 Task: Format the document by changing font colors, inserting headers and footers, and applying a color theme.
Action: Mouse moved to (757, 359)
Screenshot: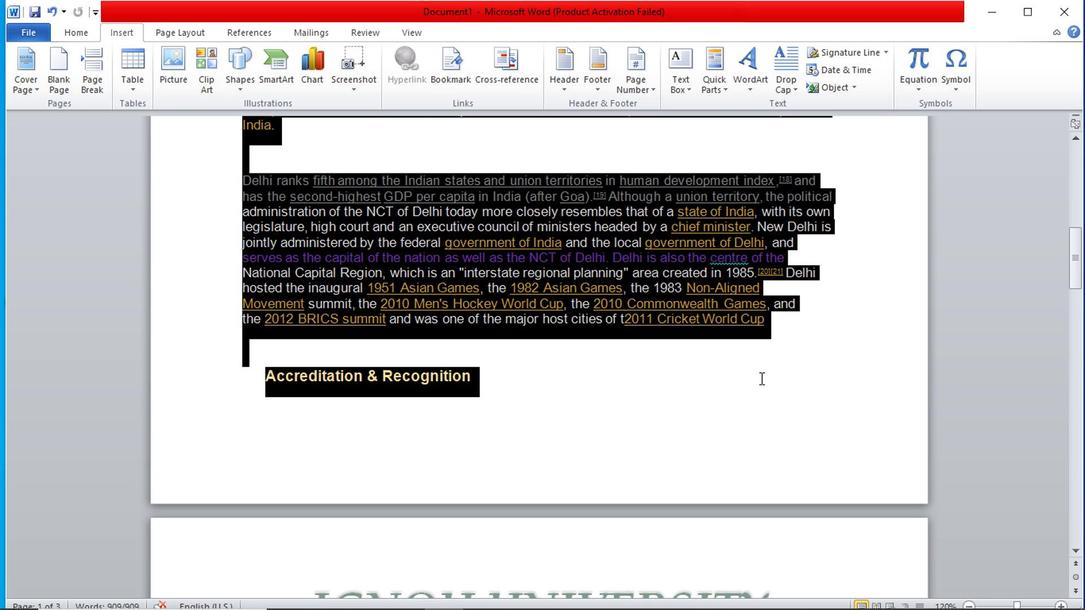 
Action: Mouse scrolled (757, 360) with delta (0, 0)
Screenshot: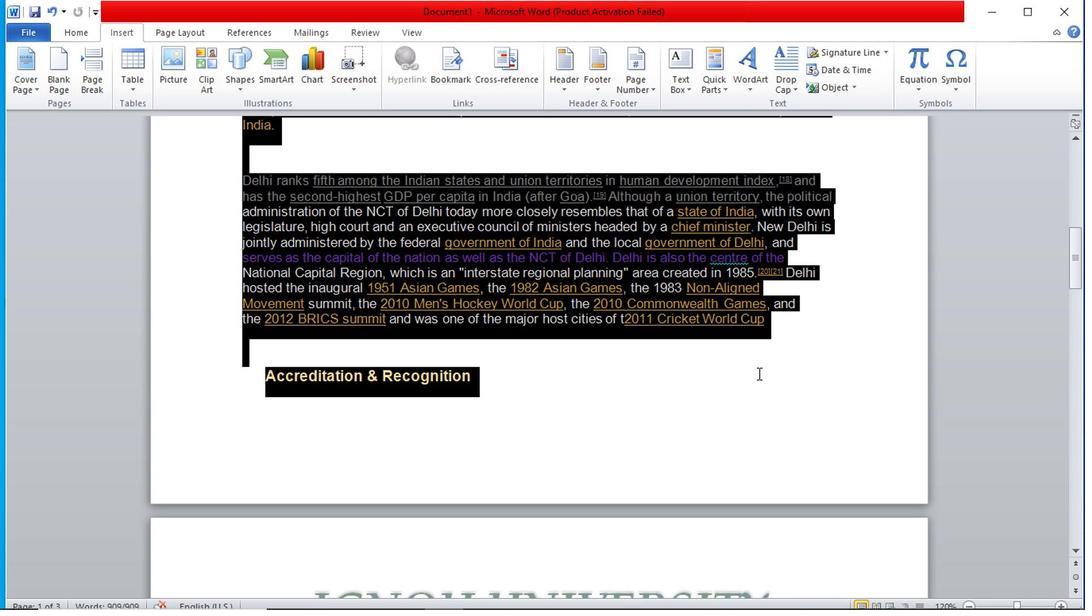 
Action: Mouse moved to (777, 358)
Screenshot: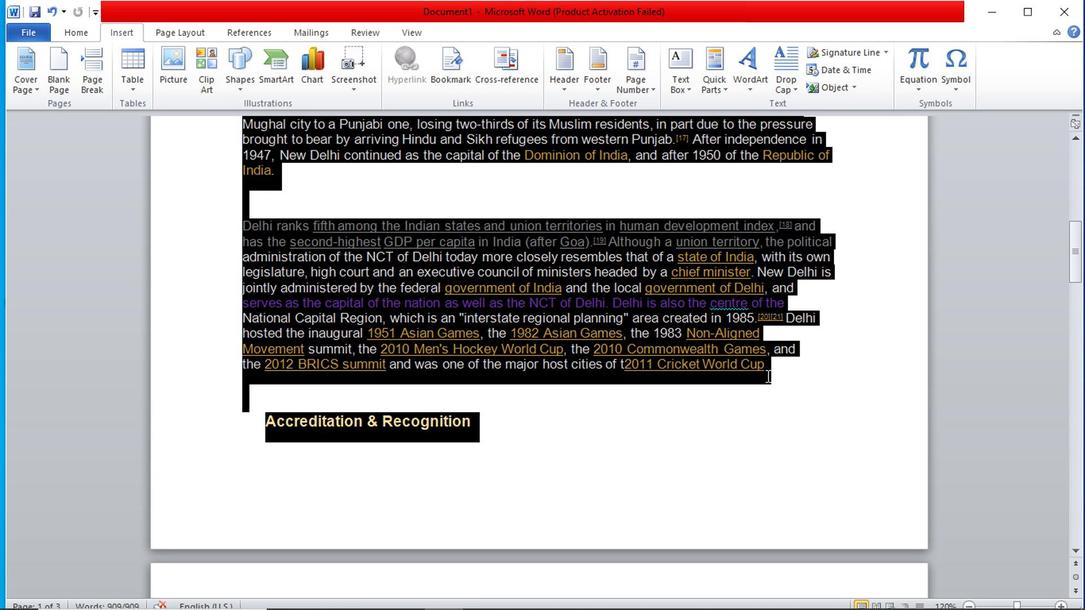 
Action: Mouse scrolled (777, 359) with delta (0, 1)
Screenshot: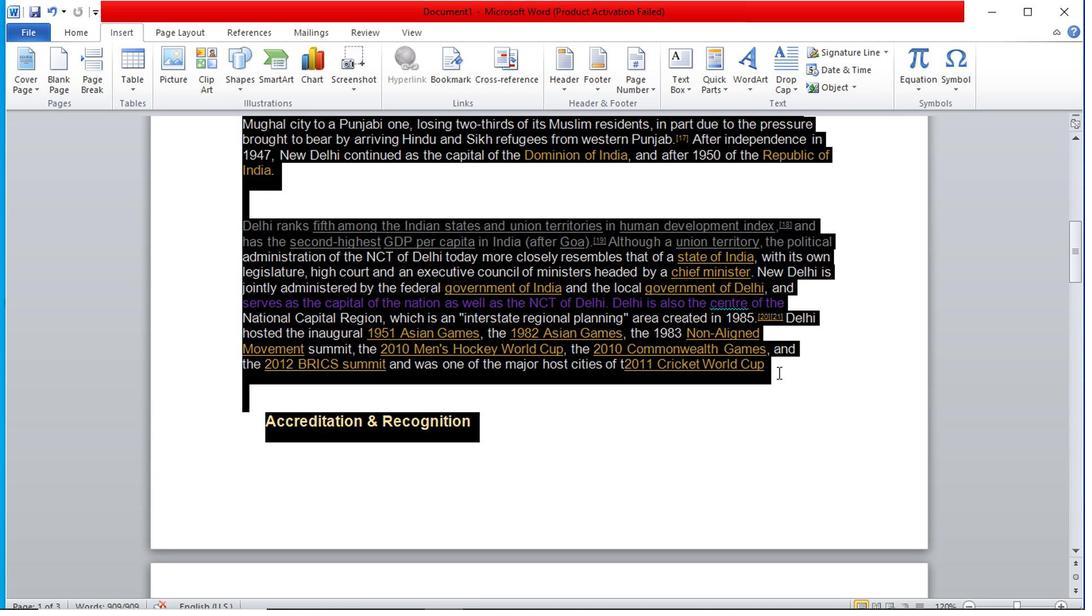 
Action: Mouse scrolled (777, 359) with delta (0, 1)
Screenshot: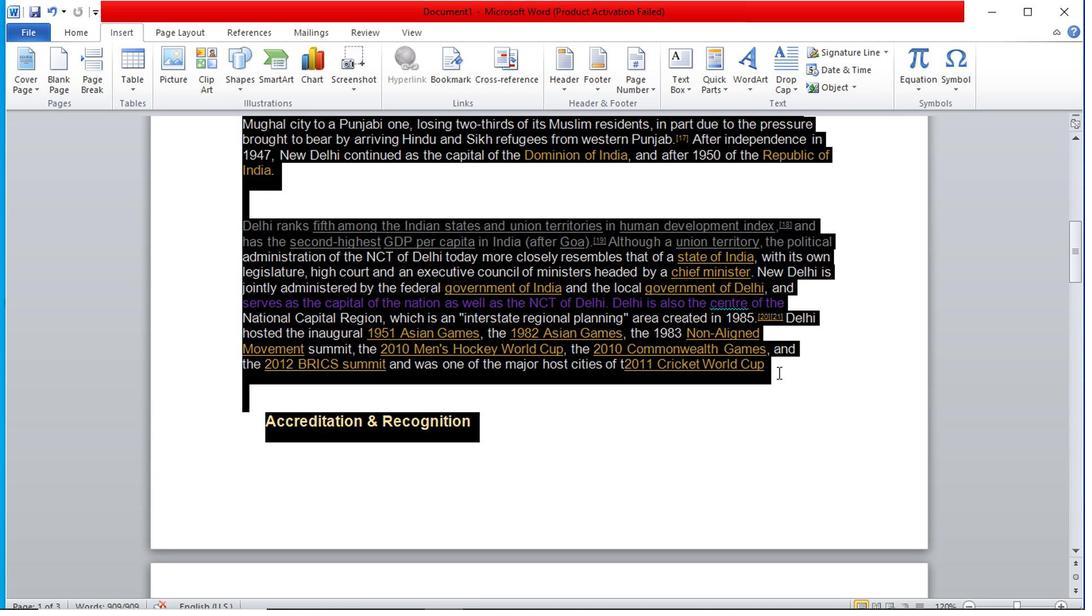 
Action: Mouse scrolled (777, 359) with delta (0, 1)
Screenshot: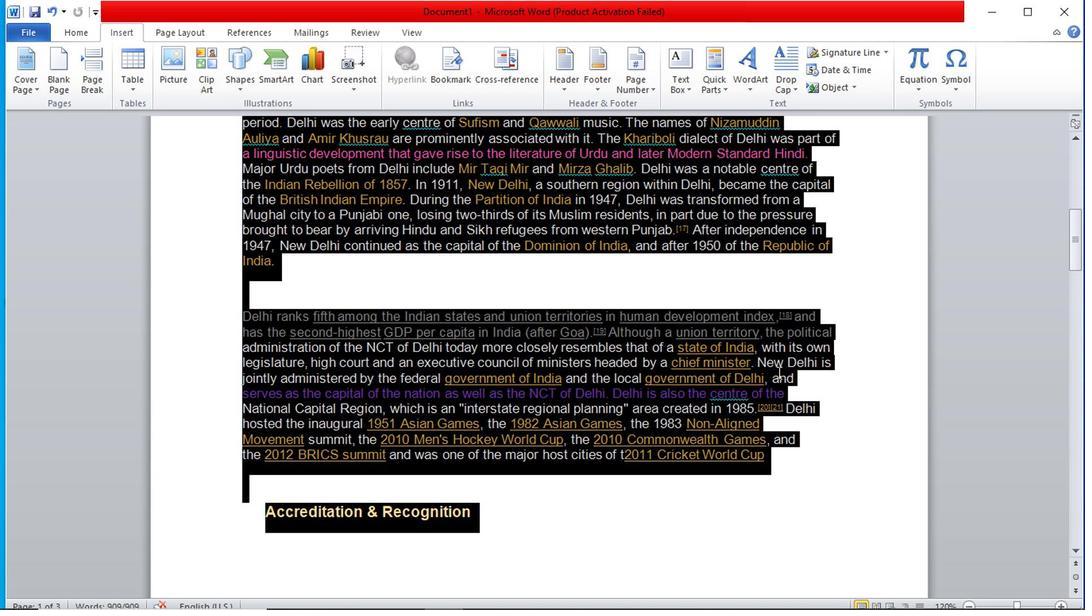 
Action: Mouse scrolled (777, 359) with delta (0, 1)
Screenshot: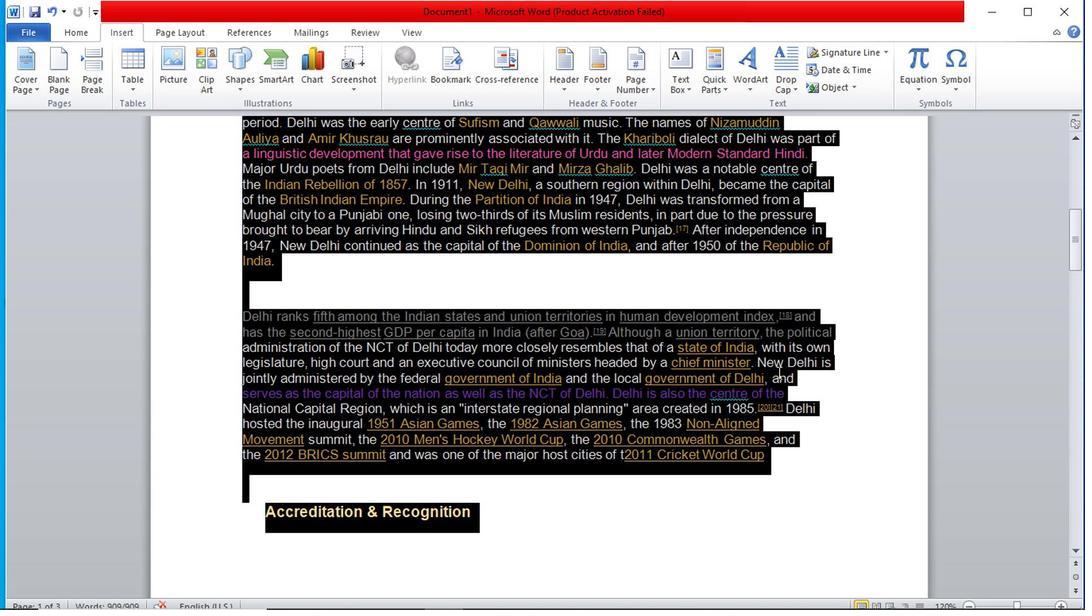 
Action: Mouse scrolled (777, 359) with delta (0, 1)
Screenshot: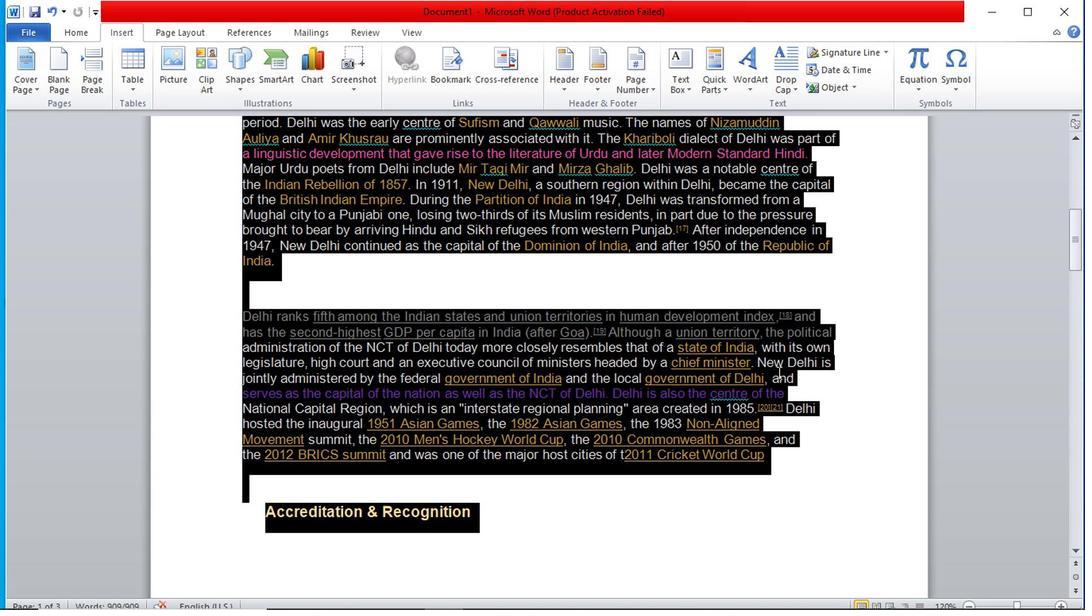 
Action: Mouse moved to (778, 357)
Screenshot: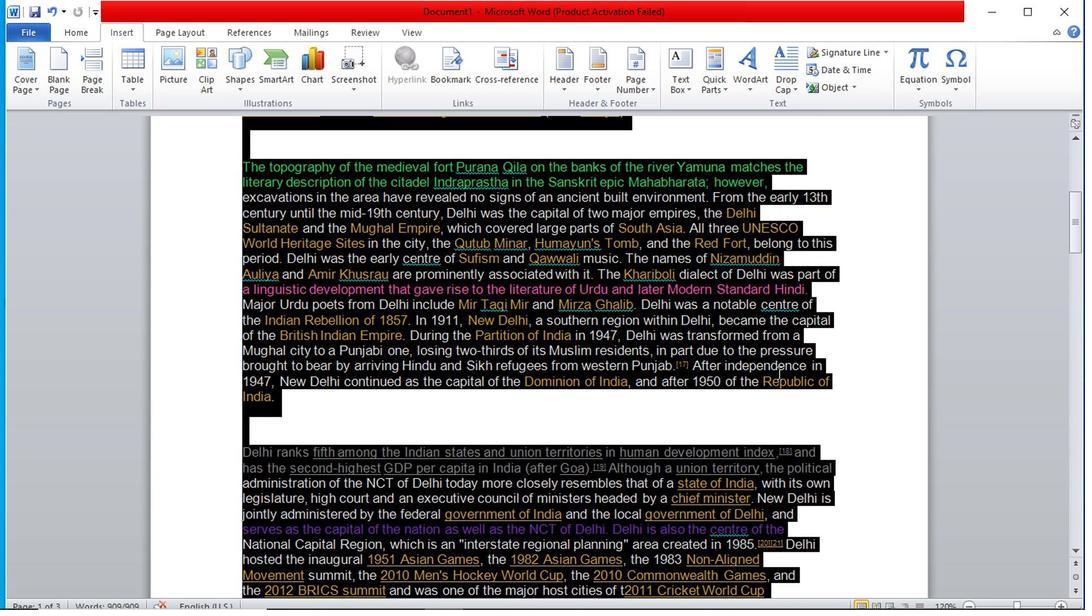 
Action: Mouse scrolled (778, 357) with delta (0, 0)
Screenshot: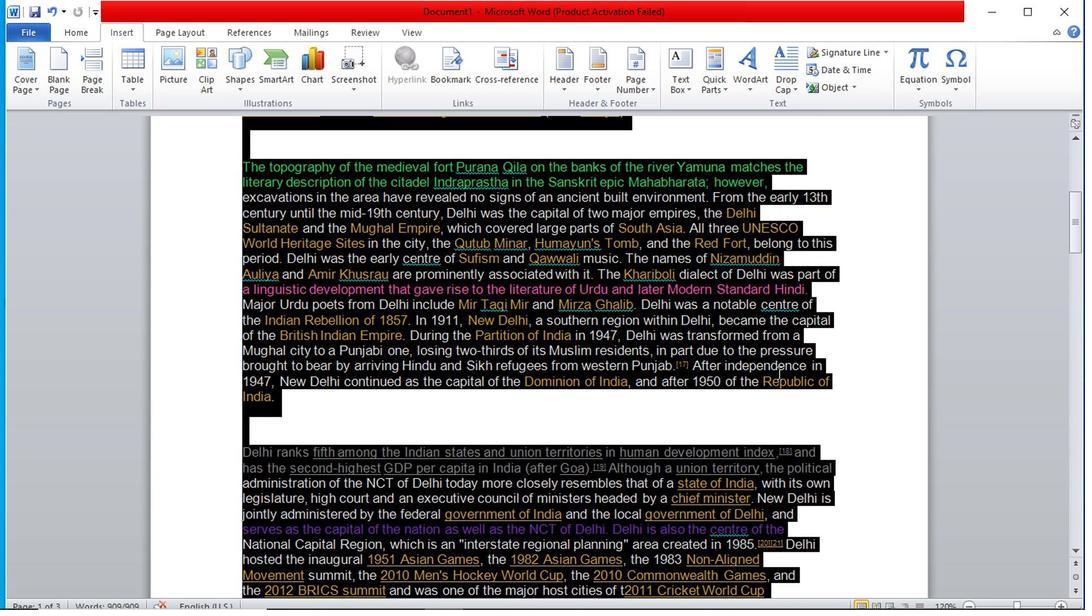 
Action: Mouse scrolled (778, 357) with delta (0, 0)
Screenshot: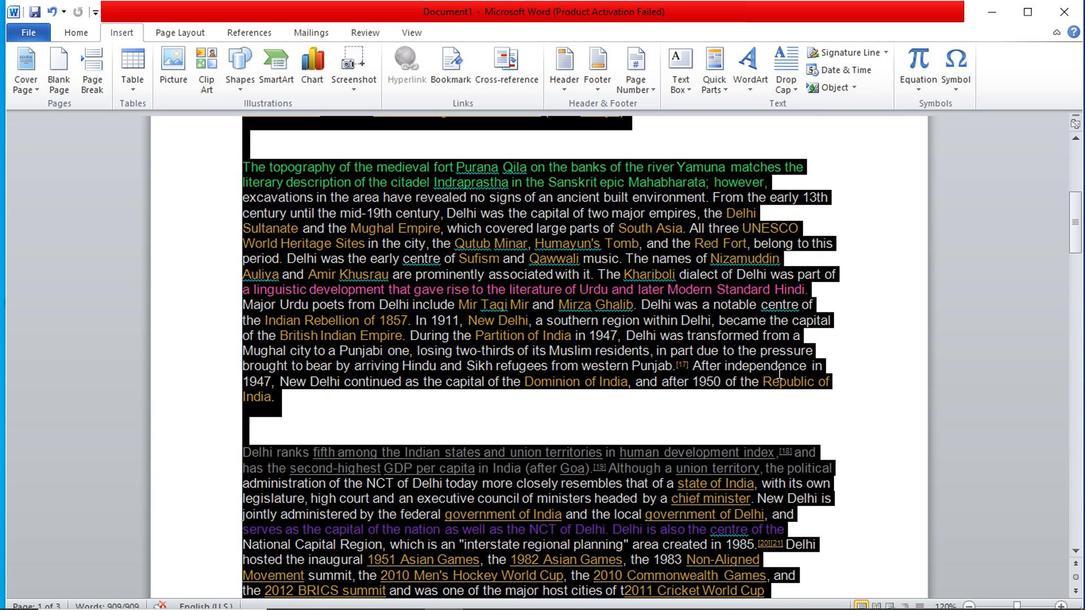 
Action: Mouse moved to (606, 298)
Screenshot: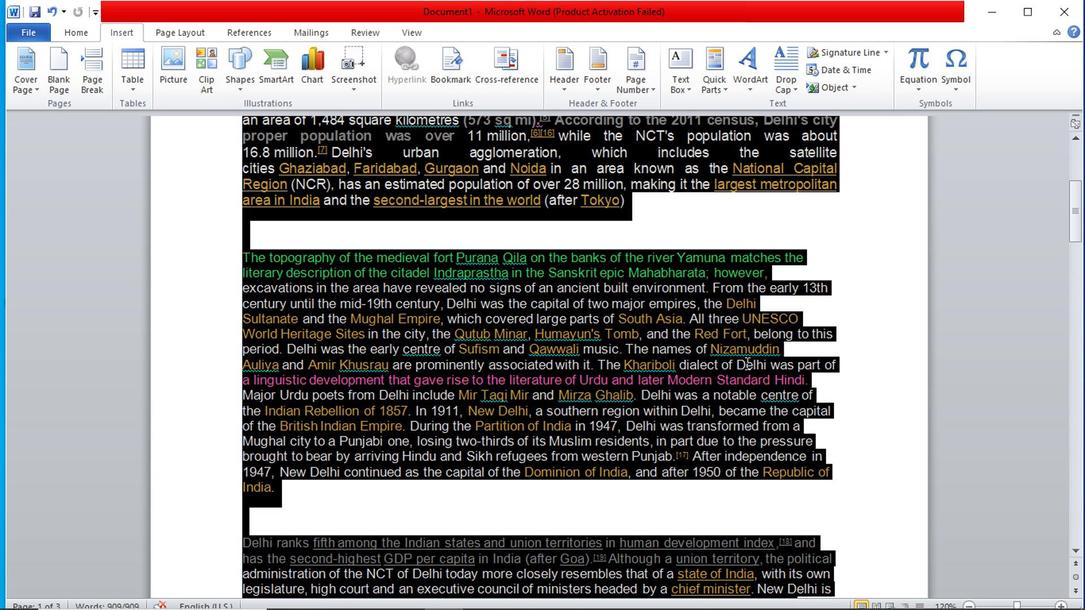 
Action: Mouse scrolled (606, 299) with delta (0, 0)
Screenshot: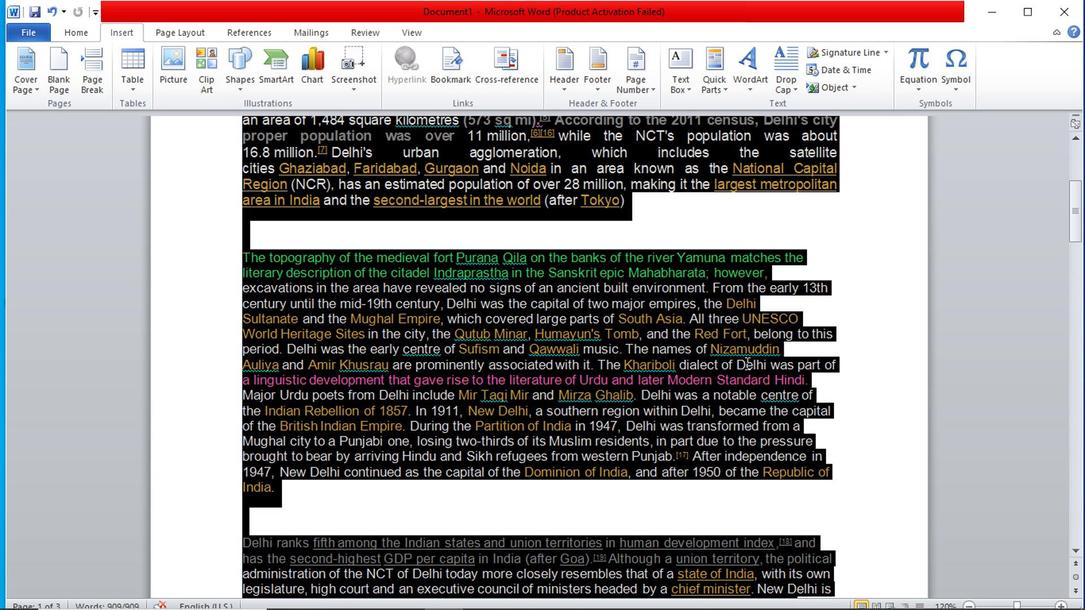 
Action: Mouse moved to (605, 298)
Screenshot: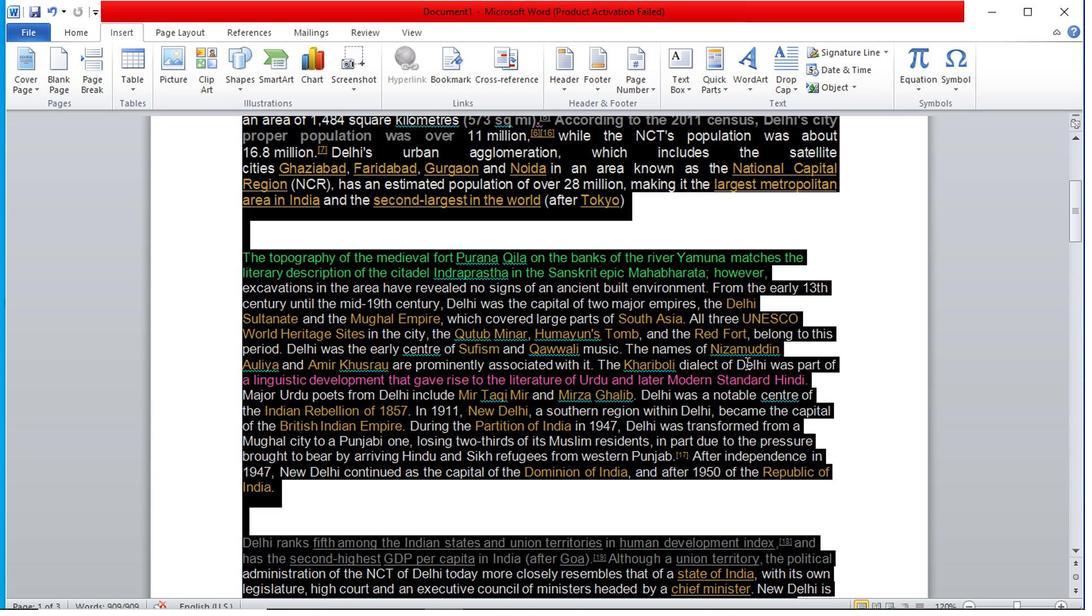
Action: Mouse scrolled (605, 299) with delta (0, 0)
Screenshot: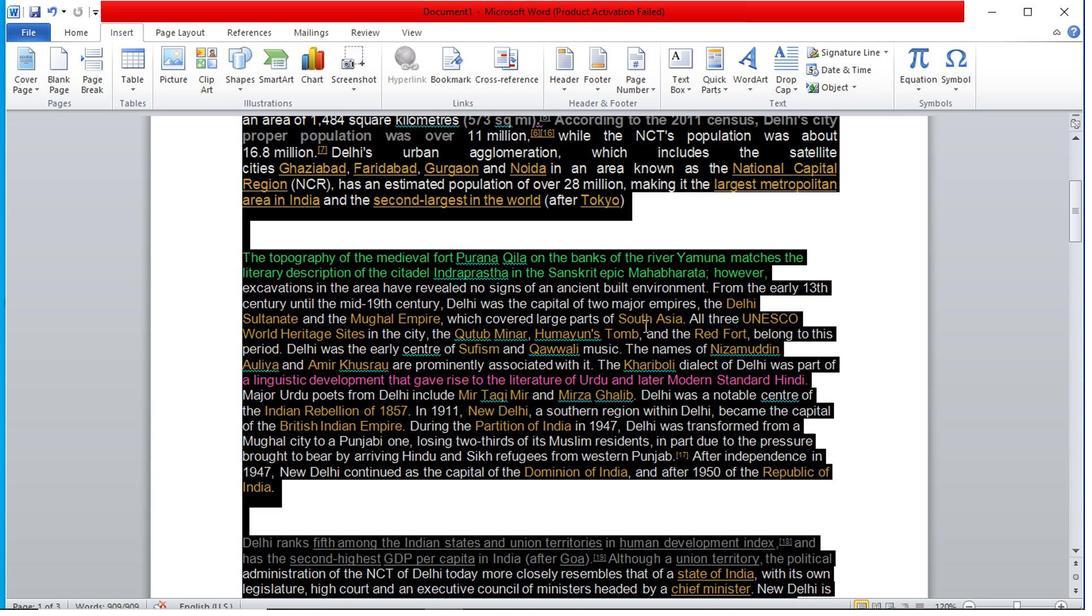 
Action: Mouse scrolled (605, 299) with delta (0, 0)
Screenshot: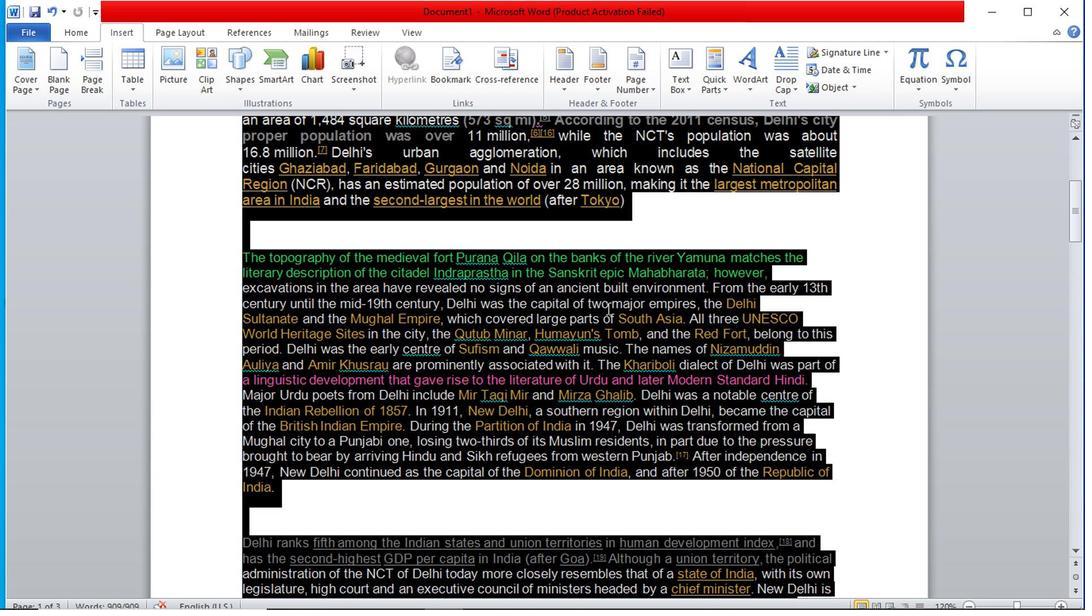 
Action: Mouse scrolled (605, 299) with delta (0, 0)
Screenshot: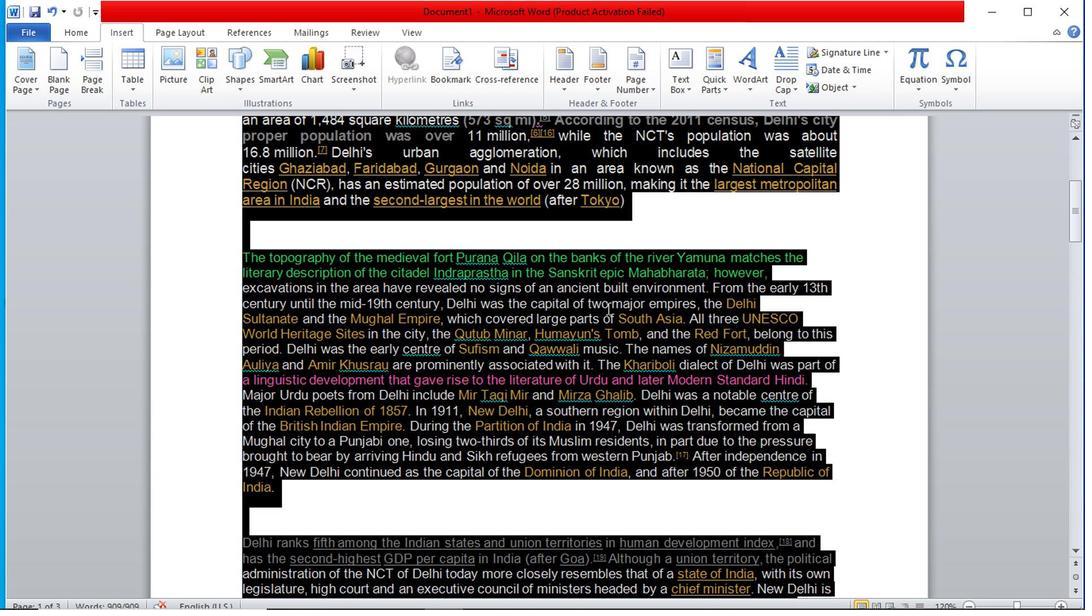 
Action: Mouse moved to (582, 287)
Screenshot: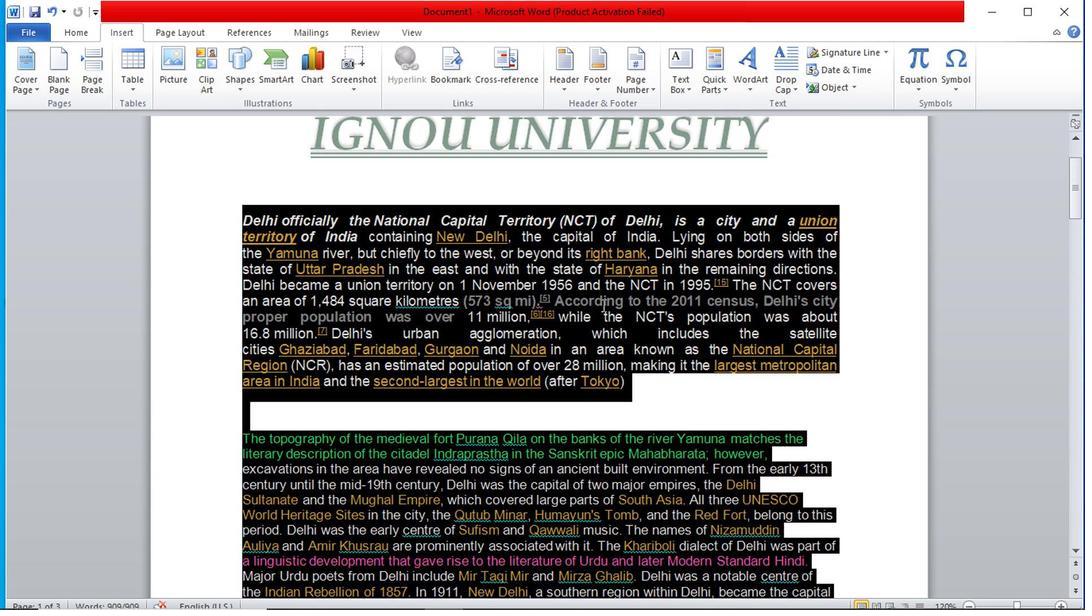 
Action: Mouse scrolled (582, 288) with delta (0, 1)
Screenshot: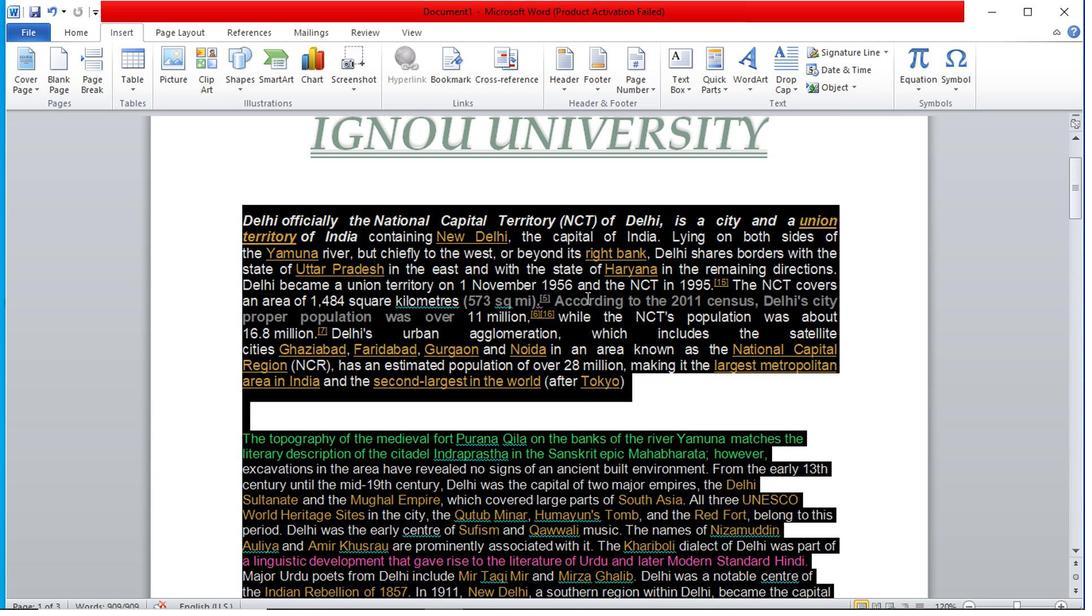 
Action: Mouse scrolled (582, 288) with delta (0, 1)
Screenshot: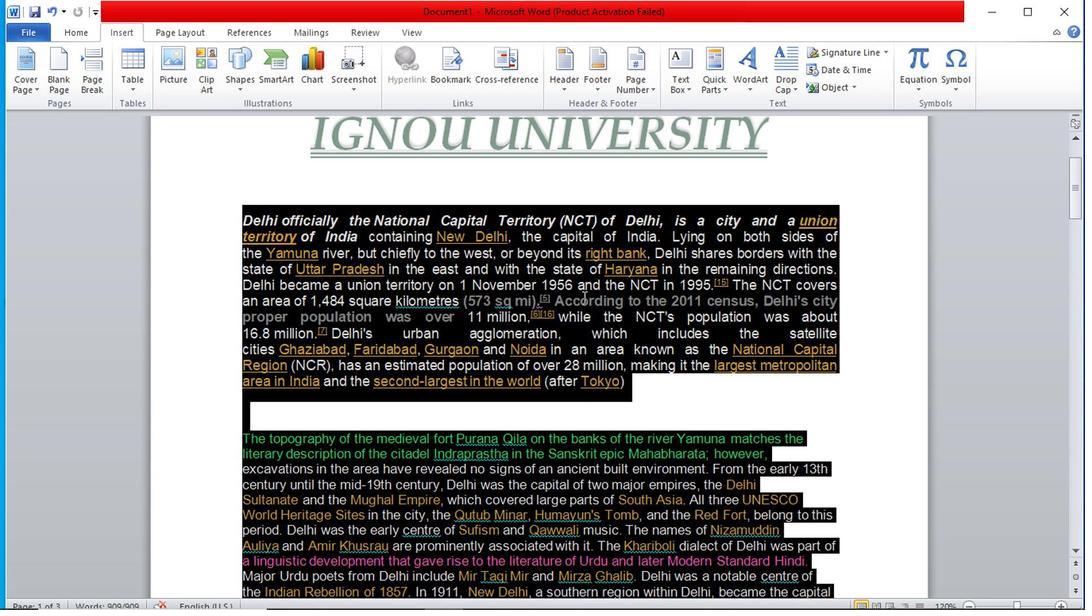 
Action: Mouse moved to (337, 211)
Screenshot: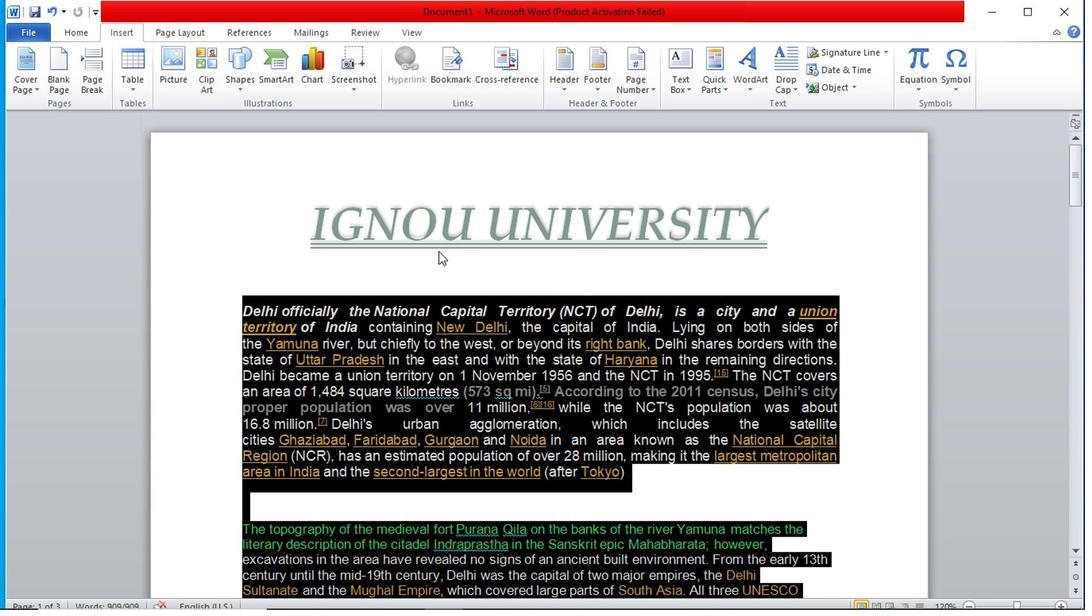 
Action: Mouse scrolled (337, 210) with delta (0, 0)
Screenshot: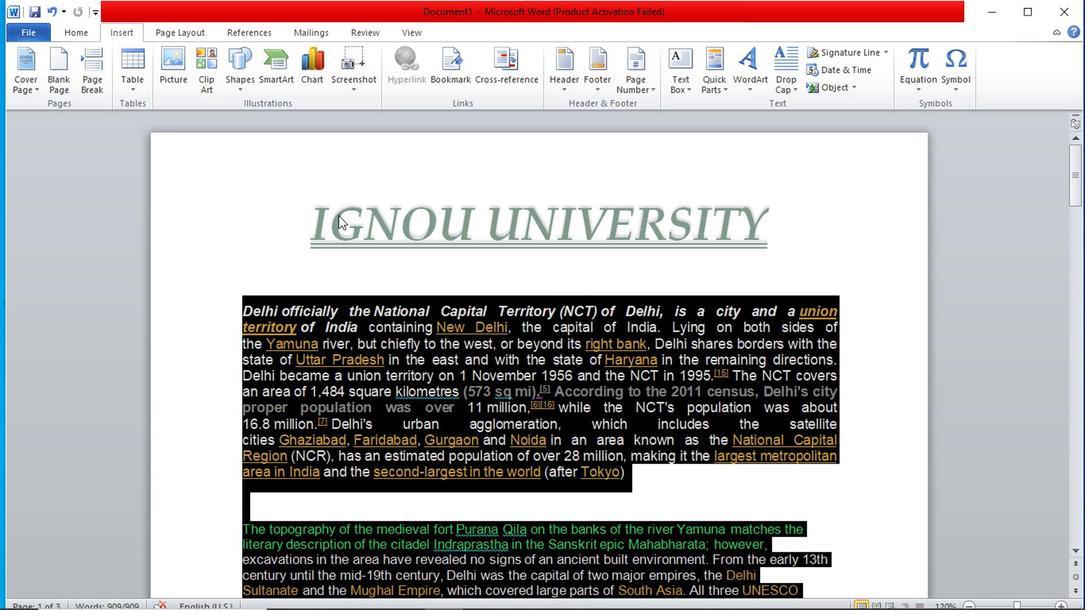
Action: Mouse moved to (352, 217)
Screenshot: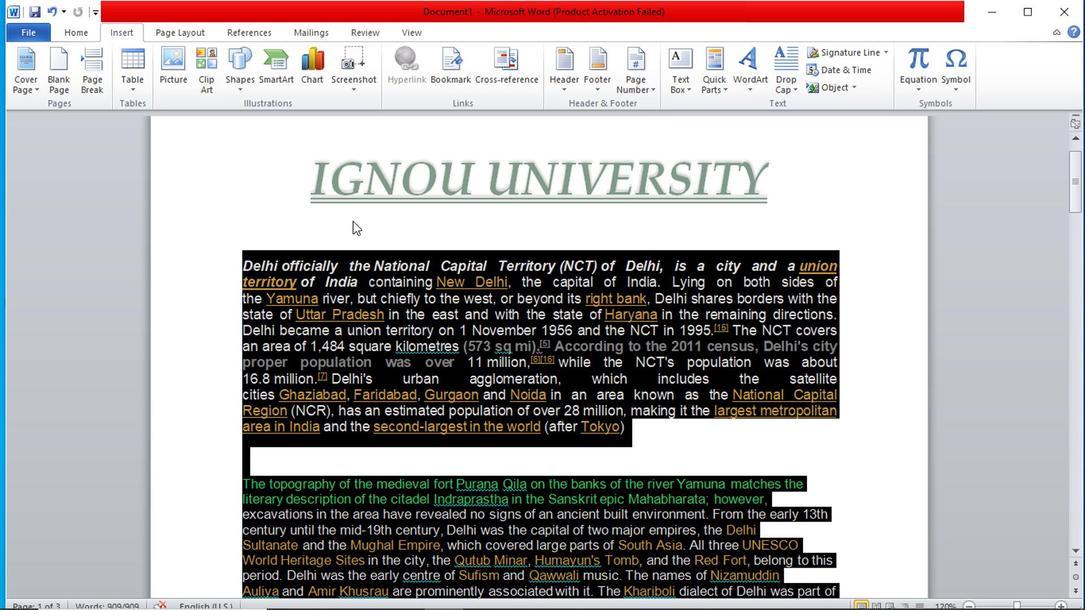 
Action: Mouse scrolled (352, 216) with delta (0, 0)
Screenshot: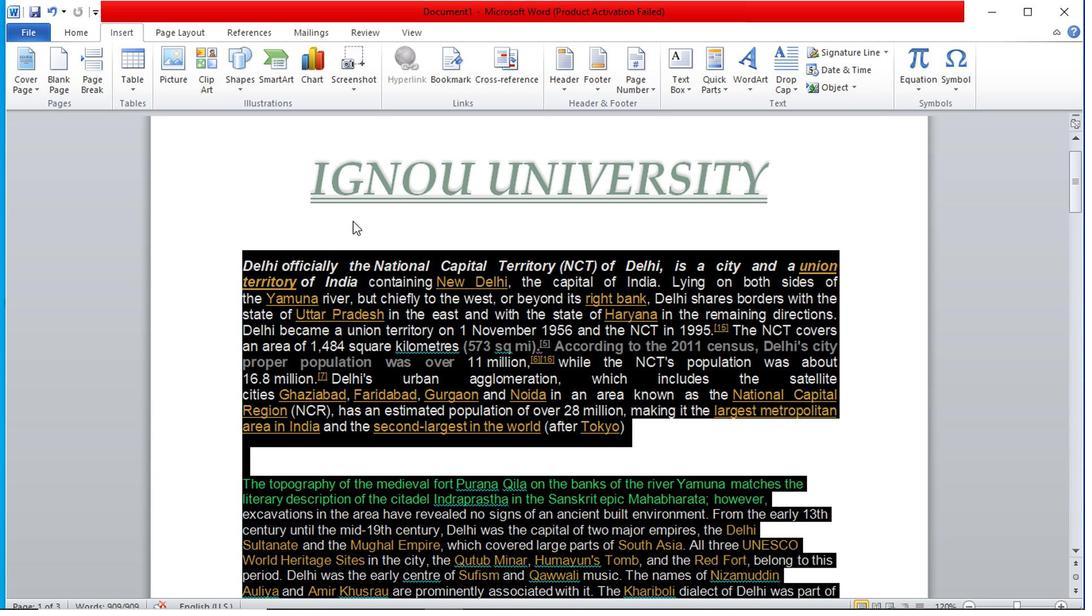 
Action: Mouse moved to (205, 242)
Screenshot: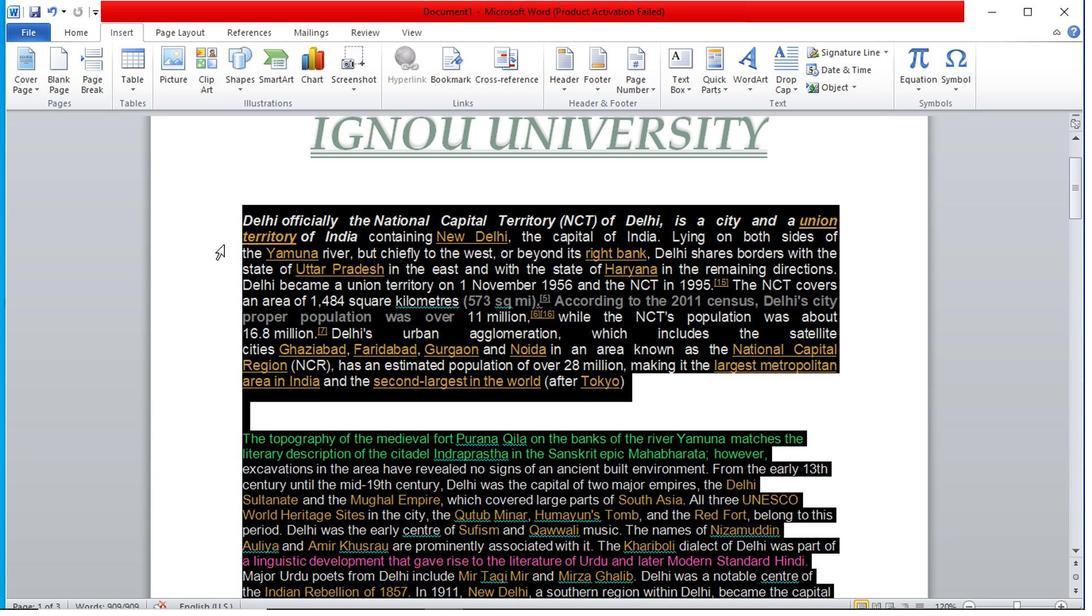 
Action: Mouse pressed left at (205, 242)
Screenshot: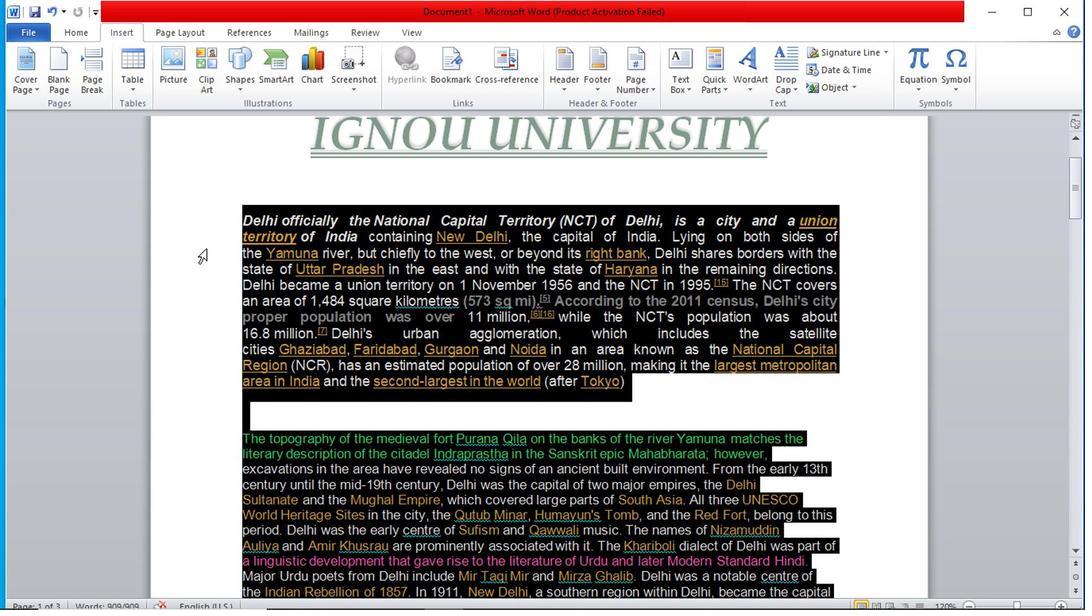 
Action: Mouse moved to (76, 33)
Screenshot: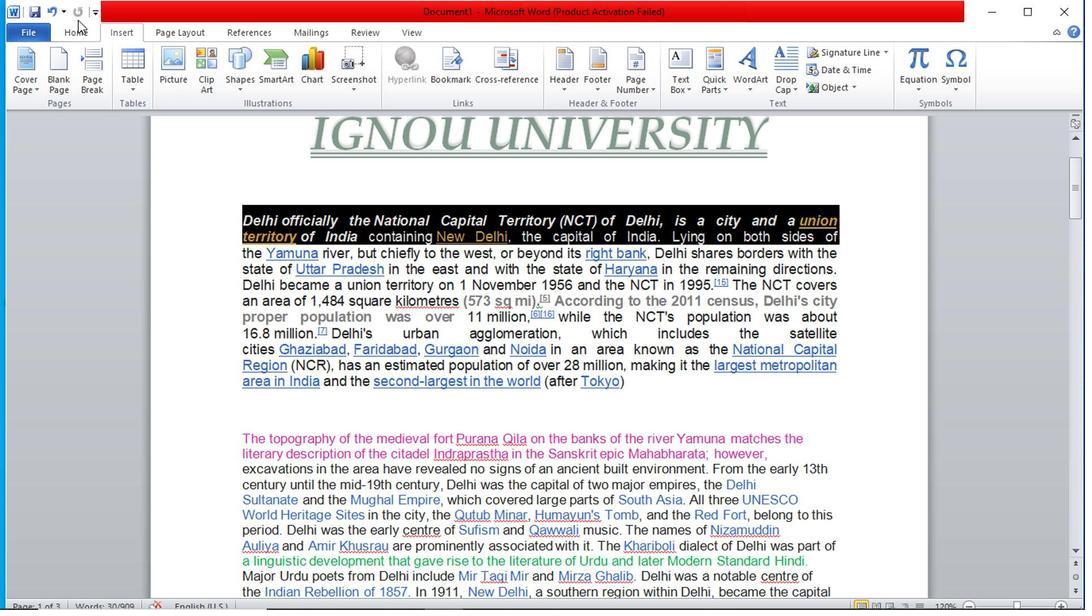 
Action: Mouse pressed left at (76, 33)
Screenshot: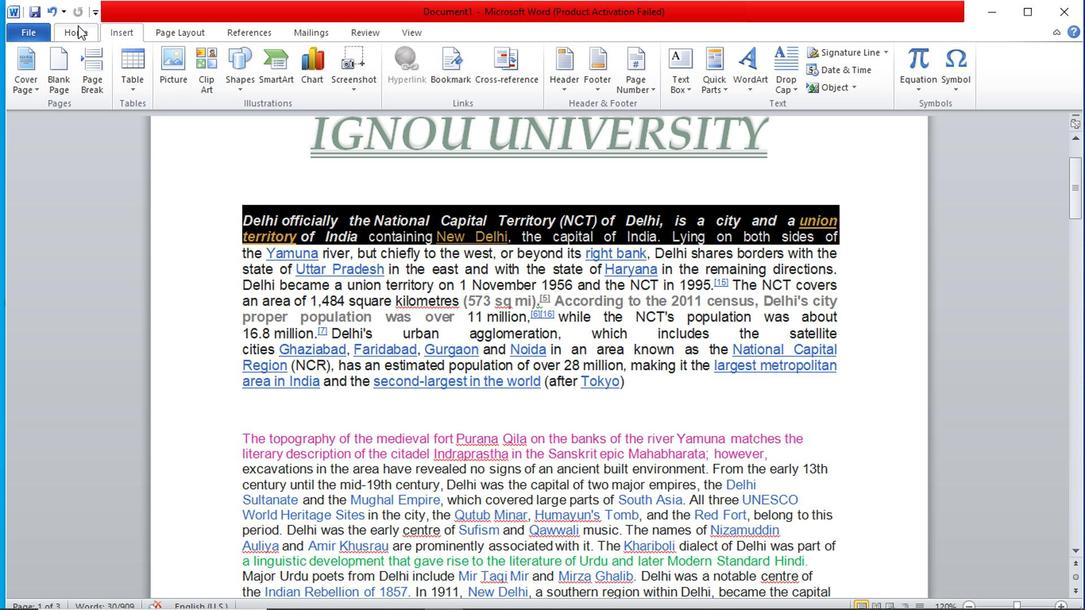 
Action: Mouse moved to (126, 44)
Screenshot: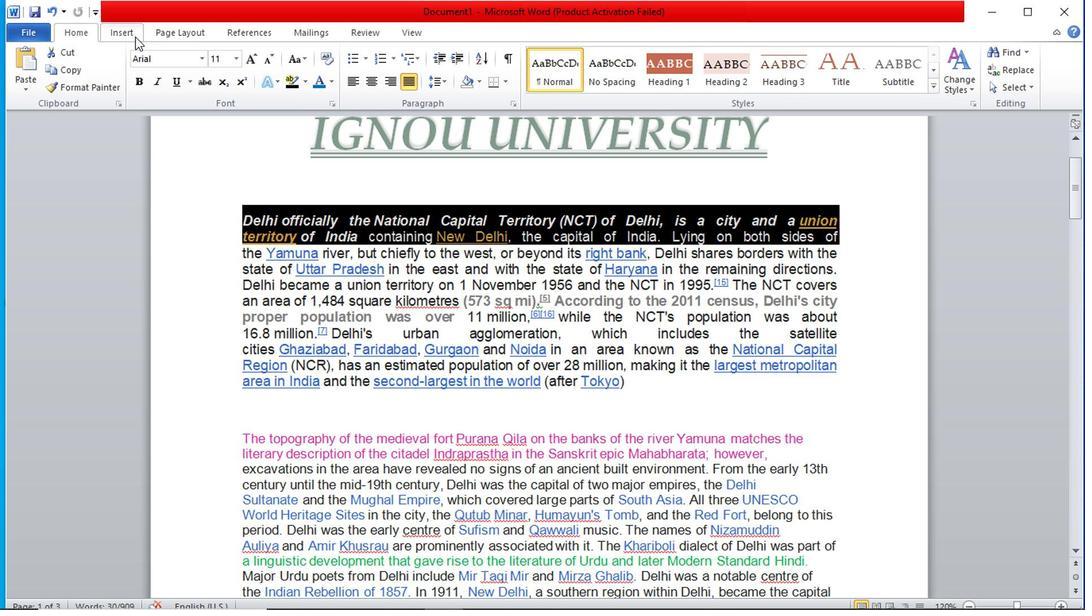
Action: Mouse pressed left at (126, 44)
Screenshot: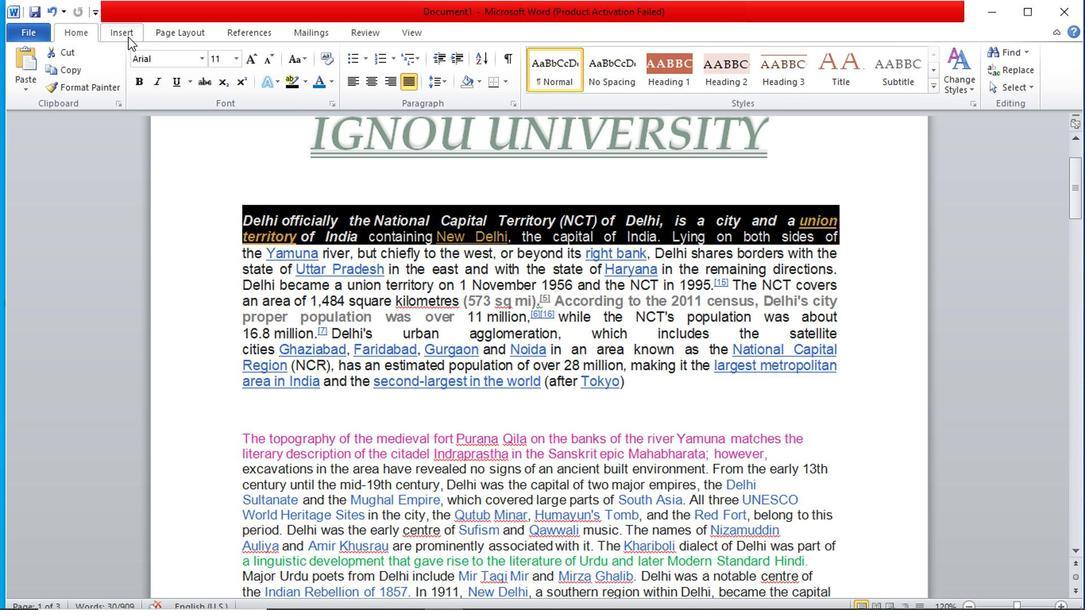 
Action: Mouse moved to (175, 41)
Screenshot: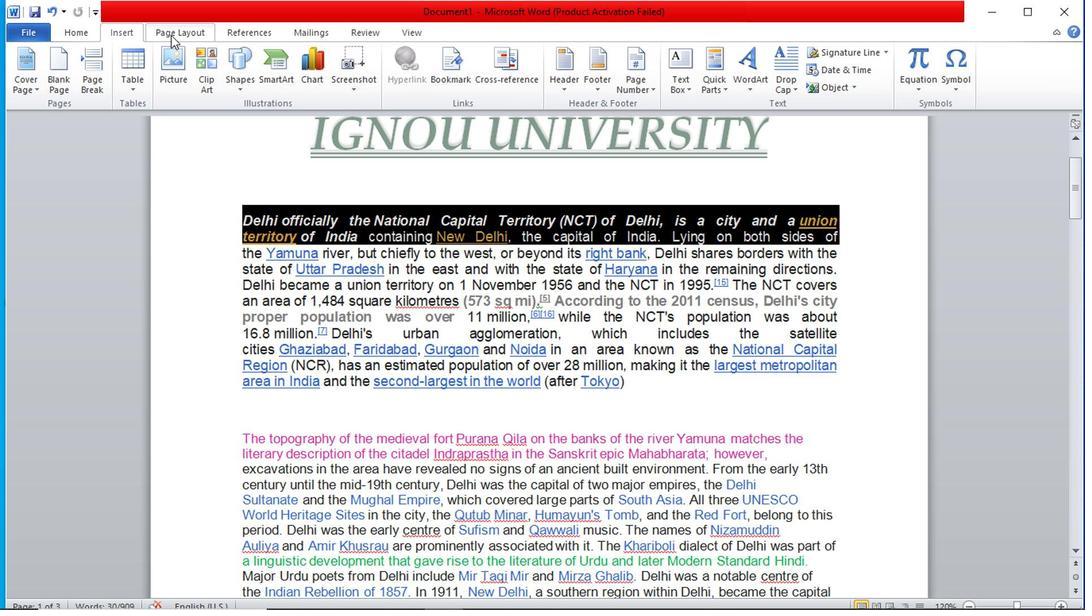 
Action: Mouse pressed left at (175, 41)
Screenshot: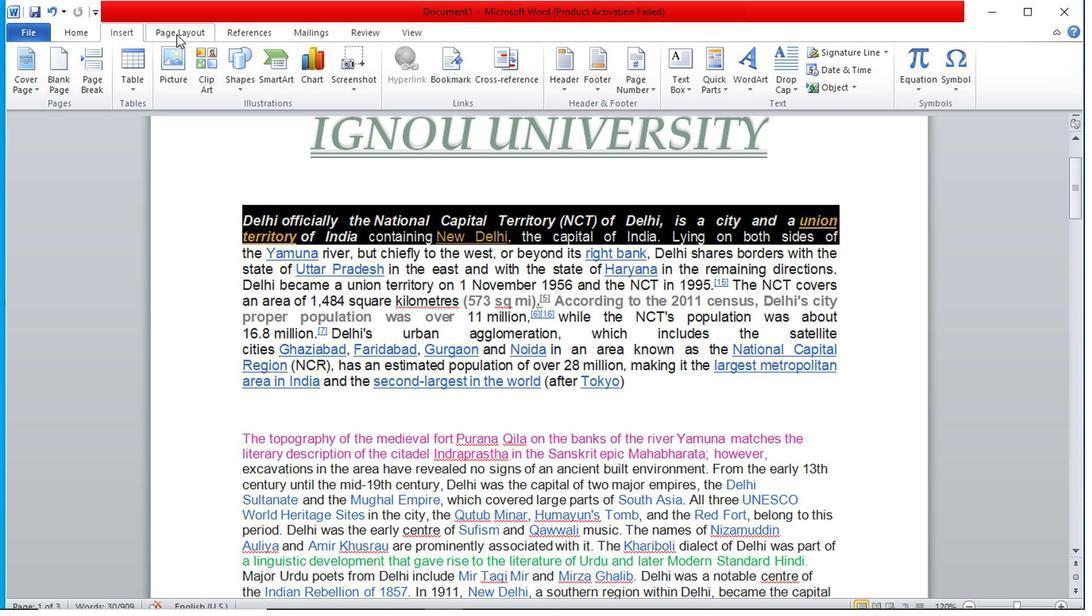 
Action: Mouse moved to (78, 45)
Screenshot: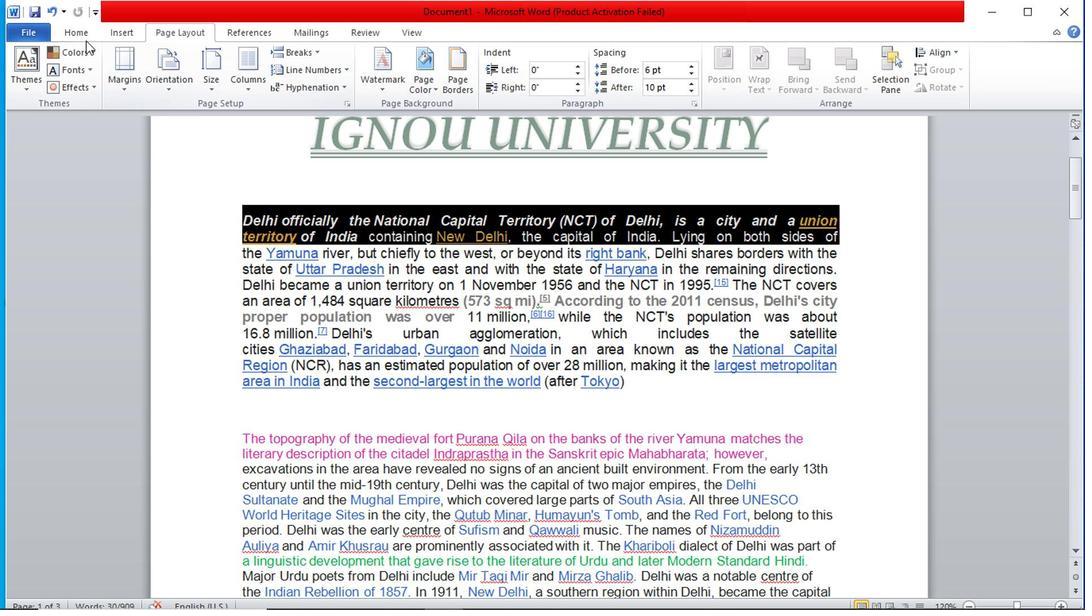 
Action: Mouse pressed left at (78, 45)
Screenshot: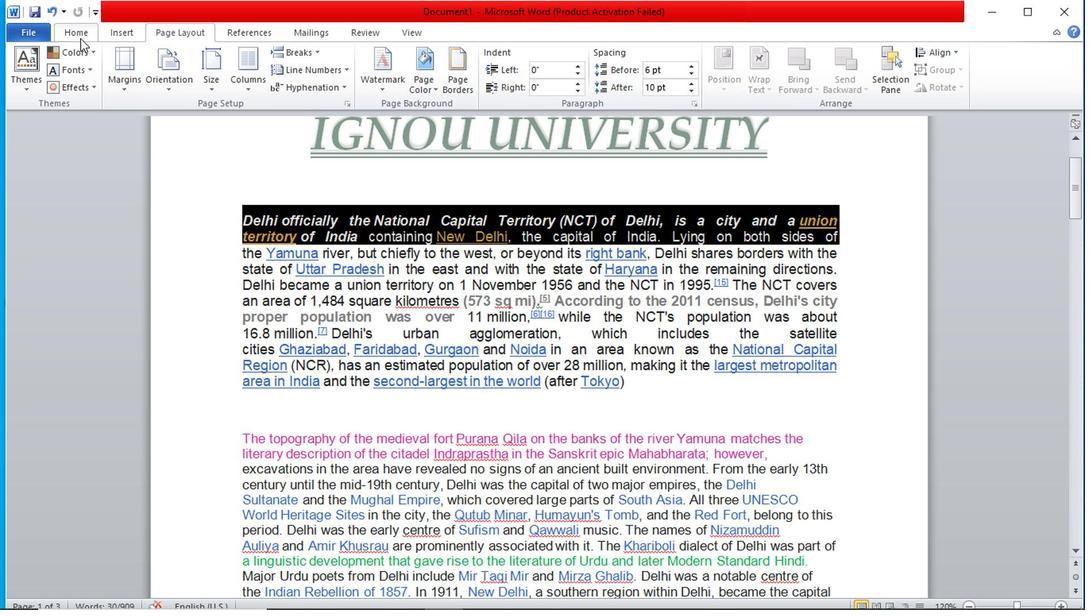 
Action: Mouse moved to (334, 87)
Screenshot: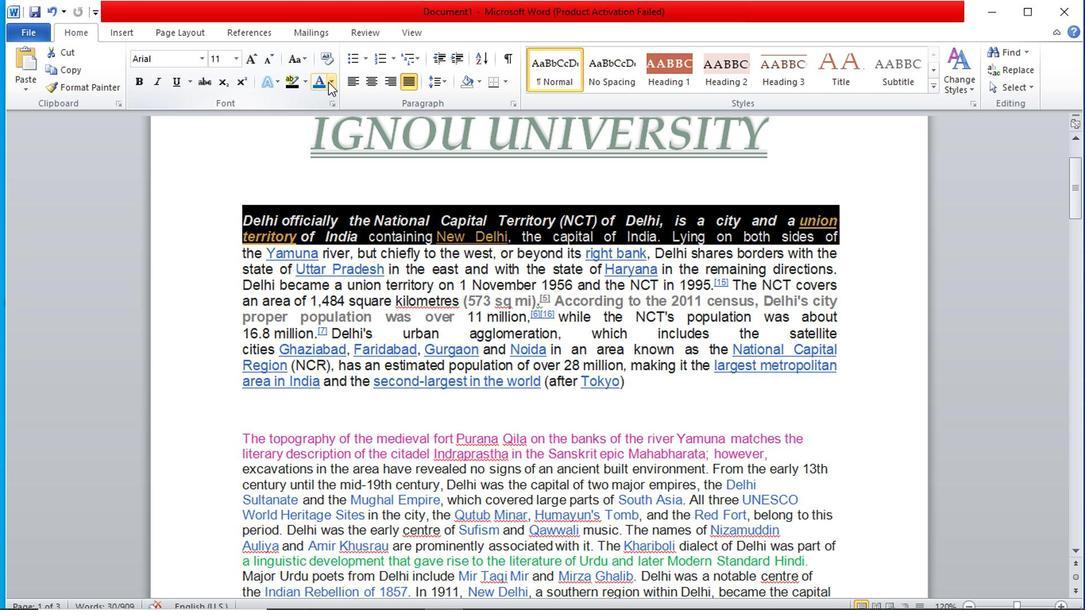 
Action: Mouse pressed left at (334, 87)
Screenshot: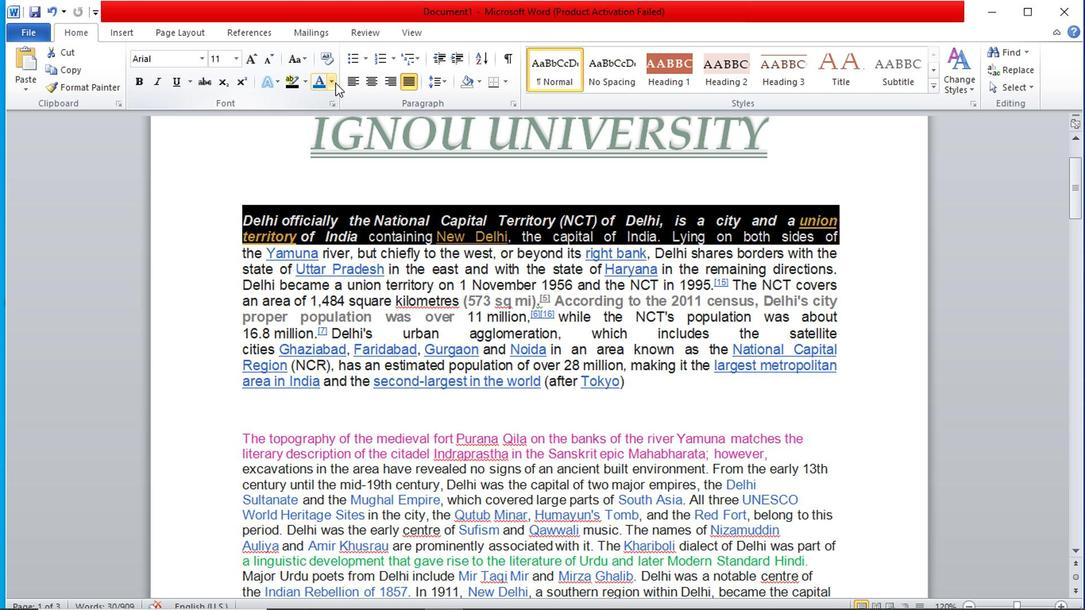 
Action: Mouse moved to (317, 239)
Screenshot: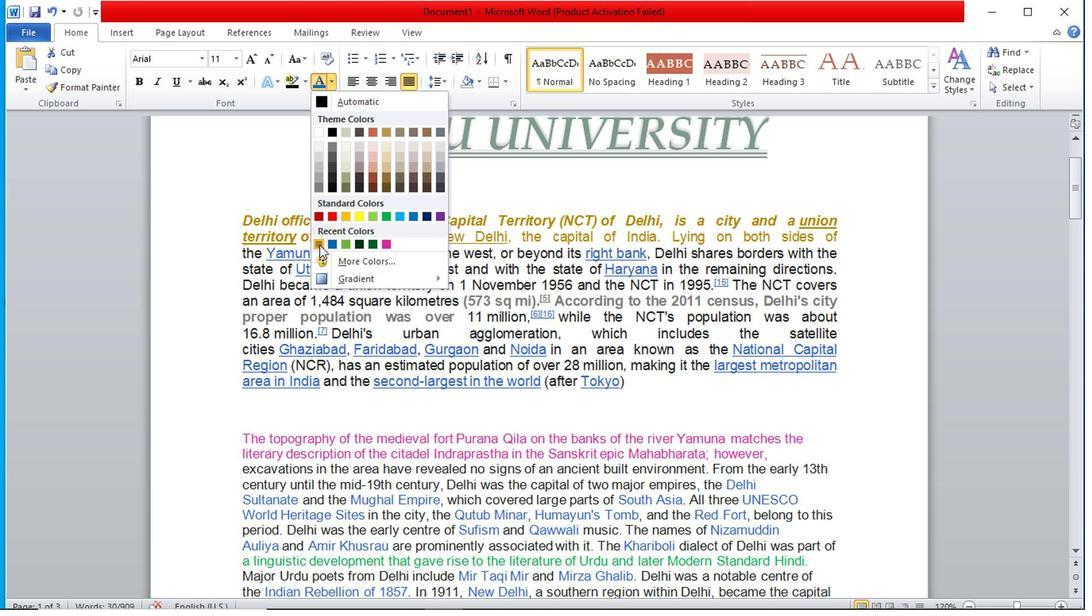 
Action: Mouse pressed left at (317, 239)
Screenshot: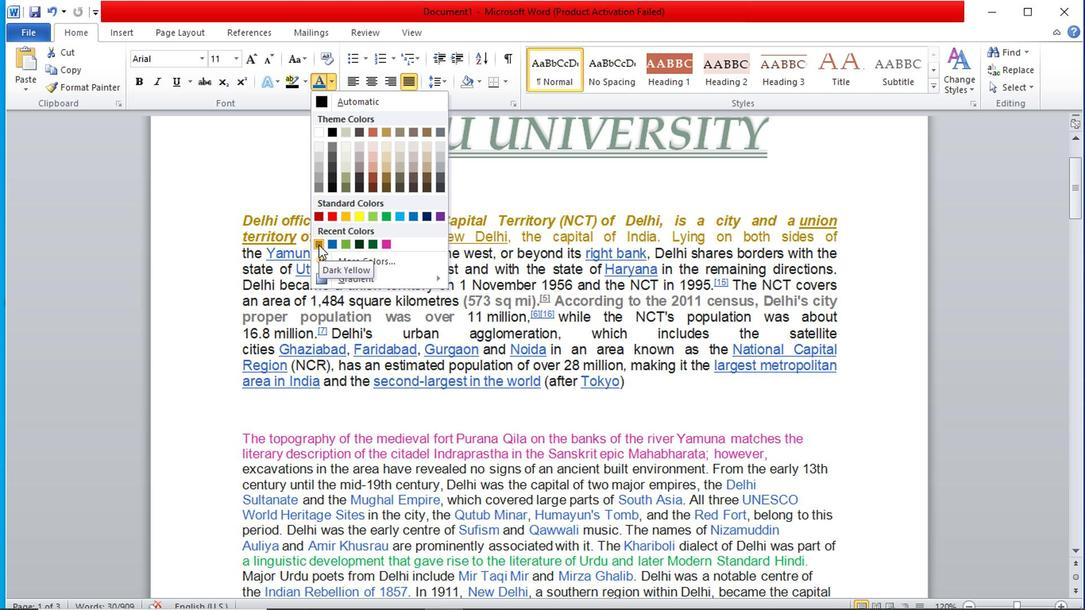 
Action: Mouse moved to (227, 266)
Screenshot: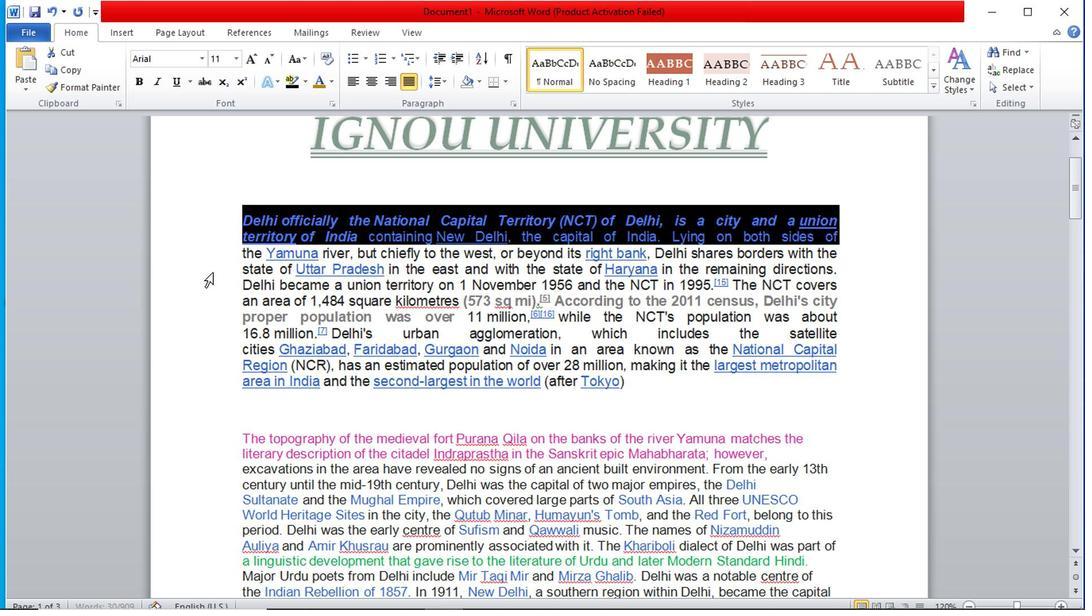
Action: Mouse pressed left at (227, 266)
Screenshot: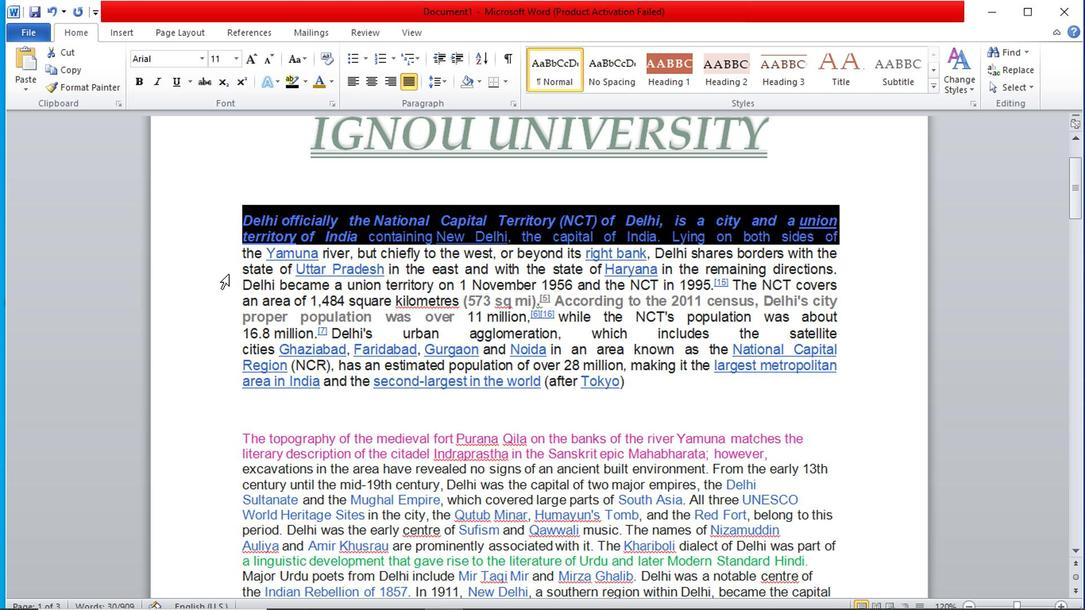 
Action: Mouse moved to (402, 294)
Screenshot: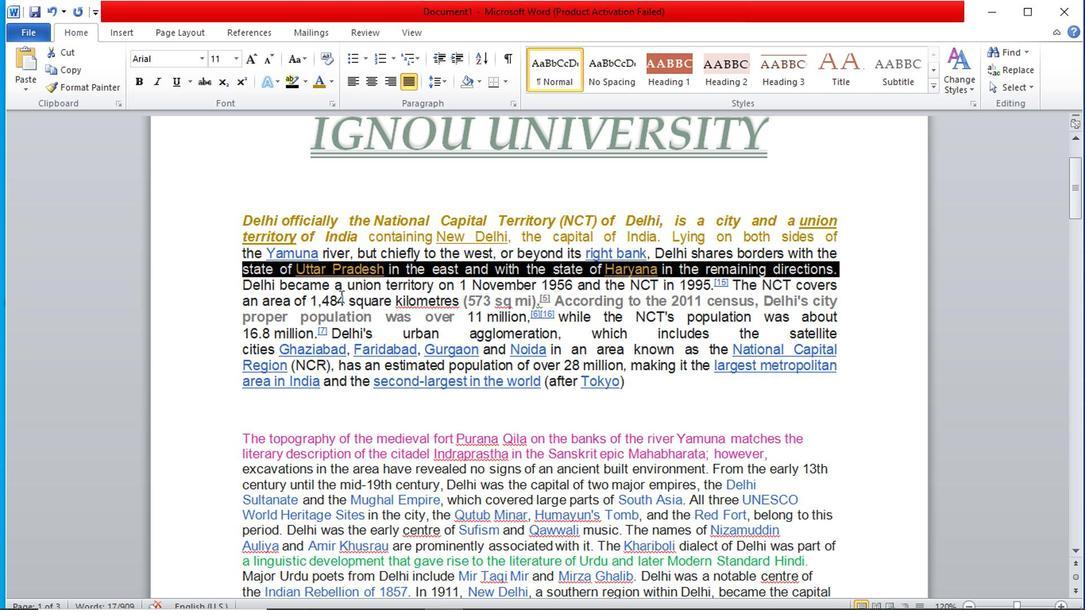 
Action: Mouse scrolled (402, 293) with delta (0, 0)
Screenshot: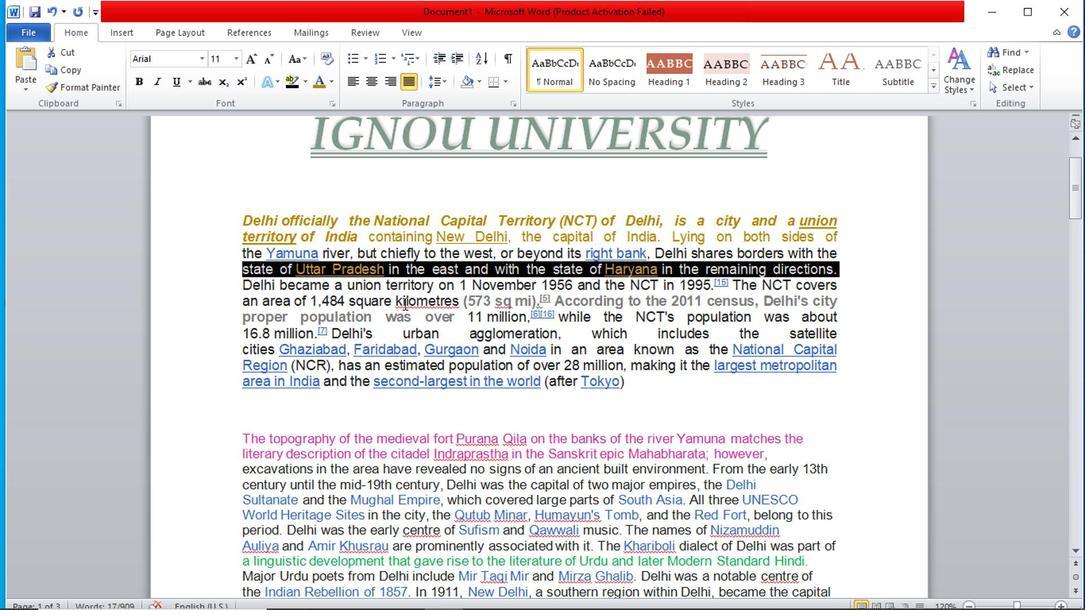 
Action: Mouse scrolled (402, 293) with delta (0, 0)
Screenshot: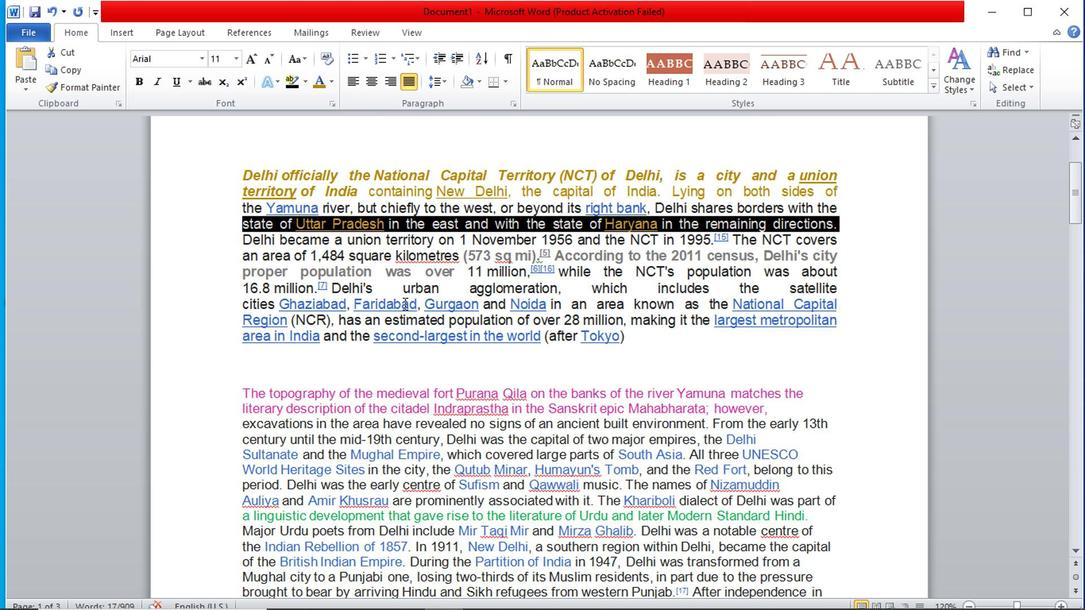 
Action: Mouse moved to (441, 188)
Screenshot: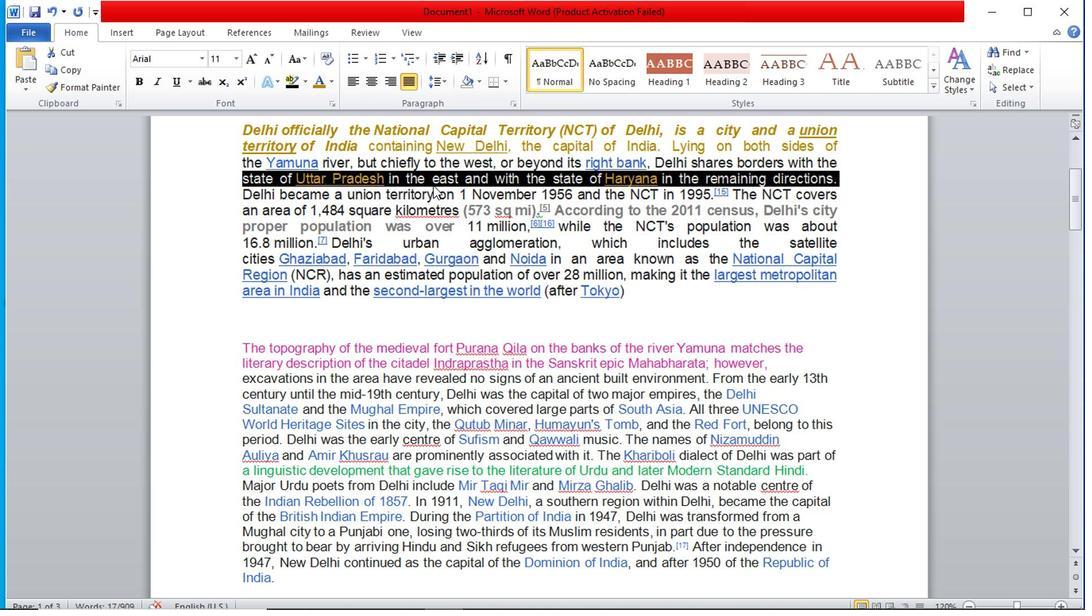 
Action: Mouse scrolled (441, 187) with delta (0, 0)
Screenshot: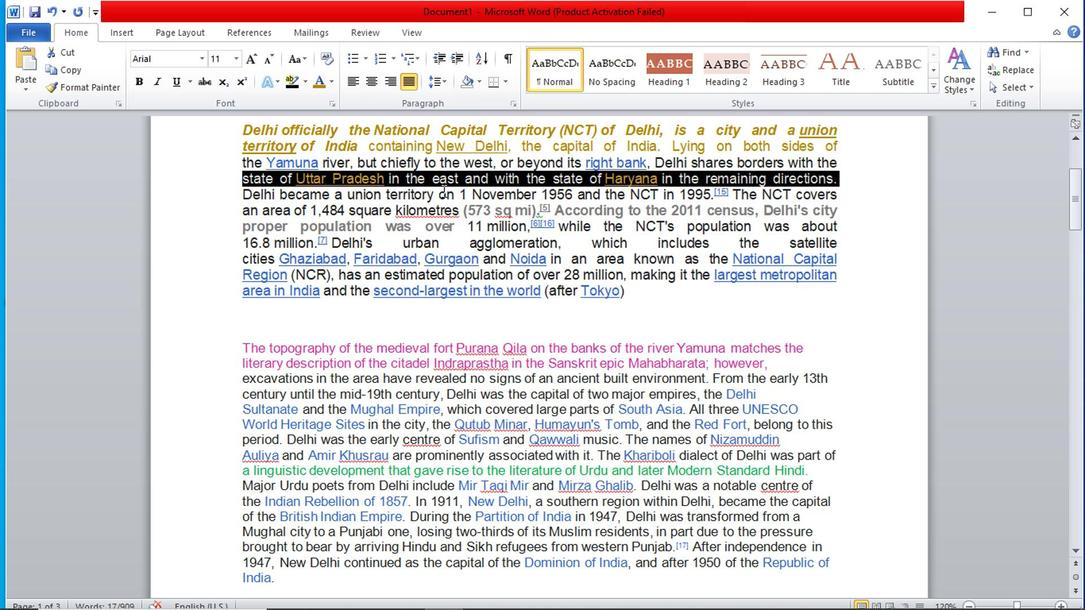 
Action: Mouse scrolled (441, 187) with delta (0, 0)
Screenshot: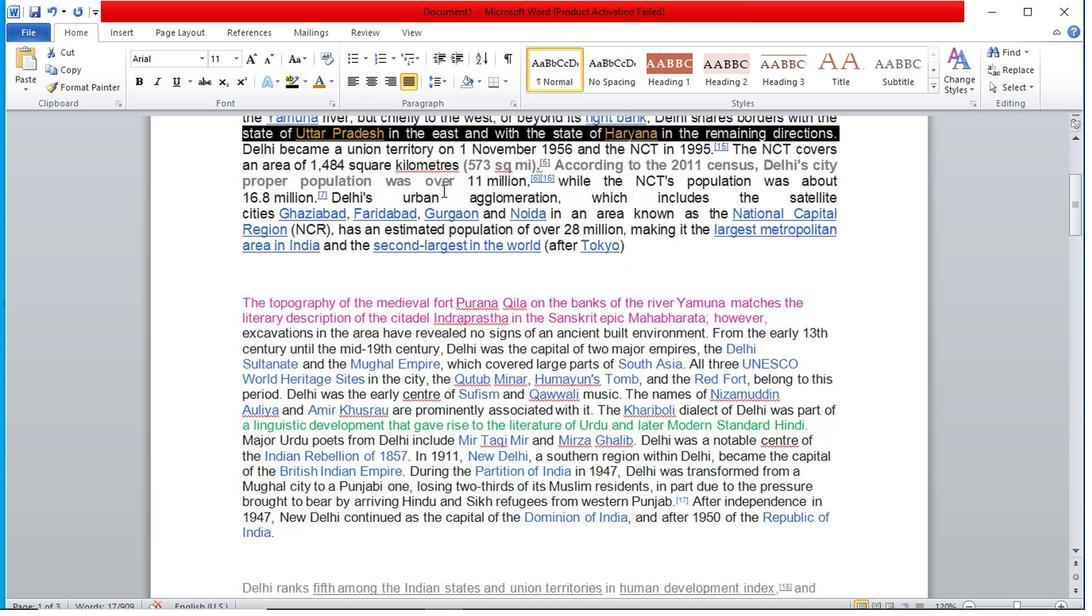 
Action: Mouse scrolled (441, 187) with delta (0, 0)
Screenshot: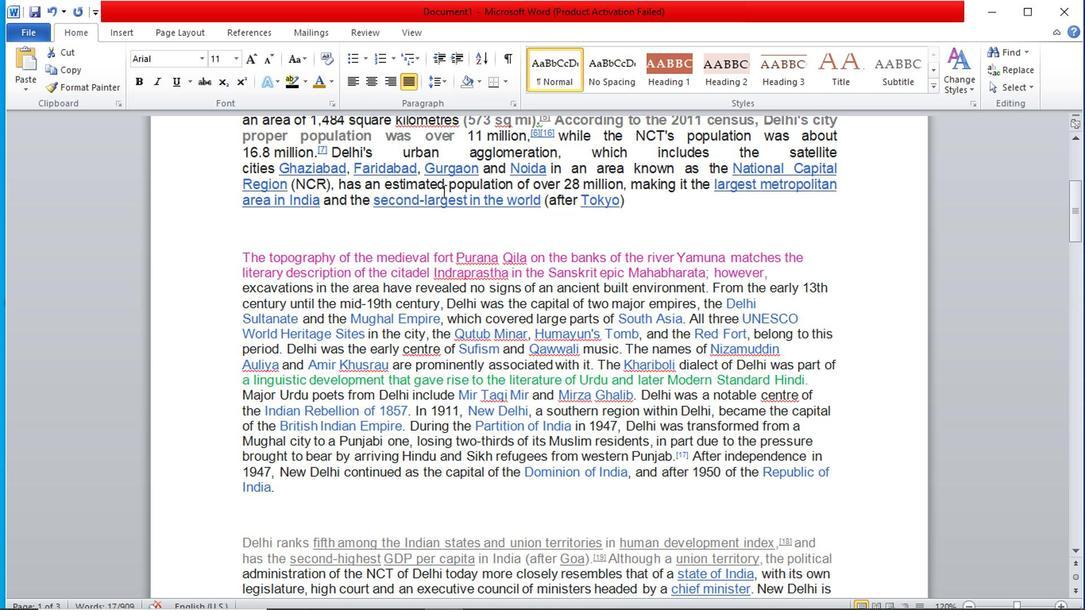 
Action: Mouse scrolled (441, 187) with delta (0, 0)
Screenshot: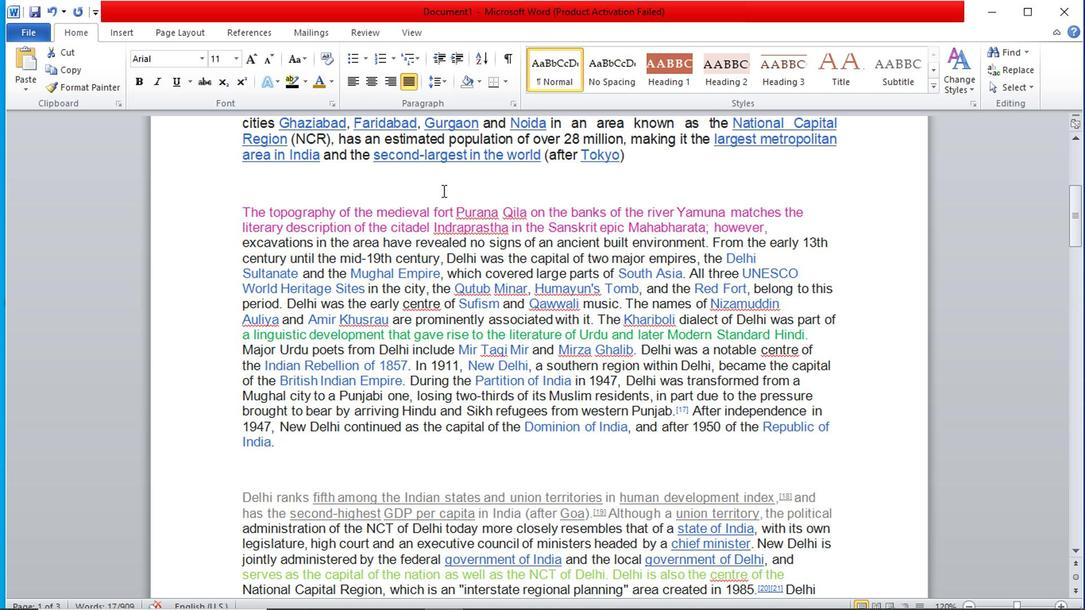 
Action: Mouse moved to (439, 186)
Screenshot: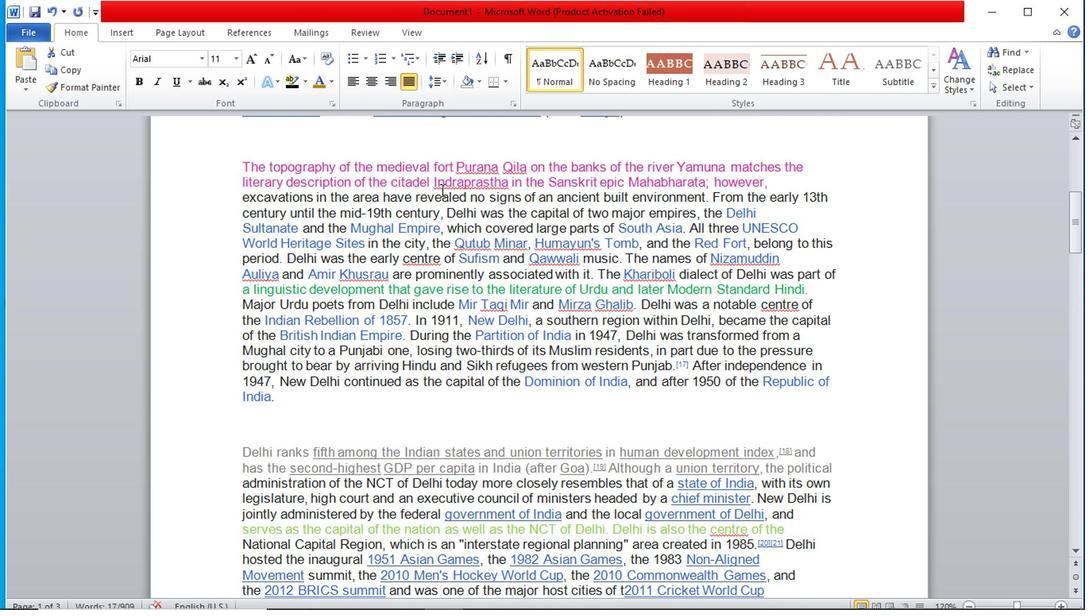 
Action: Mouse scrolled (439, 186) with delta (0, 0)
Screenshot: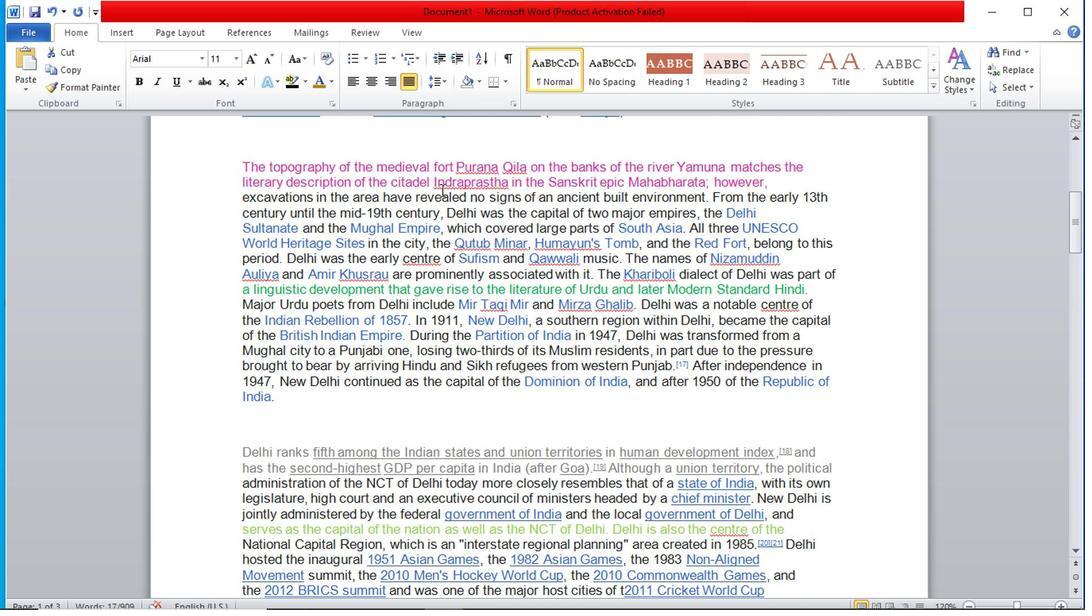 
Action: Mouse scrolled (439, 186) with delta (0, 0)
Screenshot: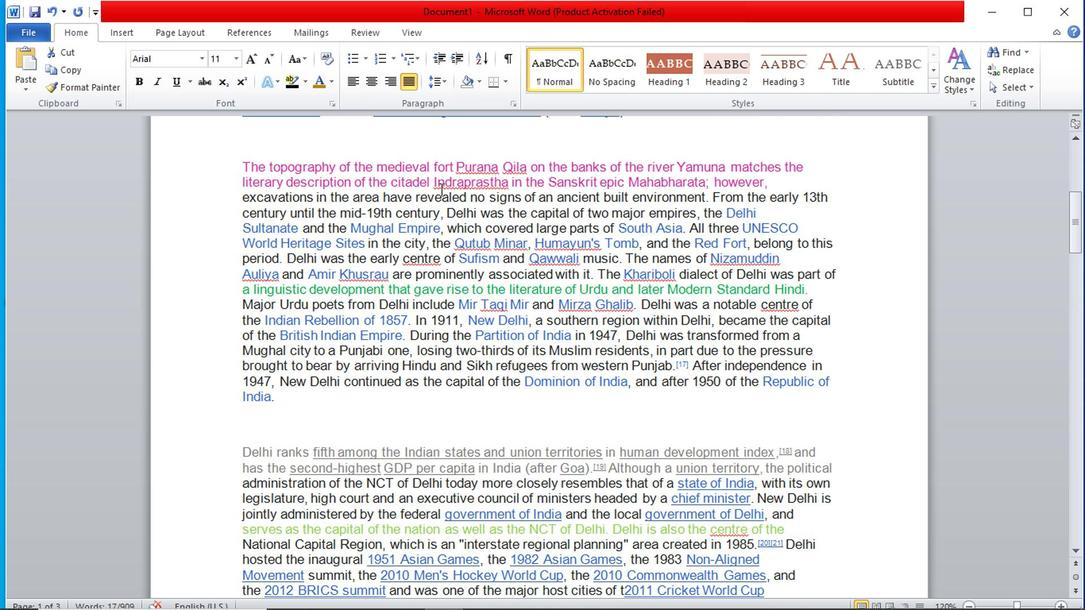 
Action: Mouse scrolled (439, 186) with delta (0, 0)
Screenshot: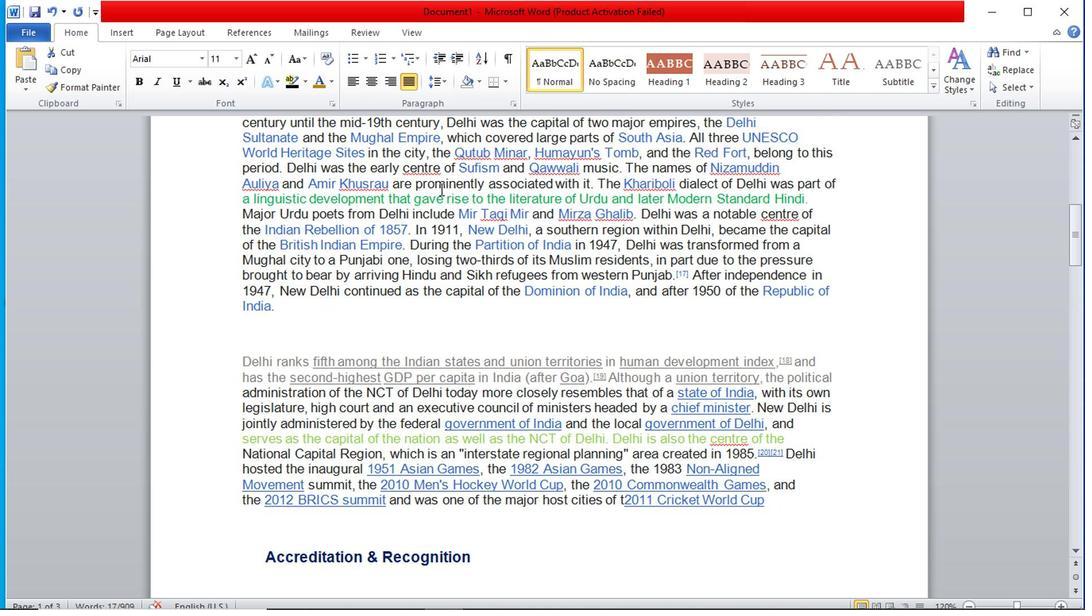 
Action: Mouse scrolled (439, 186) with delta (0, 0)
Screenshot: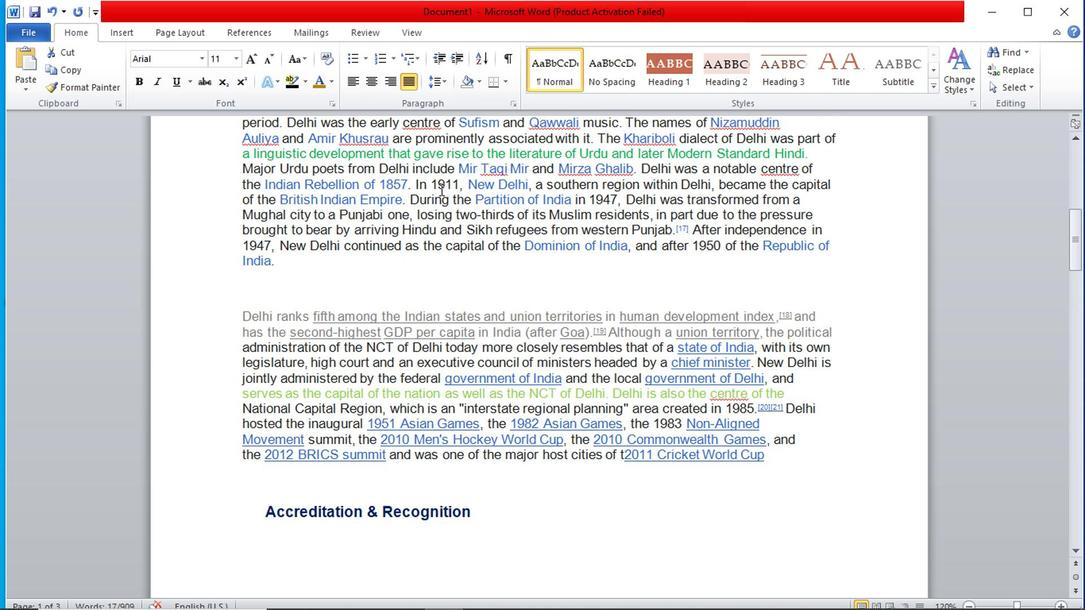 
Action: Mouse moved to (433, 184)
Screenshot: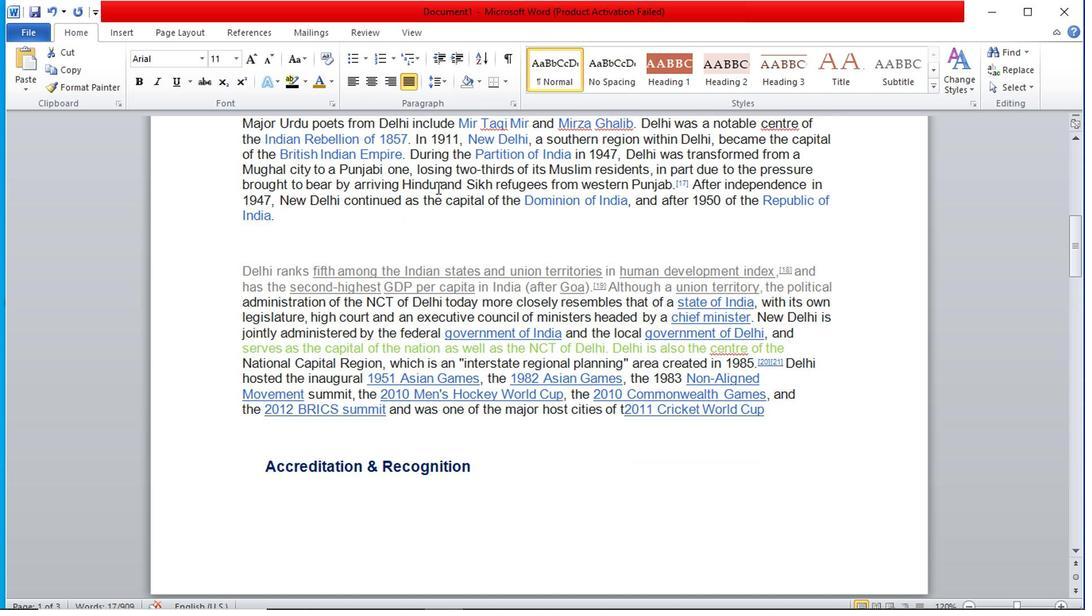 
Action: Mouse scrolled (433, 183) with delta (0, 0)
Screenshot: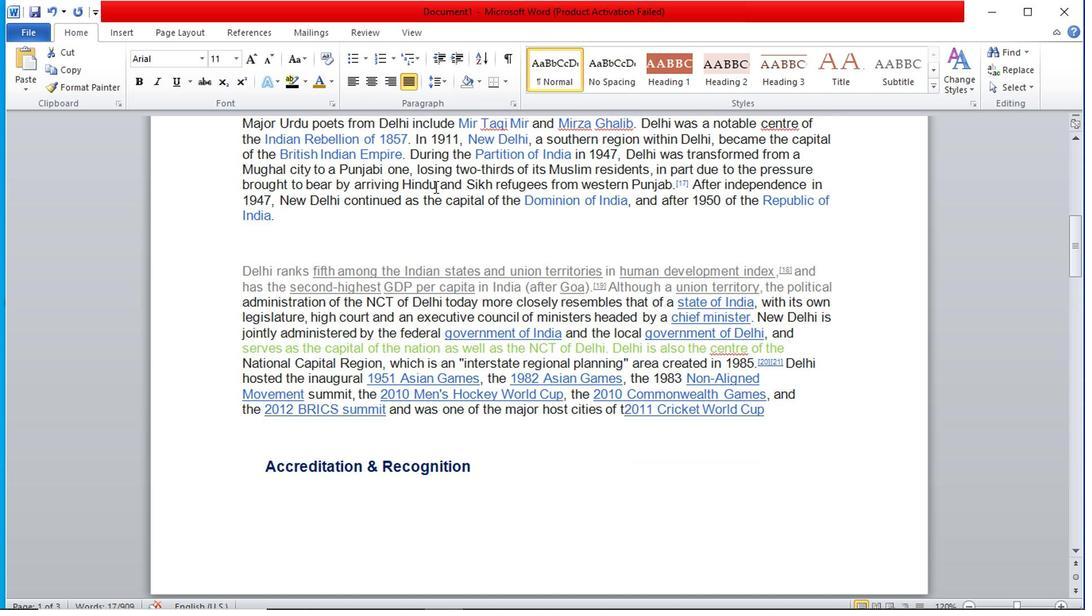
Action: Mouse scrolled (433, 183) with delta (0, 0)
Screenshot: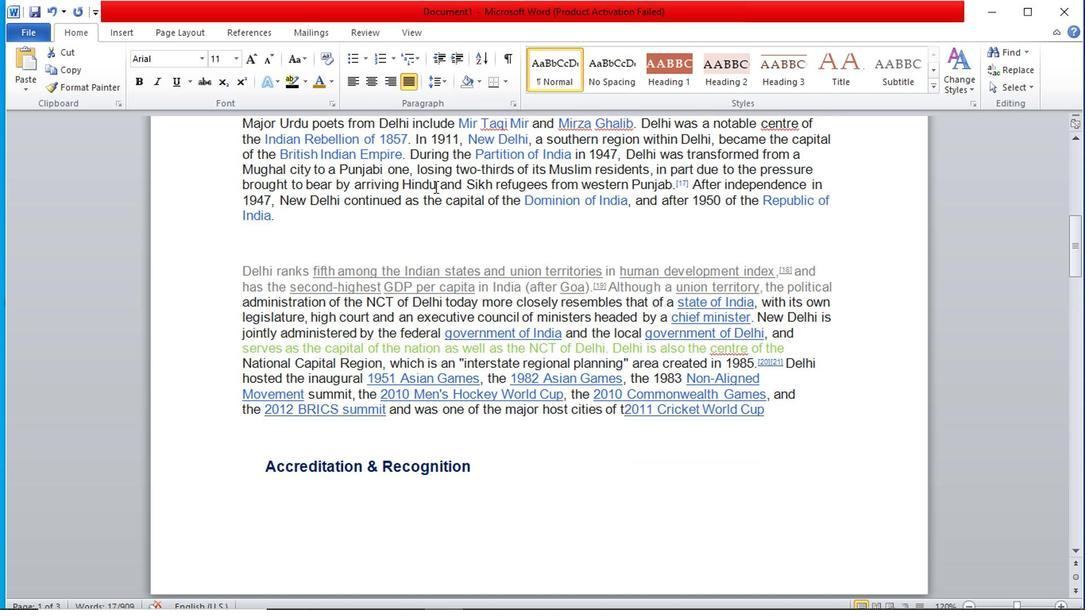 
Action: Mouse scrolled (433, 183) with delta (0, 0)
Screenshot: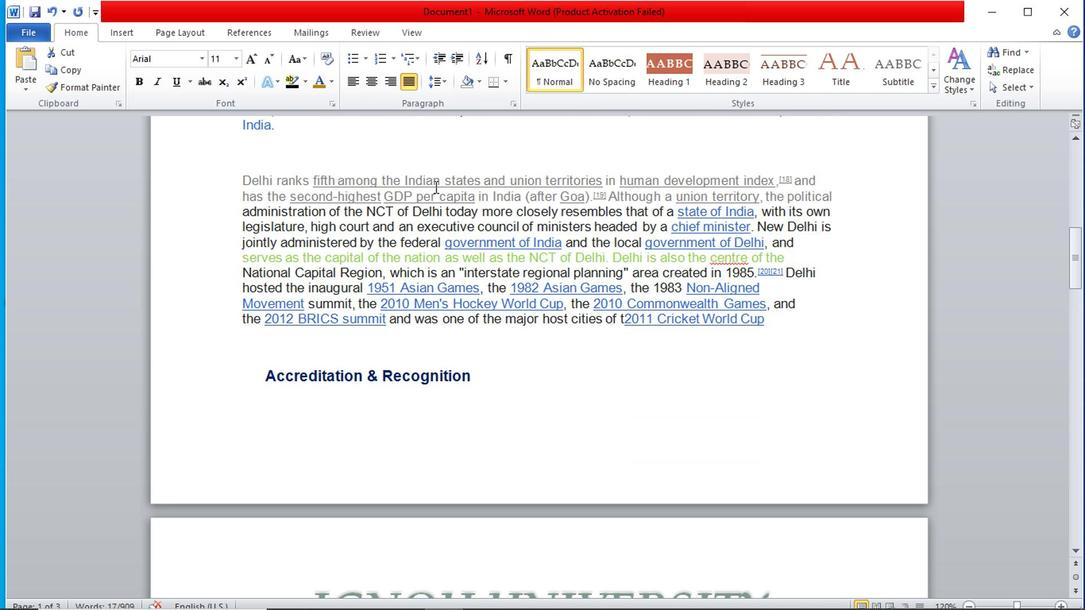 
Action: Mouse scrolled (433, 183) with delta (0, 0)
Screenshot: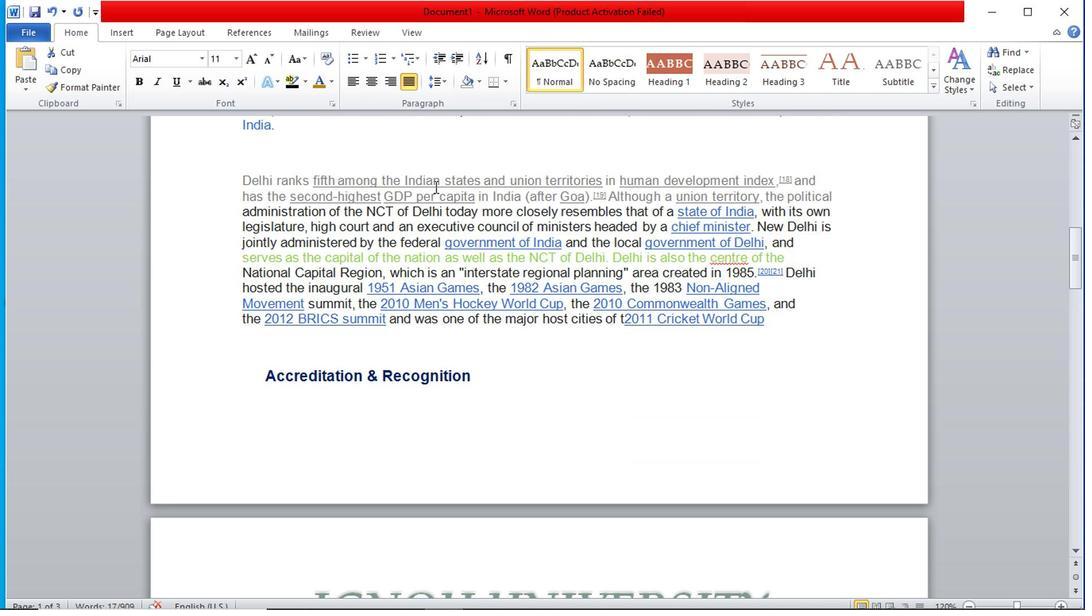 
Action: Mouse scrolled (433, 185) with delta (0, 1)
Screenshot: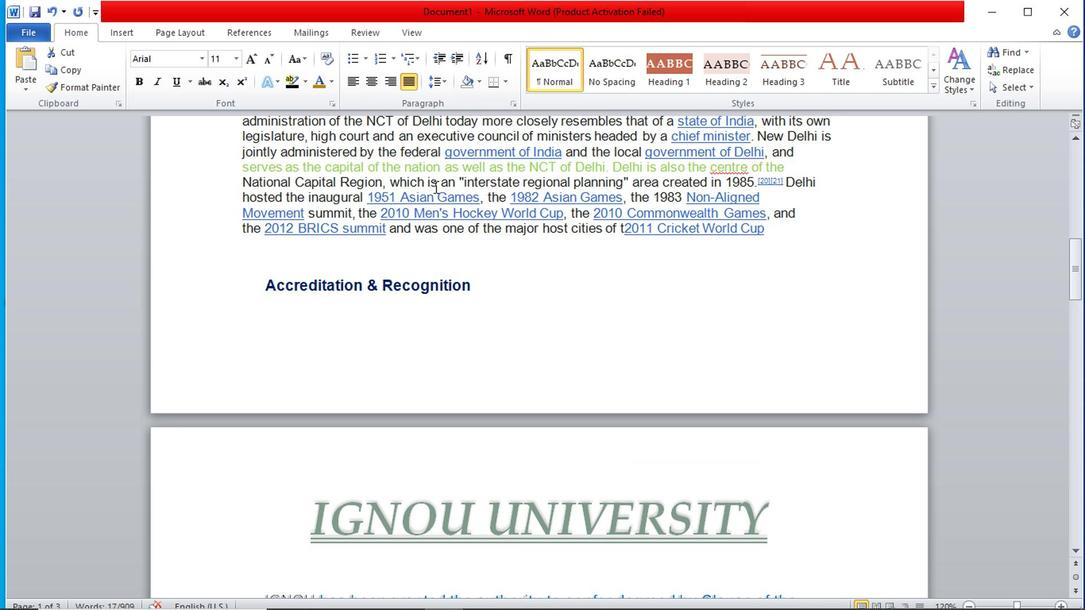 
Action: Mouse scrolled (433, 185) with delta (0, 1)
Screenshot: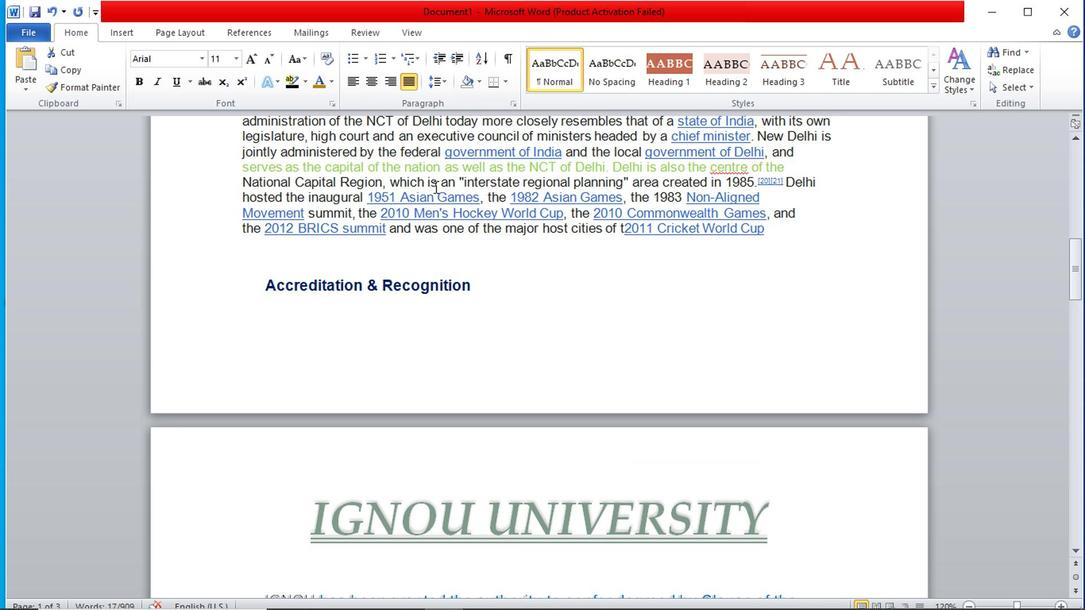 
Action: Mouse scrolled (433, 185) with delta (0, 1)
Screenshot: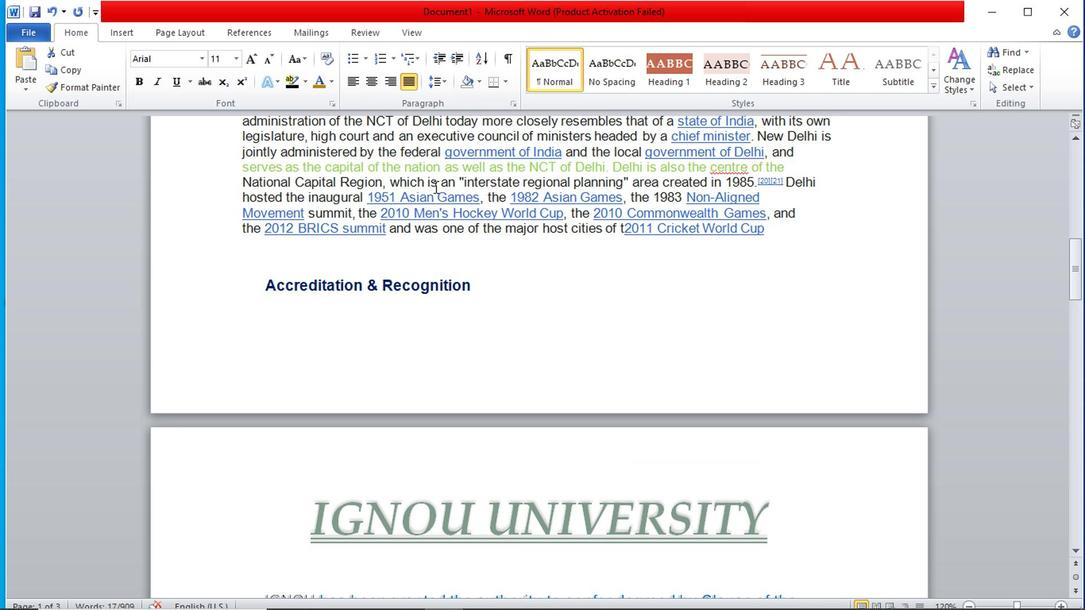 
Action: Mouse moved to (426, 181)
Screenshot: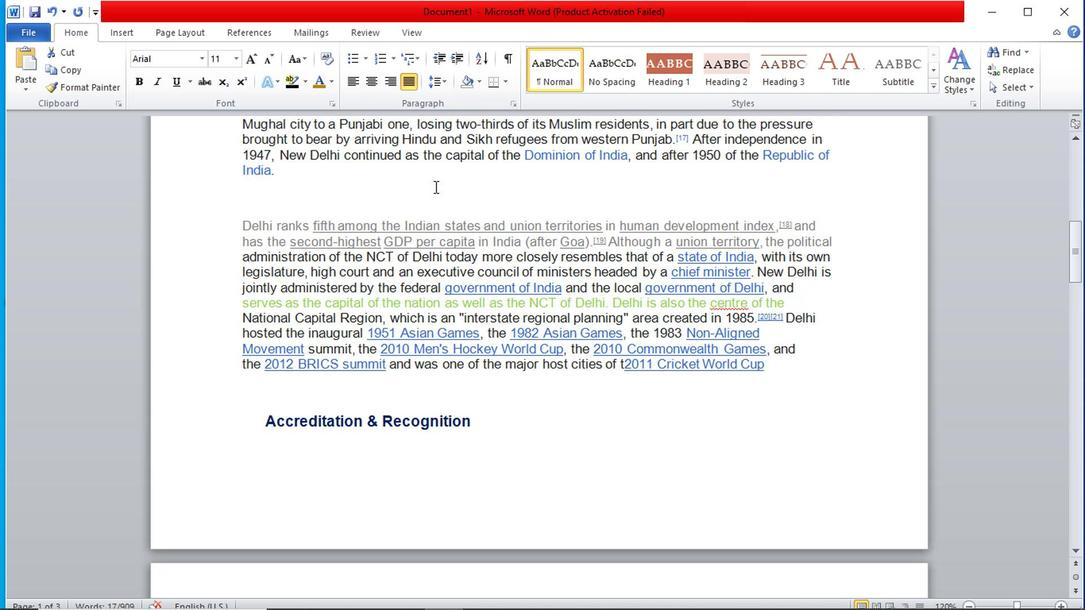 
Action: Mouse scrolled (426, 182) with delta (0, 1)
Screenshot: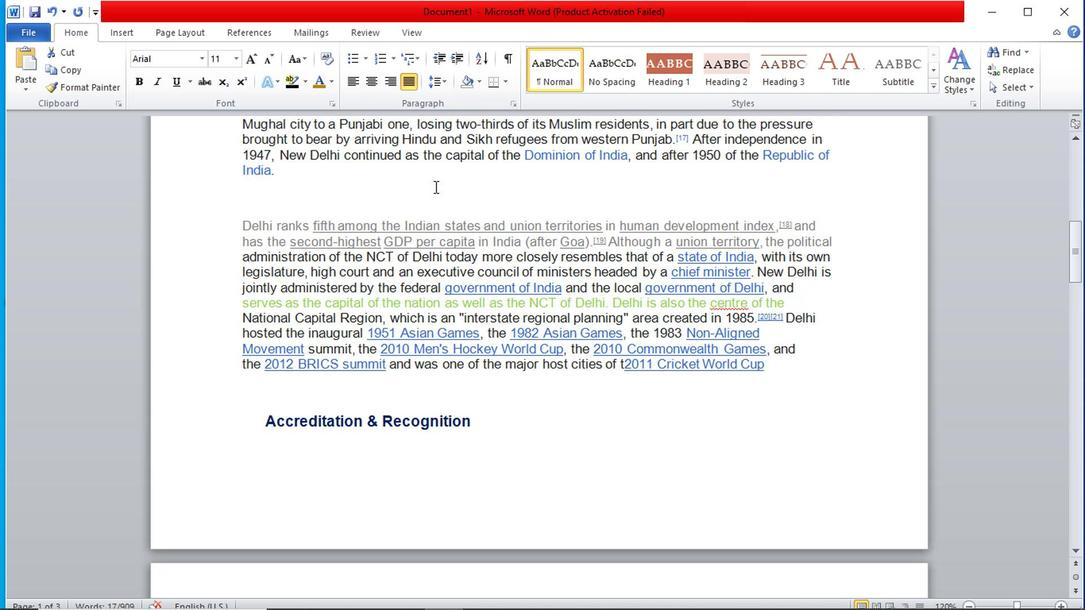 
Action: Mouse scrolled (426, 182) with delta (0, 1)
Screenshot: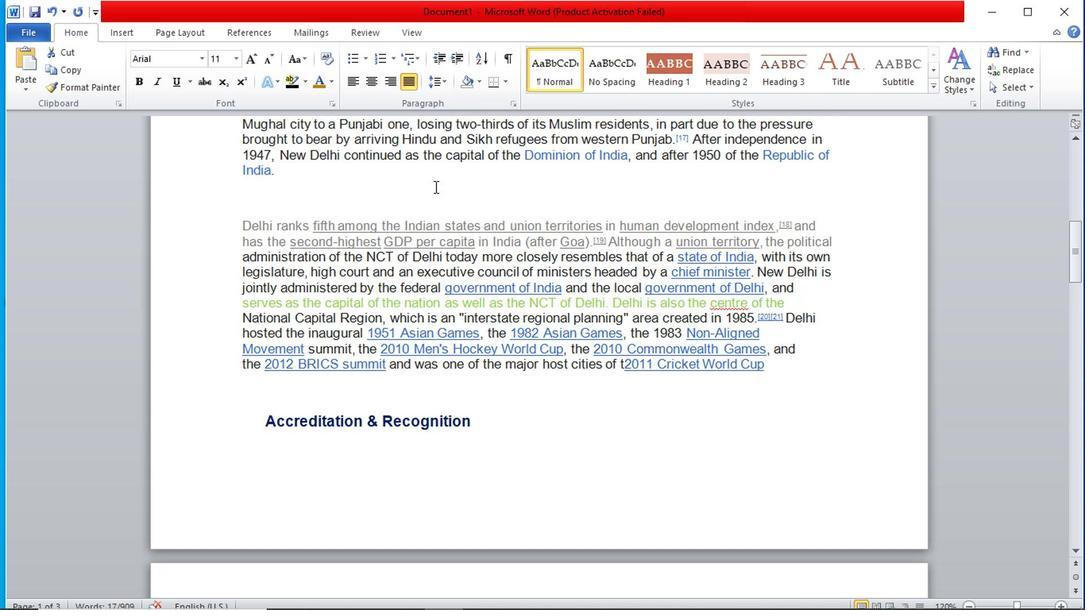 
Action: Mouse scrolled (426, 182) with delta (0, 1)
Screenshot: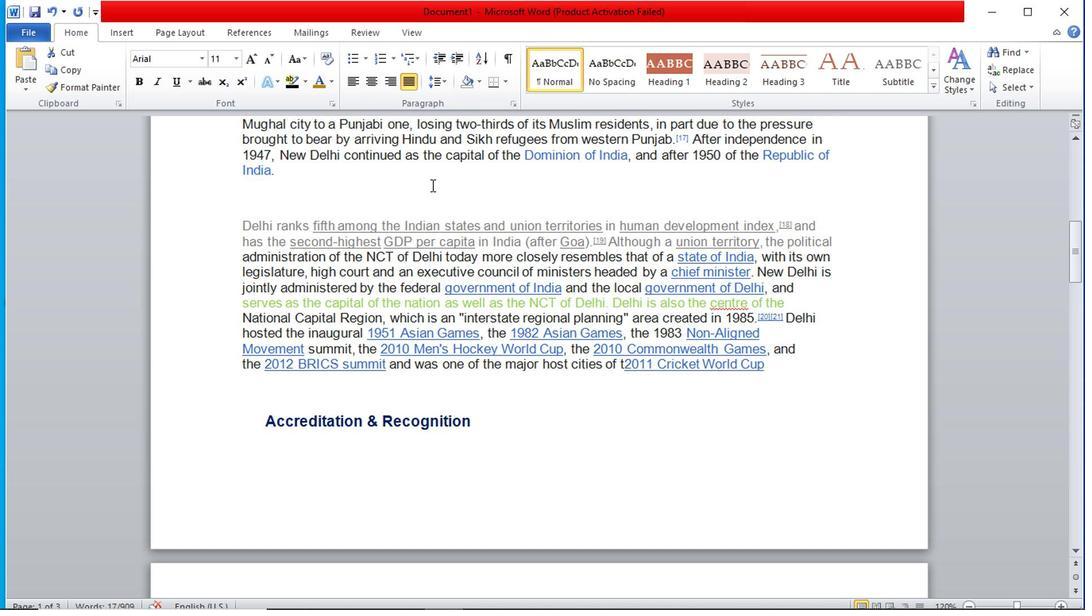 
Action: Mouse moved to (420, 178)
Screenshot: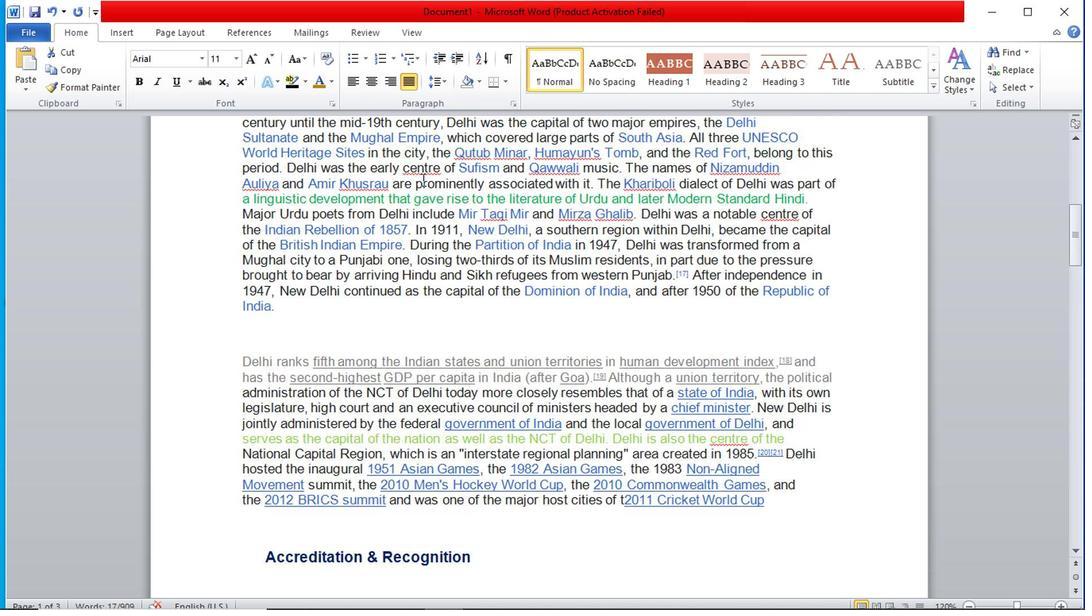 
Action: Mouse scrolled (420, 178) with delta (0, 0)
Screenshot: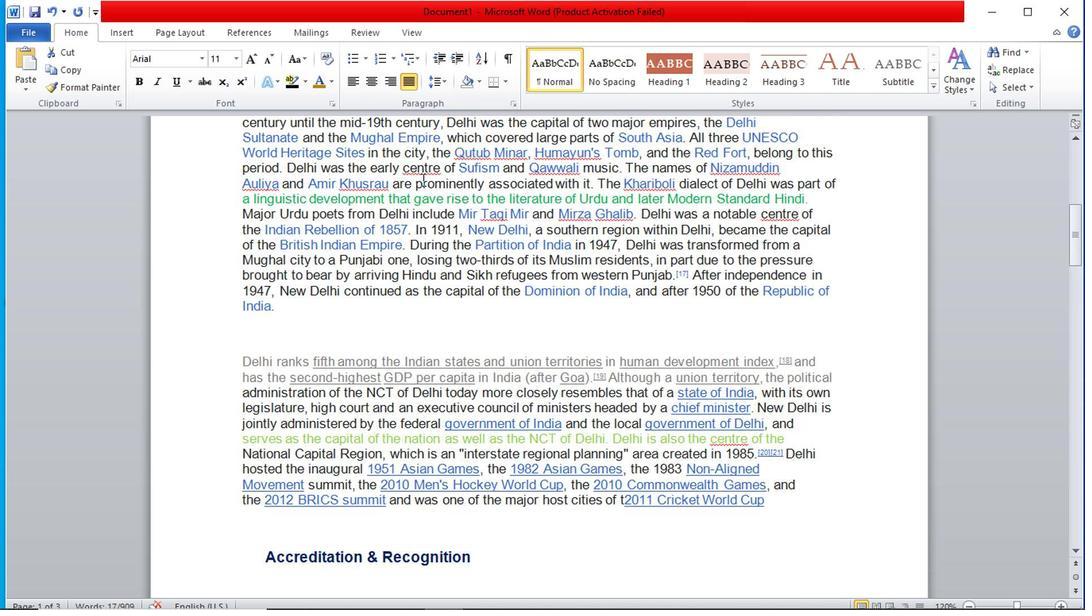 
Action: Mouse scrolled (420, 178) with delta (0, 0)
Screenshot: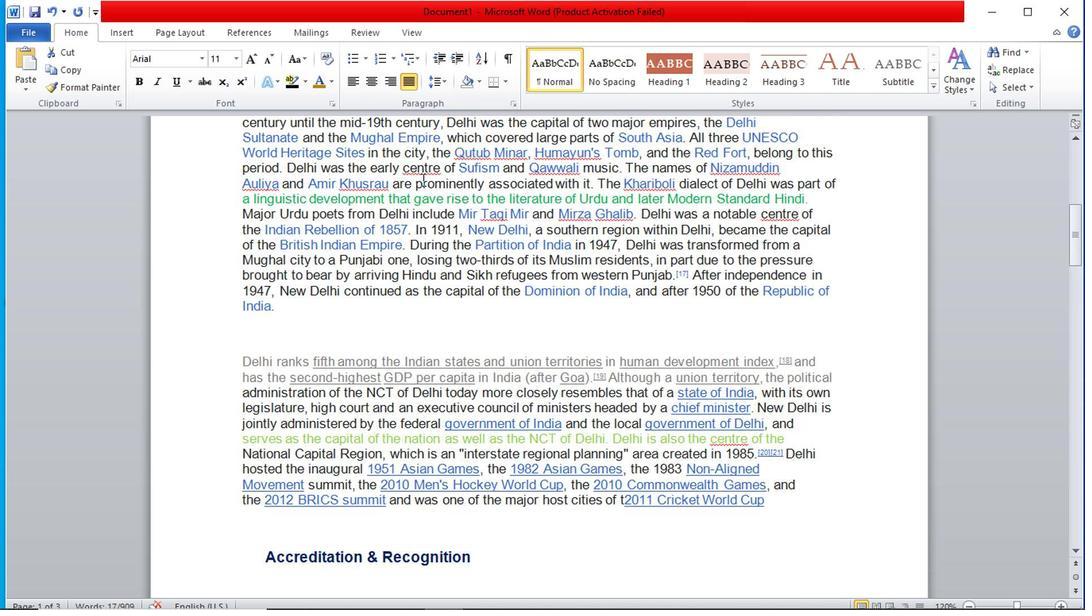 
Action: Mouse scrolled (420, 178) with delta (0, 0)
Screenshot: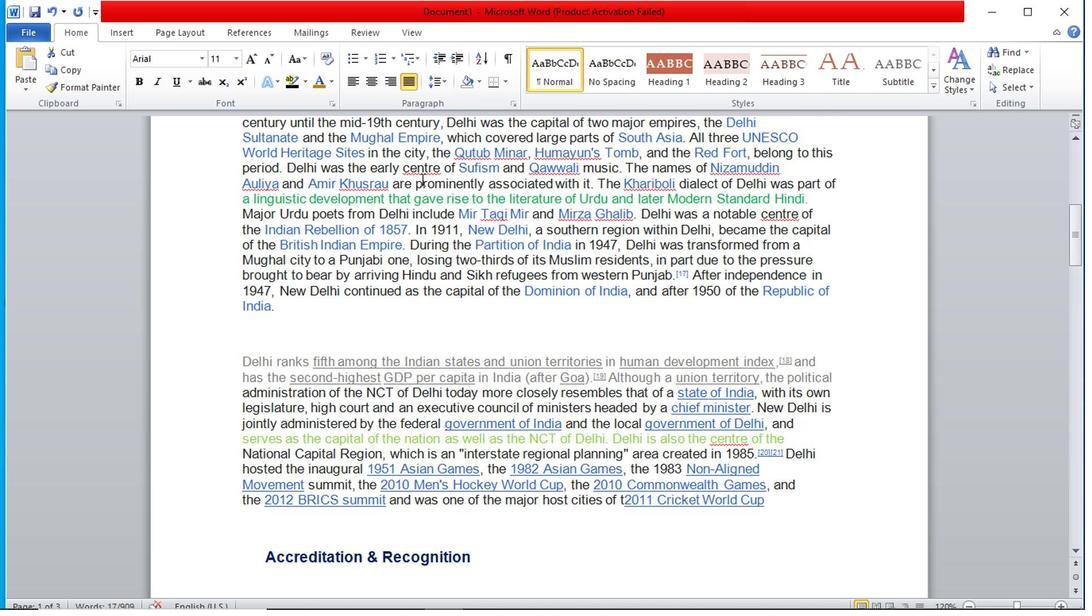 
Action: Mouse scrolled (420, 178) with delta (0, 0)
Screenshot: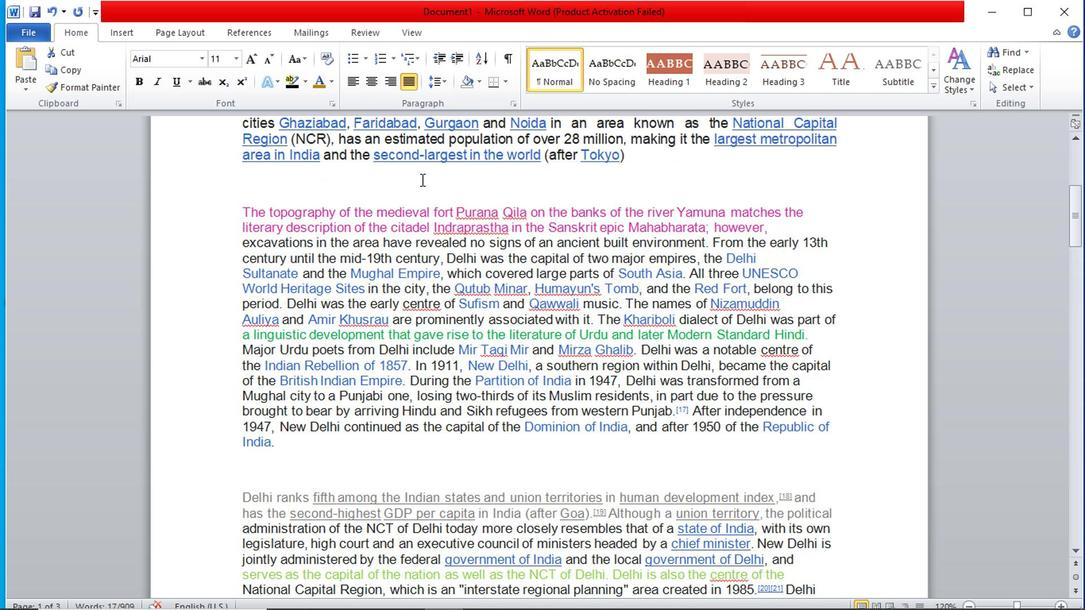 
Action: Mouse scrolled (420, 178) with delta (0, 0)
Screenshot: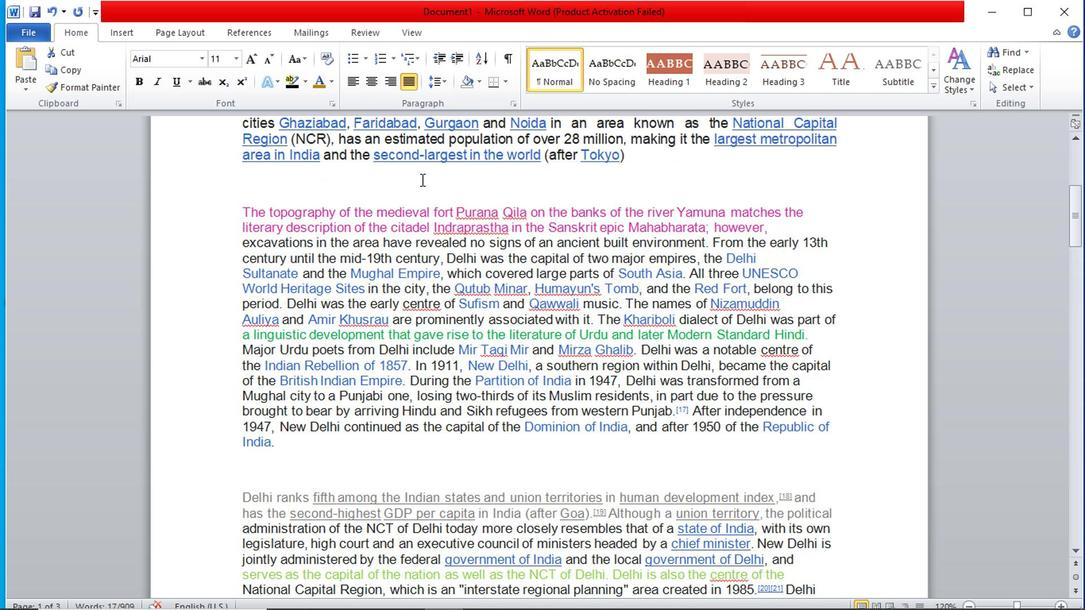 
Action: Mouse scrolled (420, 178) with delta (0, 0)
Screenshot: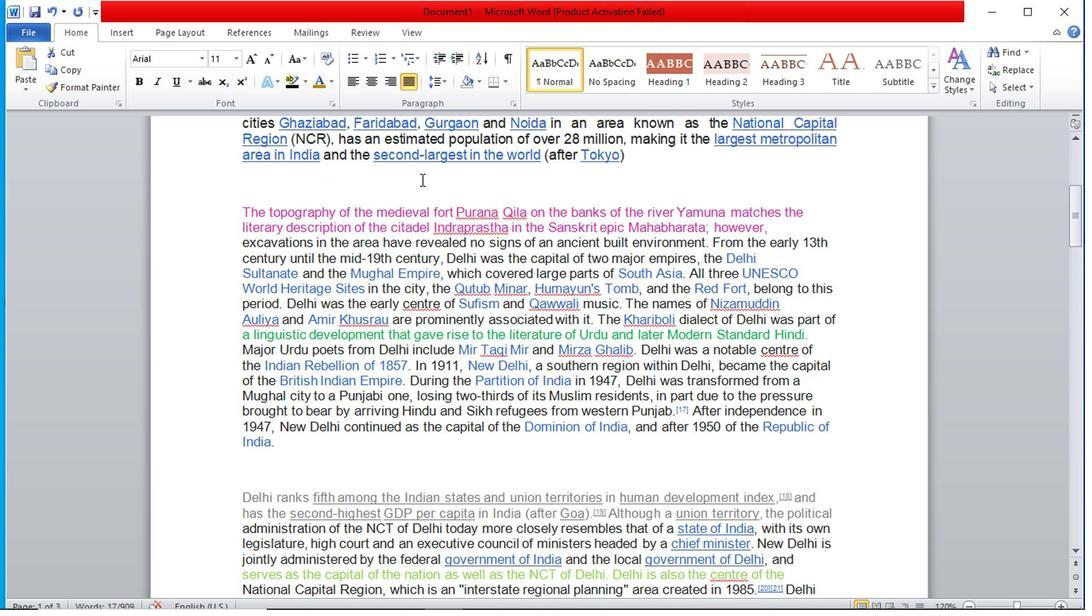 
Action: Mouse scrolled (420, 178) with delta (0, 0)
Screenshot: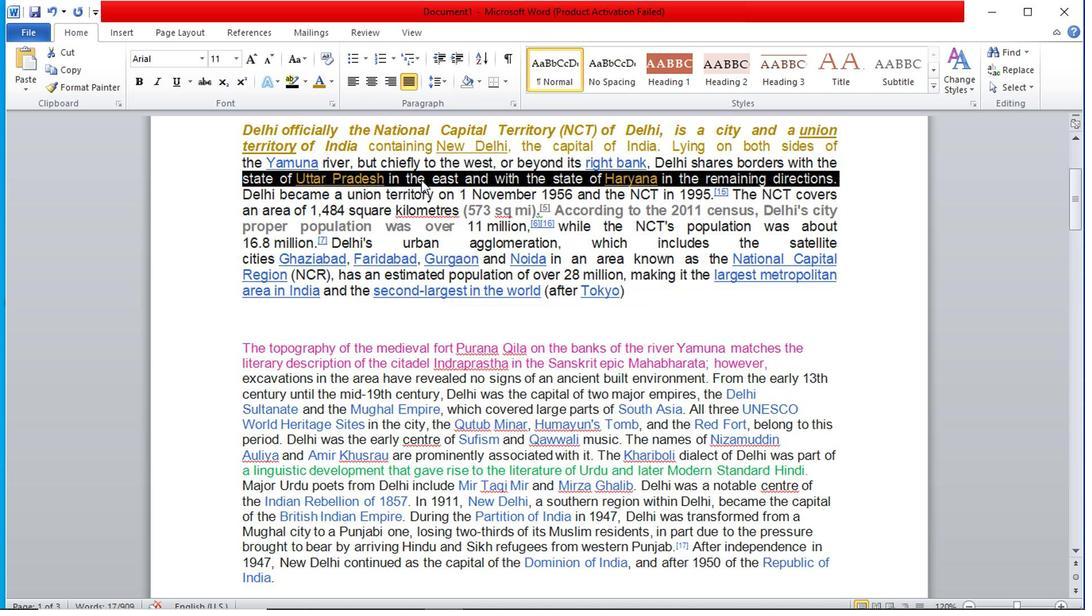 
Action: Mouse scrolled (420, 178) with delta (0, 0)
Screenshot: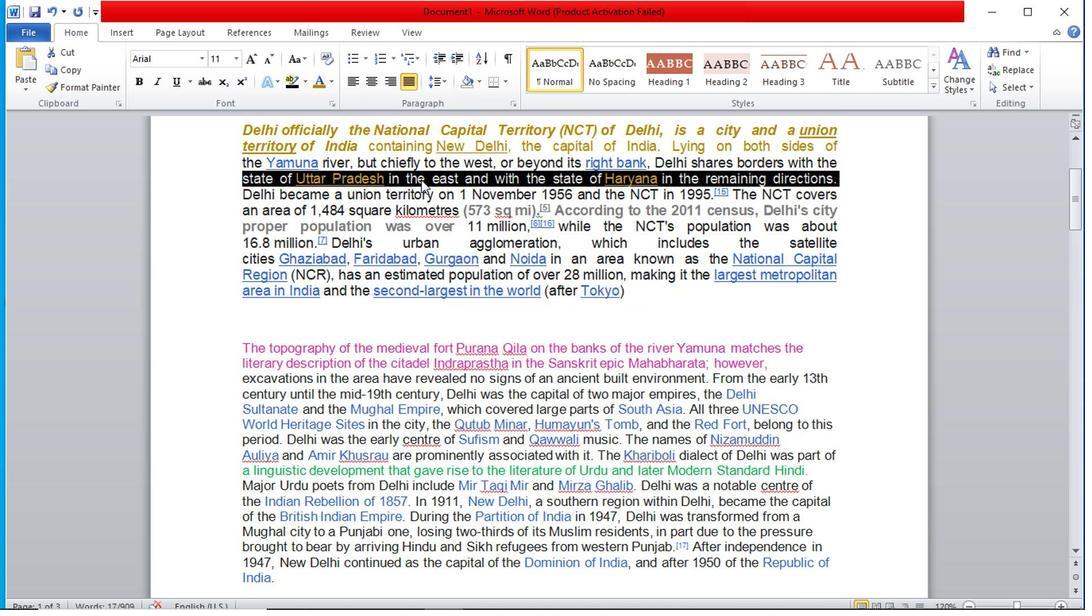 
Action: Mouse scrolled (420, 178) with delta (0, 0)
Screenshot: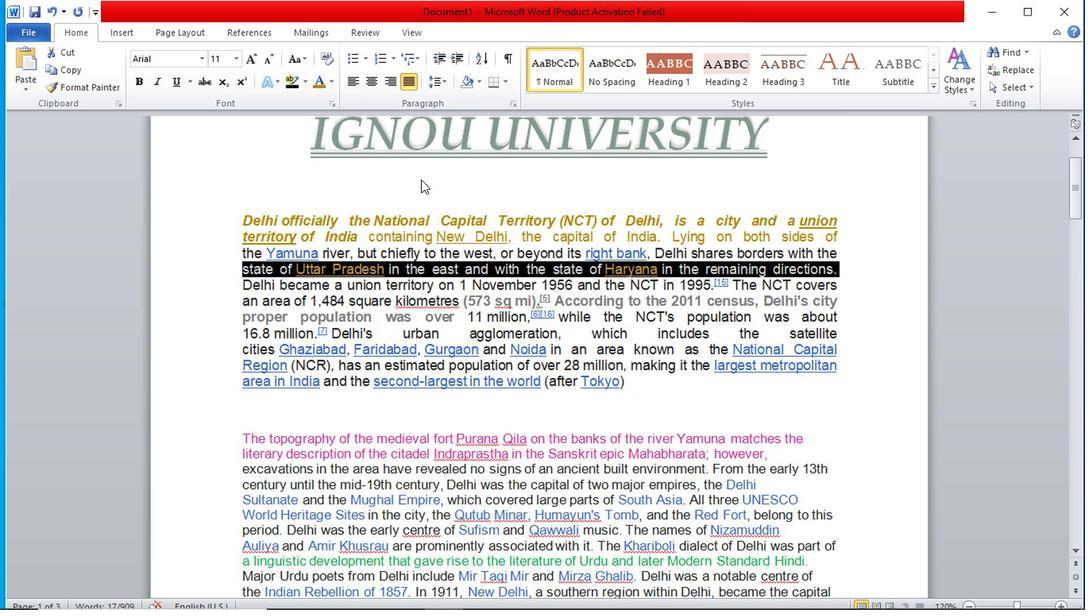 
Action: Mouse scrolled (420, 178) with delta (0, 0)
Screenshot: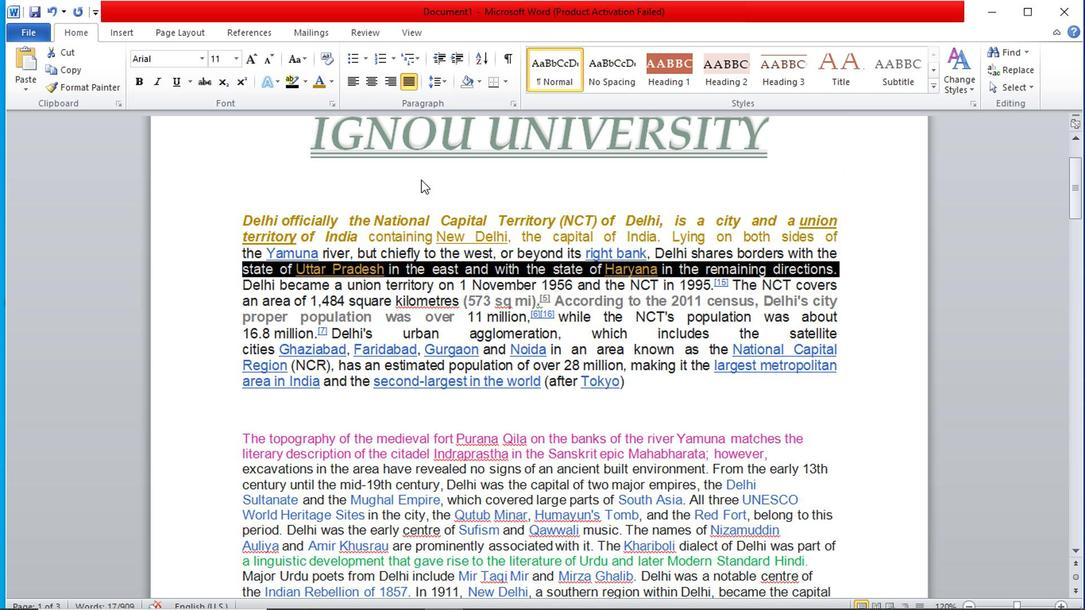 
Action: Mouse scrolled (420, 178) with delta (0, 0)
Screenshot: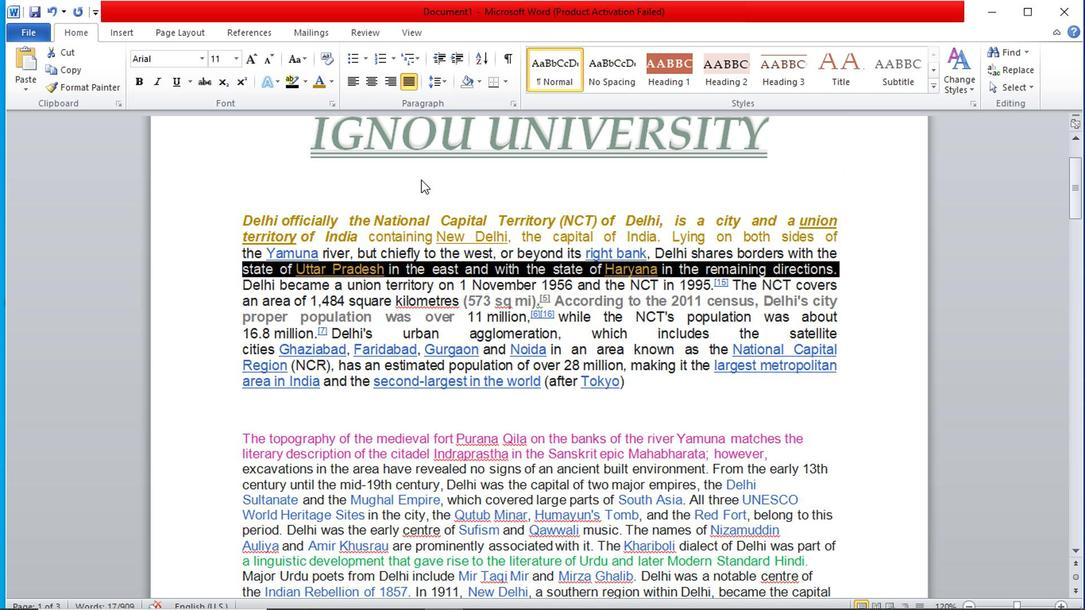 
Action: Mouse scrolled (420, 178) with delta (0, 0)
Screenshot: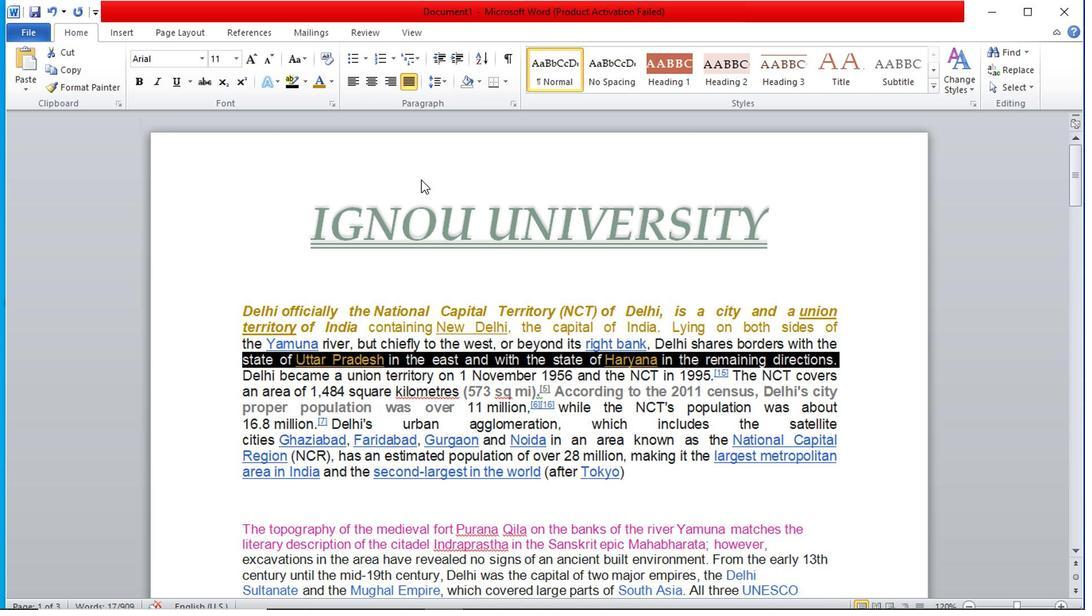 
Action: Mouse scrolled (420, 178) with delta (0, 0)
Screenshot: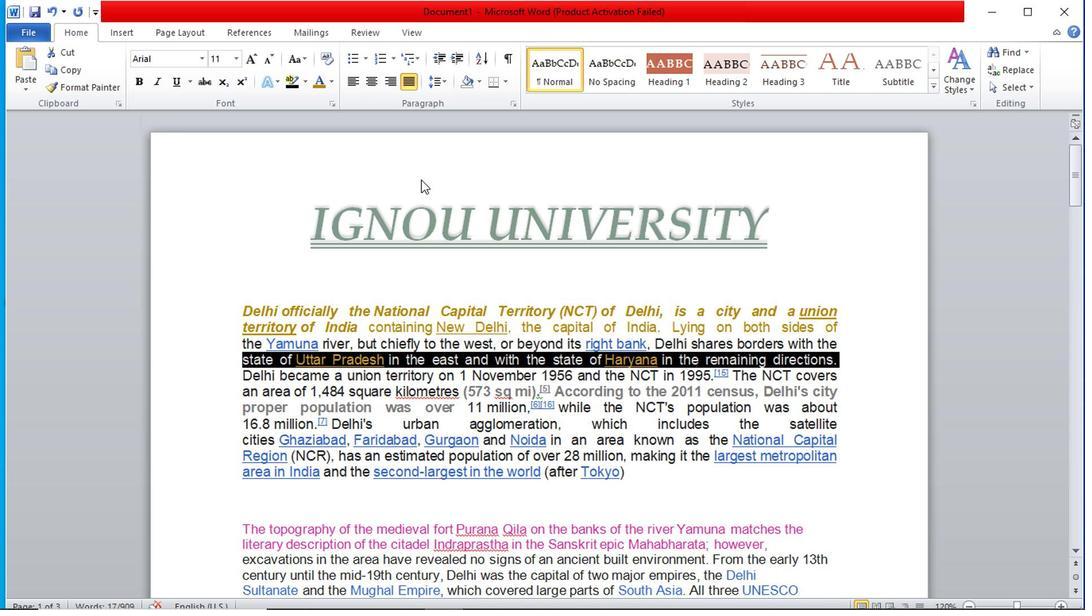 
Action: Mouse scrolled (420, 178) with delta (0, 0)
Screenshot: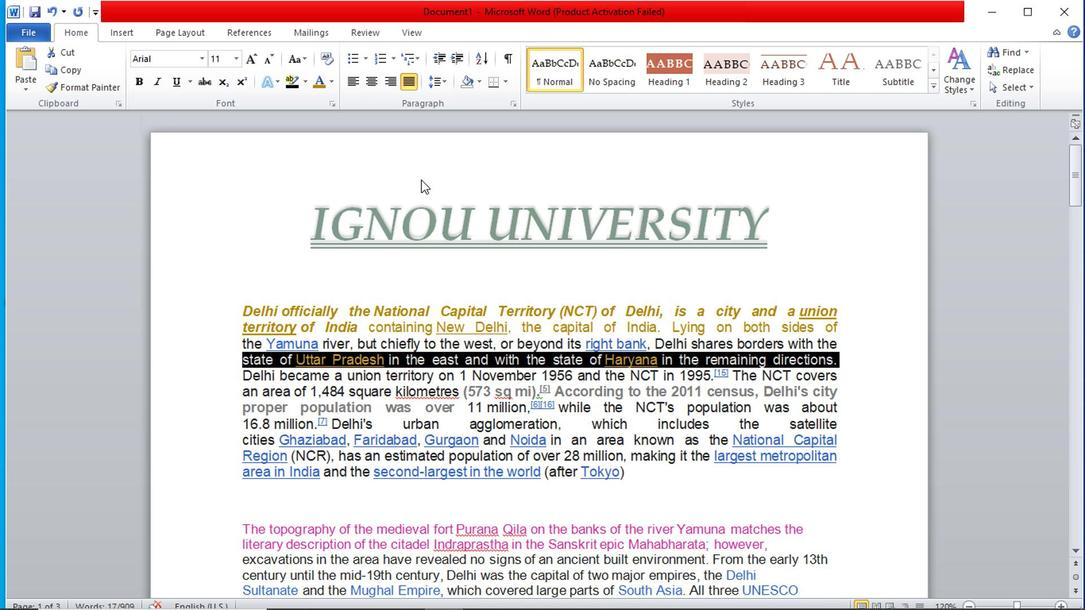 
Action: Mouse scrolled (420, 176) with delta (0, -1)
Screenshot: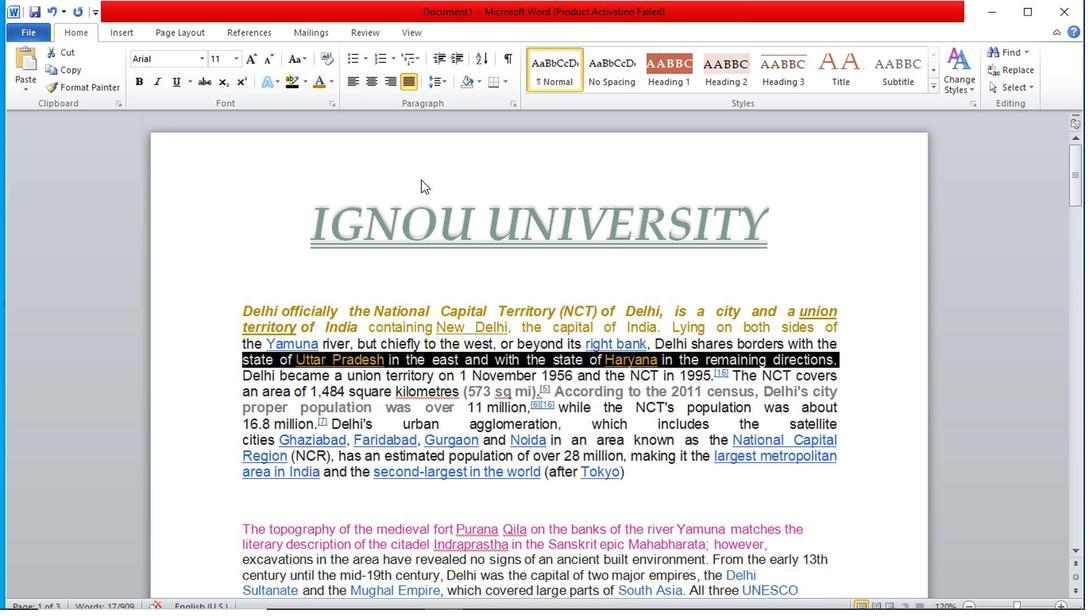 
Action: Mouse scrolled (420, 176) with delta (0, -1)
Screenshot: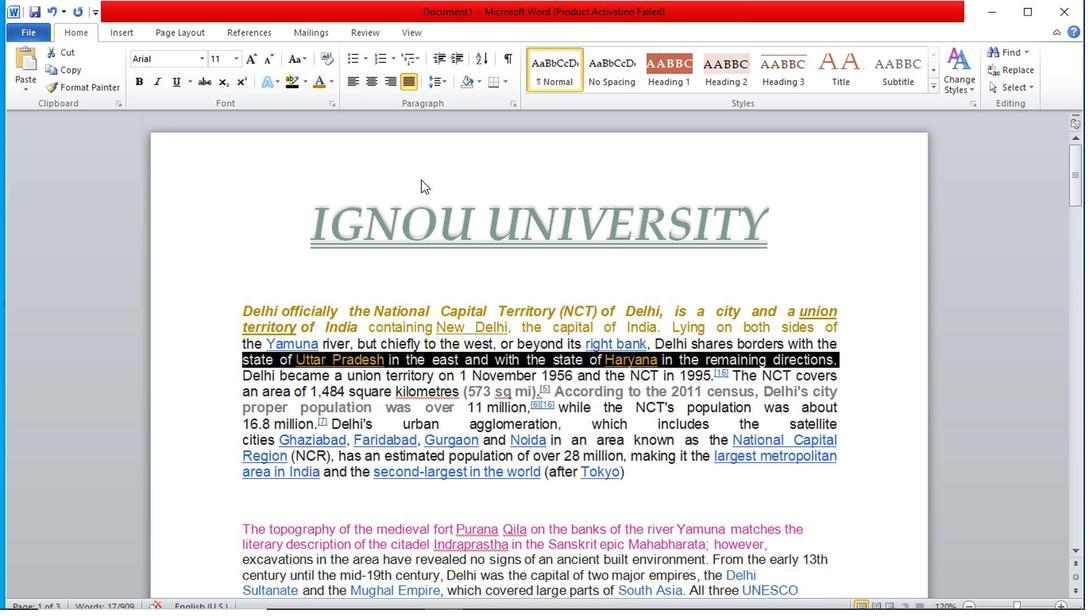 
Action: Mouse scrolled (420, 176) with delta (0, -1)
Screenshot: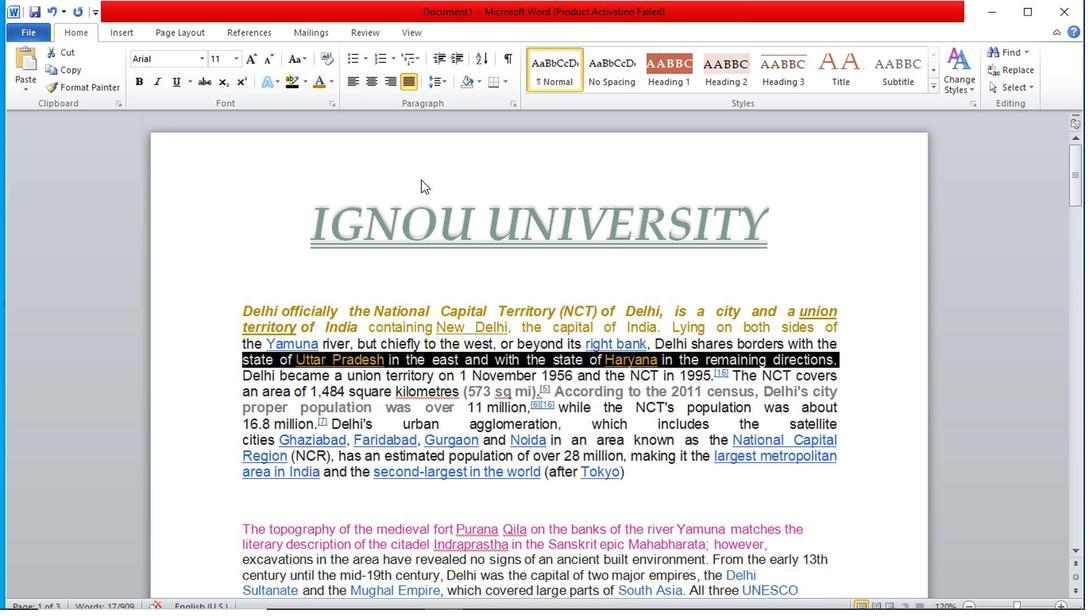 
Action: Mouse scrolled (420, 176) with delta (0, -1)
Screenshot: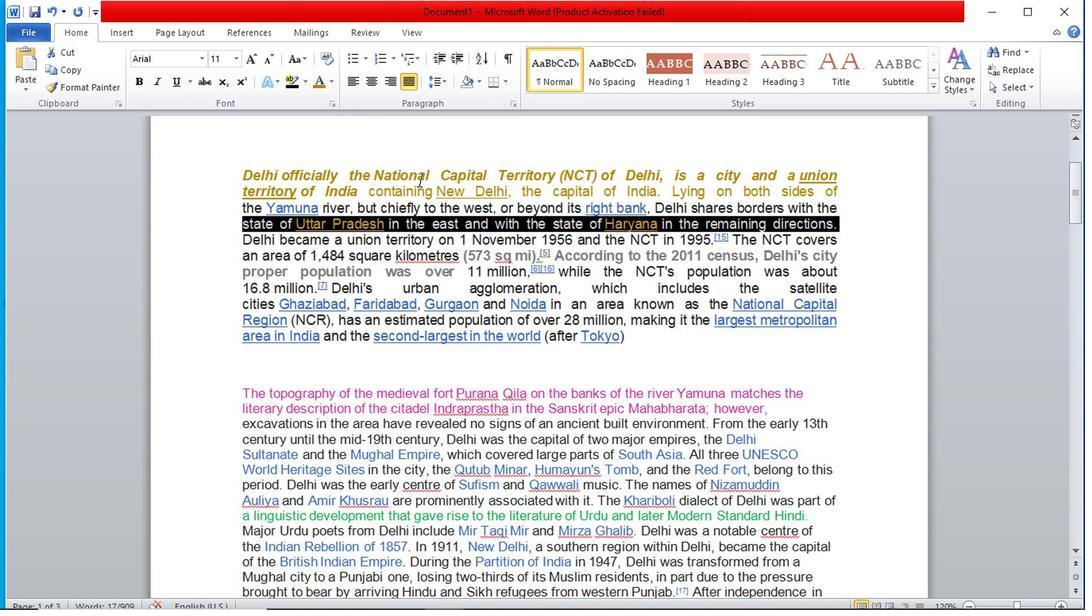 
Action: Mouse moved to (340, 344)
Screenshot: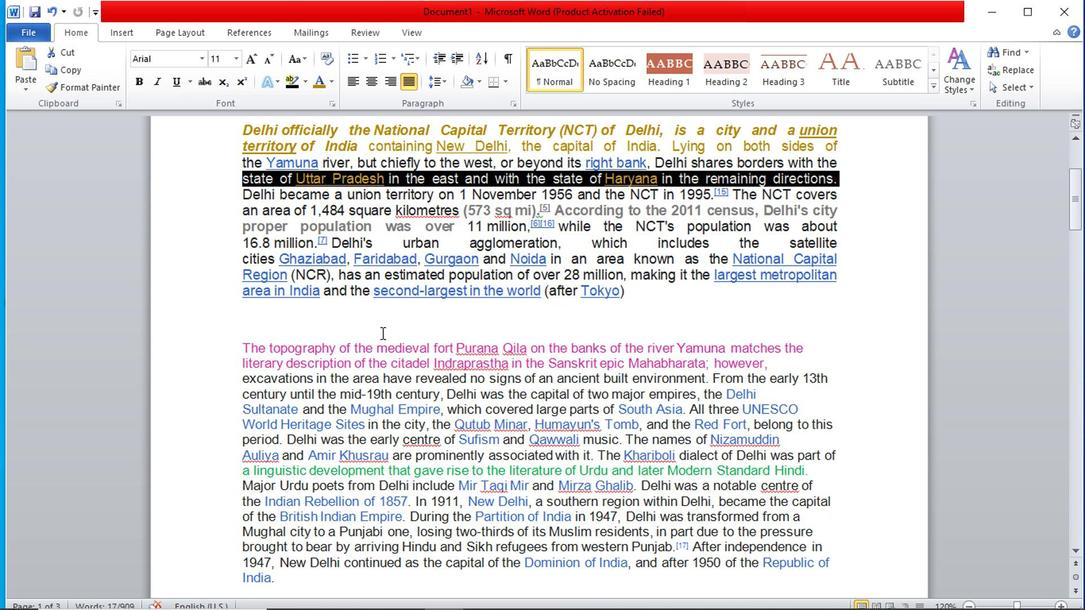 
Action: Mouse pressed left at (340, 344)
Screenshot: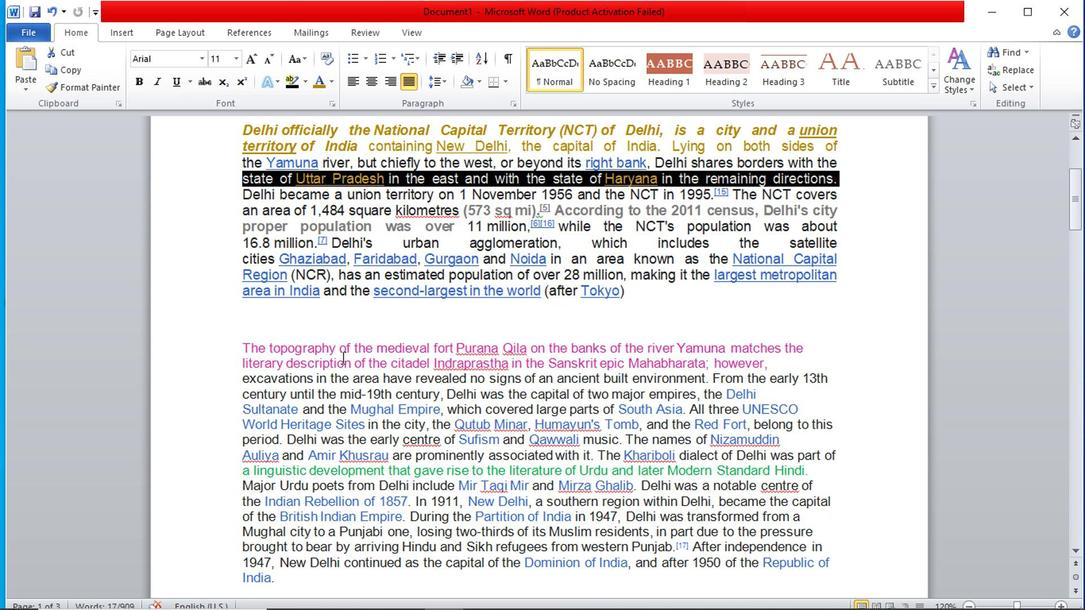 
Action: Mouse moved to (353, 353)
Screenshot: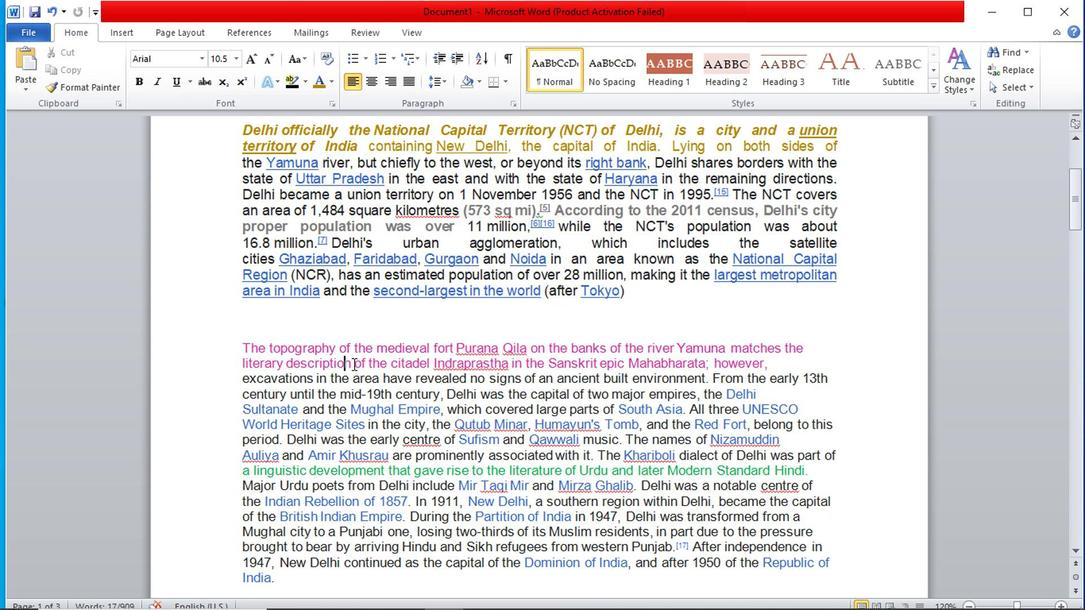 
Action: Mouse scrolled (353, 352) with delta (0, 0)
Screenshot: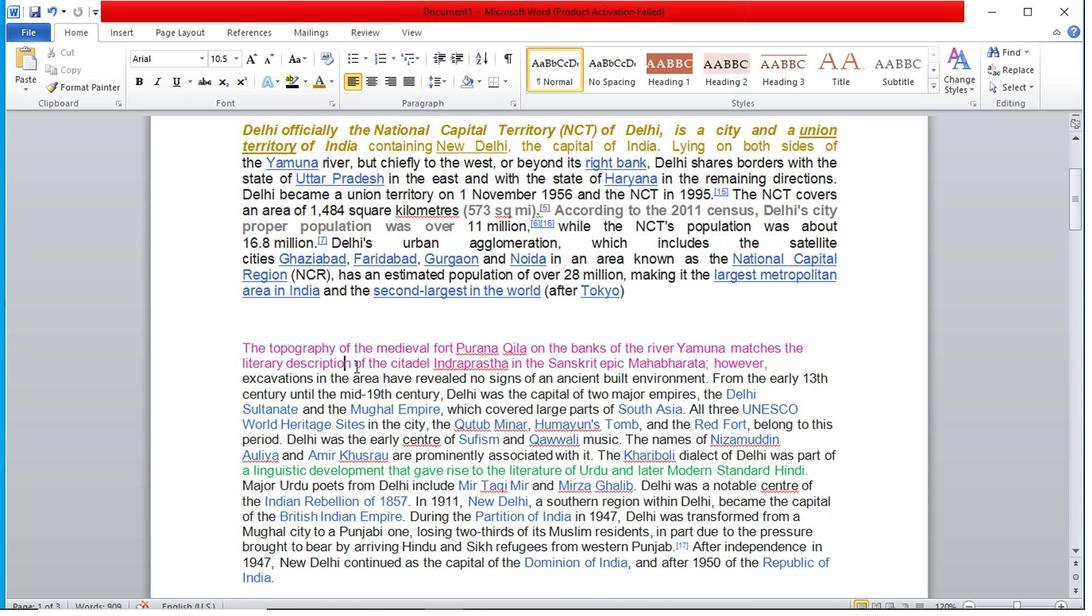 
Action: Mouse moved to (353, 353)
Screenshot: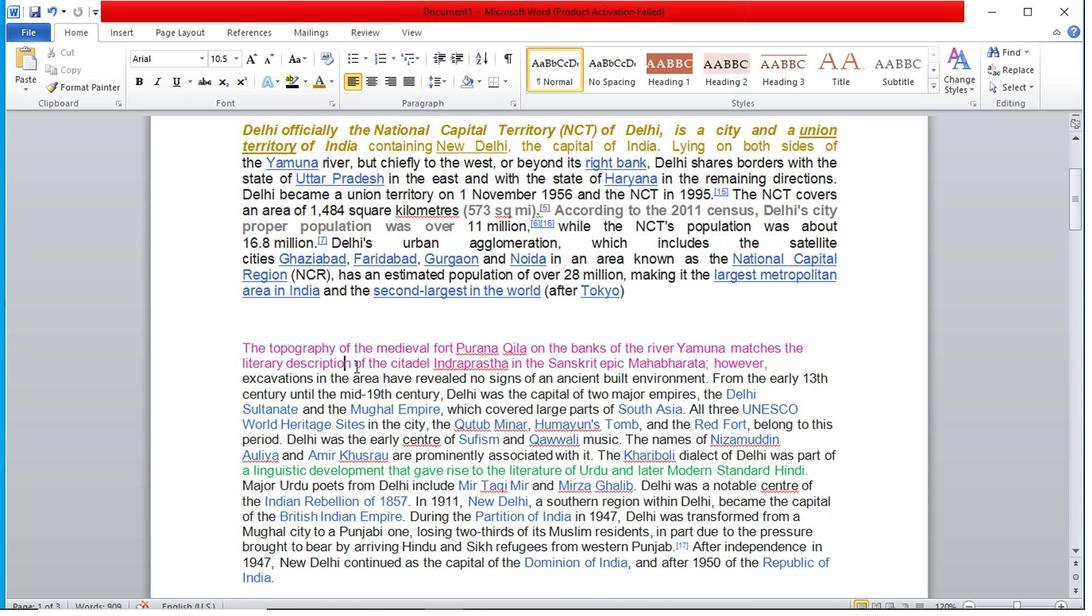
Action: Mouse scrolled (353, 353) with delta (0, 0)
Screenshot: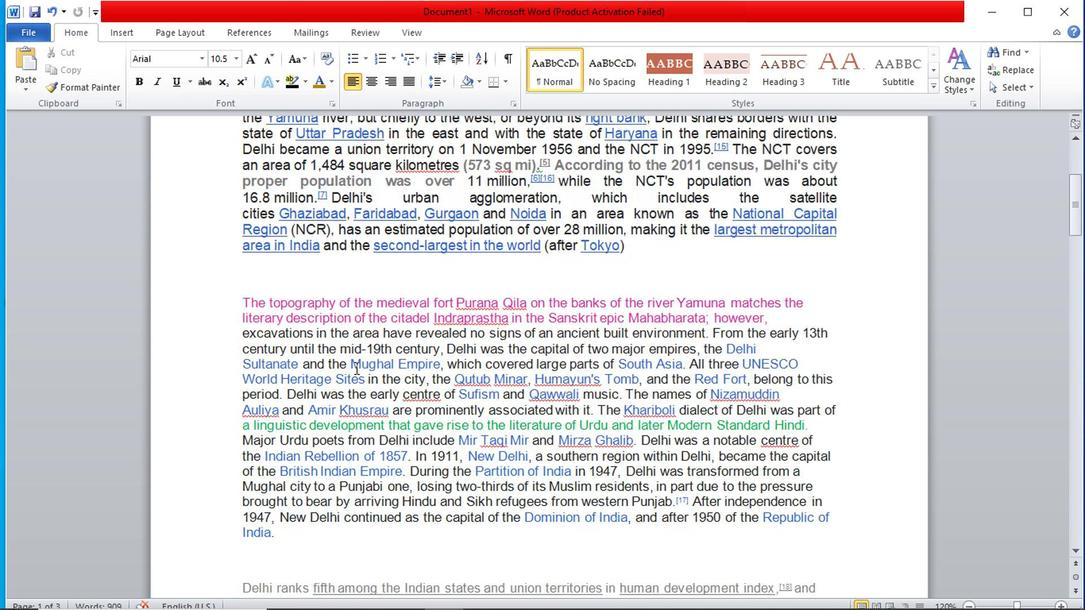 
Action: Mouse moved to (353, 355)
Screenshot: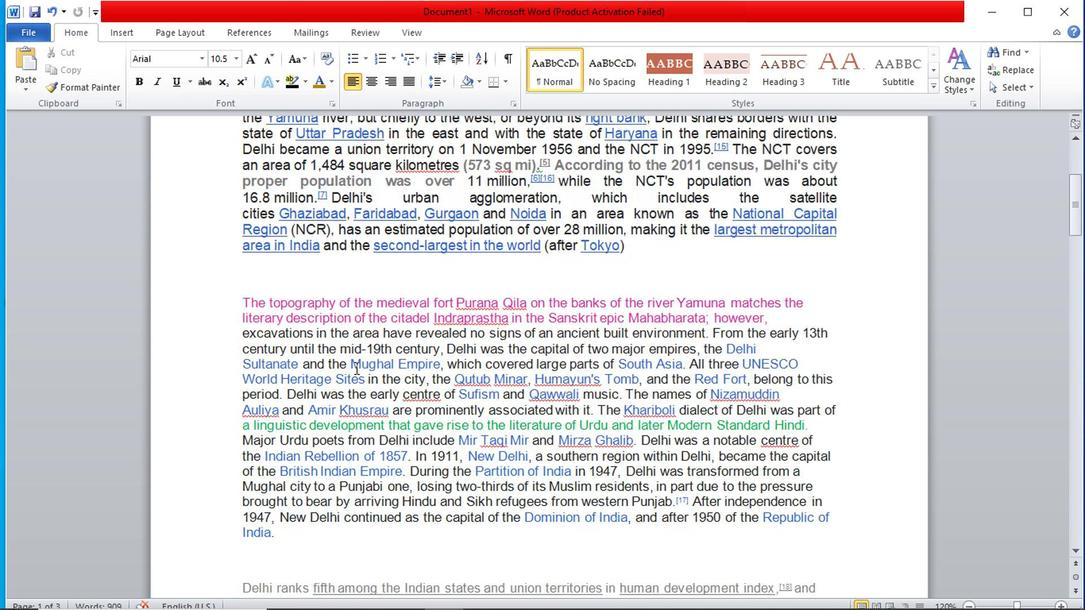 
Action: Mouse scrolled (353, 355) with delta (0, 0)
Screenshot: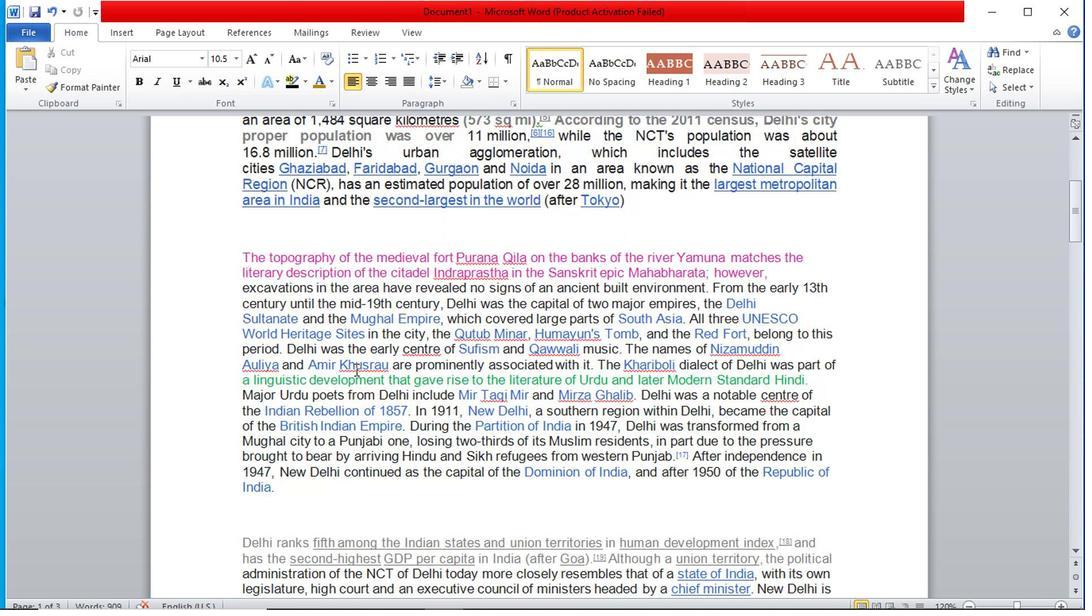 
Action: Mouse moved to (356, 355)
Screenshot: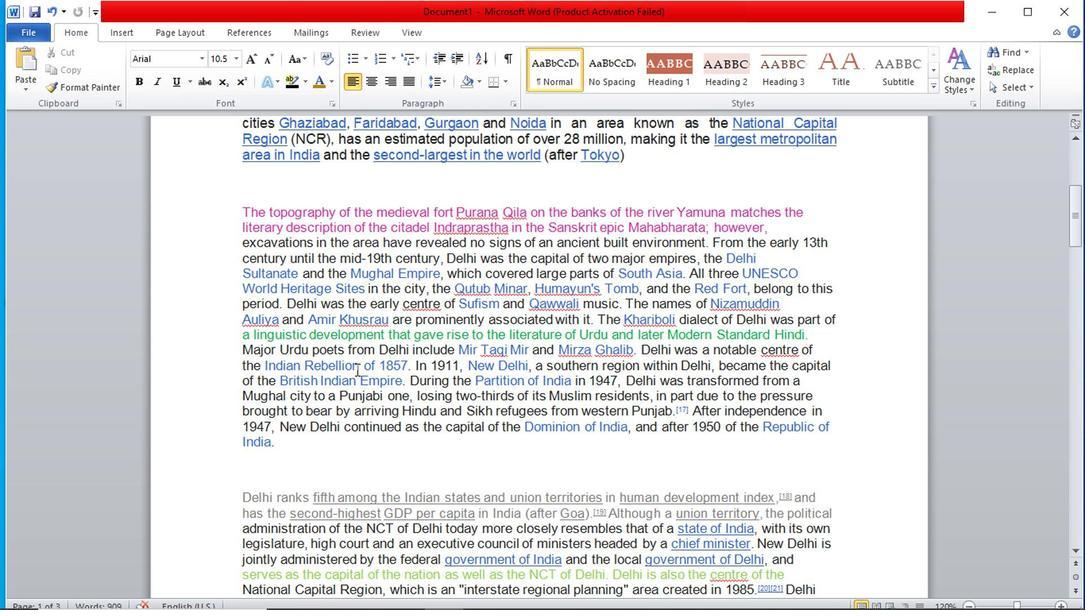 
Action: Mouse scrolled (356, 355) with delta (0, 0)
Screenshot: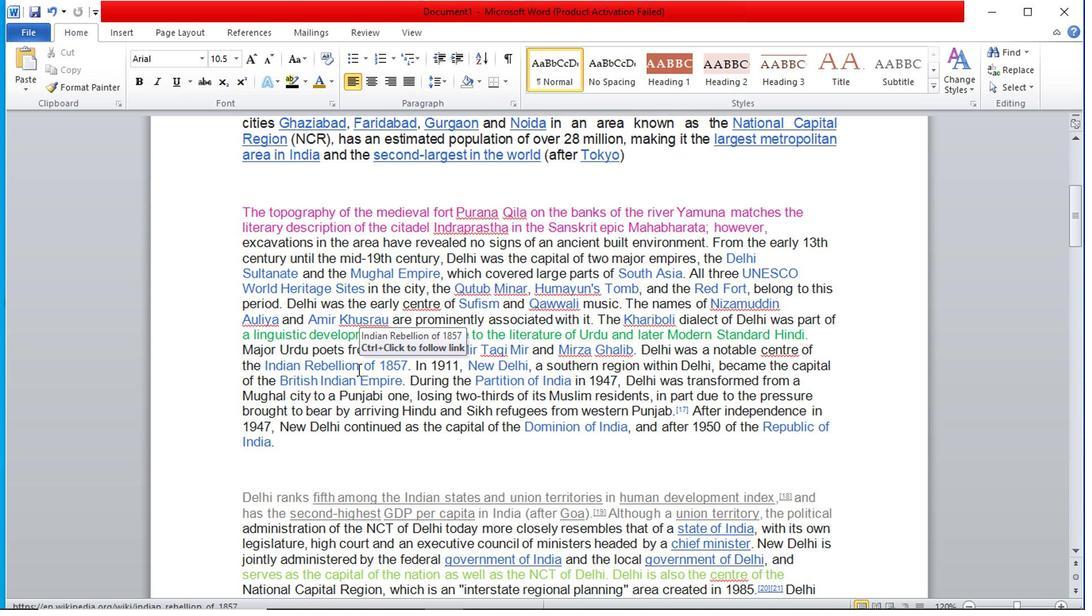 
Action: Mouse scrolled (356, 355) with delta (0, 0)
Screenshot: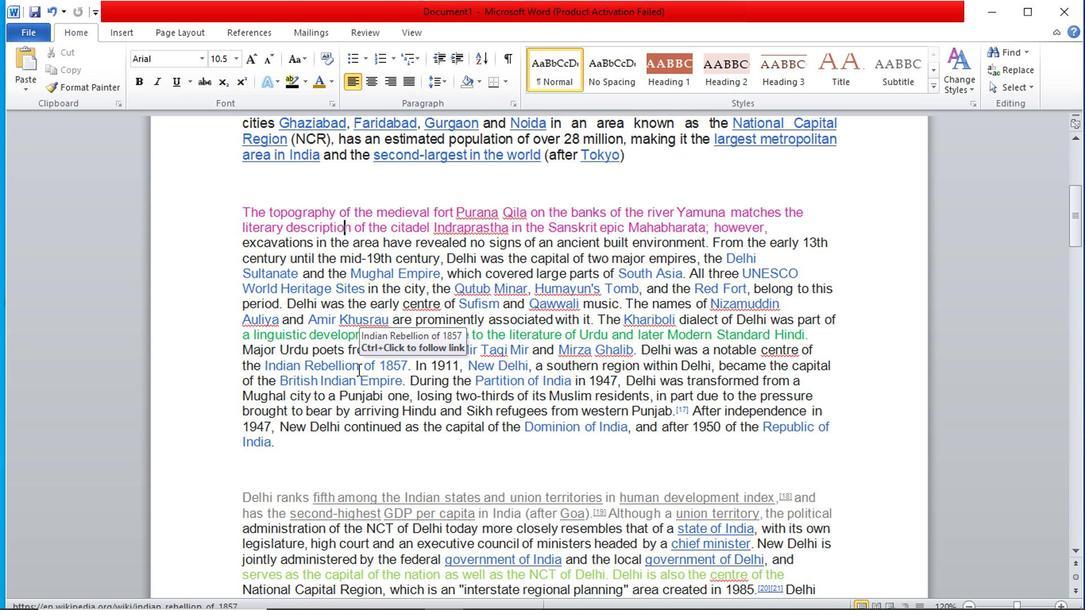 
Action: Mouse scrolled (356, 355) with delta (0, 0)
Screenshot: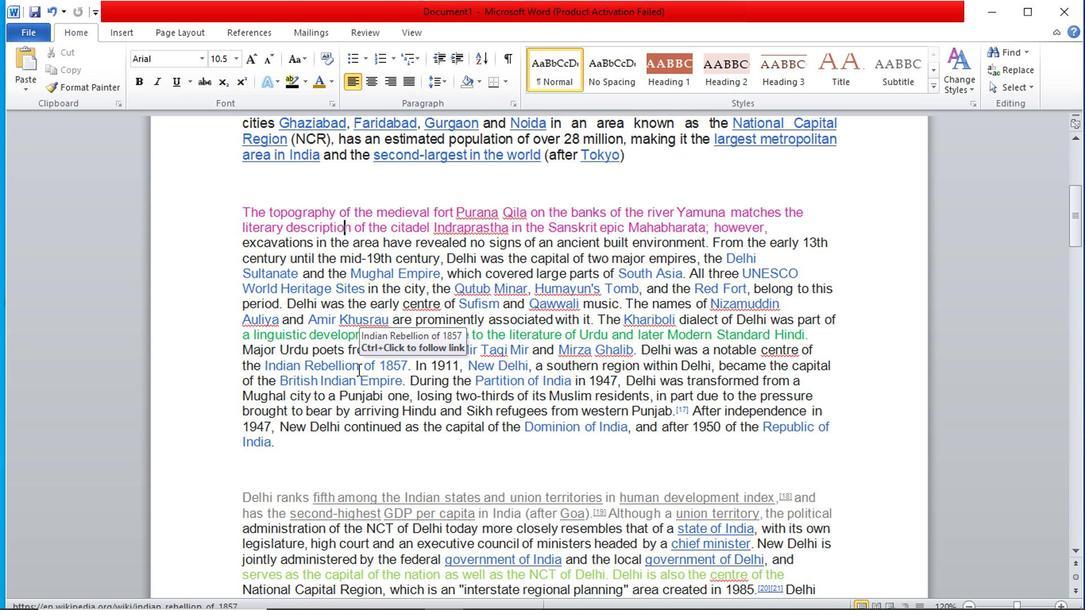 
Action: Mouse scrolled (356, 355) with delta (0, 0)
Screenshot: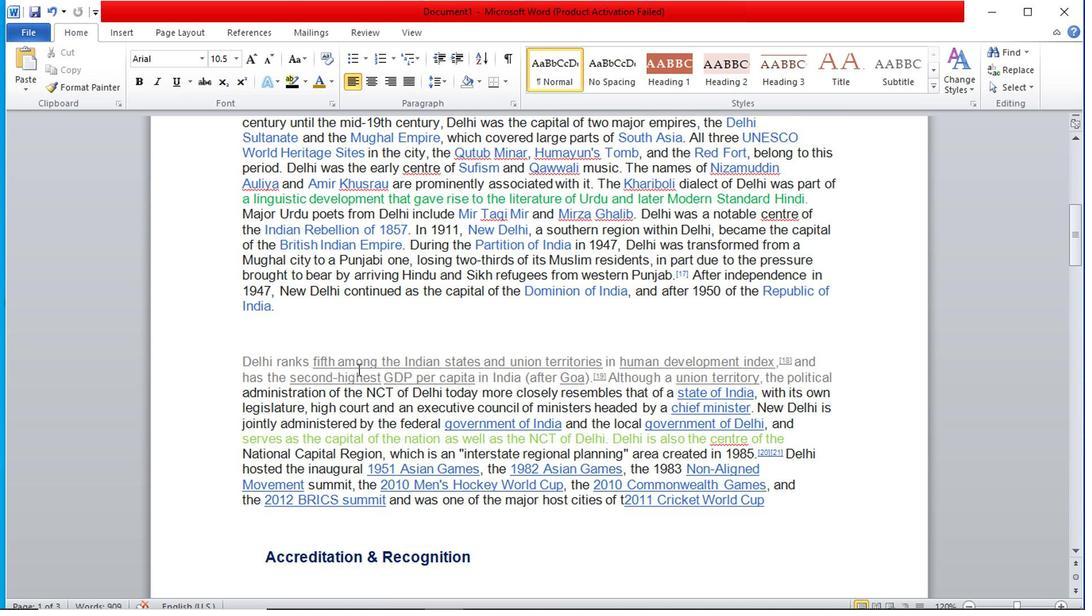 
Action: Mouse scrolled (356, 355) with delta (0, 0)
Screenshot: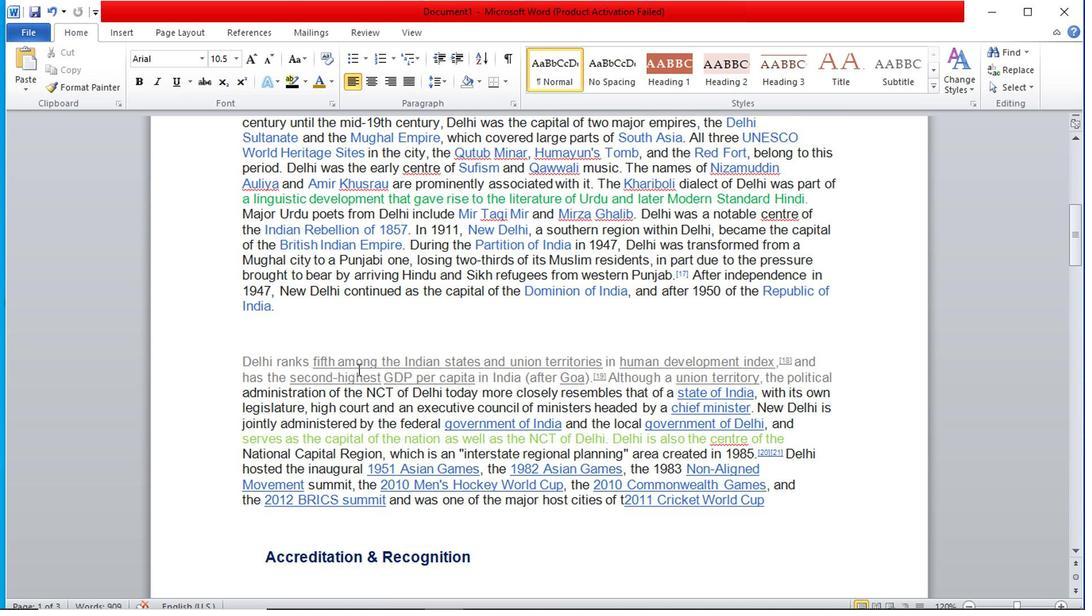 
Action: Mouse scrolled (356, 355) with delta (0, 0)
Screenshot: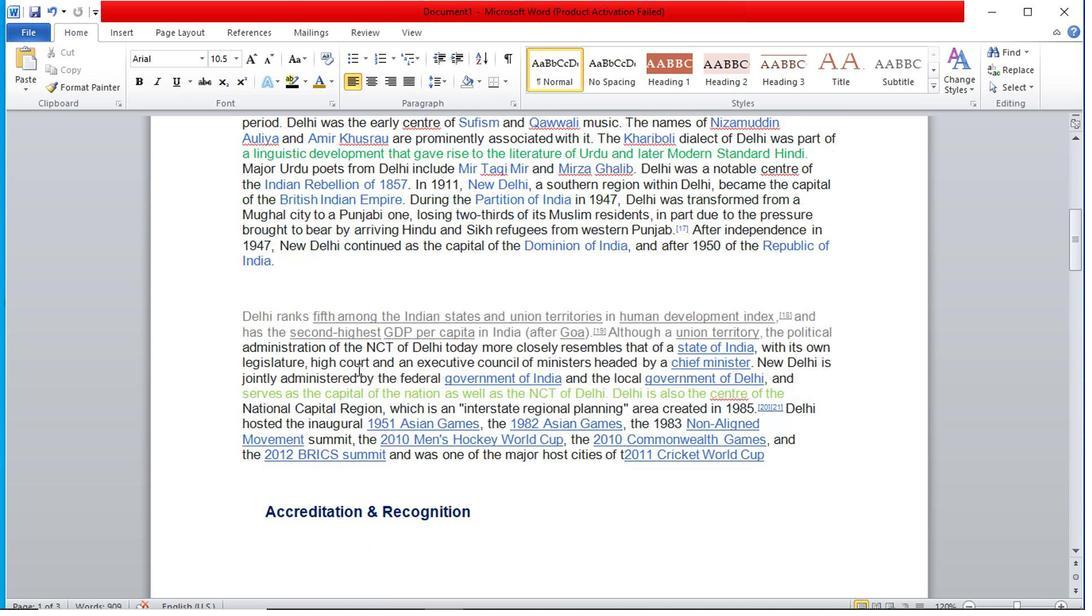 
Action: Mouse moved to (263, 402)
Screenshot: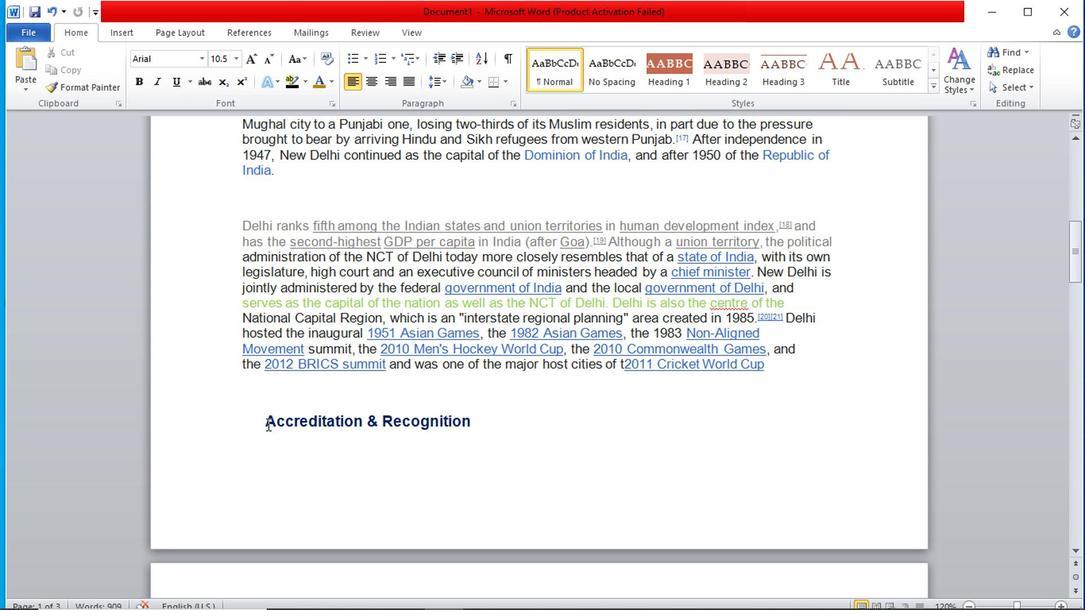 
Action: Mouse pressed left at (263, 402)
Screenshot: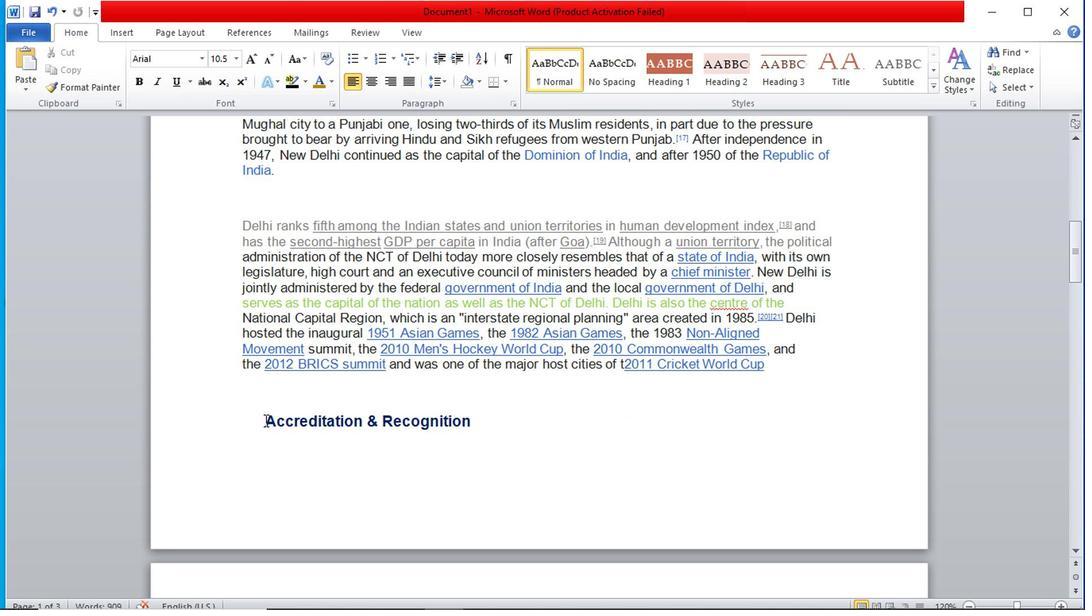 
Action: Mouse moved to (371, 85)
Screenshot: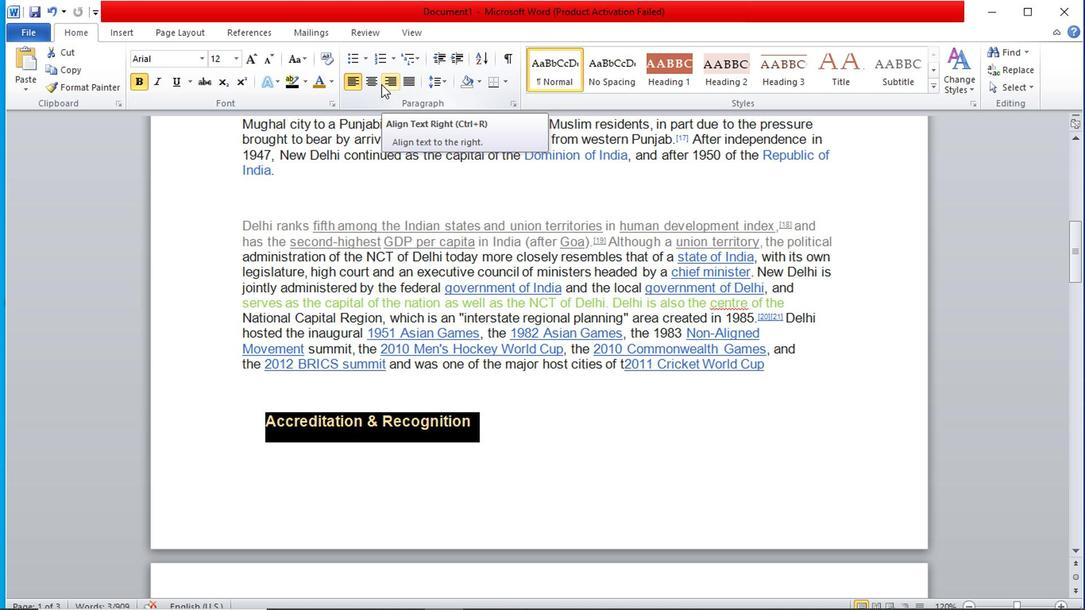 
Action: Mouse pressed left at (371, 85)
Screenshot: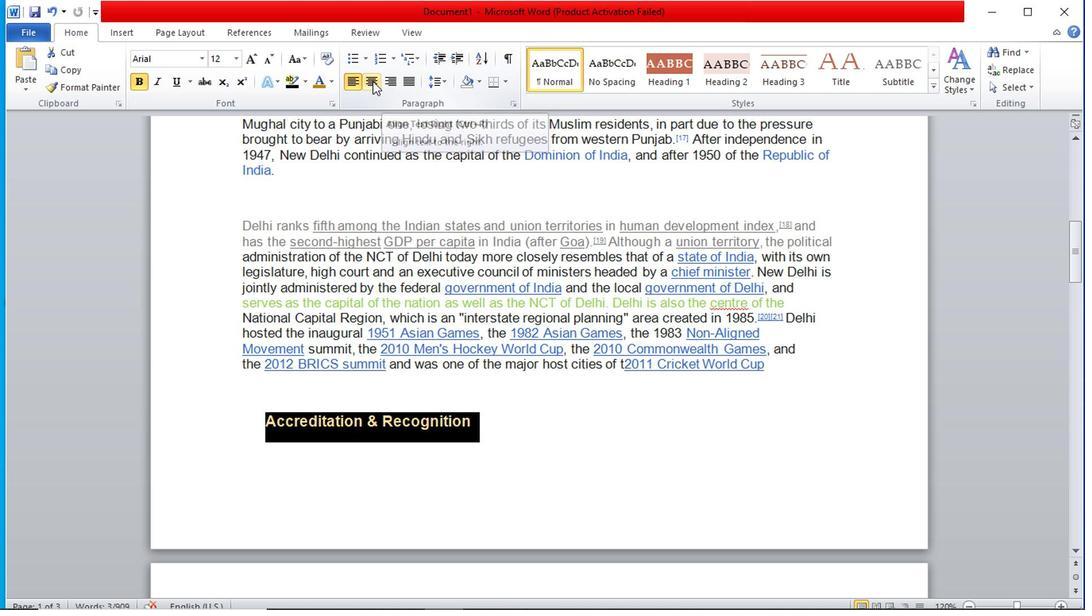
Action: Mouse moved to (445, 353)
Screenshot: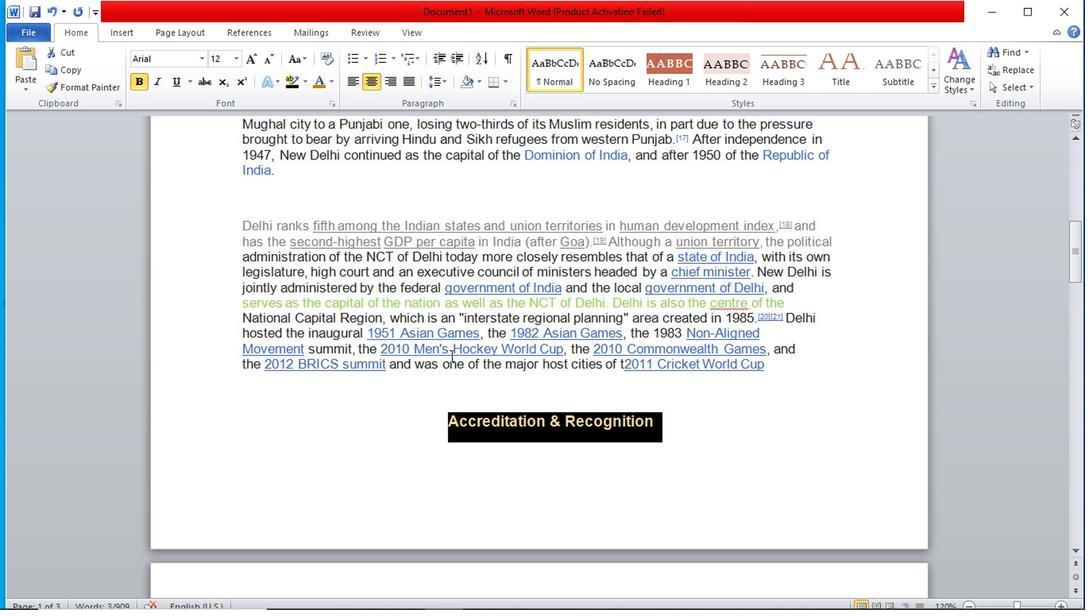 
Action: Mouse pressed left at (445, 353)
Screenshot: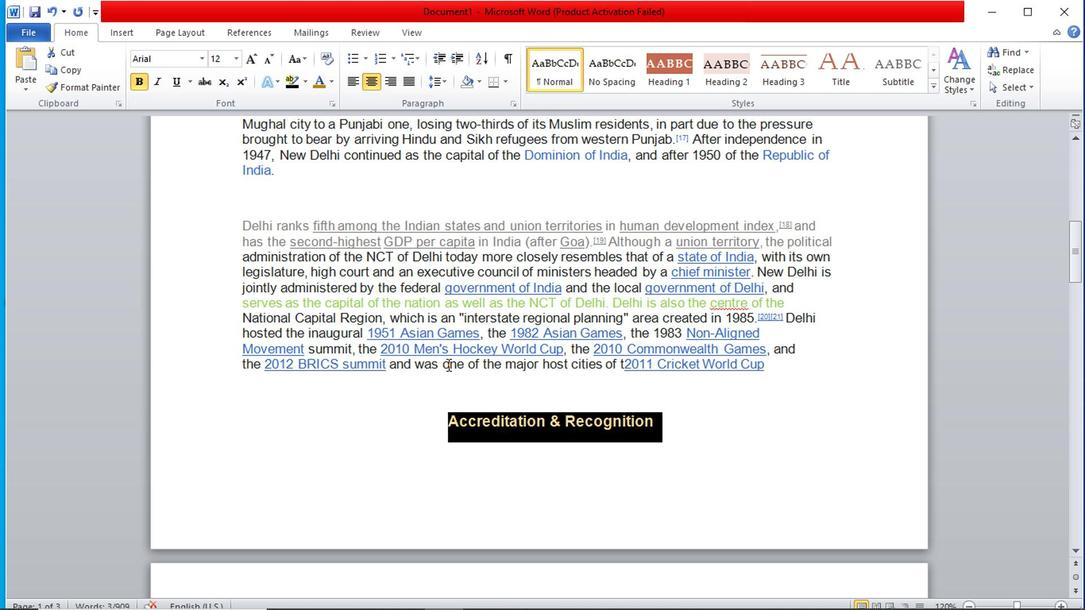 
Action: Mouse moved to (665, 404)
Screenshot: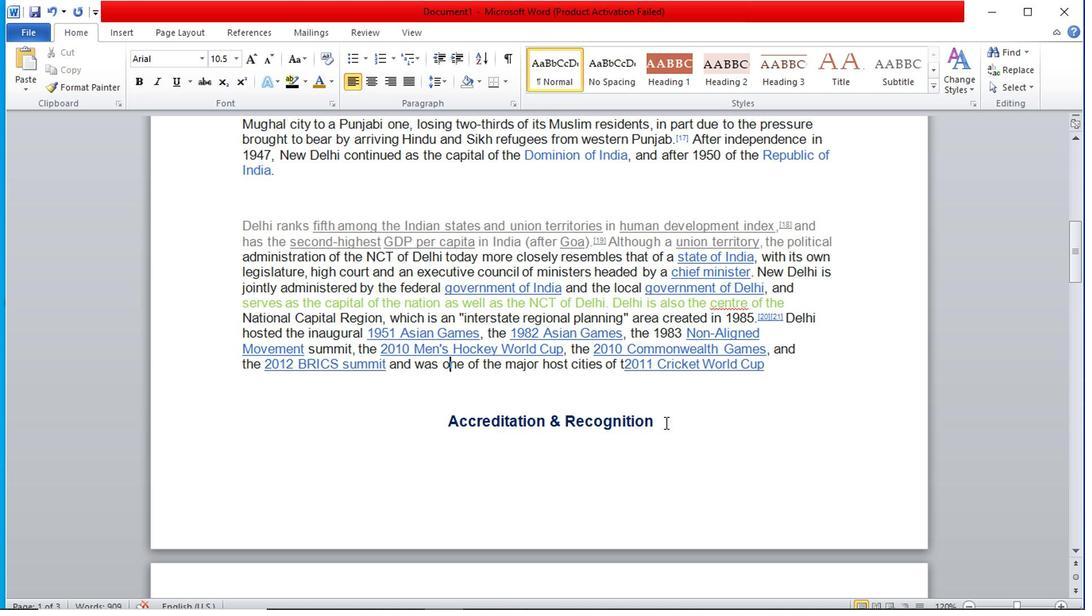 
Action: Mouse pressed left at (665, 404)
Screenshot: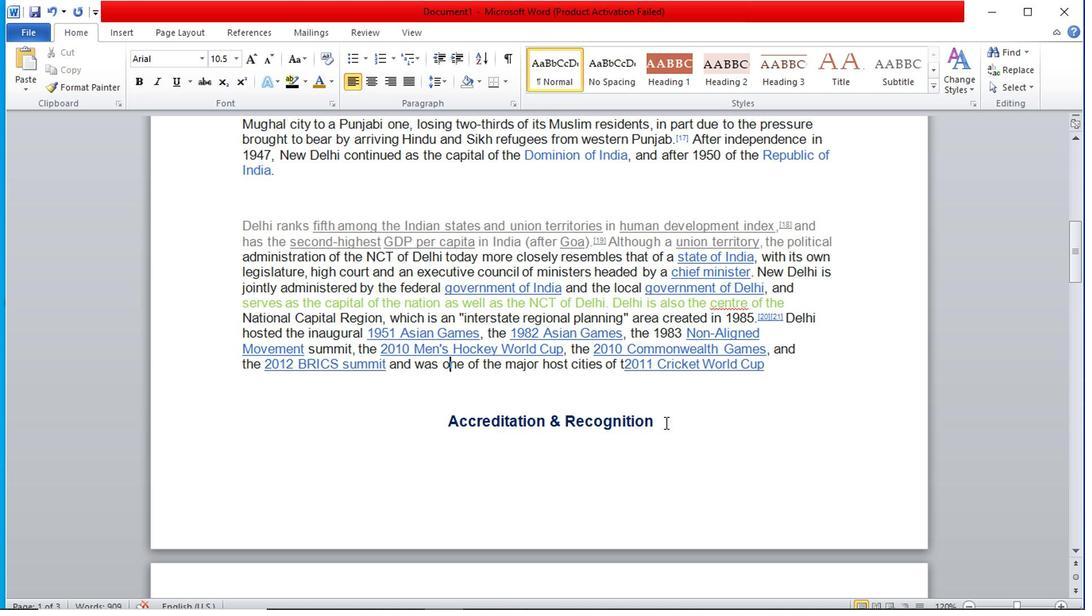 
Action: Mouse moved to (238, 66)
Screenshot: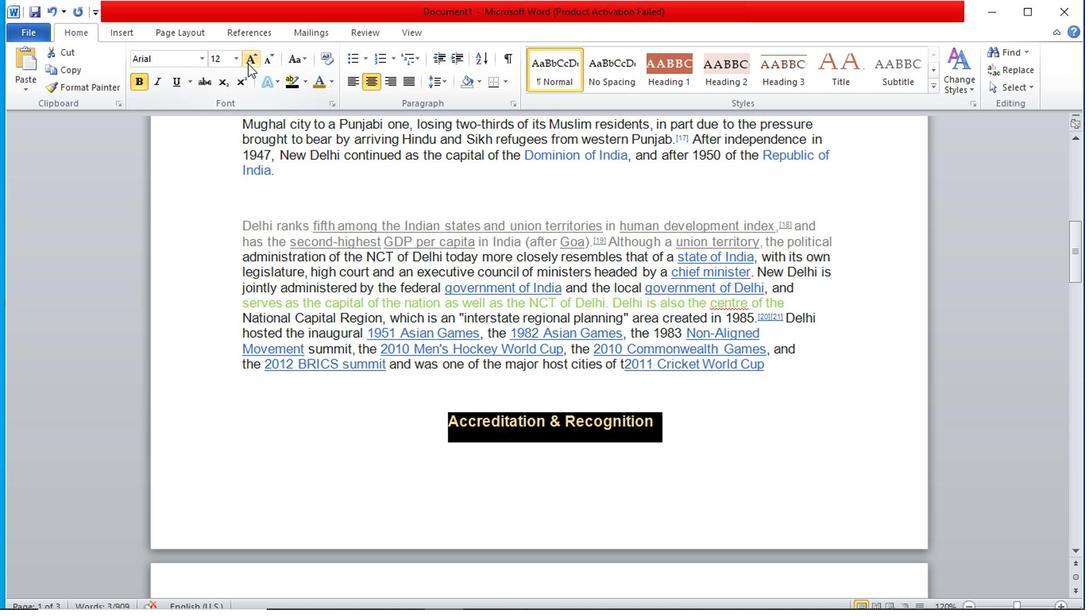 
Action: Mouse pressed left at (238, 66)
Screenshot: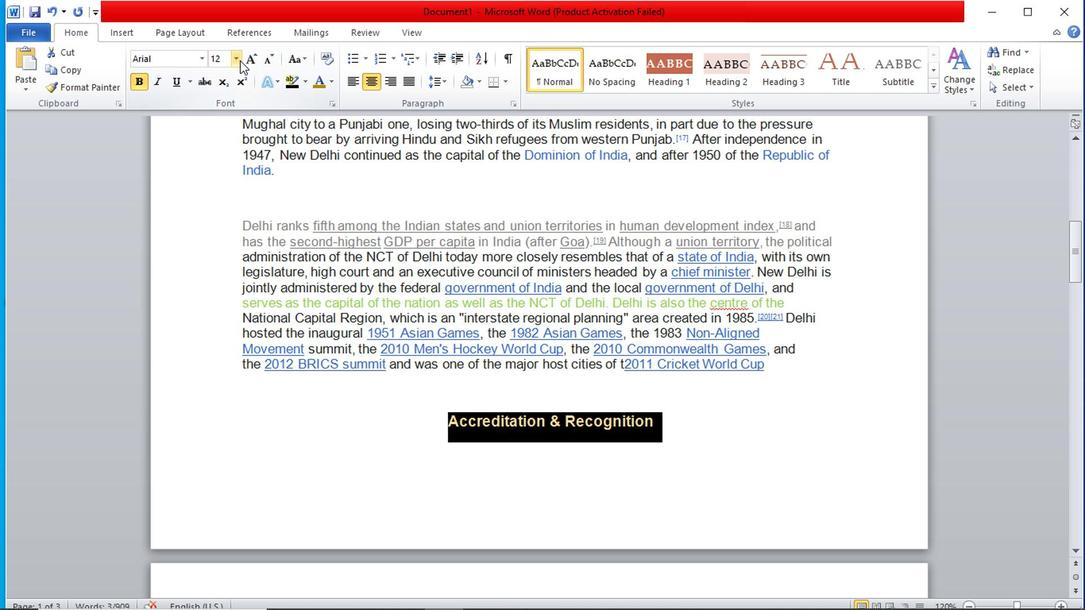 
Action: Mouse pressed left at (238, 66)
Screenshot: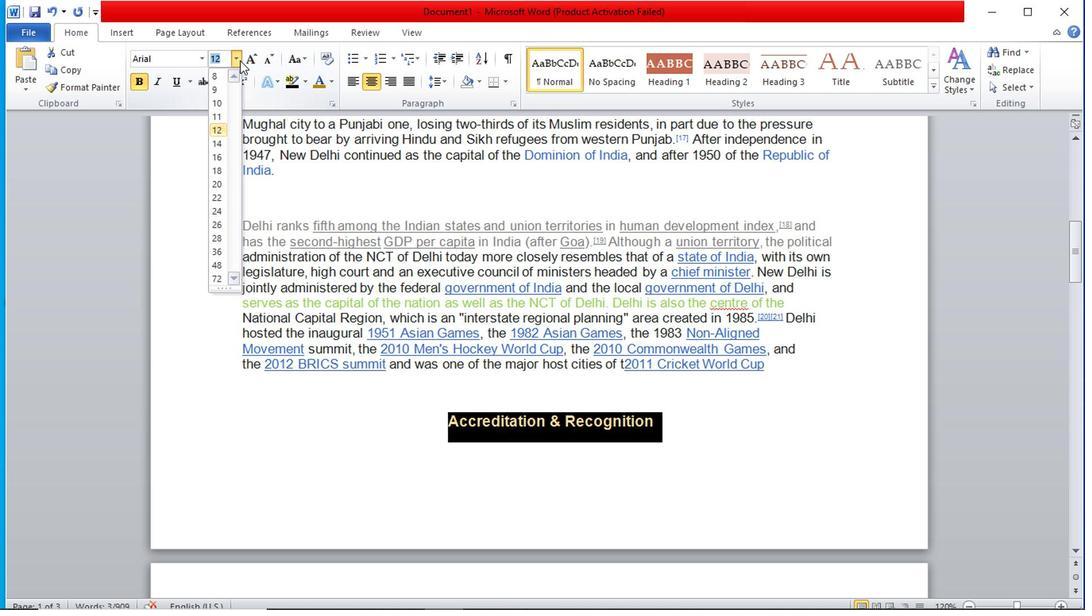 
Action: Mouse moved to (229, 68)
Screenshot: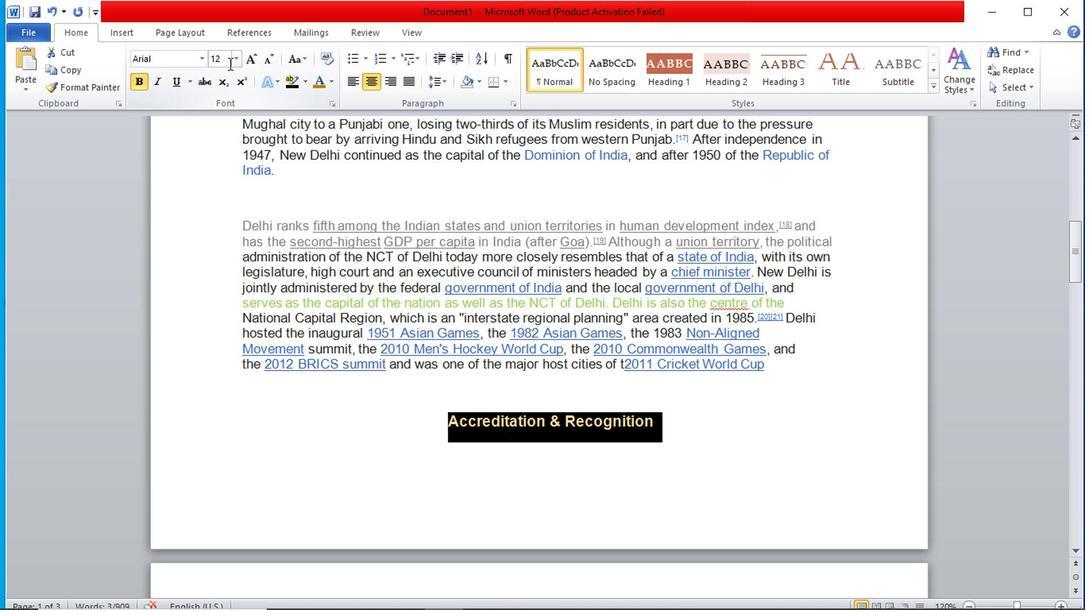 
Action: Mouse pressed left at (229, 68)
Screenshot: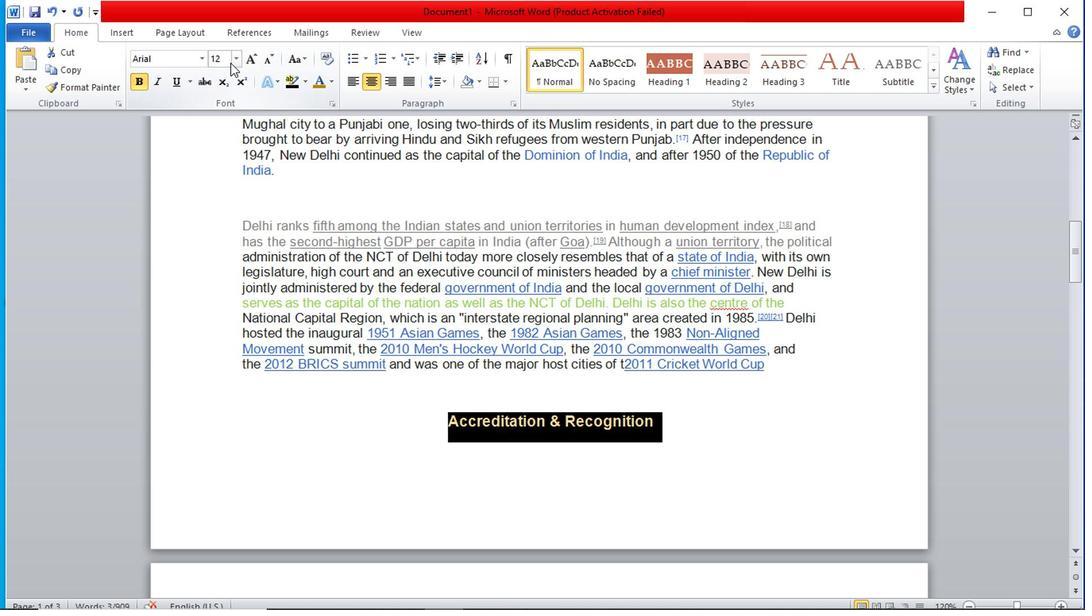 
Action: Mouse pressed left at (229, 68)
Screenshot: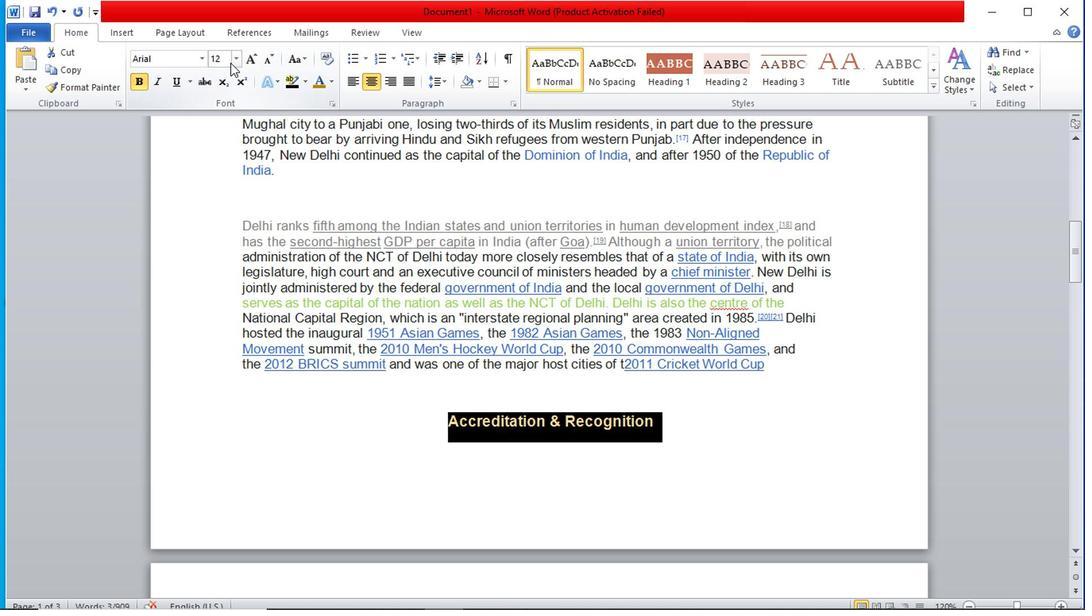 
Action: Mouse moved to (231, 60)
Screenshot: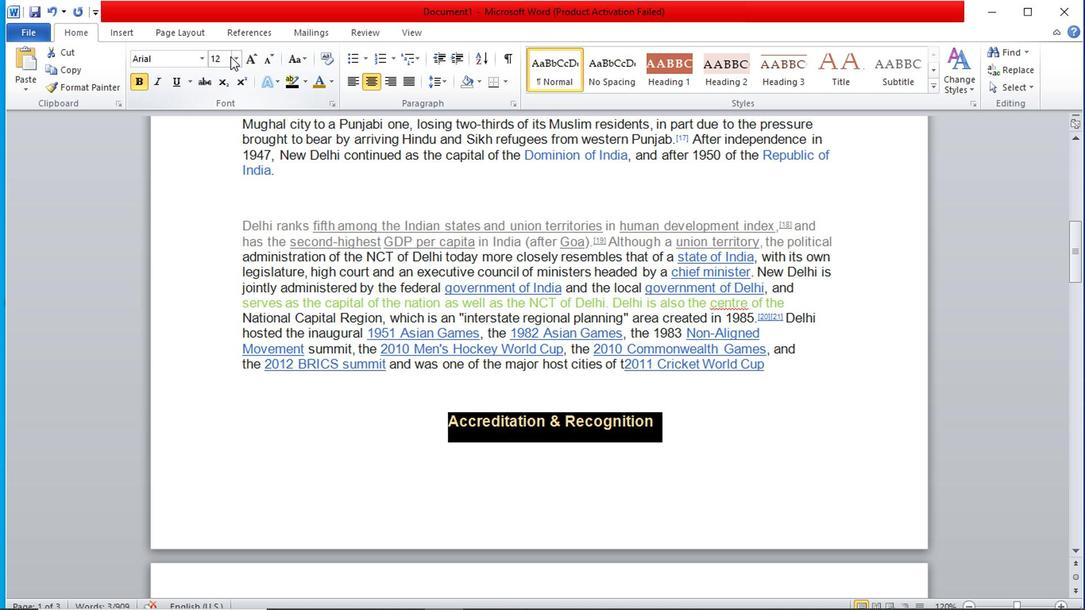 
Action: Mouse pressed left at (231, 60)
Screenshot: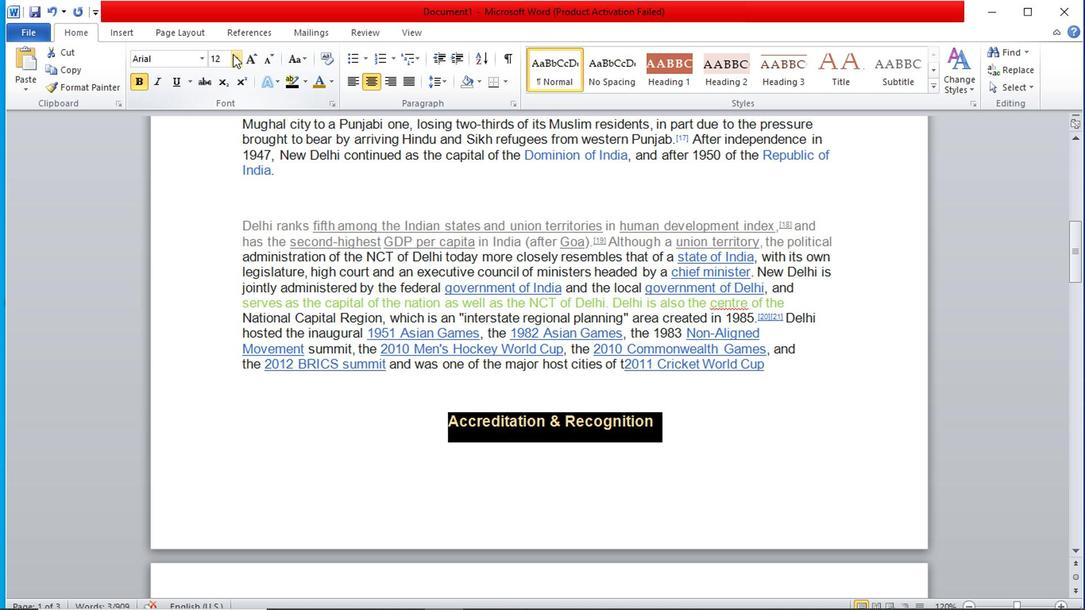 
Action: Mouse pressed left at (231, 60)
Screenshot: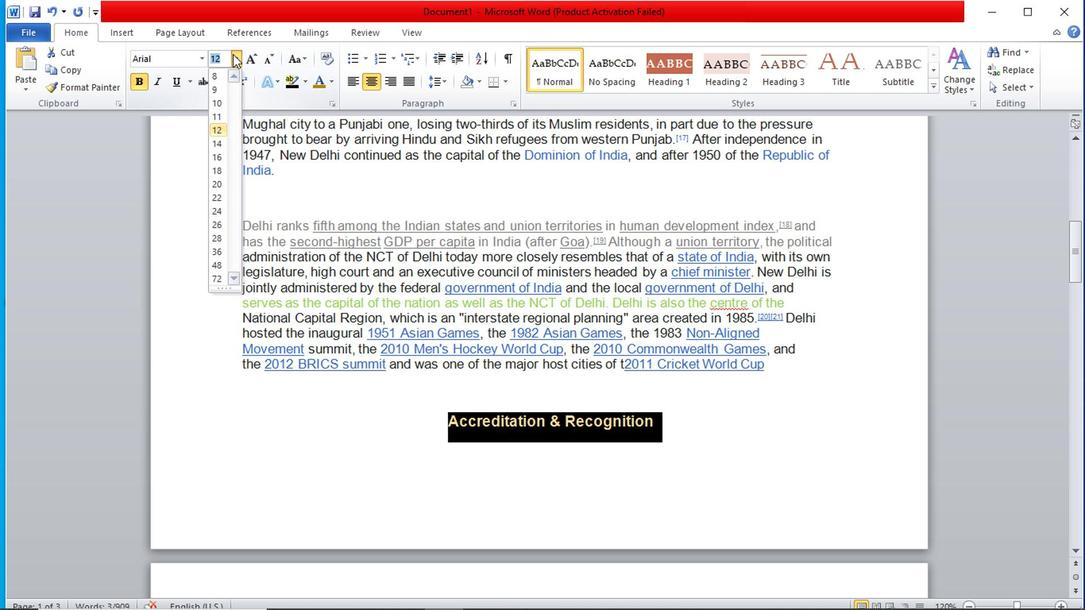 
Action: Mouse moved to (234, 66)
Screenshot: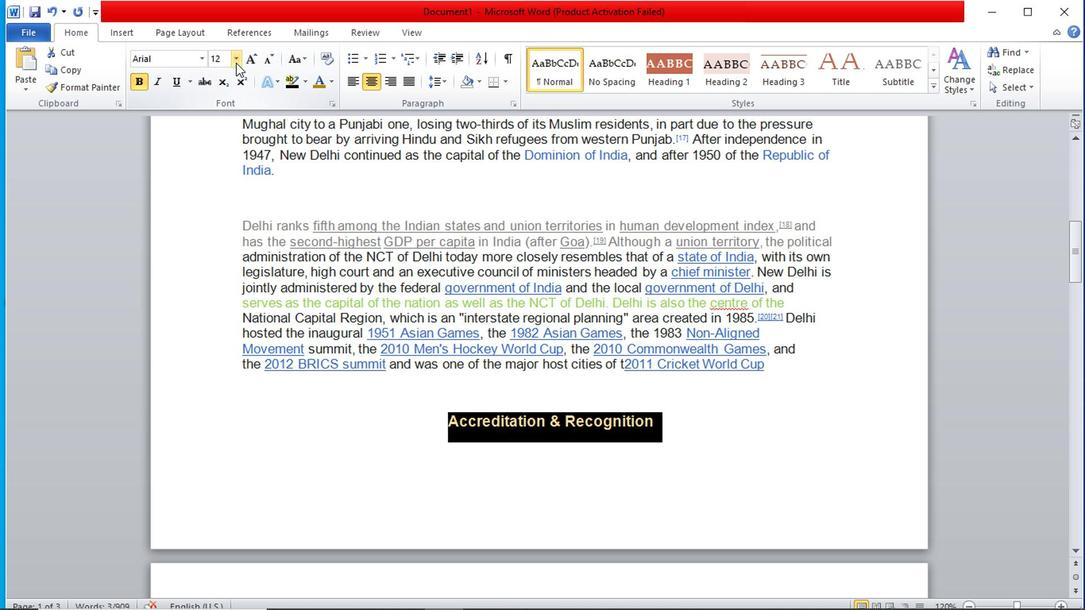 
Action: Mouse pressed left at (234, 66)
Screenshot: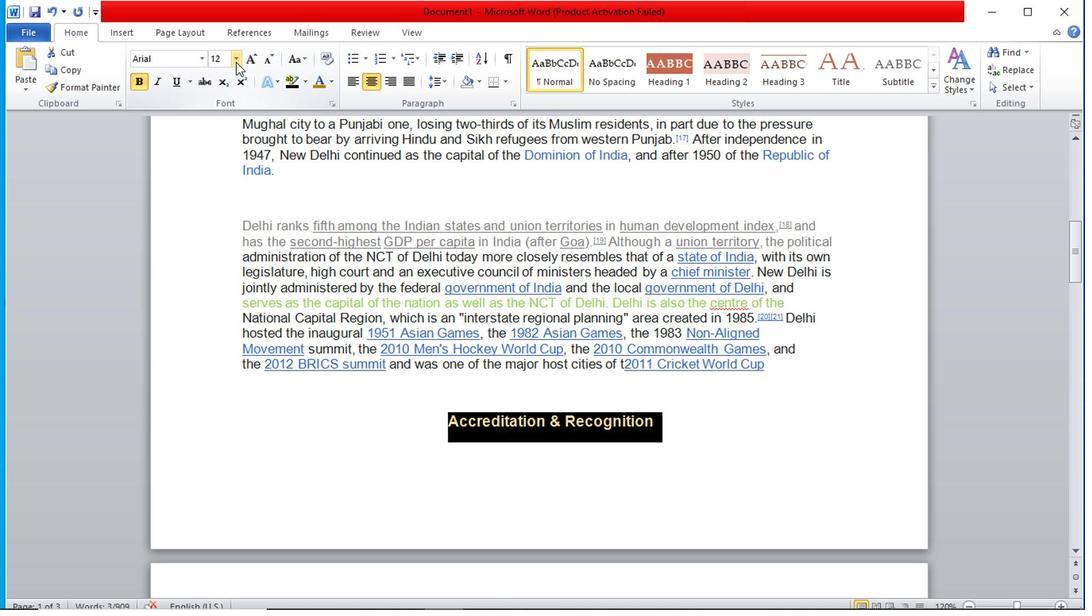 
Action: Mouse moved to (210, 232)
Screenshot: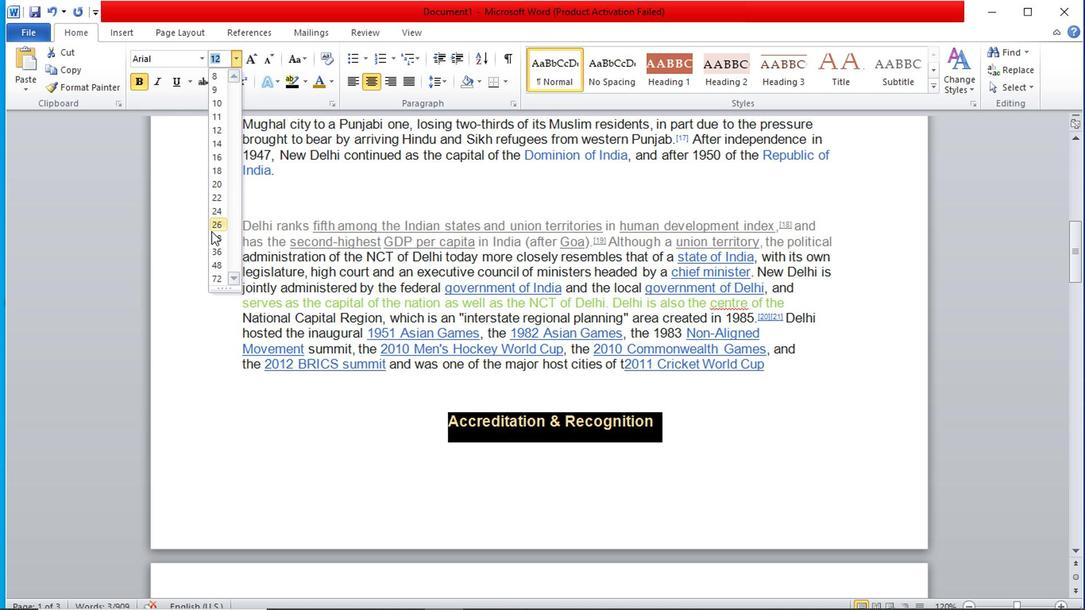 
Action: Mouse pressed left at (210, 232)
Screenshot: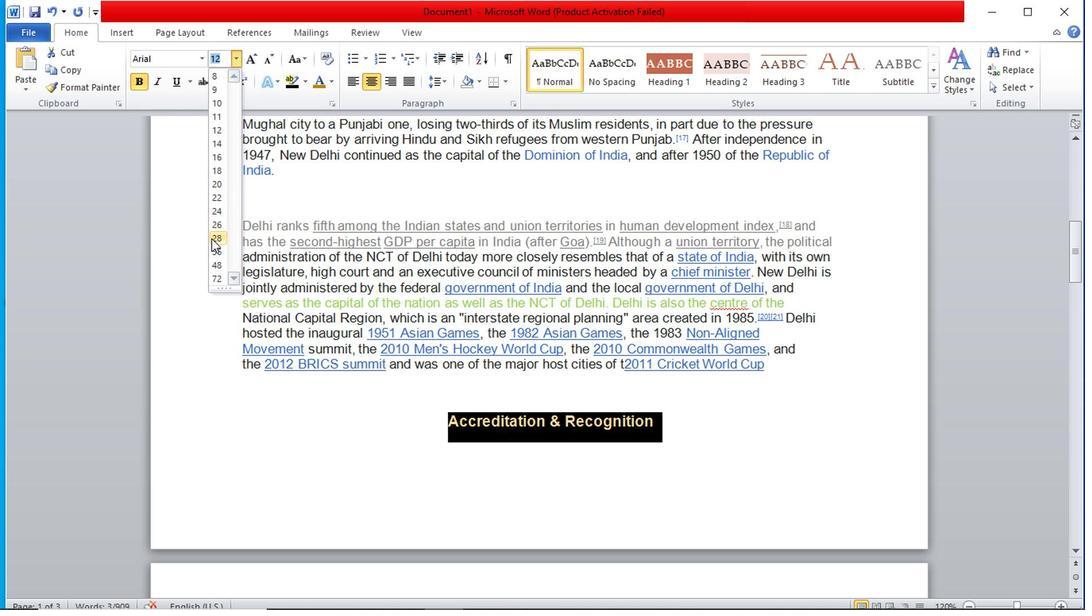 
Action: Mouse moved to (293, 390)
Screenshot: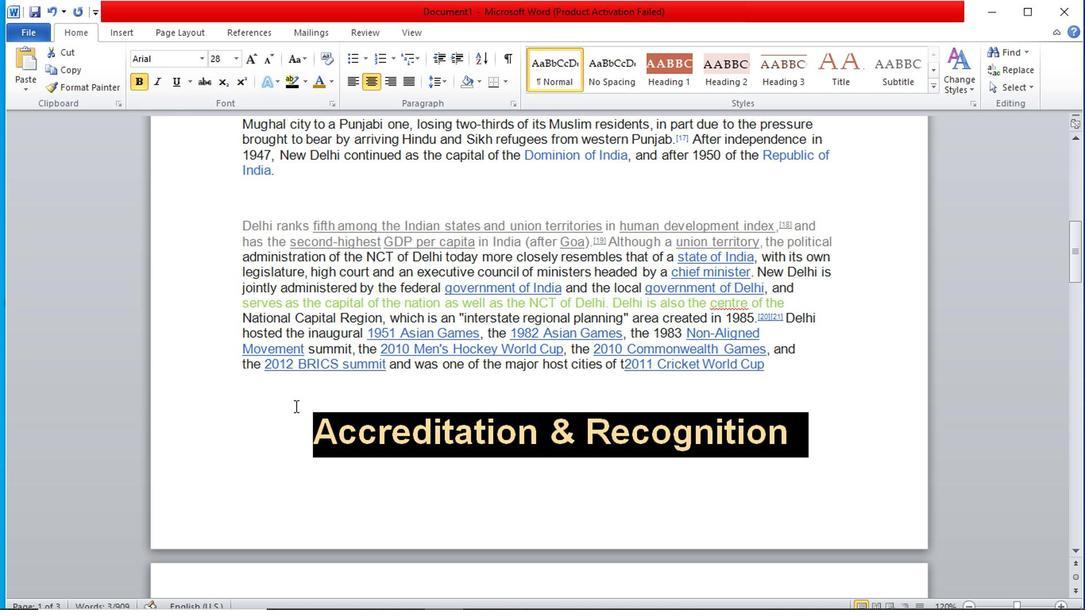 
Action: Mouse pressed left at (293, 390)
Screenshot: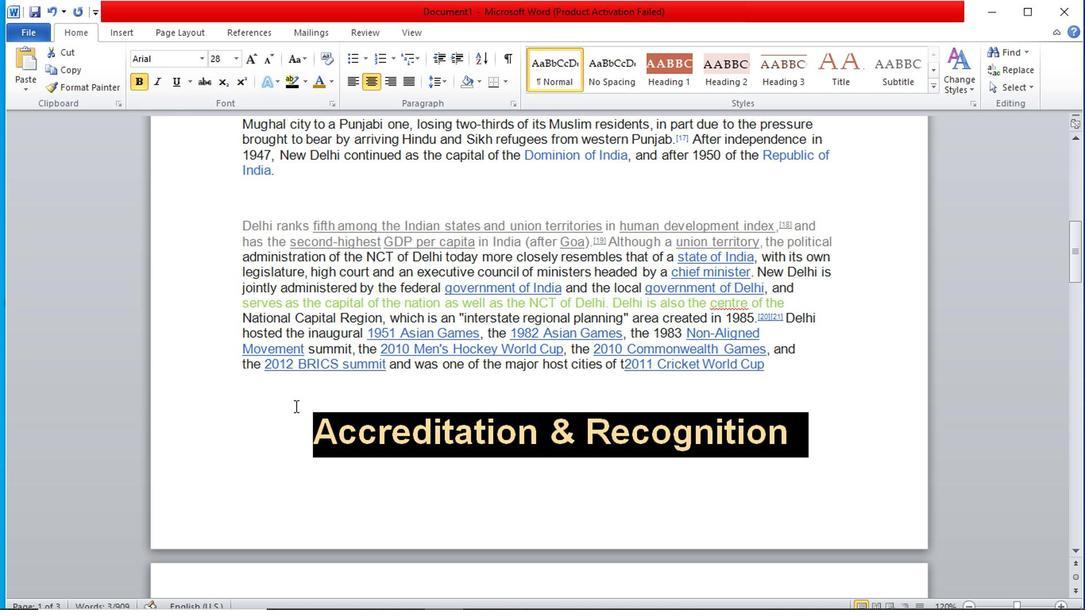 
Action: Mouse moved to (300, 395)
Screenshot: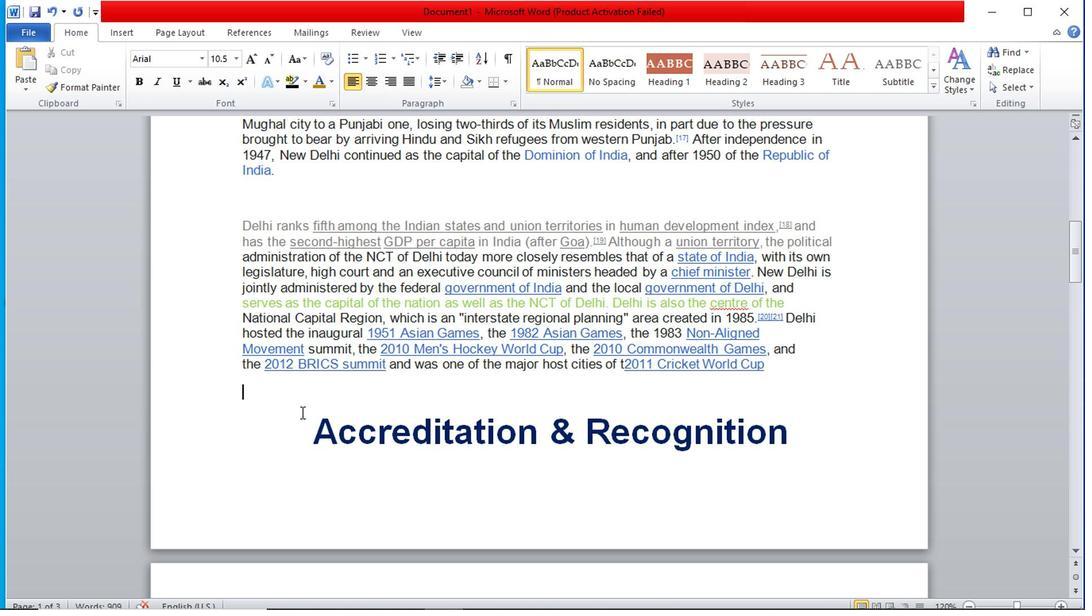 
Action: Mouse scrolled (300, 395) with delta (0, 0)
Screenshot: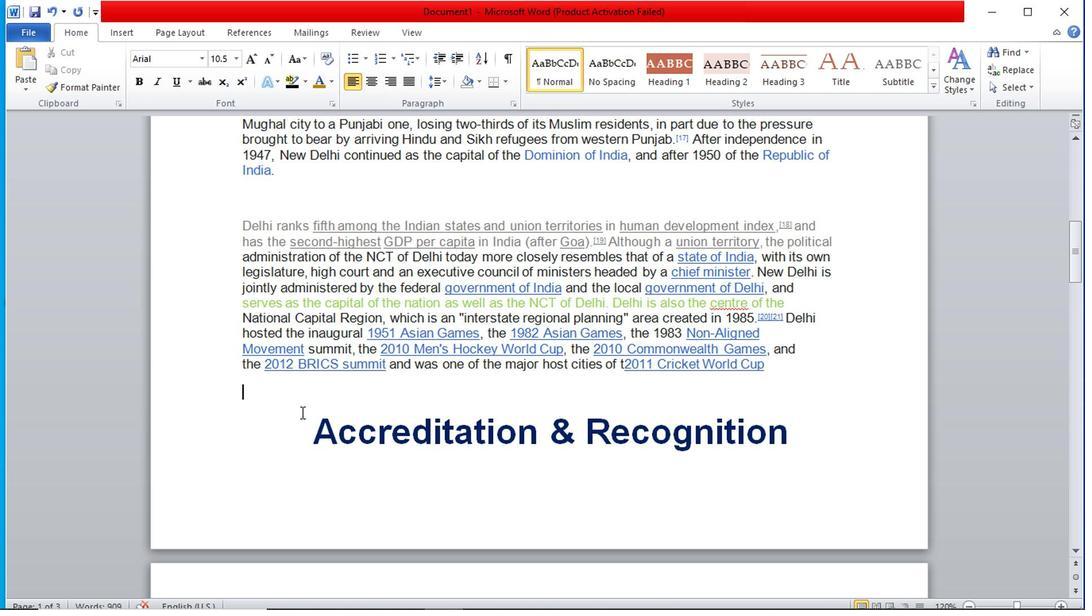 
Action: Mouse moved to (300, 397)
Screenshot: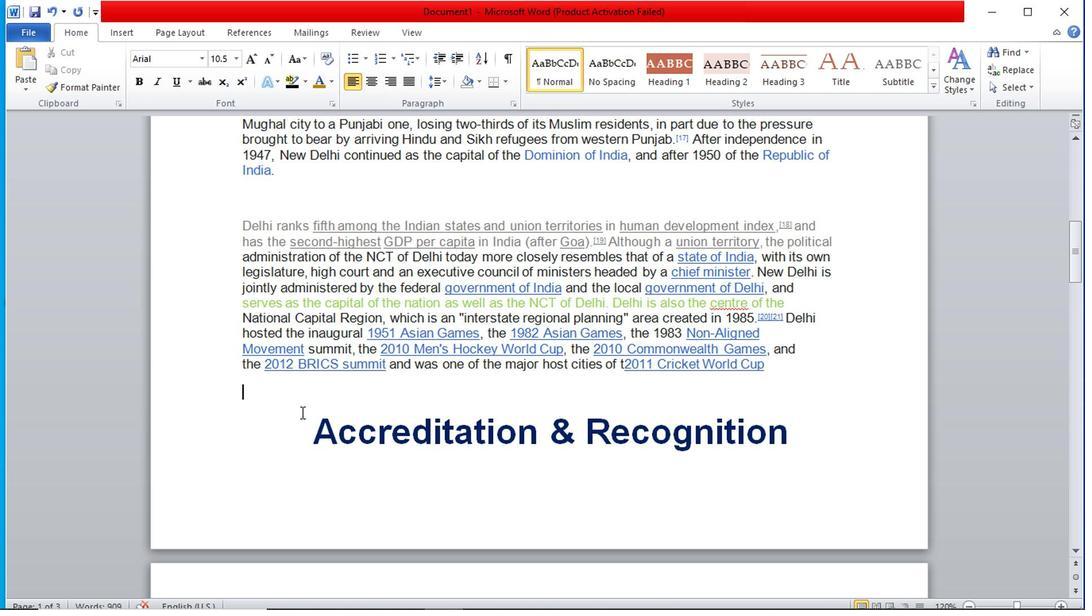 
Action: Mouse scrolled (300, 396) with delta (0, -1)
Screenshot: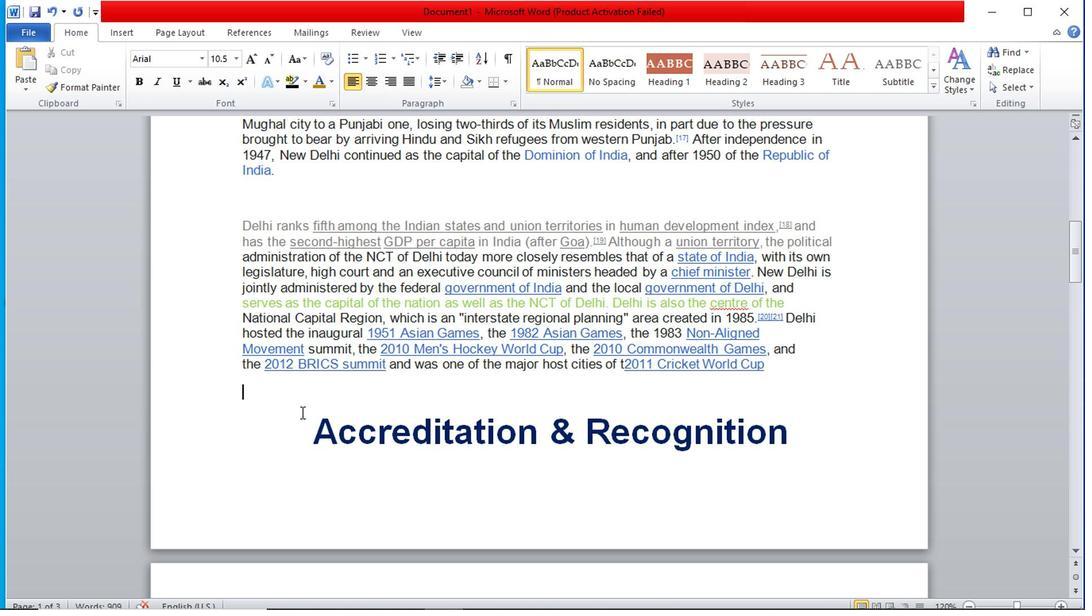 
Action: Mouse moved to (797, 330)
Screenshot: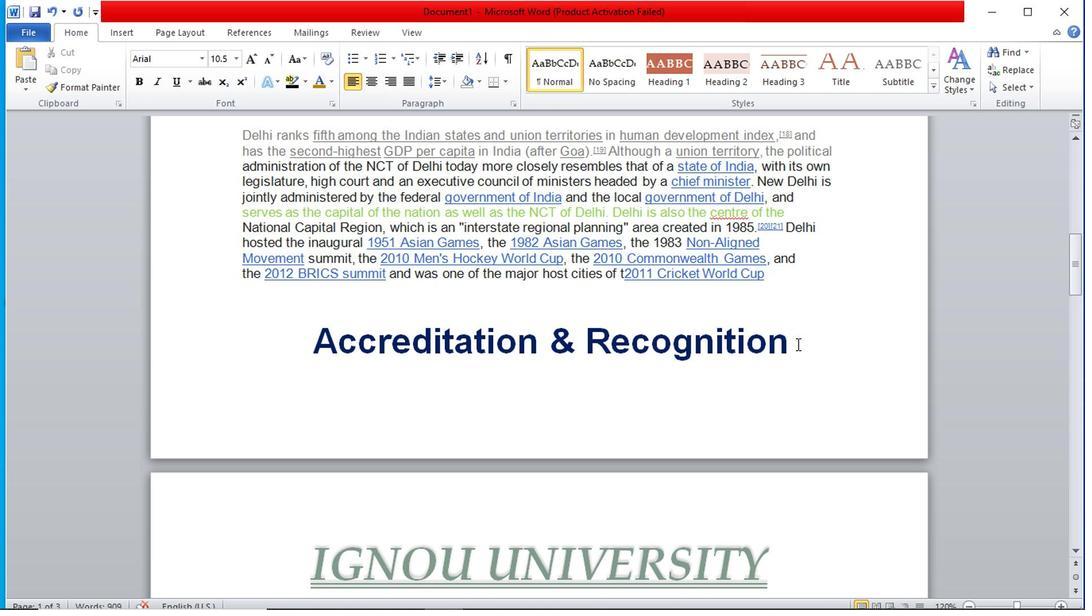 
Action: Mouse pressed left at (797, 330)
Screenshot: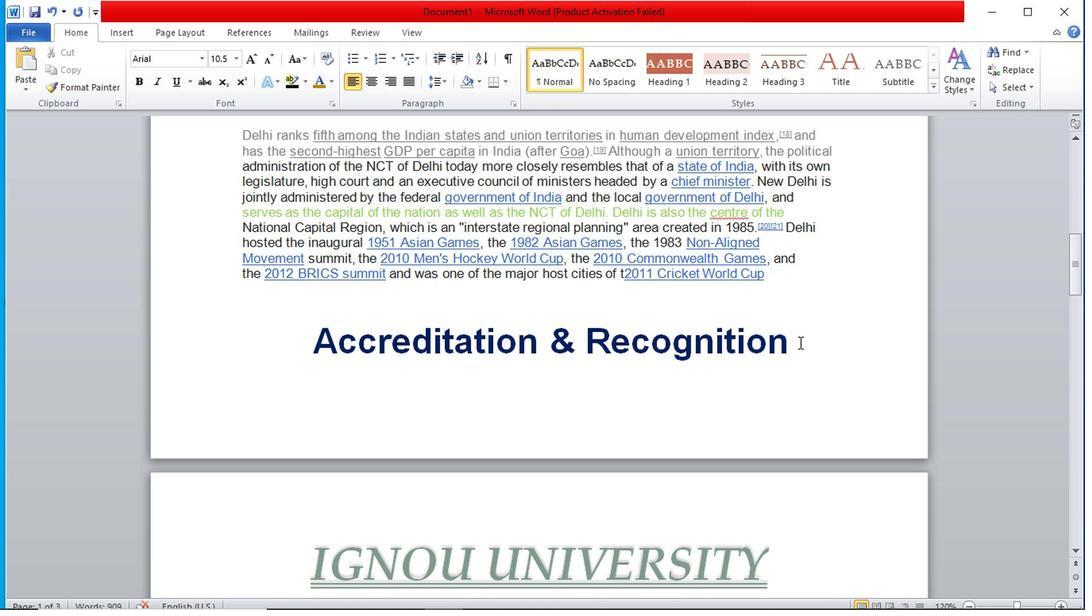 
Action: Mouse moved to (171, 89)
Screenshot: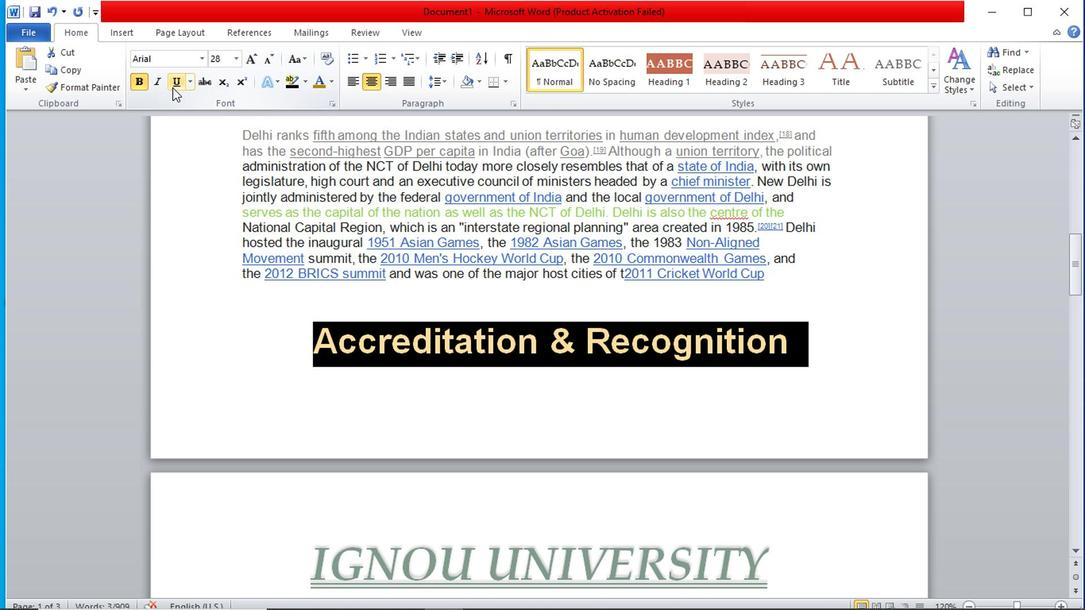 
Action: Mouse pressed left at (171, 89)
Screenshot: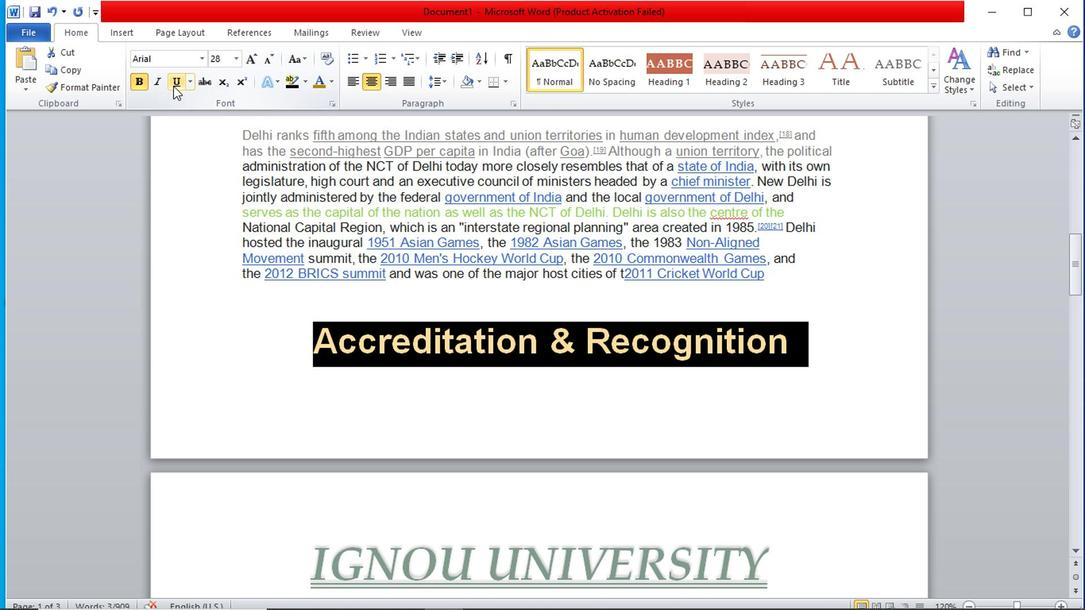 
Action: Mouse moved to (248, 317)
Screenshot: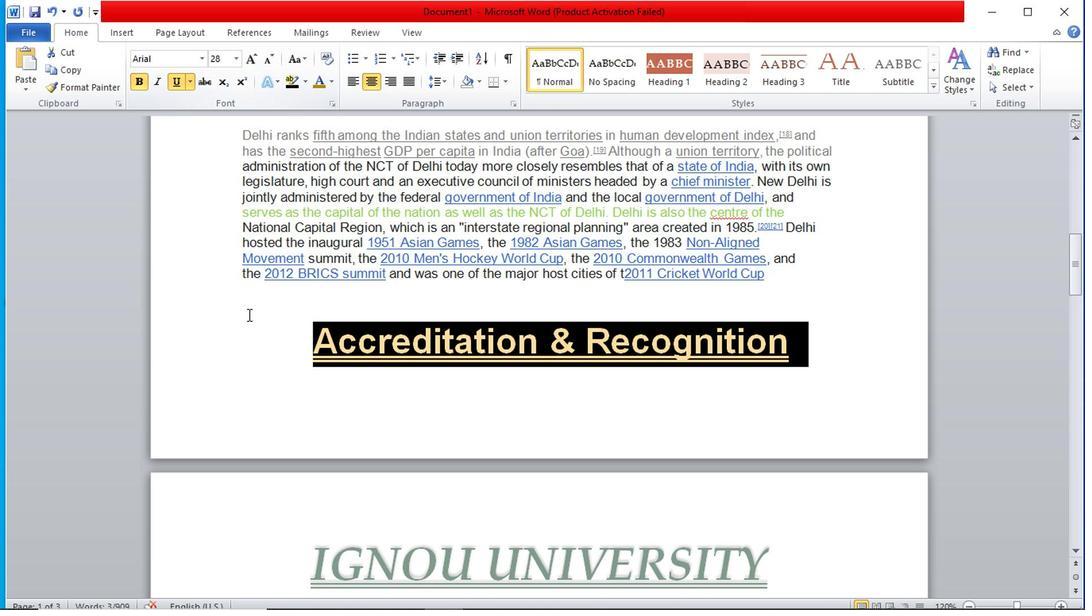 
Action: Mouse pressed left at (248, 317)
Screenshot: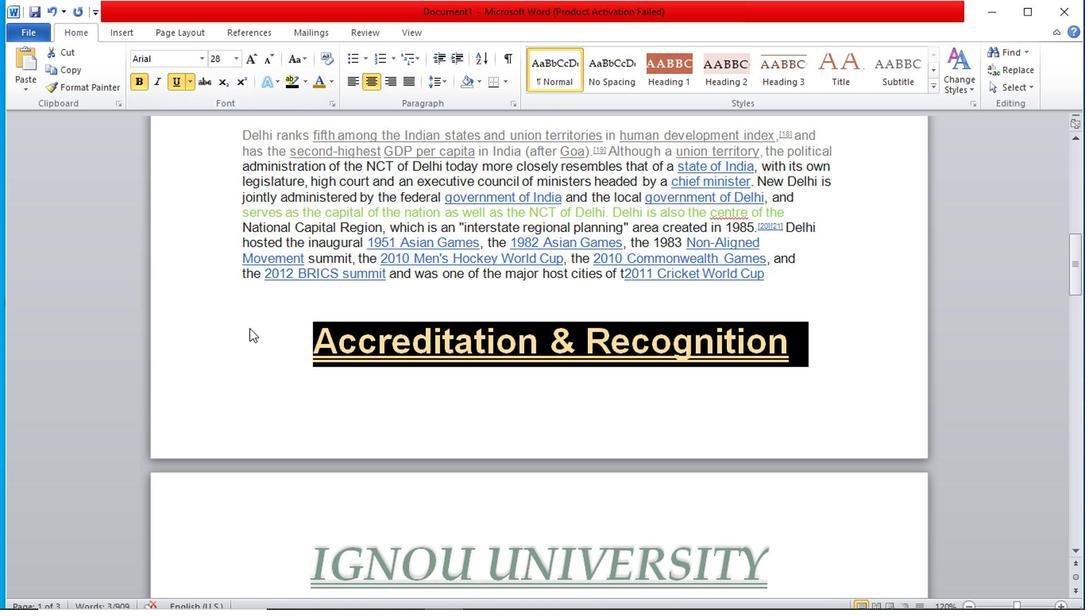 
Action: Mouse moved to (808, 332)
Screenshot: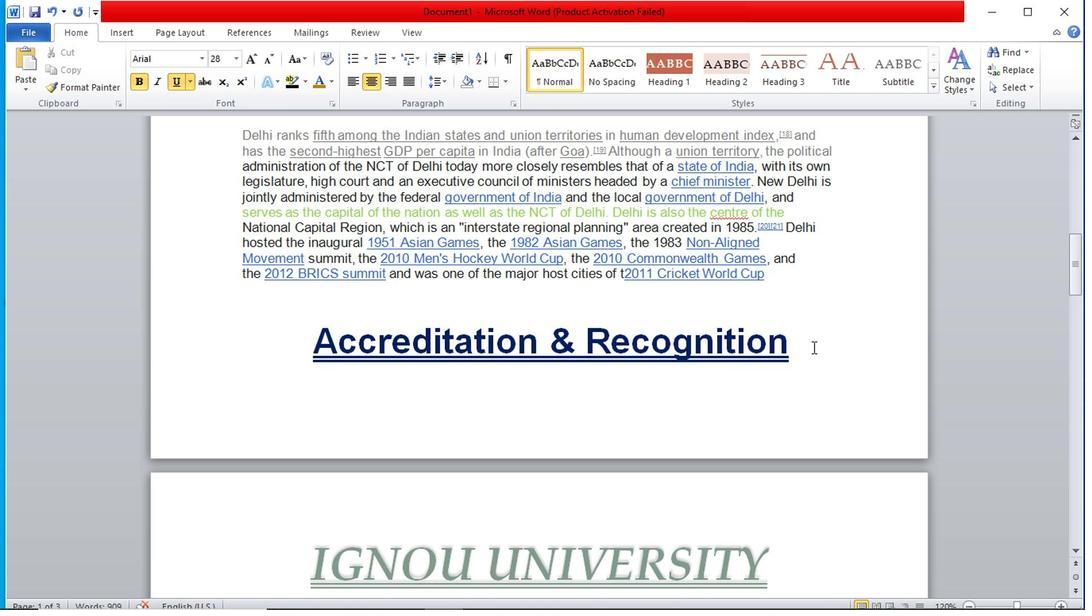 
Action: Mouse pressed left at (808, 332)
Screenshot: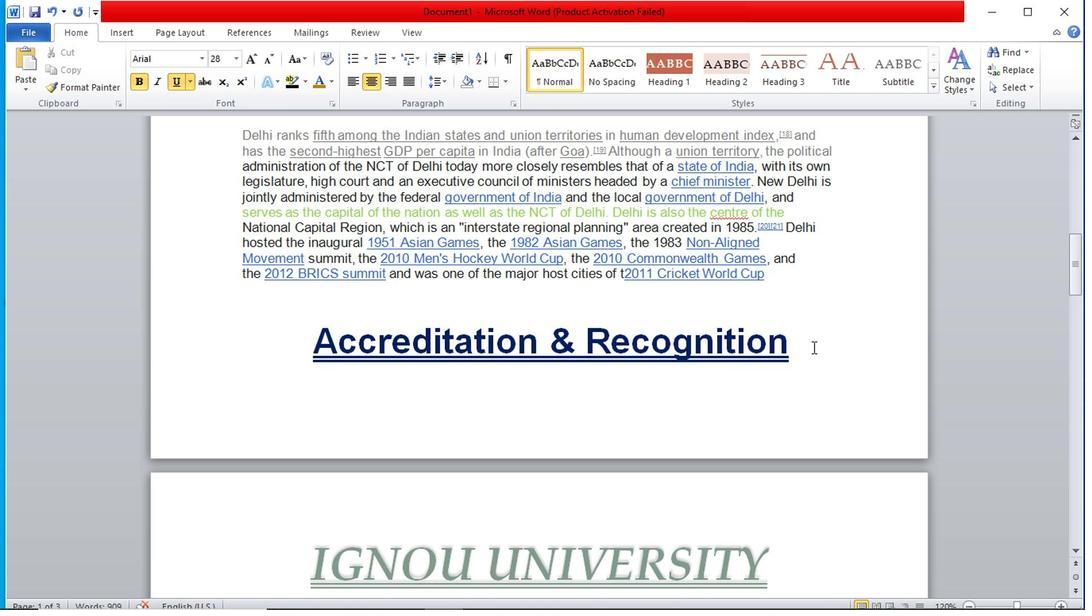 
Action: Mouse moved to (297, 319)
Screenshot: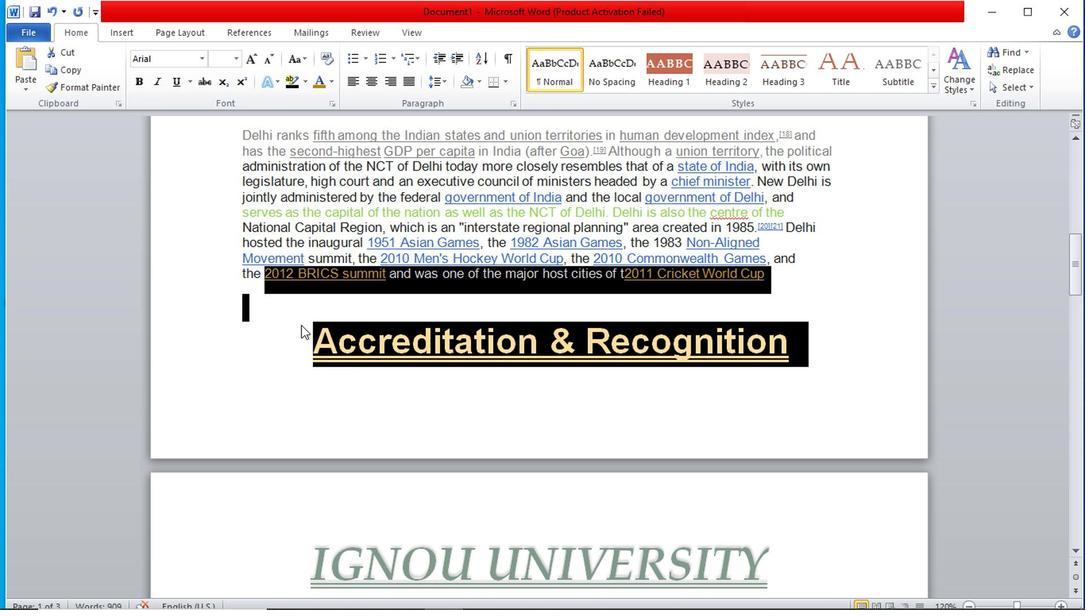 
Action: Mouse pressed left at (297, 319)
Screenshot: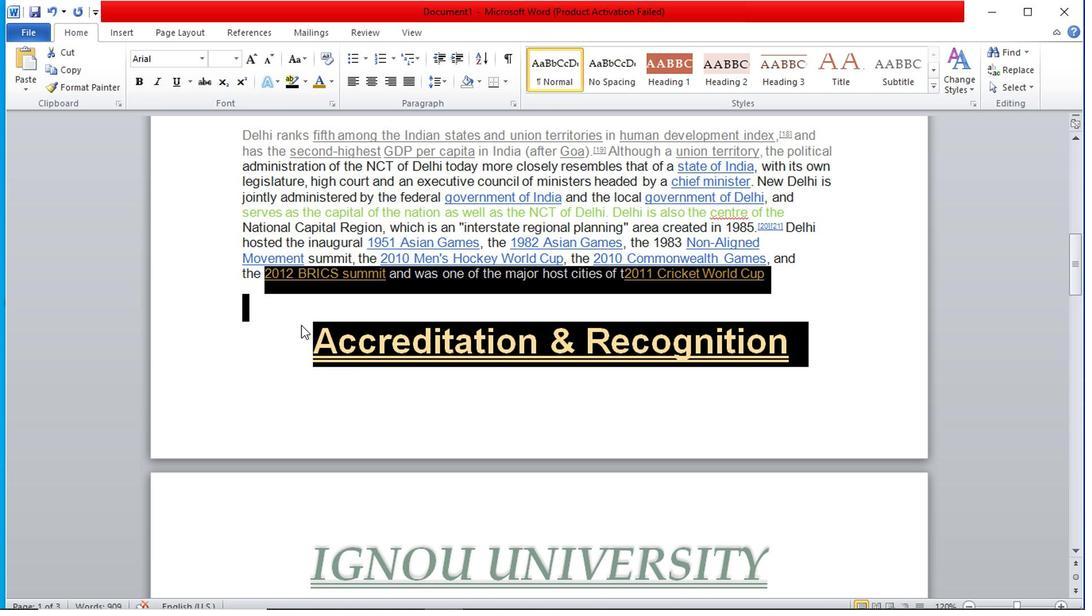
Action: Mouse moved to (797, 342)
Screenshot: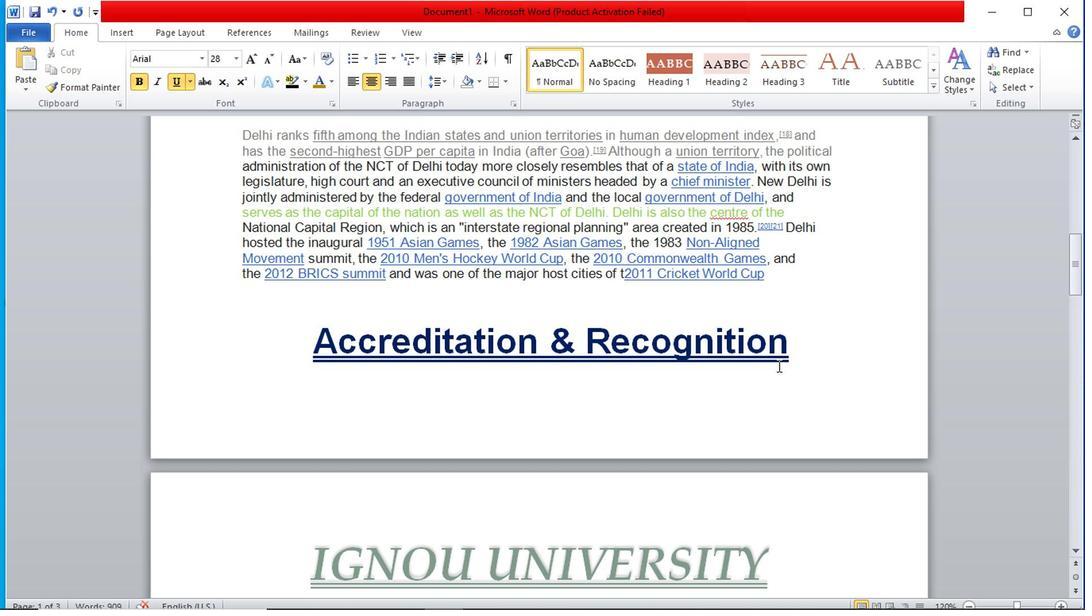 
Action: Mouse pressed left at (797, 342)
Screenshot: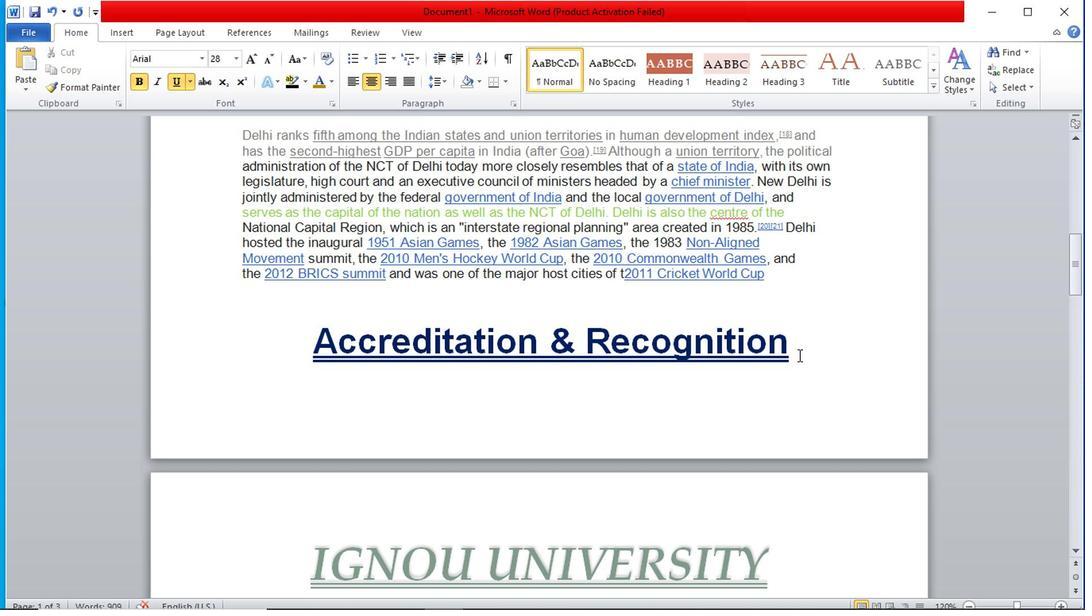 
Action: Mouse moved to (156, 86)
Screenshot: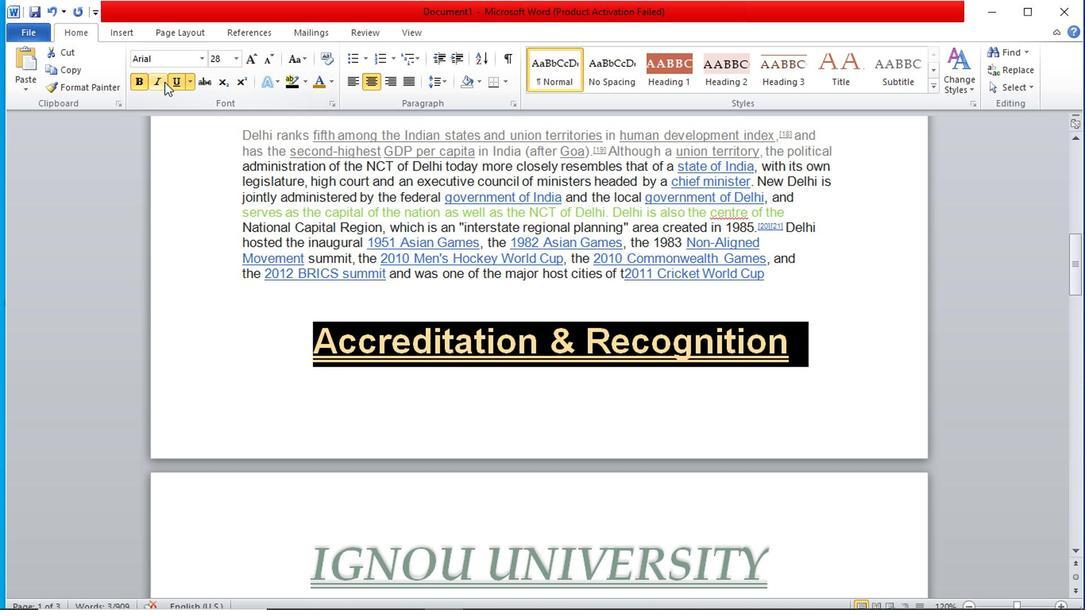 
Action: Mouse pressed left at (156, 86)
Screenshot: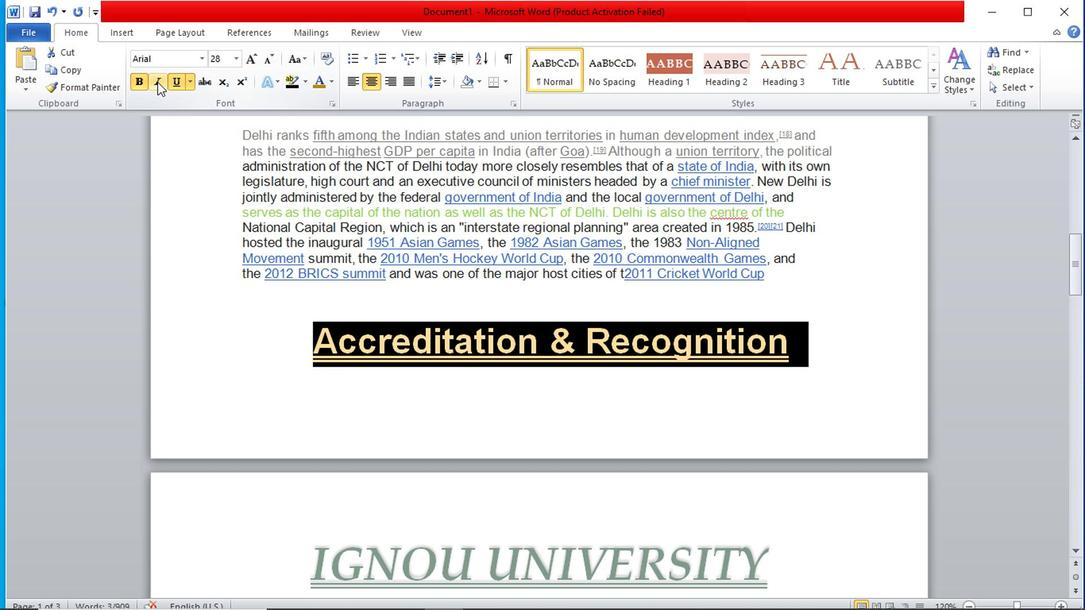 
Action: Mouse moved to (269, 291)
Screenshot: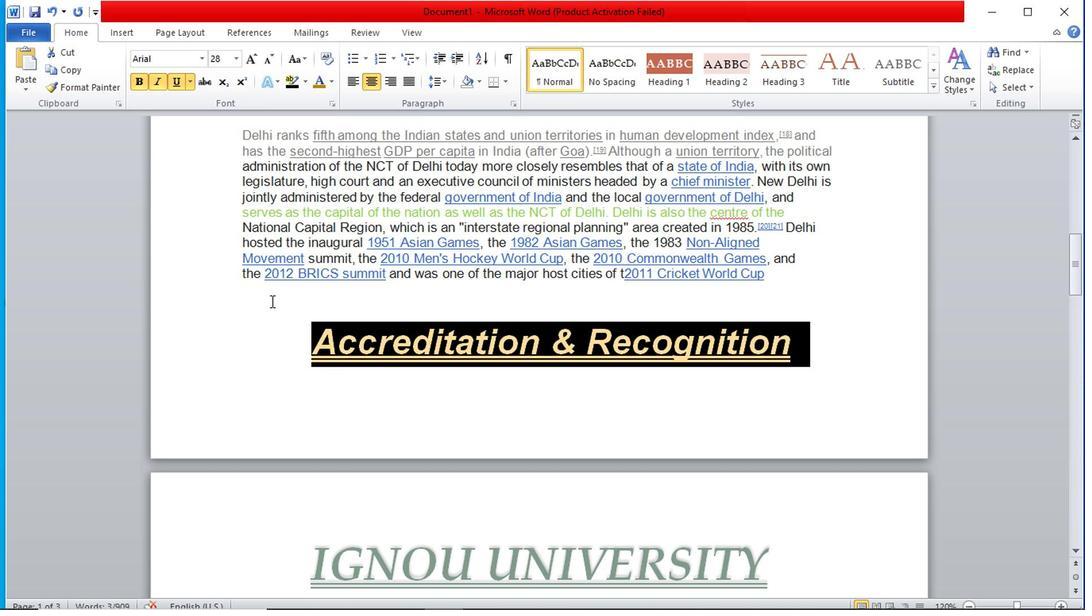 
Action: Mouse pressed left at (269, 291)
Screenshot: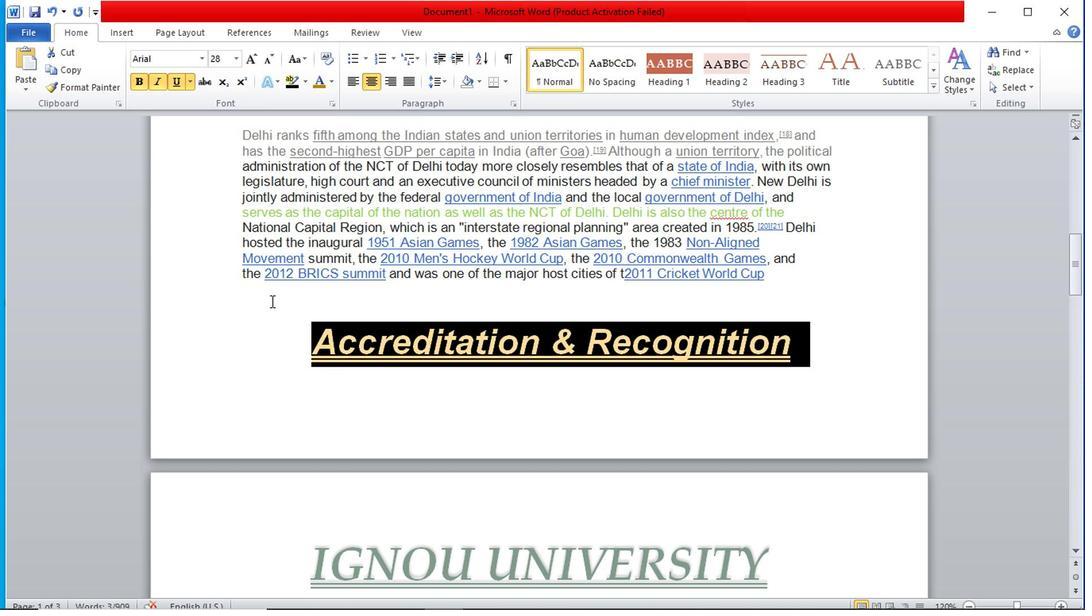 
Action: Mouse moved to (805, 333)
Screenshot: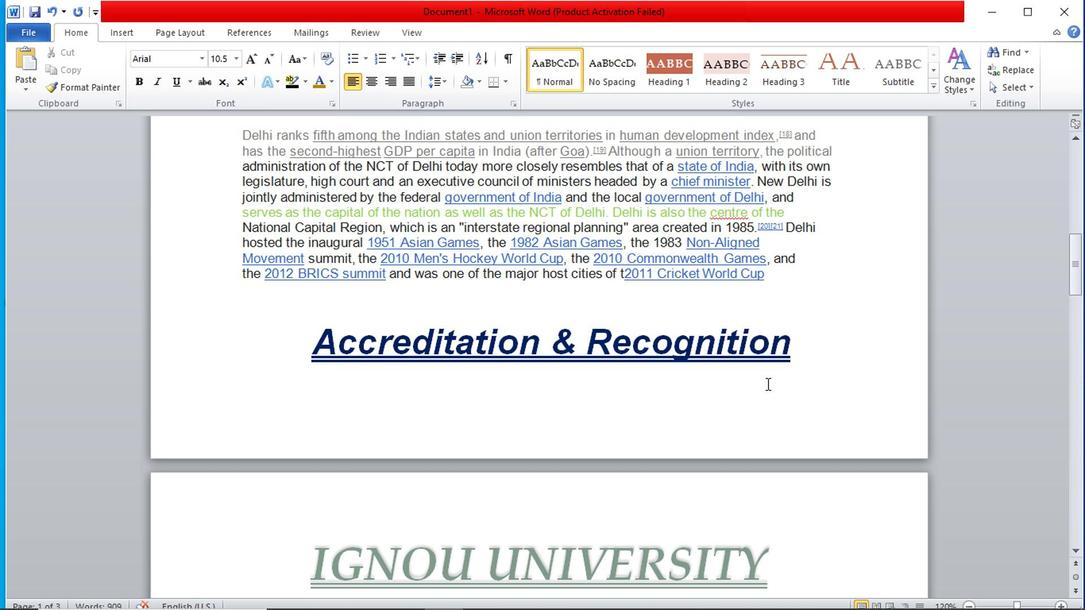 
Action: Mouse pressed left at (805, 333)
Screenshot: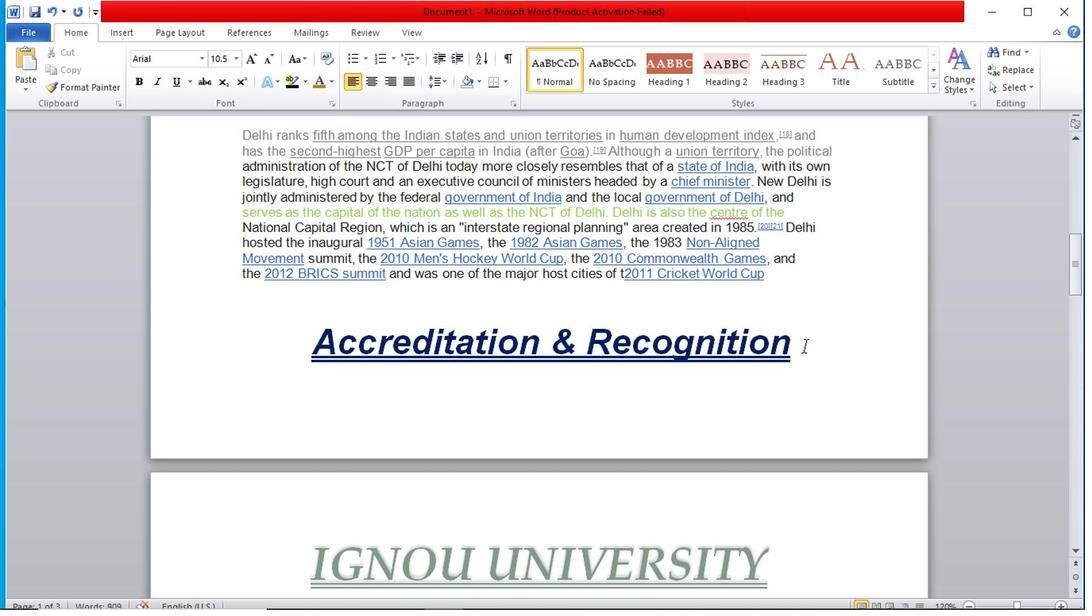
Action: Mouse moved to (263, 87)
Screenshot: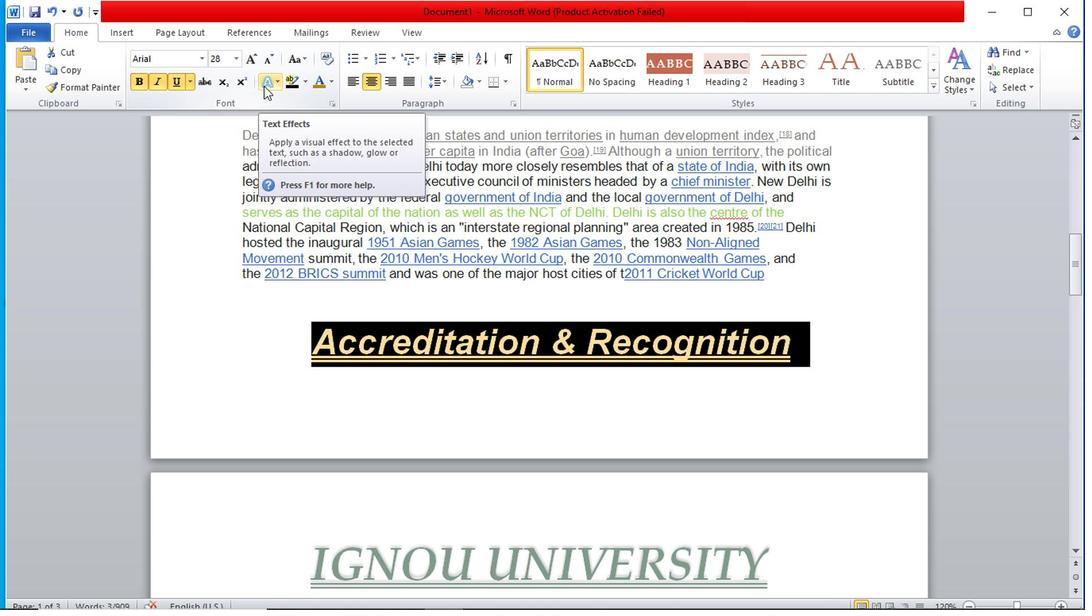 
Action: Mouse pressed left at (263, 87)
Screenshot: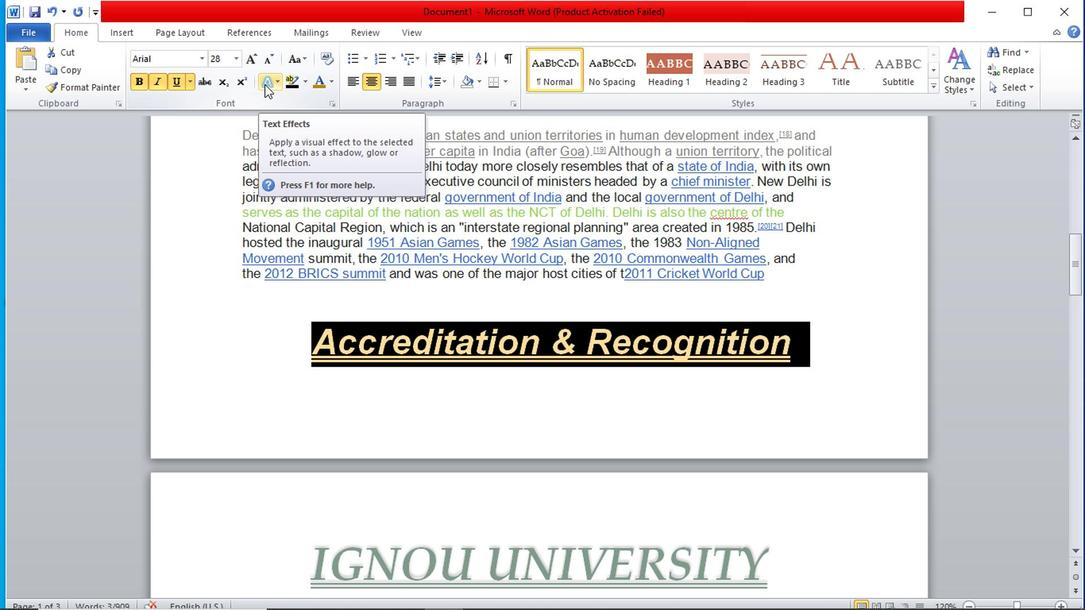 
Action: Mouse moved to (289, 117)
Screenshot: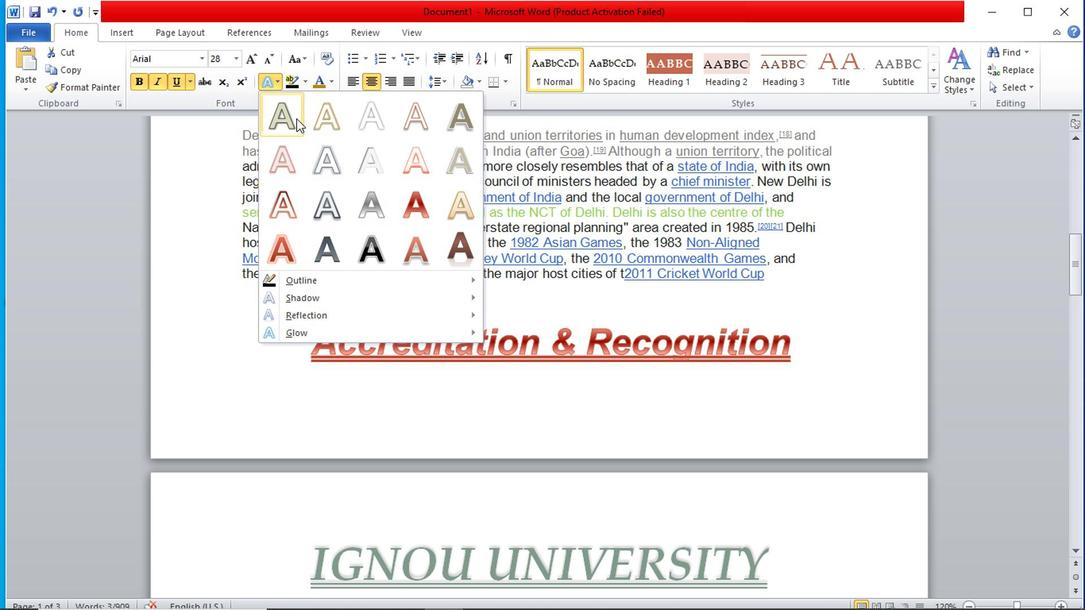 
Action: Mouse pressed left at (289, 117)
Screenshot: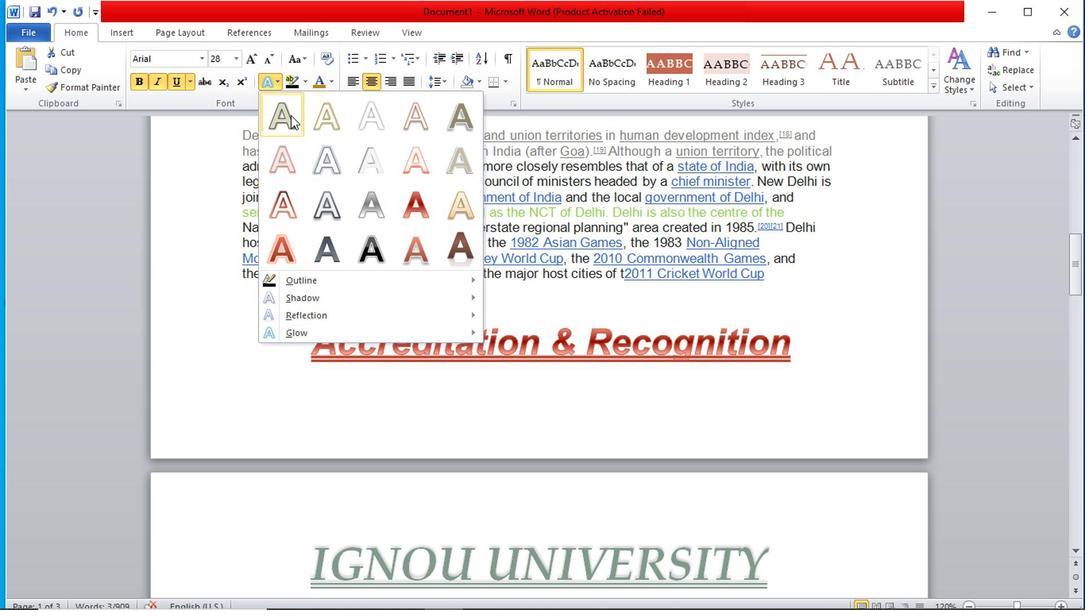 
Action: Mouse moved to (275, 87)
Screenshot: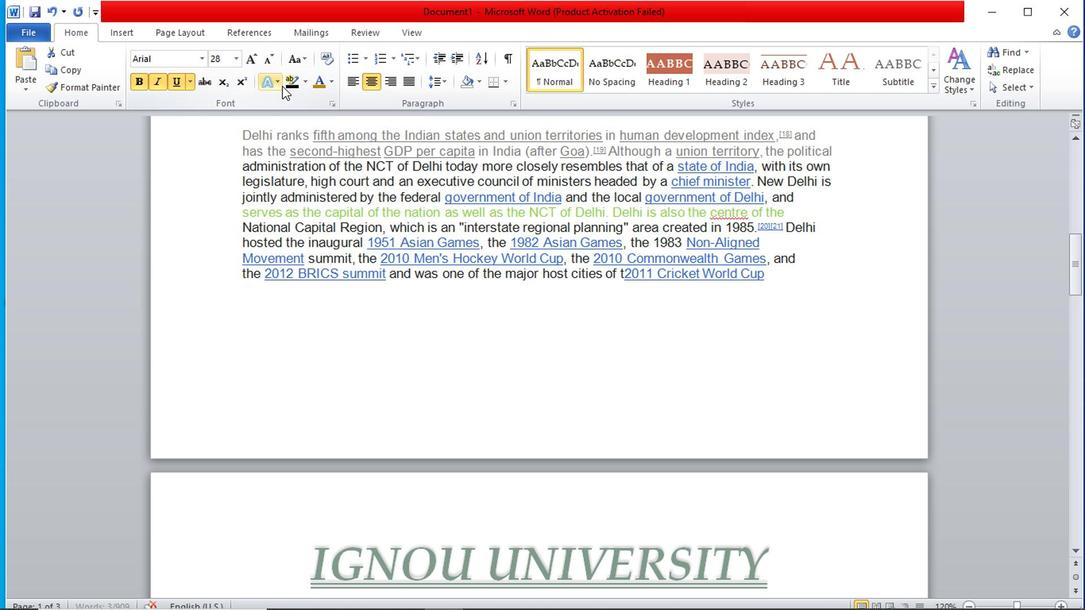
Action: Mouse pressed left at (275, 87)
Screenshot: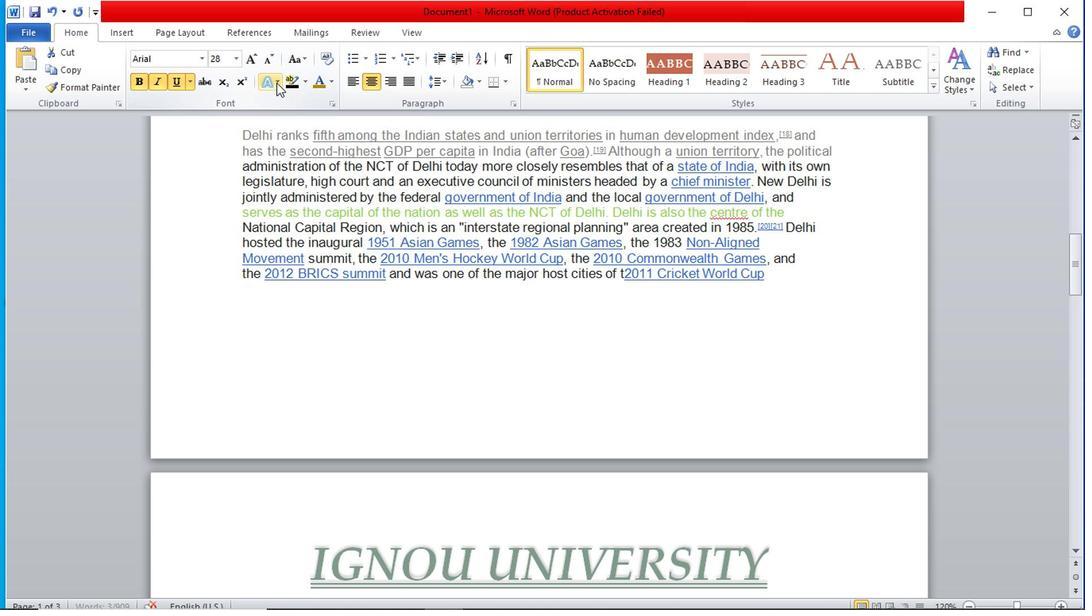 
Action: Mouse moved to (330, 130)
Screenshot: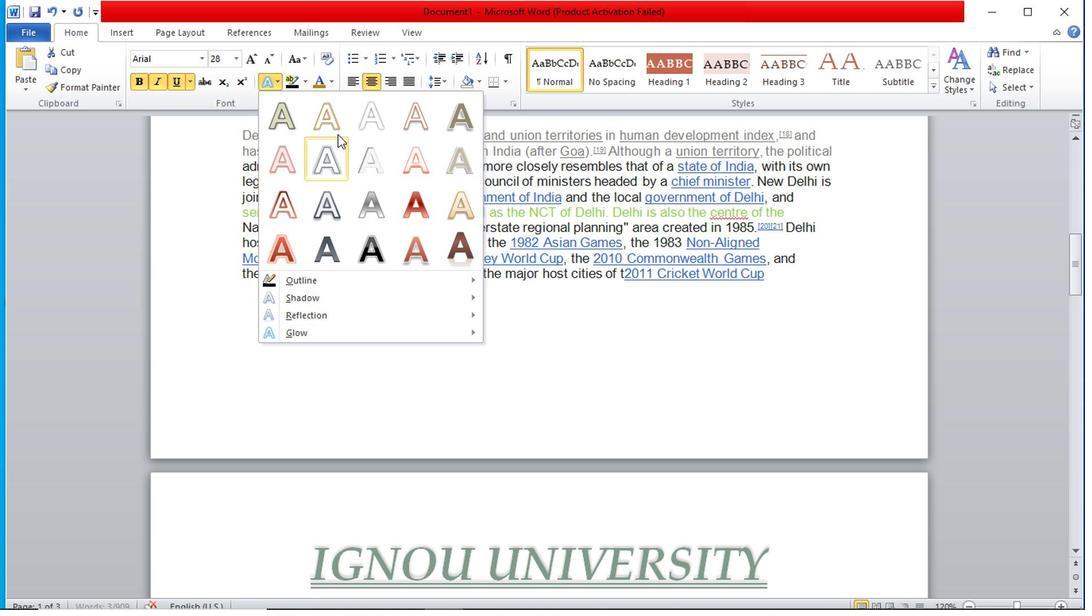 
Action: Mouse pressed left at (330, 130)
Screenshot: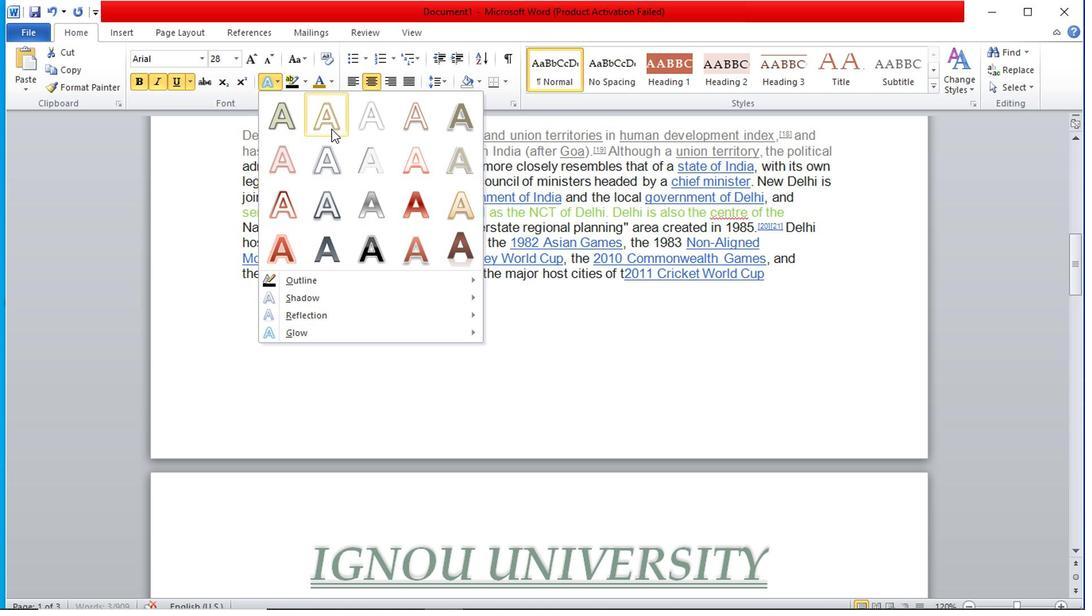 
Action: Mouse moved to (252, 332)
Screenshot: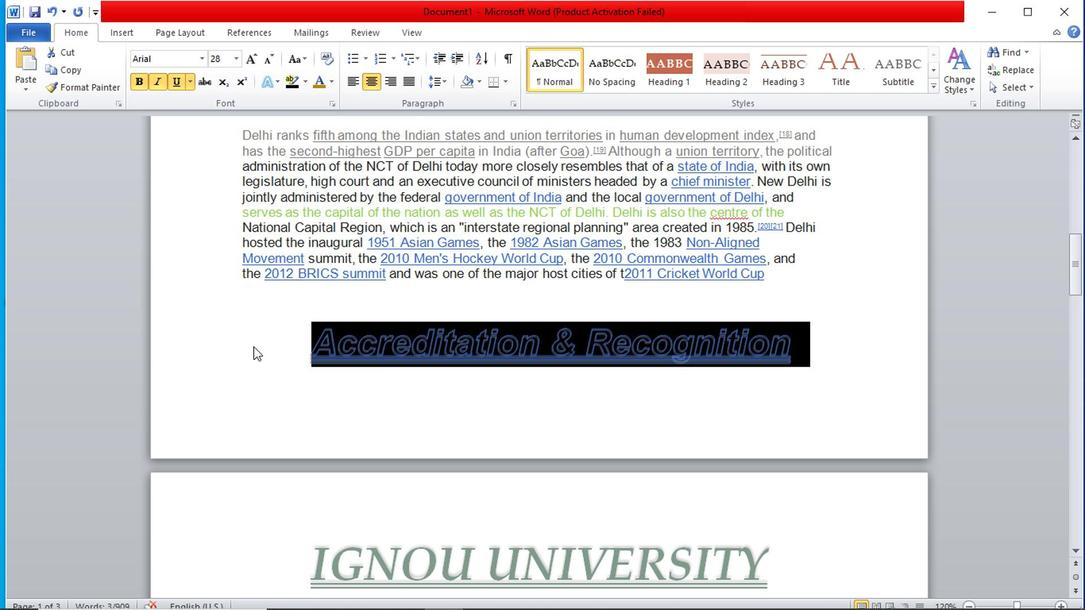 
Action: Mouse pressed left at (252, 332)
Screenshot: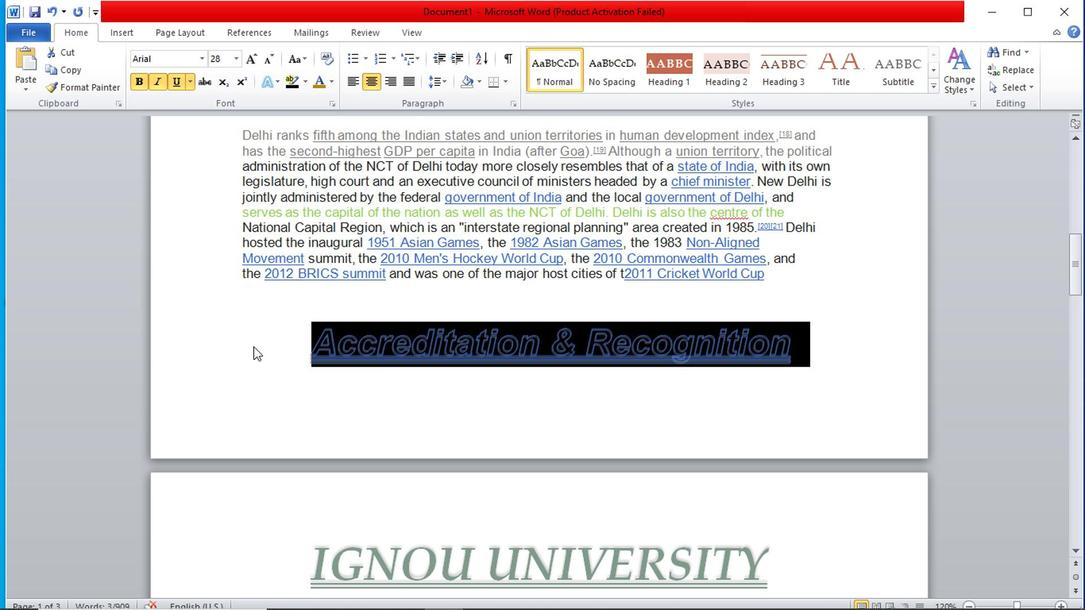 
Action: Mouse moved to (279, 87)
Screenshot: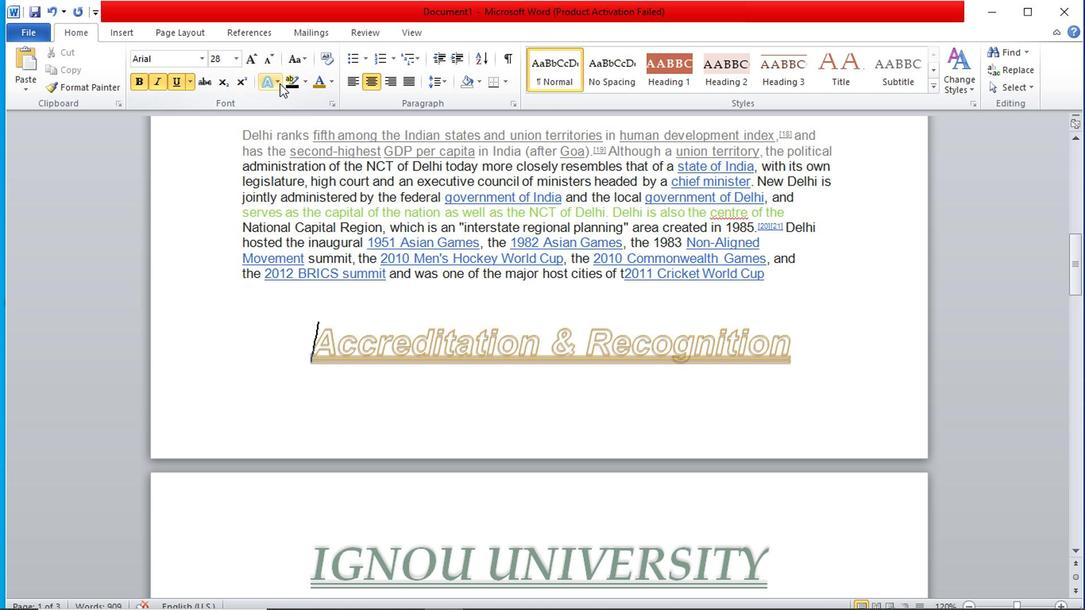 
Action: Mouse pressed left at (279, 87)
Screenshot: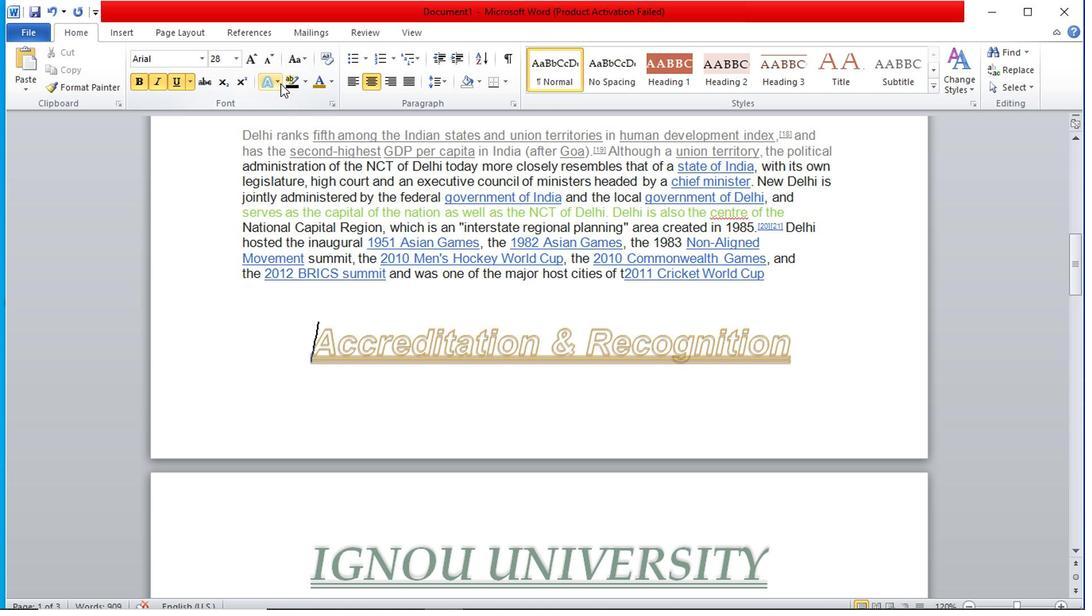 
Action: Mouse moved to (415, 127)
Screenshot: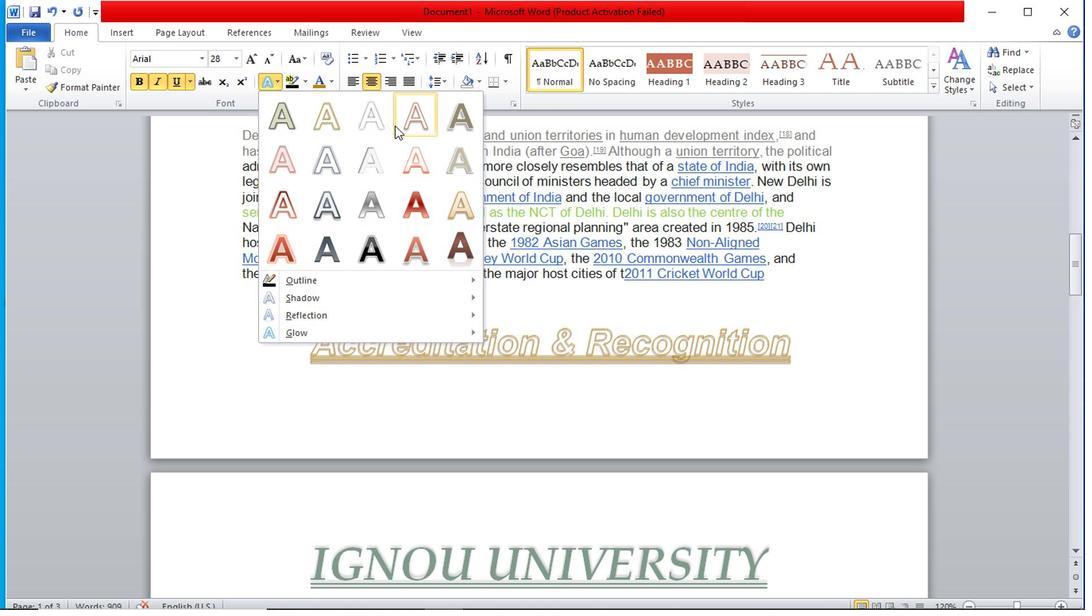 
Action: Mouse pressed left at (415, 127)
Screenshot: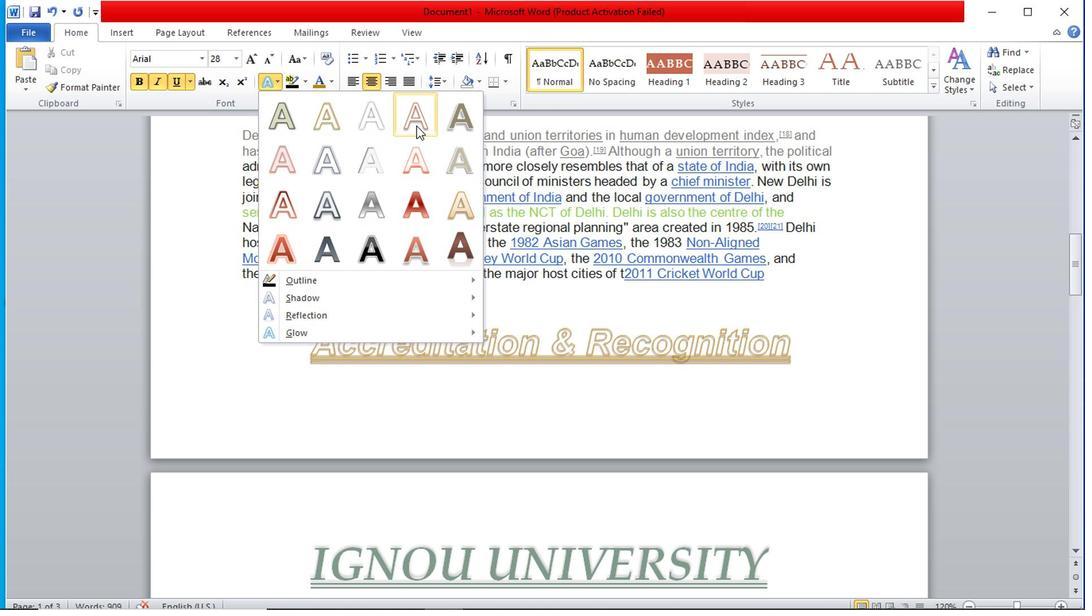
Action: Mouse moved to (814, 331)
Screenshot: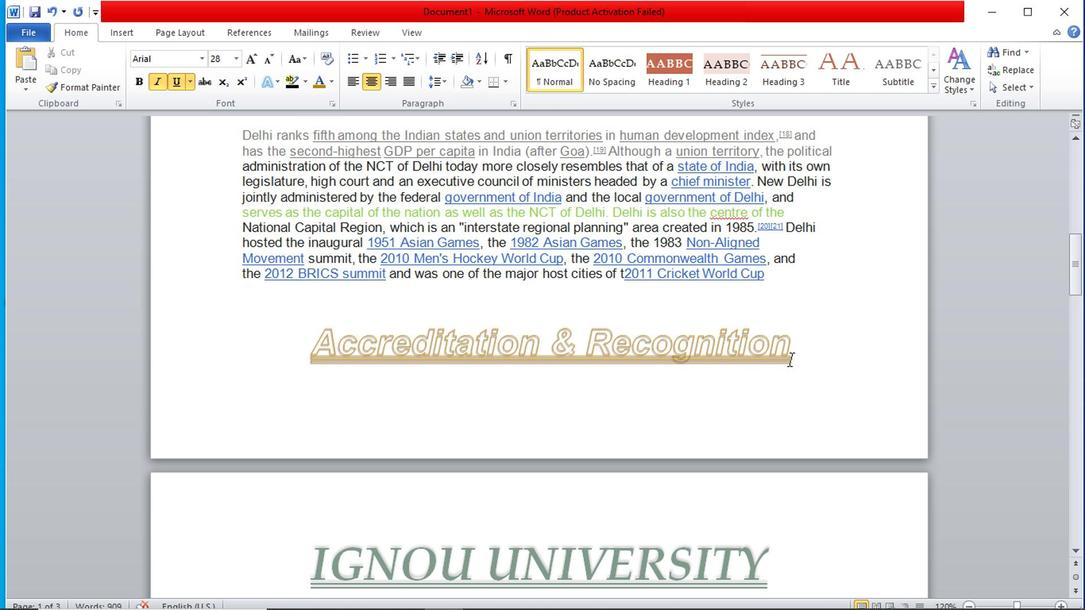 
Action: Mouse pressed left at (814, 331)
Screenshot: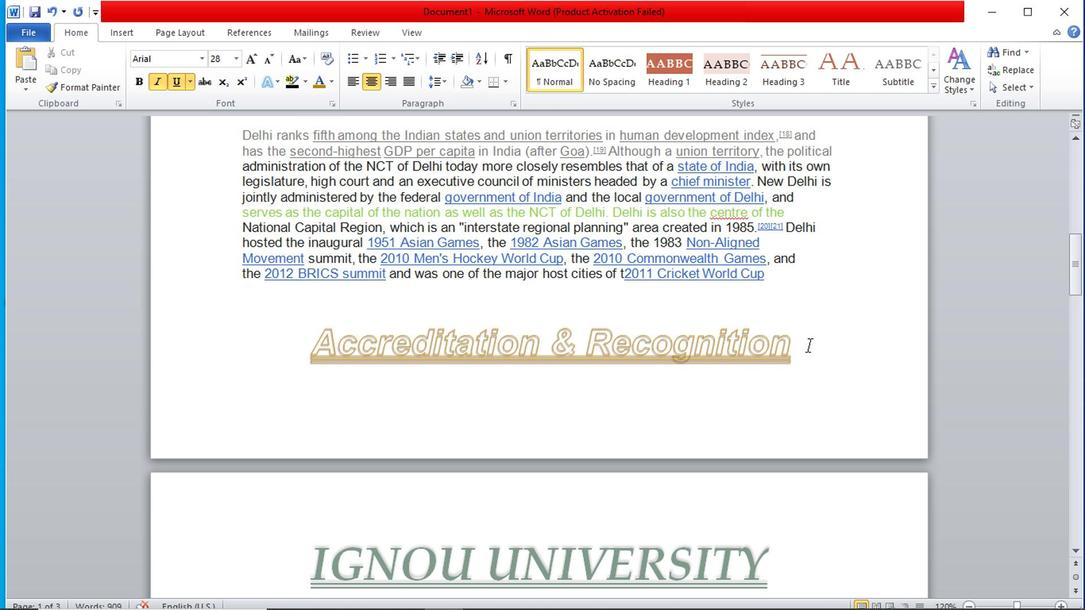 
Action: Mouse moved to (318, 89)
Screenshot: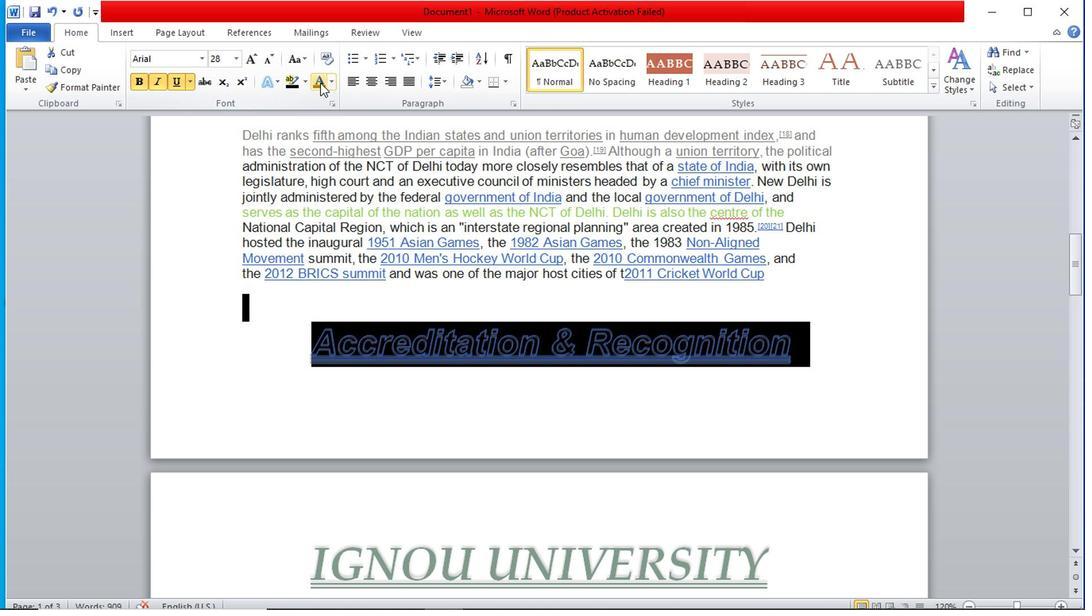 
Action: Mouse pressed left at (318, 89)
Screenshot: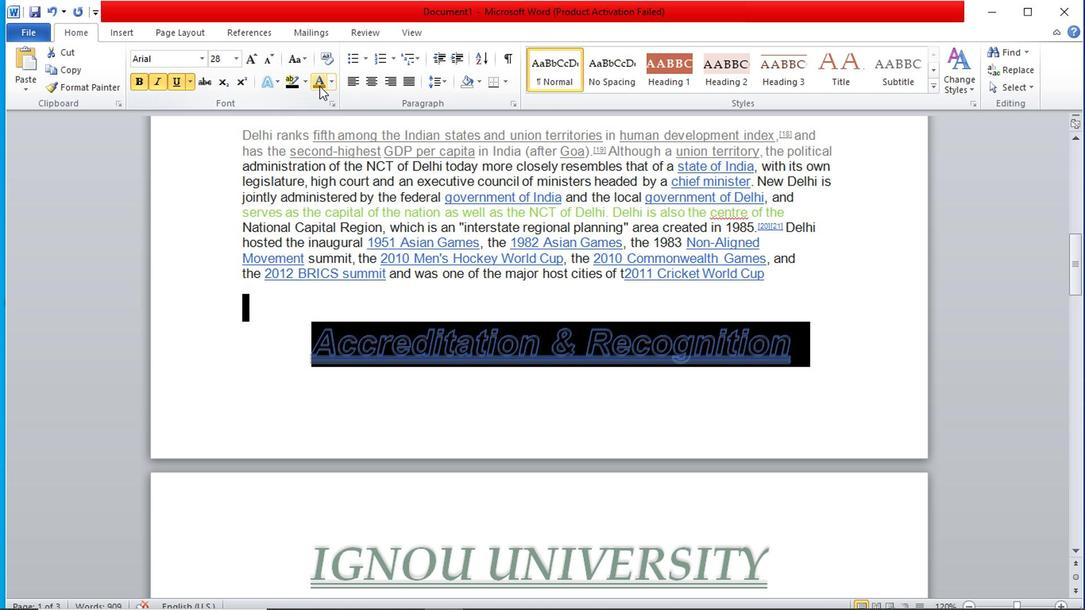
Action: Mouse moved to (270, 82)
Screenshot: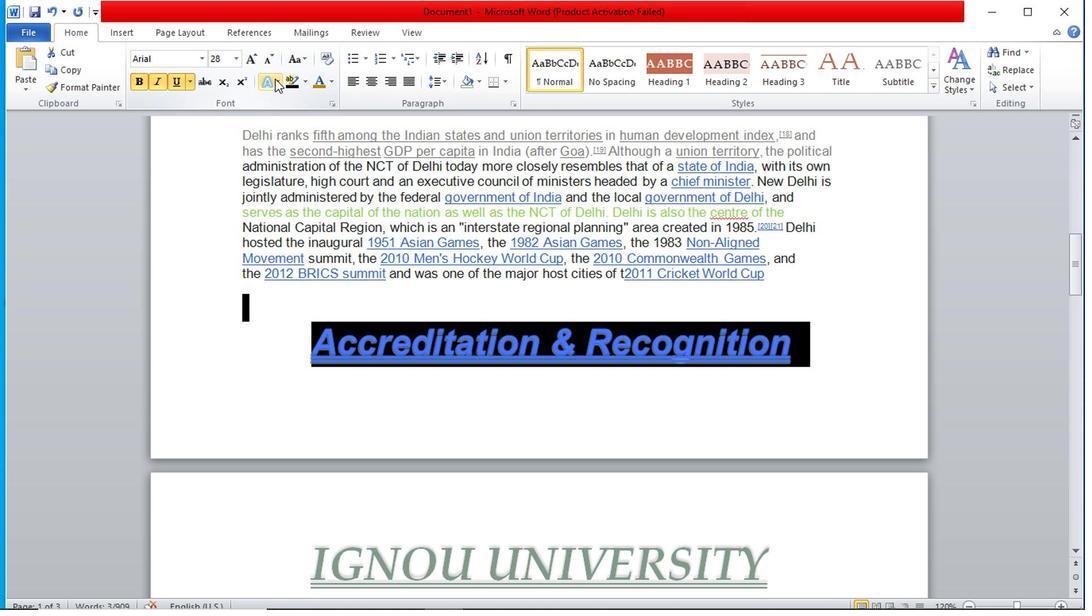 
Action: Mouse pressed left at (270, 82)
Screenshot: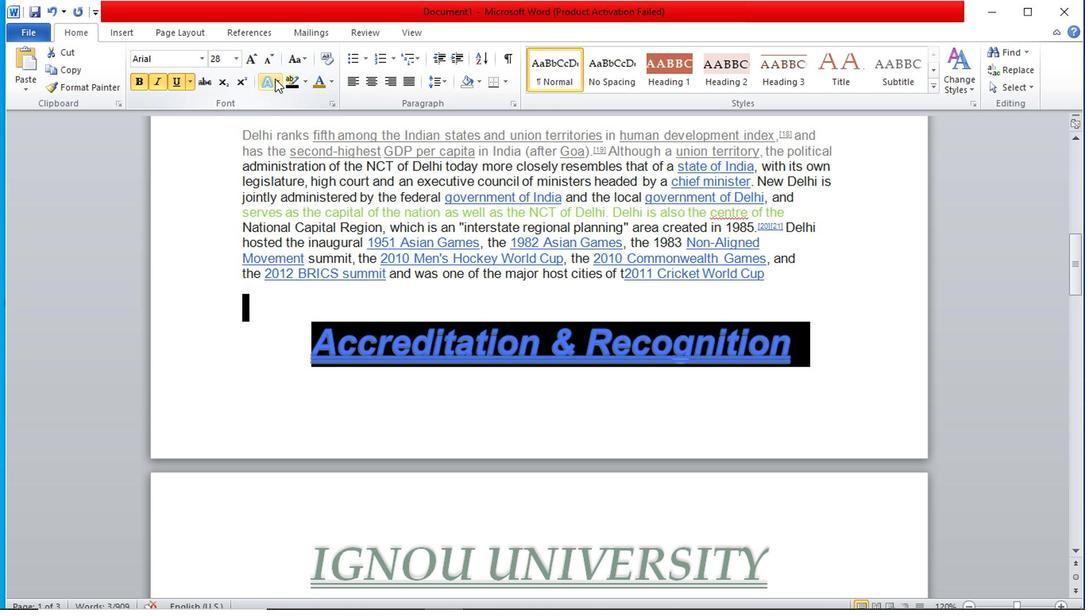 
Action: Mouse moved to (288, 236)
Screenshot: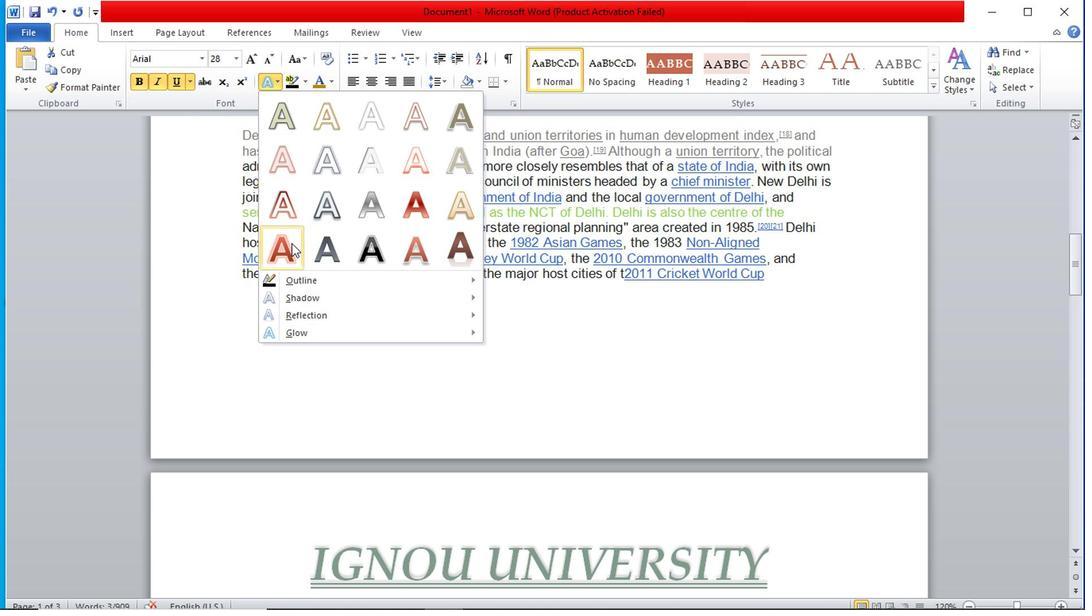 
Action: Mouse pressed left at (288, 236)
Screenshot: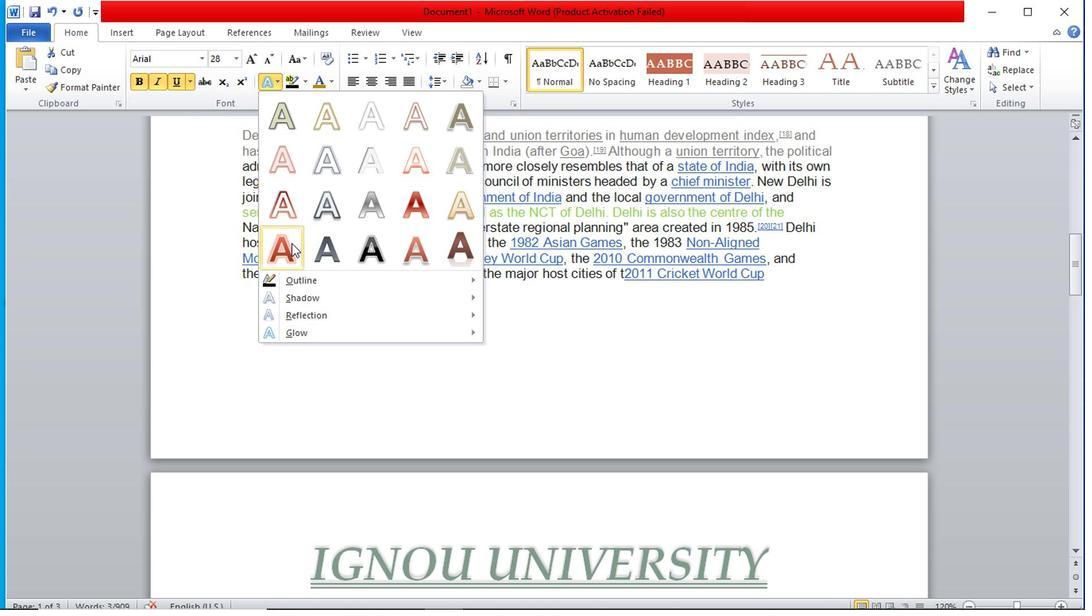 
Action: Mouse moved to (439, 390)
Screenshot: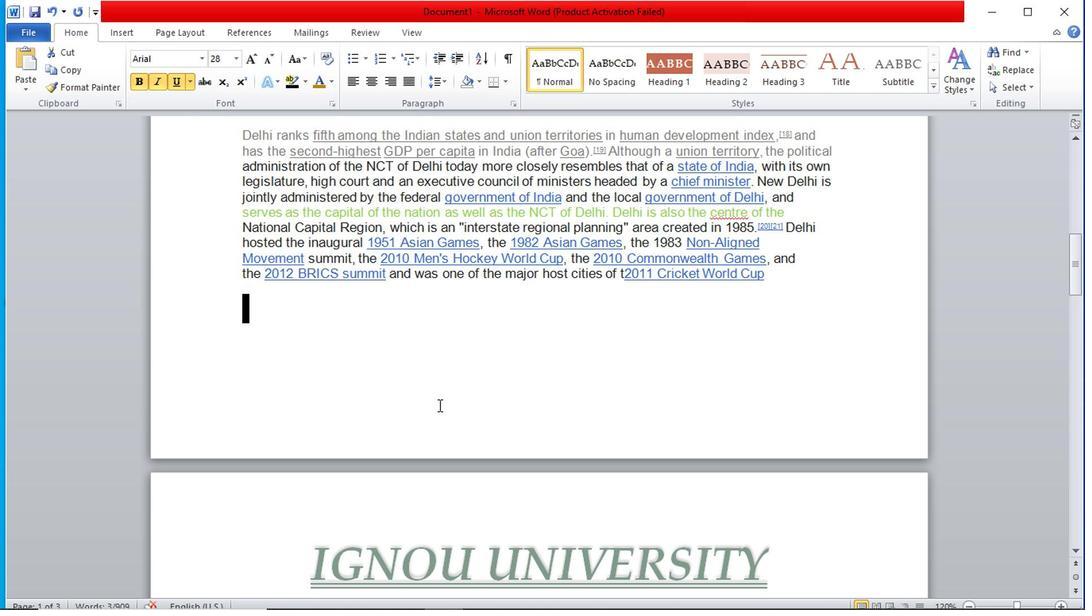 
Action: Mouse pressed left at (439, 390)
Screenshot: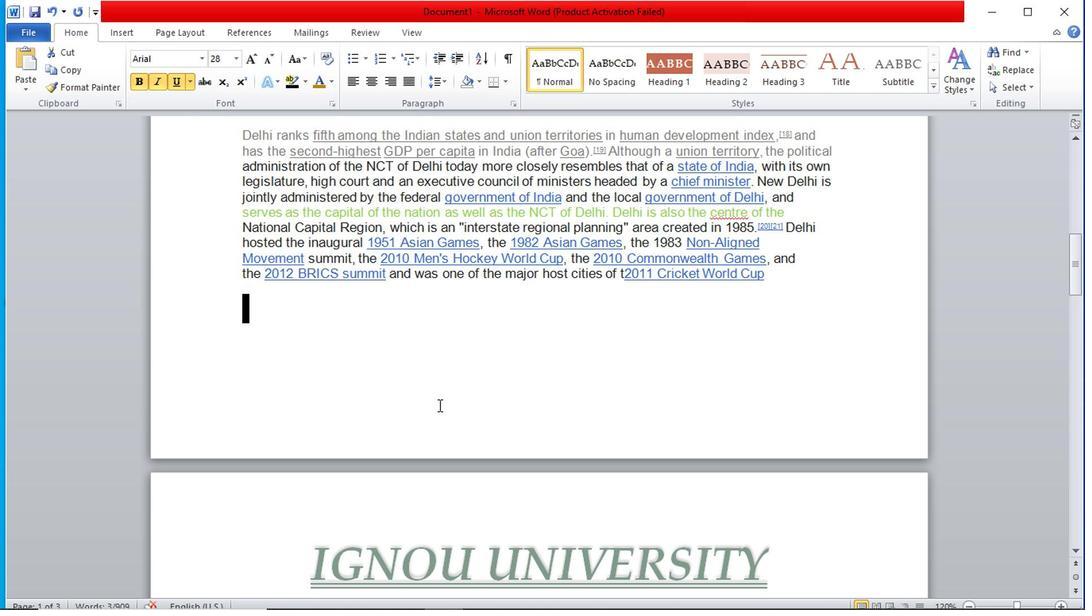 
Action: Mouse moved to (469, 340)
Screenshot: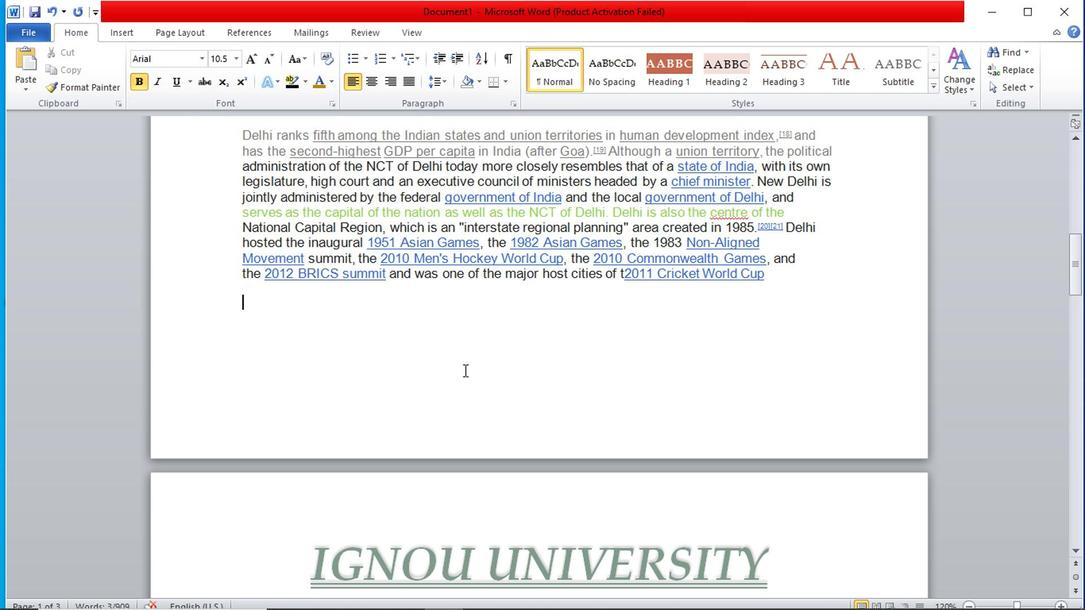 
Action: Mouse pressed left at (469, 340)
Screenshot: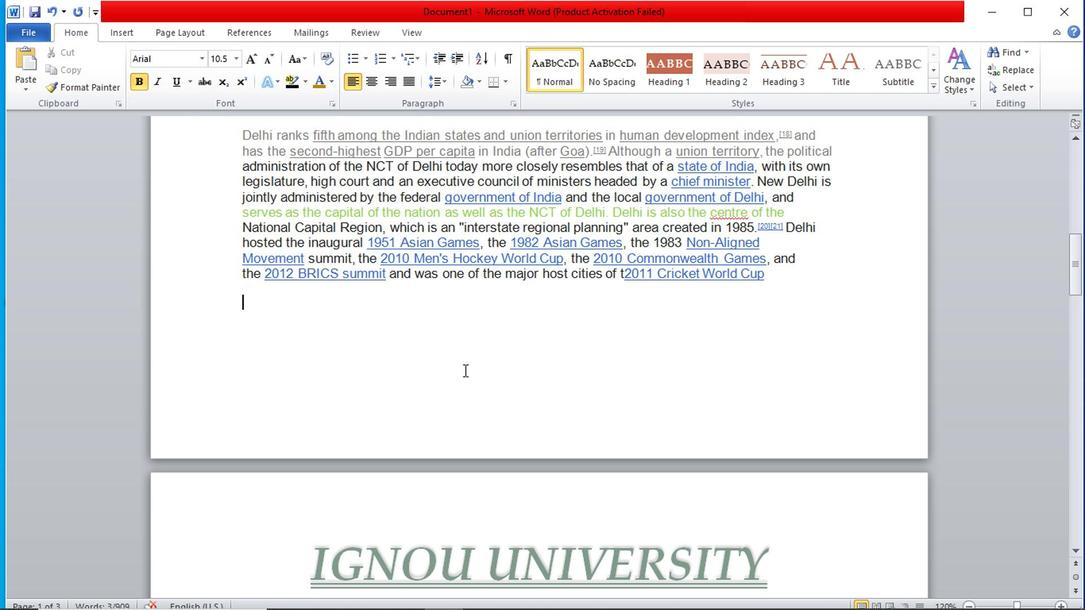 
Action: Mouse moved to (770, 327)
Screenshot: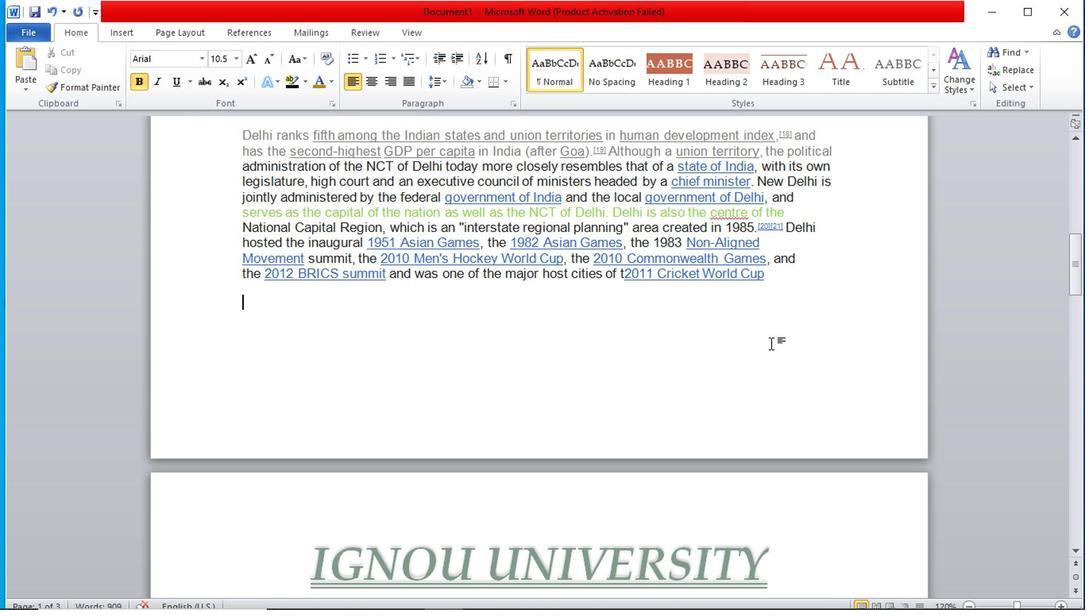 
Action: Mouse pressed left at (770, 327)
Screenshot: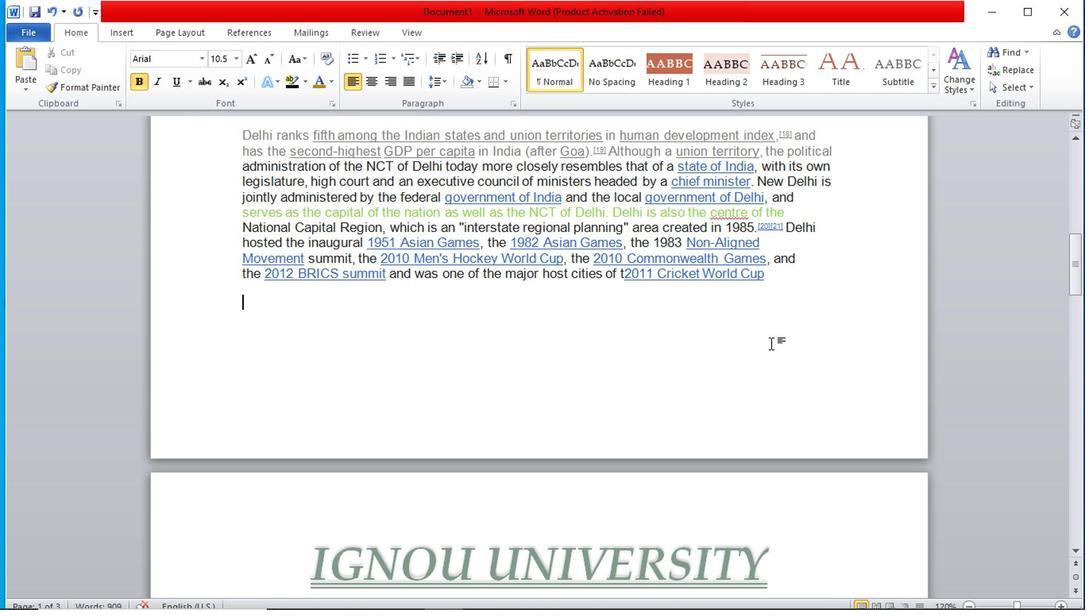 
Action: Mouse moved to (288, 89)
Screenshot: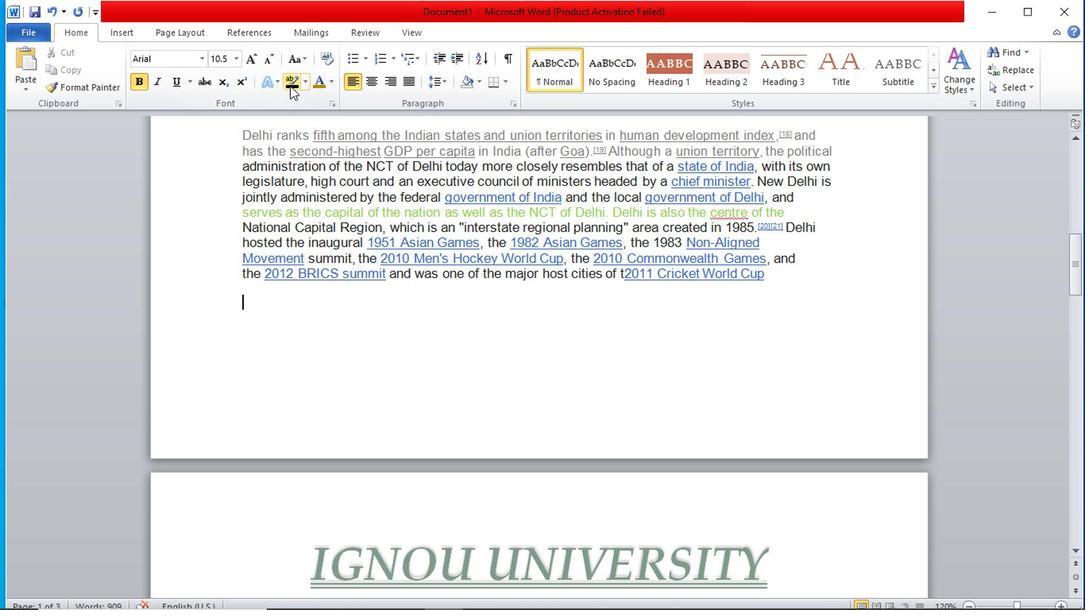 
Action: Mouse pressed left at (288, 89)
Screenshot: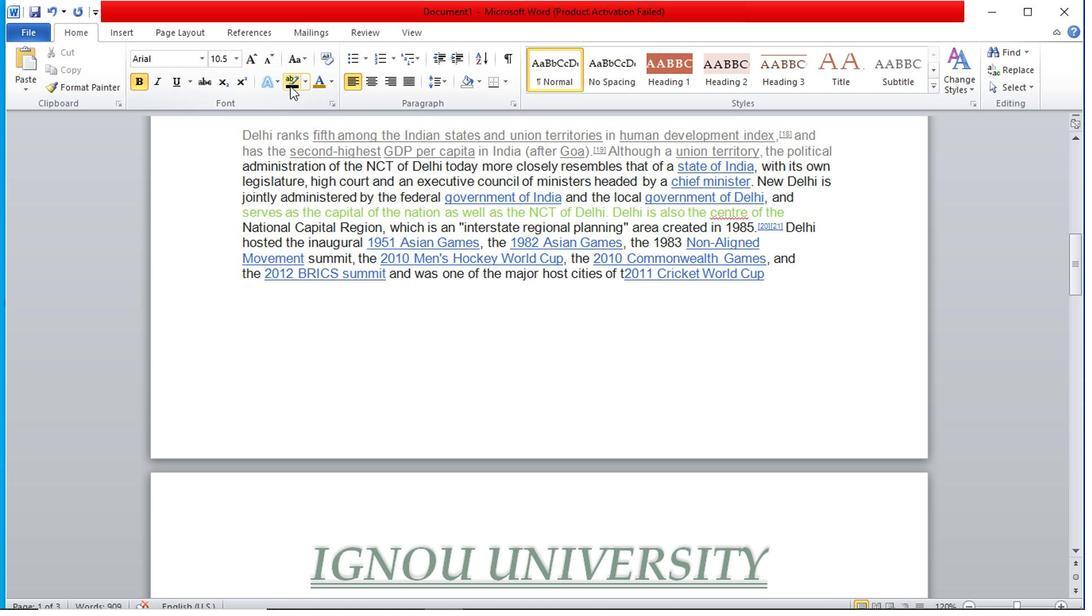 
Action: Mouse moved to (264, 83)
Screenshot: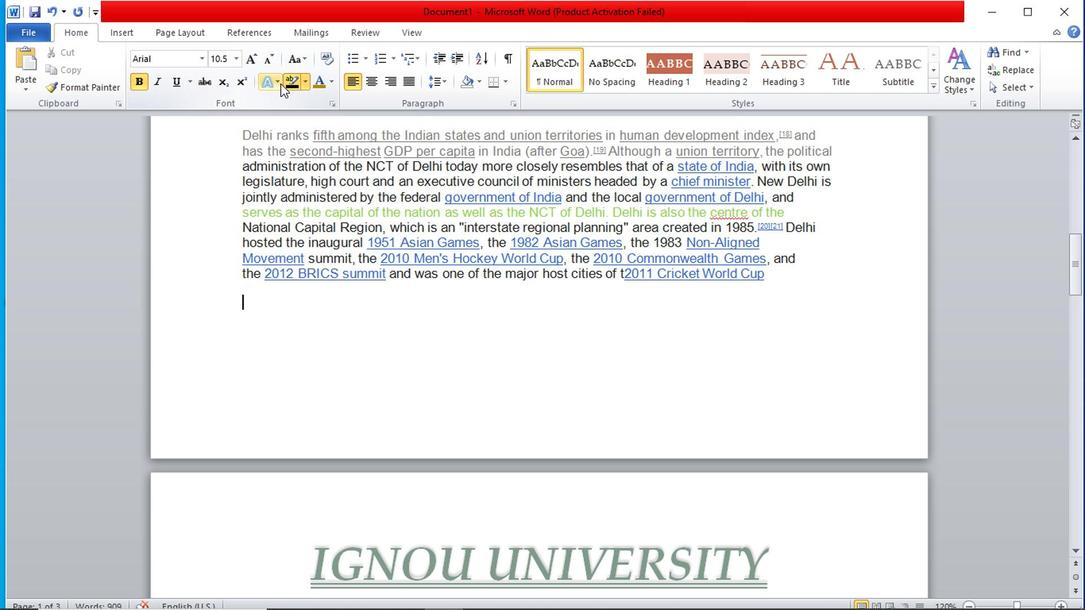 
Action: Mouse pressed left at (264, 83)
Screenshot: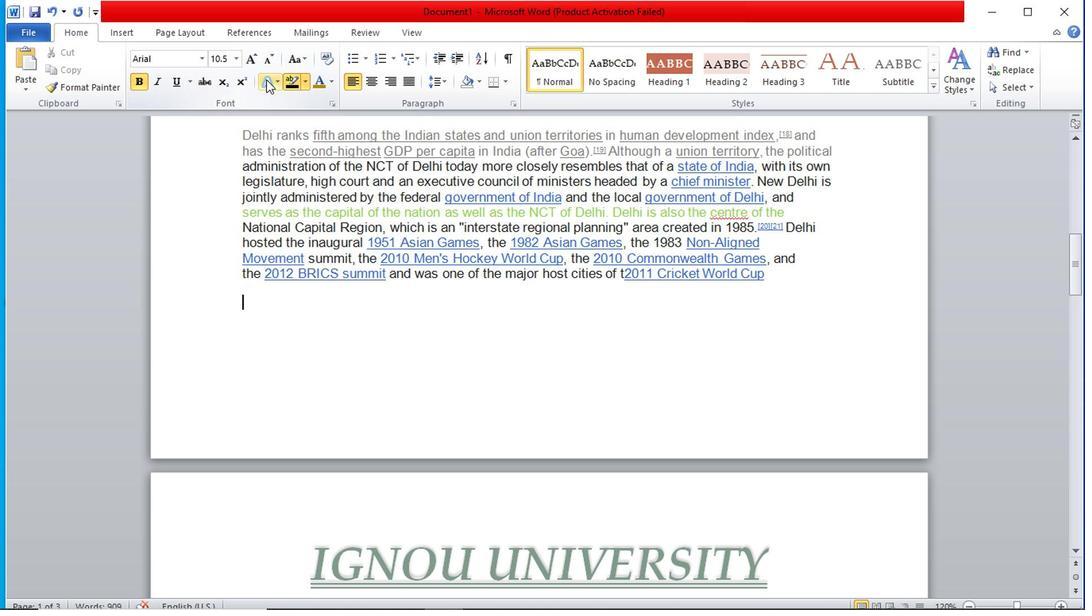 
Action: Mouse moved to (317, 199)
Screenshot: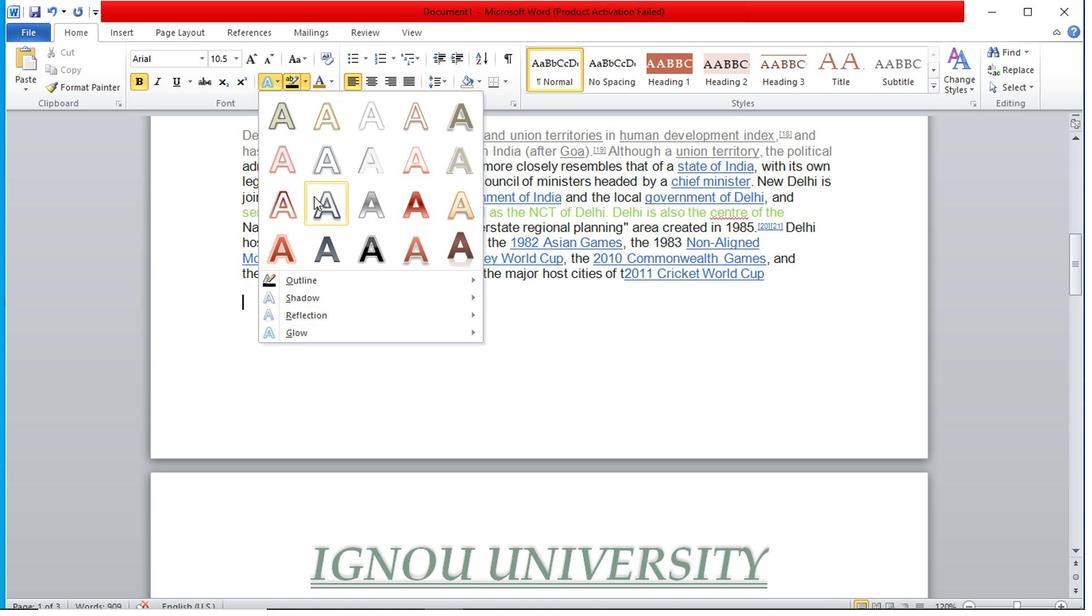 
Action: Mouse pressed left at (317, 199)
Screenshot: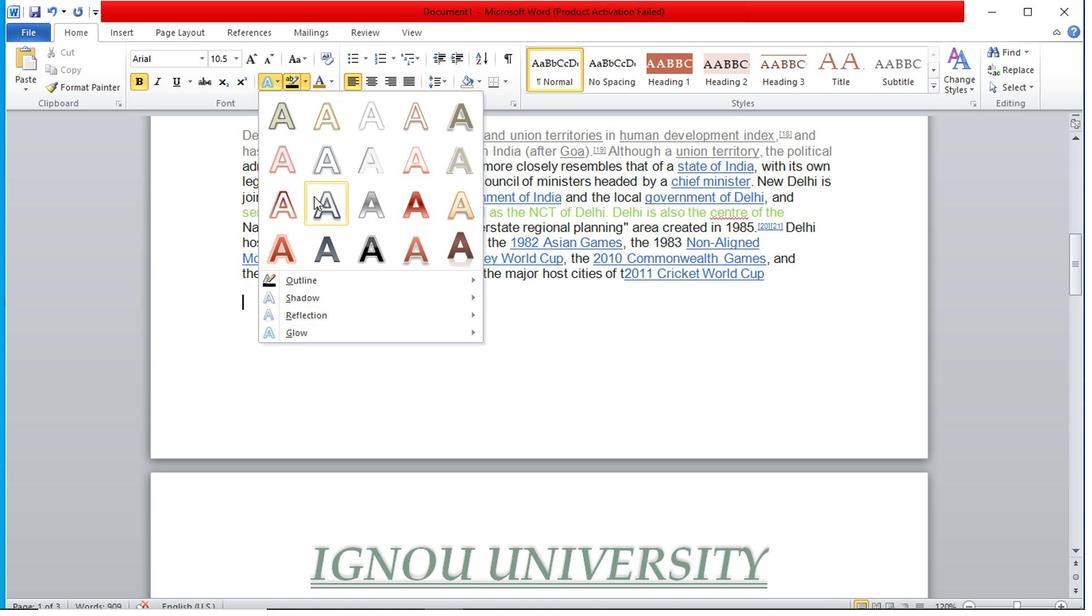 
Action: Mouse moved to (307, 329)
Screenshot: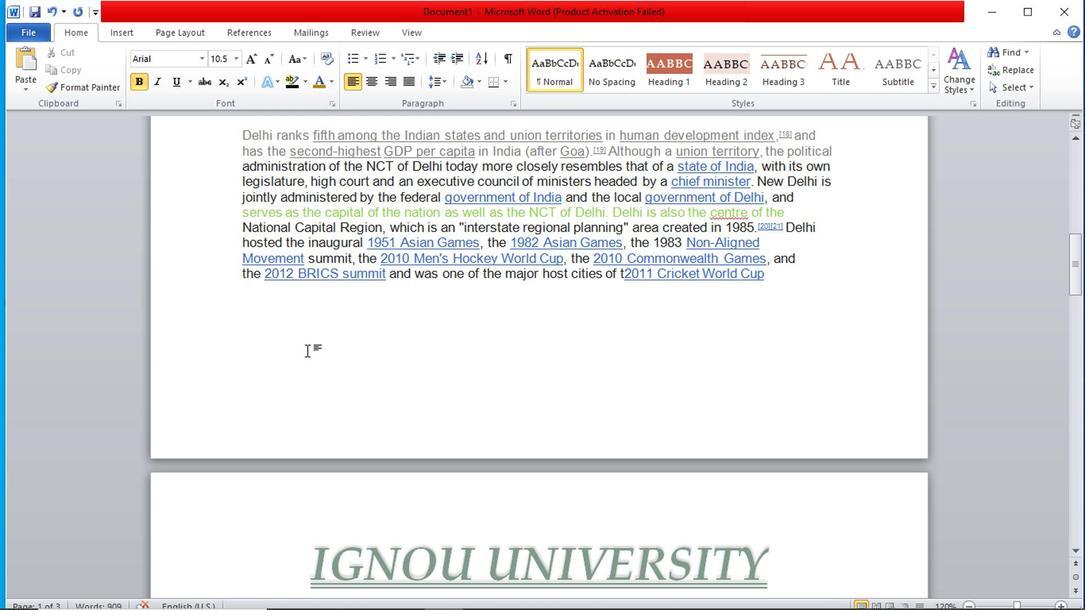 
Action: Mouse pressed left at (307, 329)
Screenshot: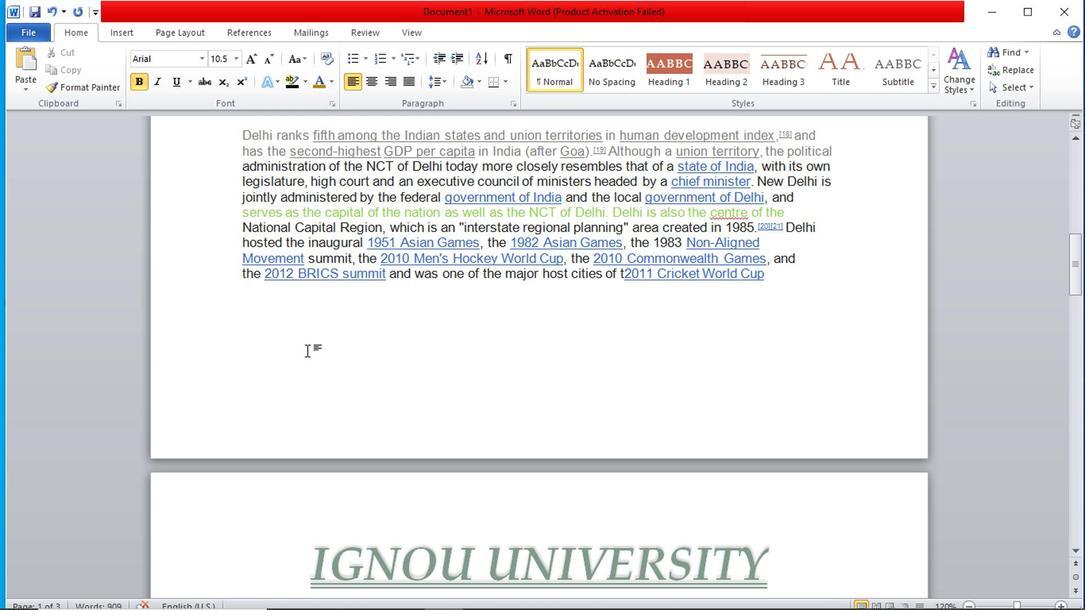 
Action: Mouse moved to (679, 326)
Screenshot: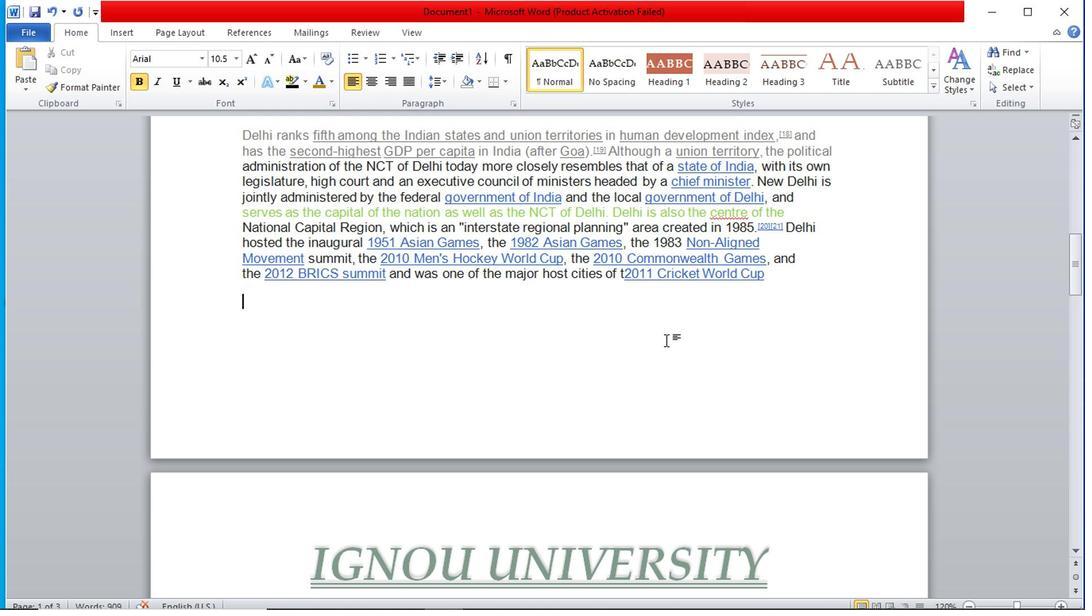 
Action: Mouse pressed left at (679, 326)
Screenshot: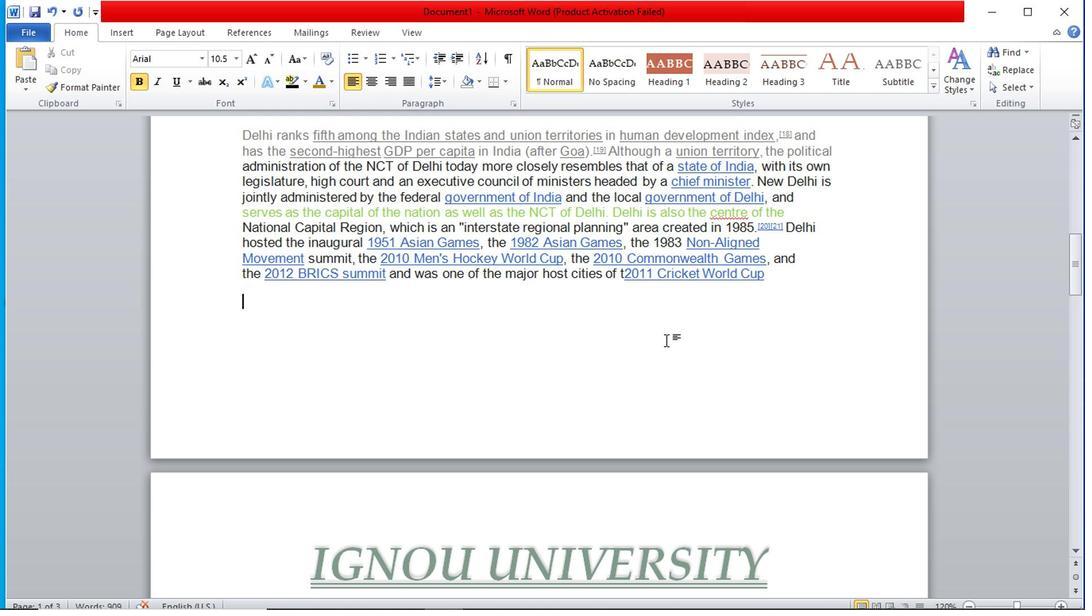 
Action: Mouse moved to (406, 351)
Screenshot: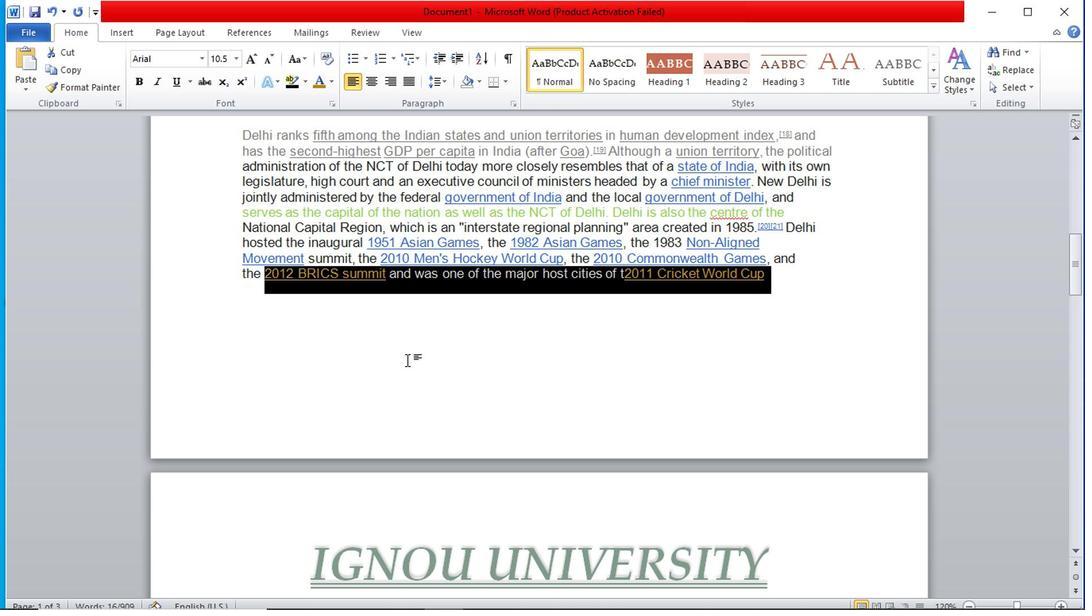 
Action: Mouse pressed left at (406, 351)
Screenshot: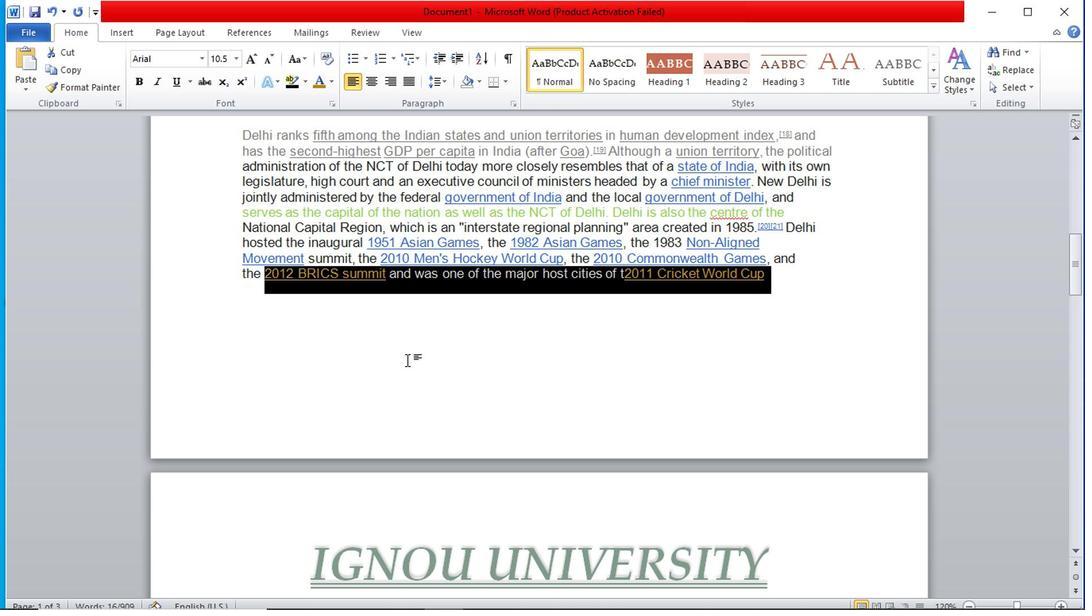 
Action: Mouse moved to (439, 339)
Screenshot: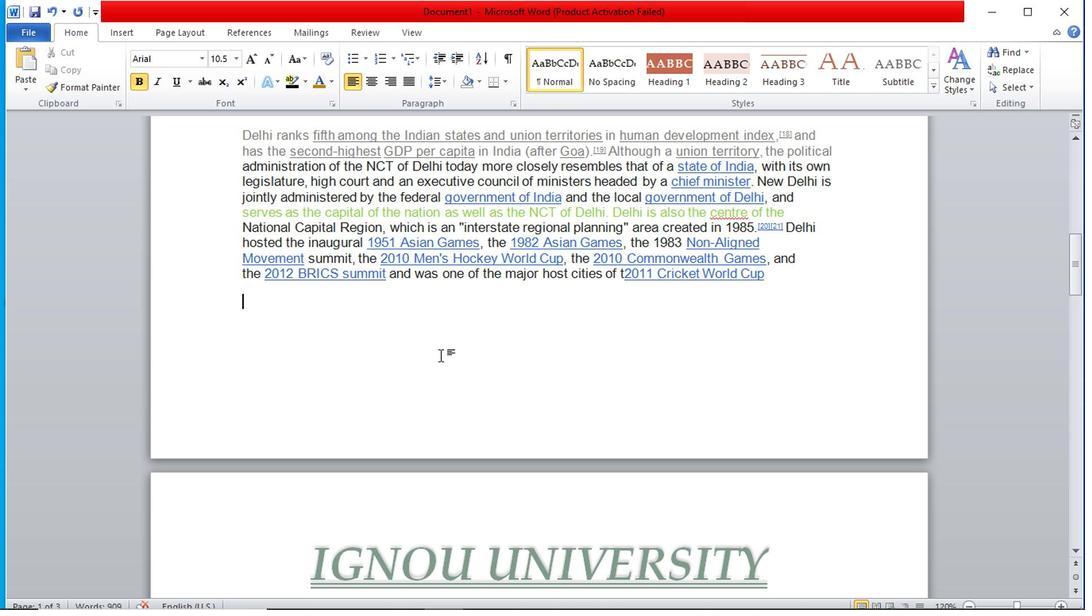 
Action: Key pressed ctrl+Zctrl+Z
Screenshot: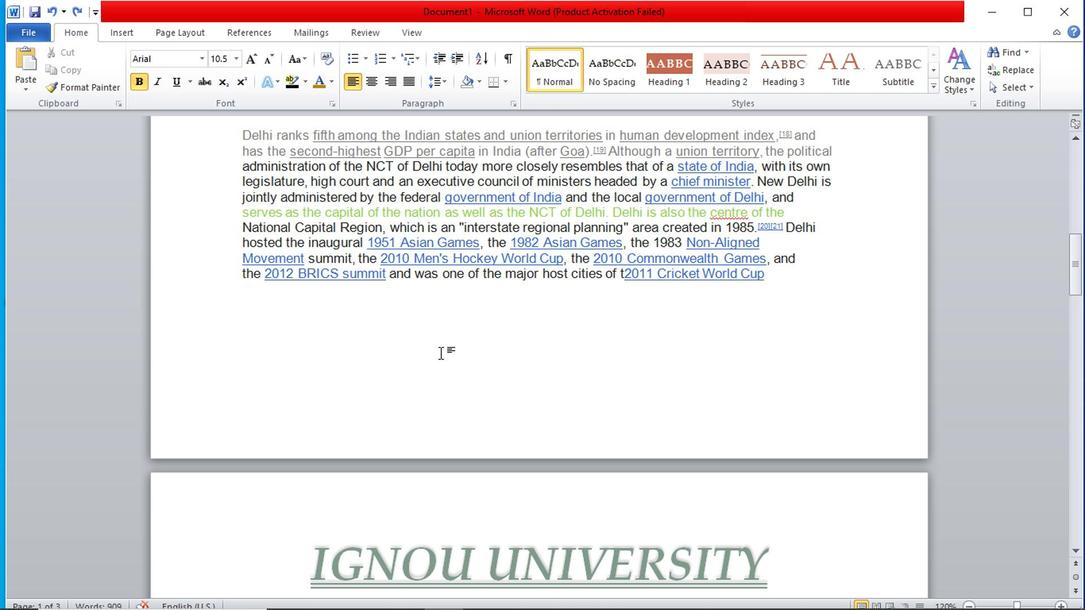 
Action: Mouse moved to (464, 374)
Screenshot: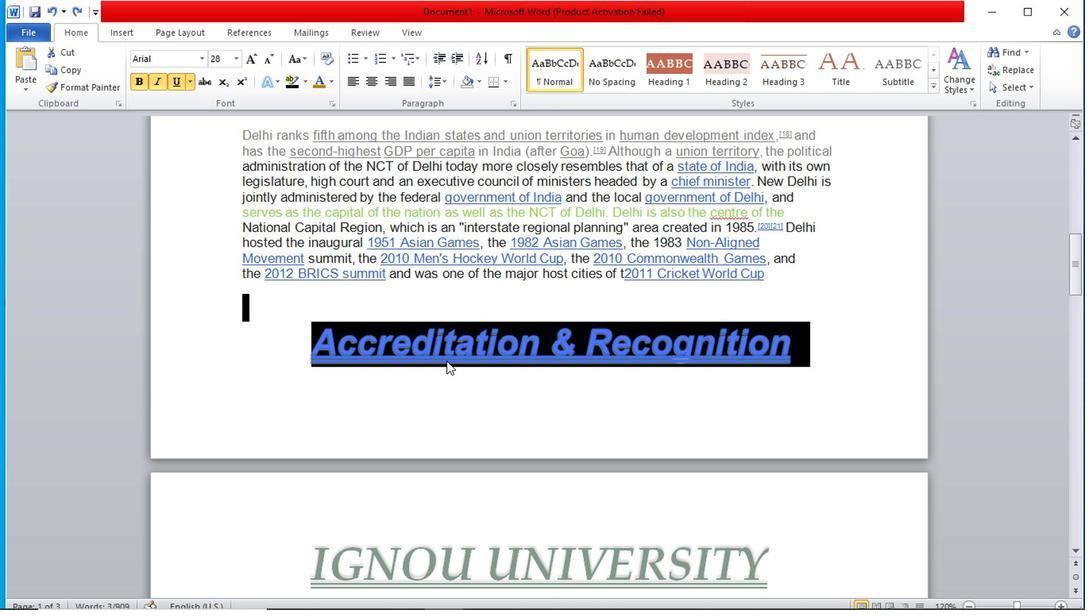 
Action: Mouse pressed left at (464, 374)
Screenshot: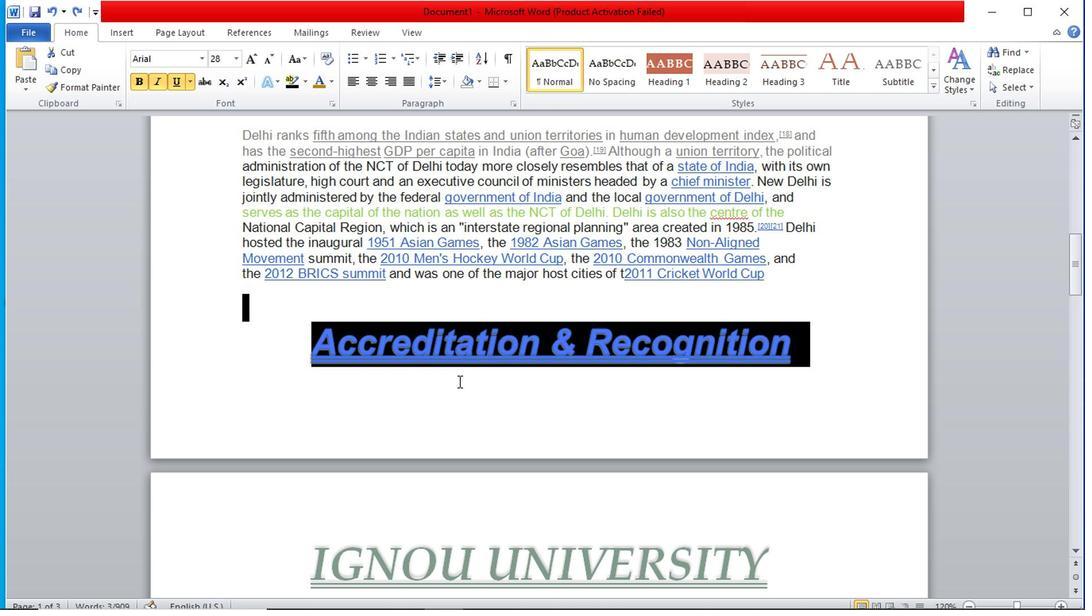 
Action: Mouse moved to (808, 324)
Screenshot: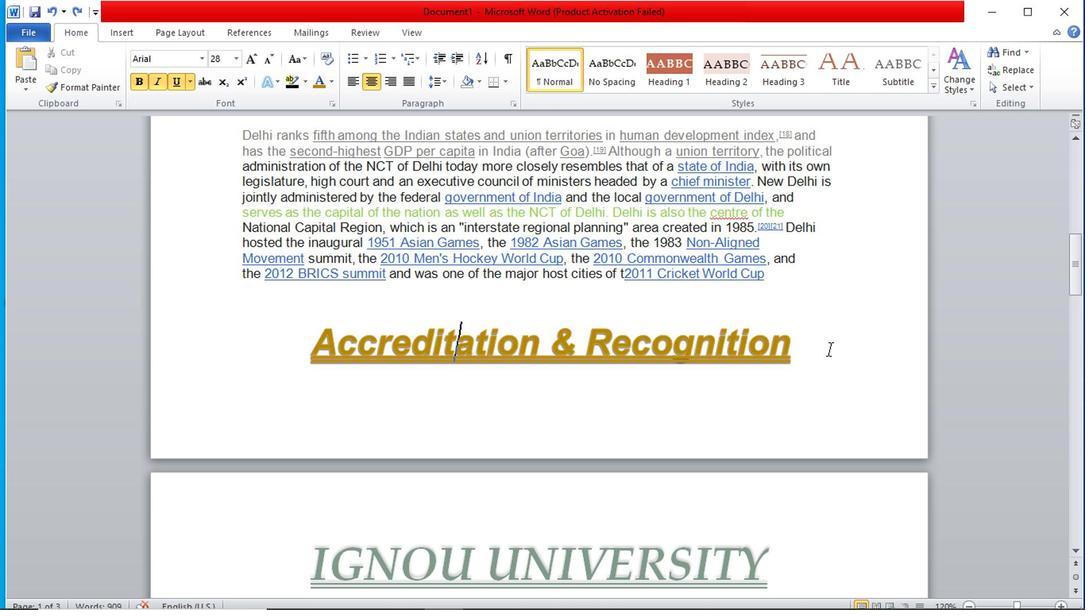 
Action: Mouse pressed left at (808, 324)
Screenshot: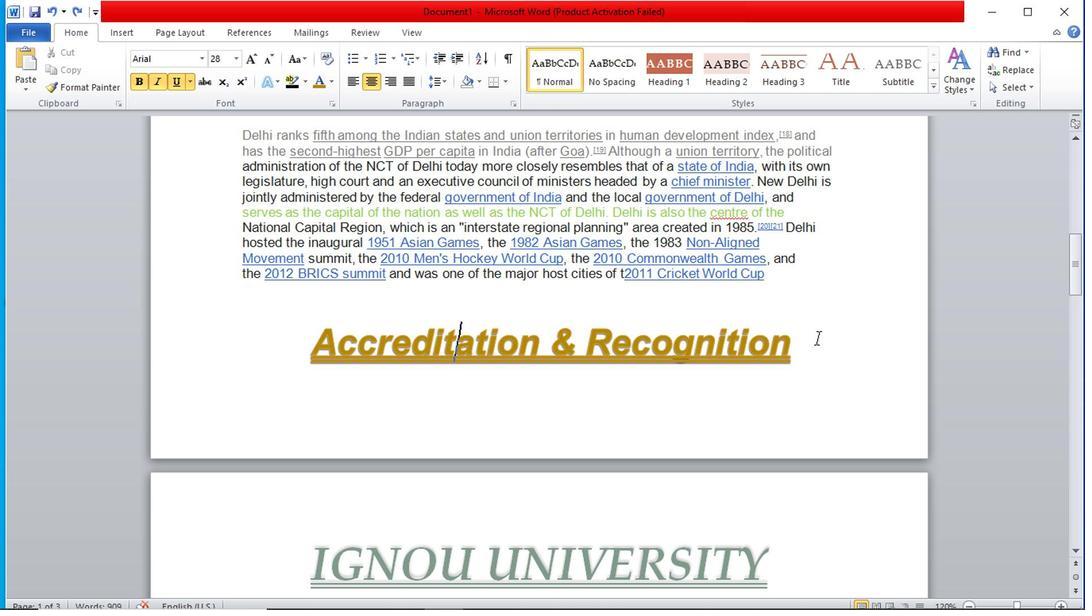 
Action: Mouse moved to (416, 84)
Screenshot: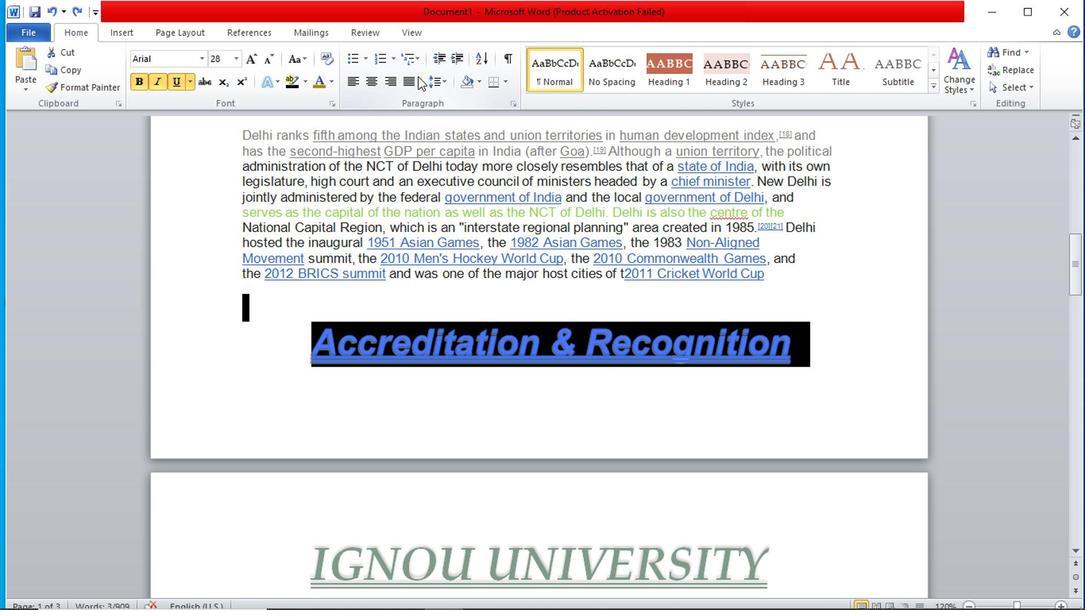 
Action: Mouse pressed left at (416, 84)
Screenshot: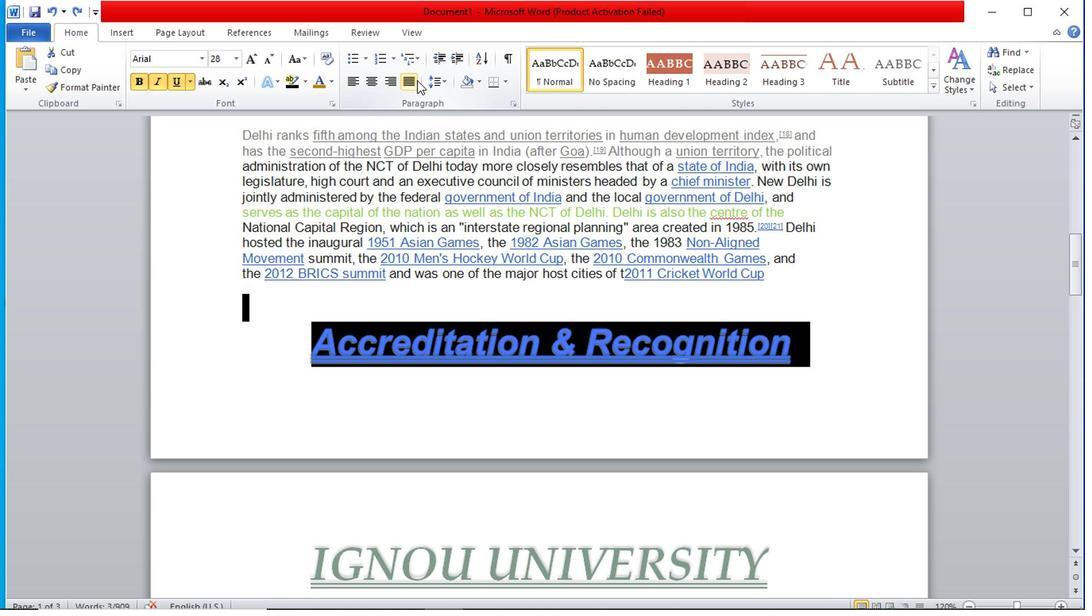 
Action: Mouse moved to (445, 65)
Screenshot: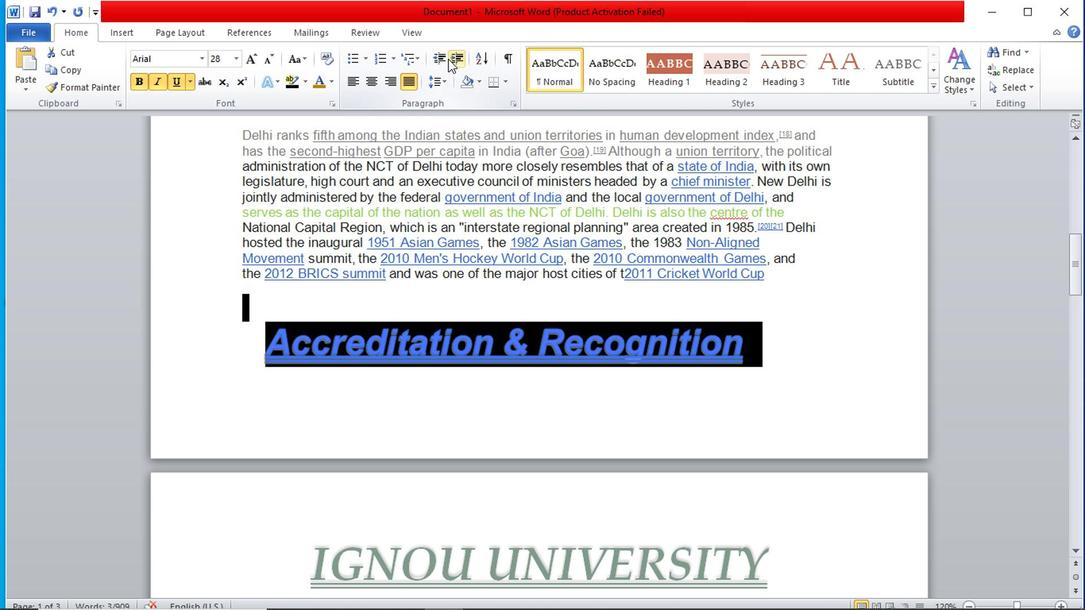 
Action: Mouse pressed left at (445, 65)
Screenshot: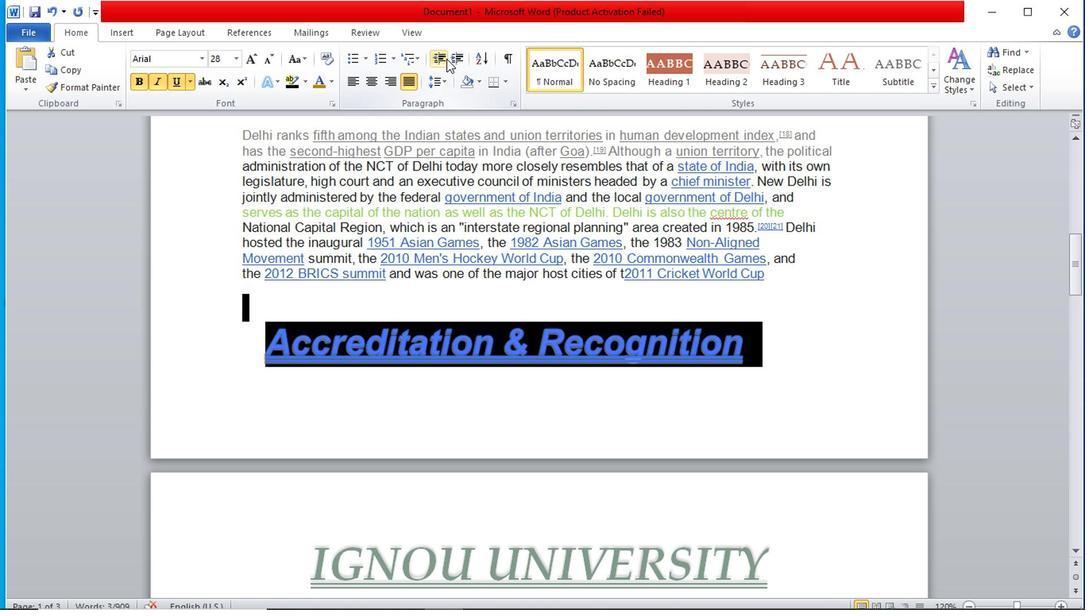 
Action: Mouse moved to (480, 67)
Screenshot: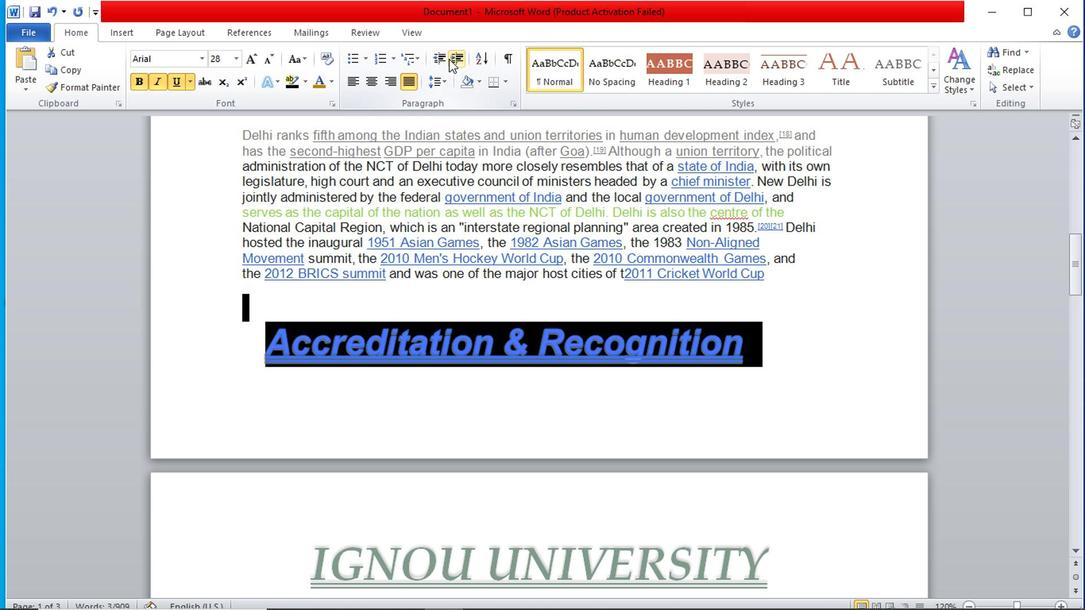 
Action: Mouse pressed left at (480, 67)
Screenshot: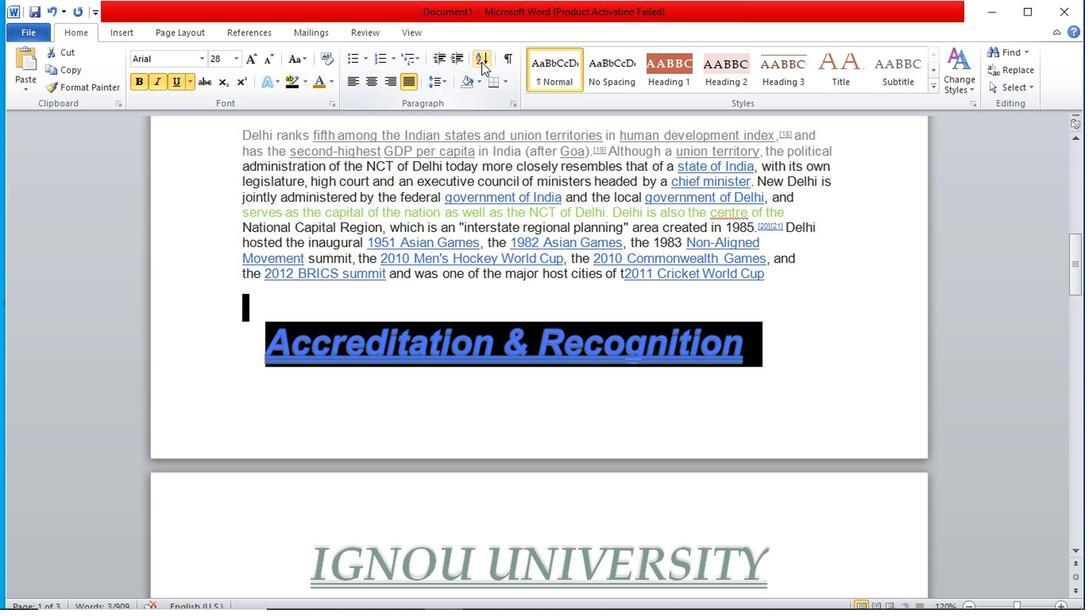 
Action: Mouse moved to (662, 395)
Screenshot: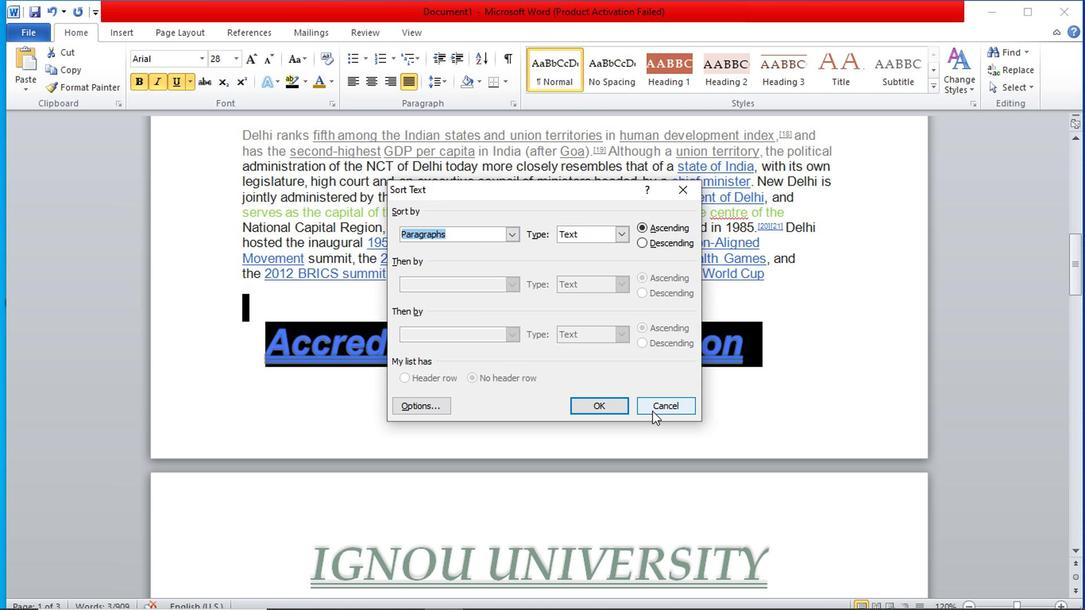
Action: Mouse pressed left at (662, 395)
Screenshot: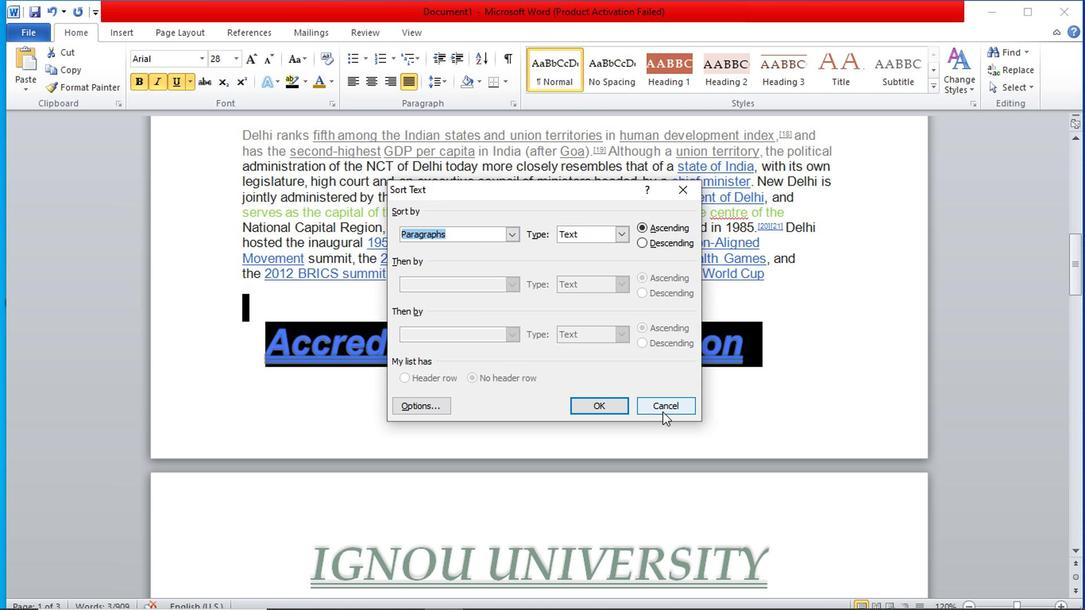 
Action: Mouse moved to (477, 88)
Screenshot: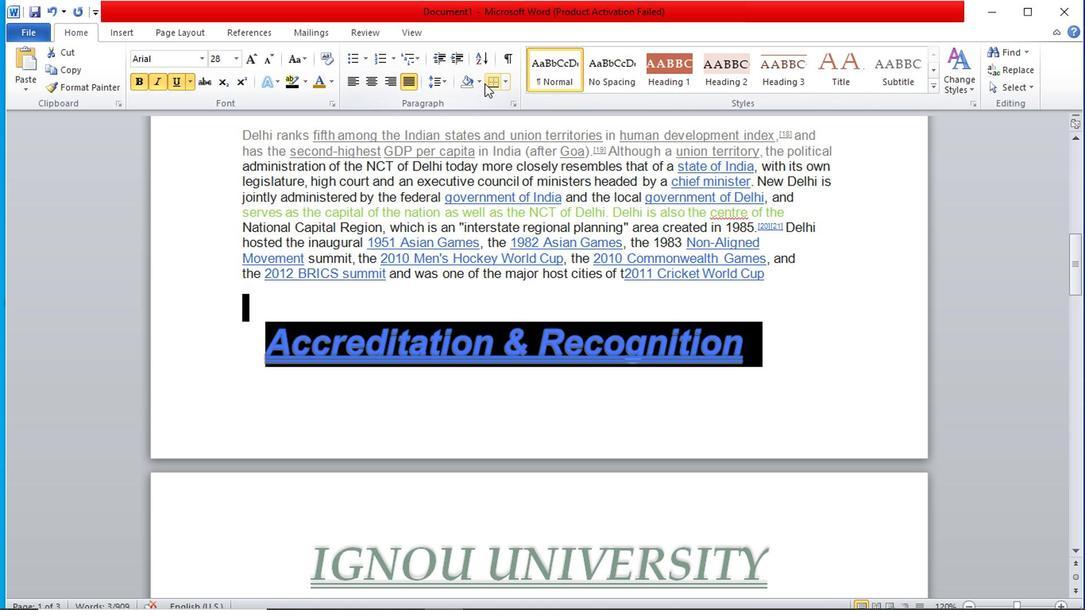 
Action: Mouse pressed left at (477, 88)
Screenshot: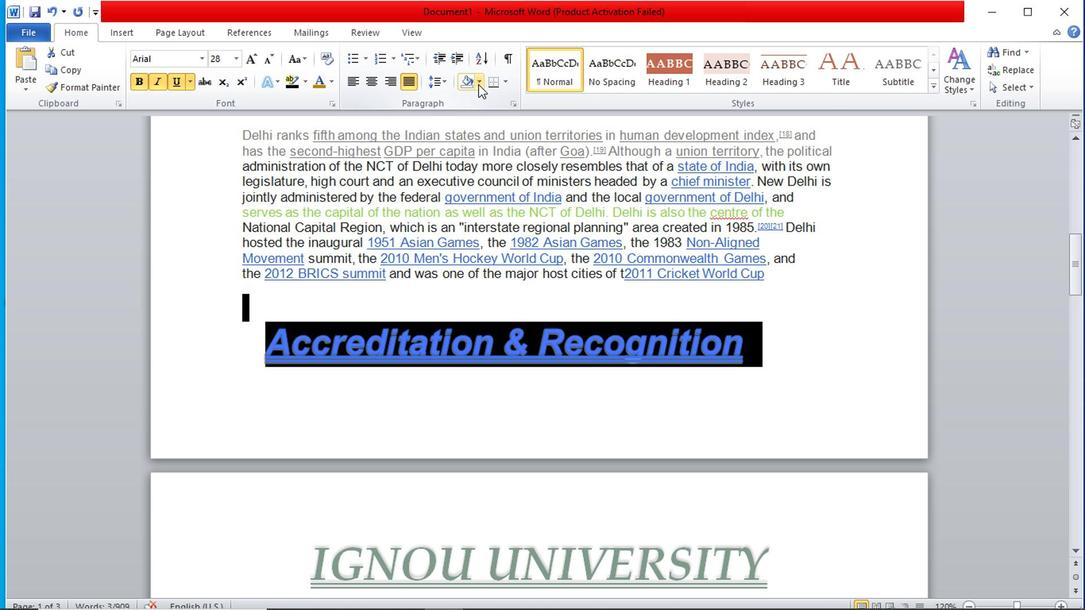 
Action: Mouse moved to (510, 197)
Screenshot: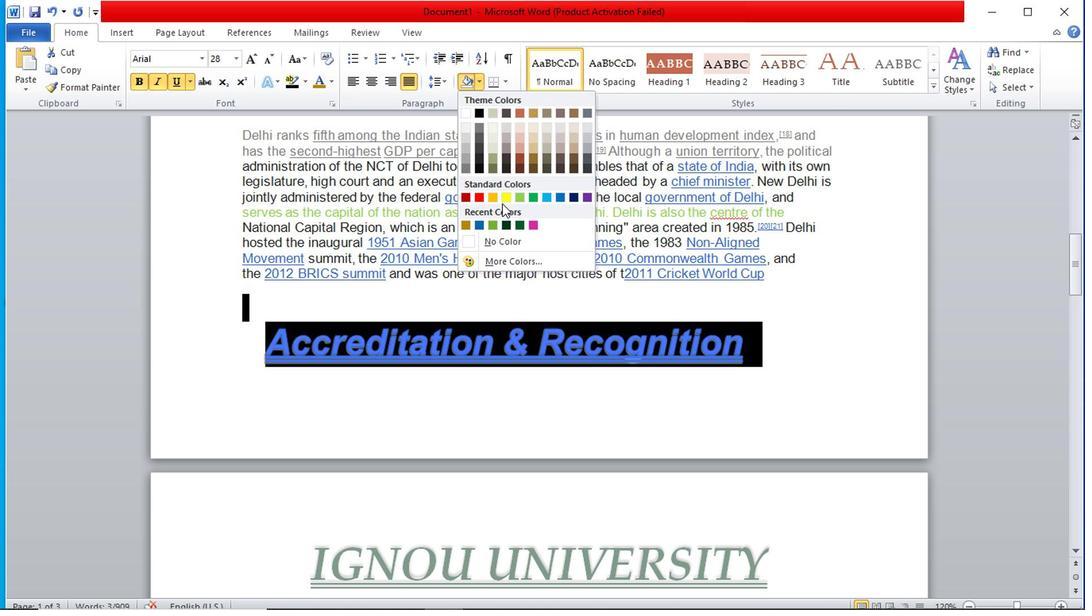 
Action: Mouse pressed left at (510, 197)
Screenshot: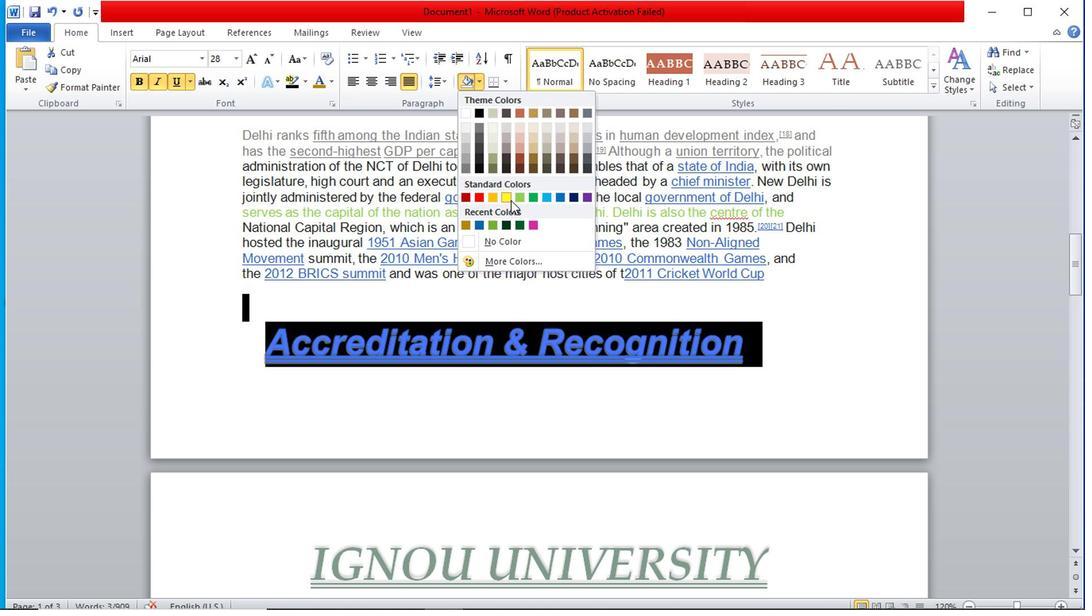
Action: Mouse moved to (519, 421)
Screenshot: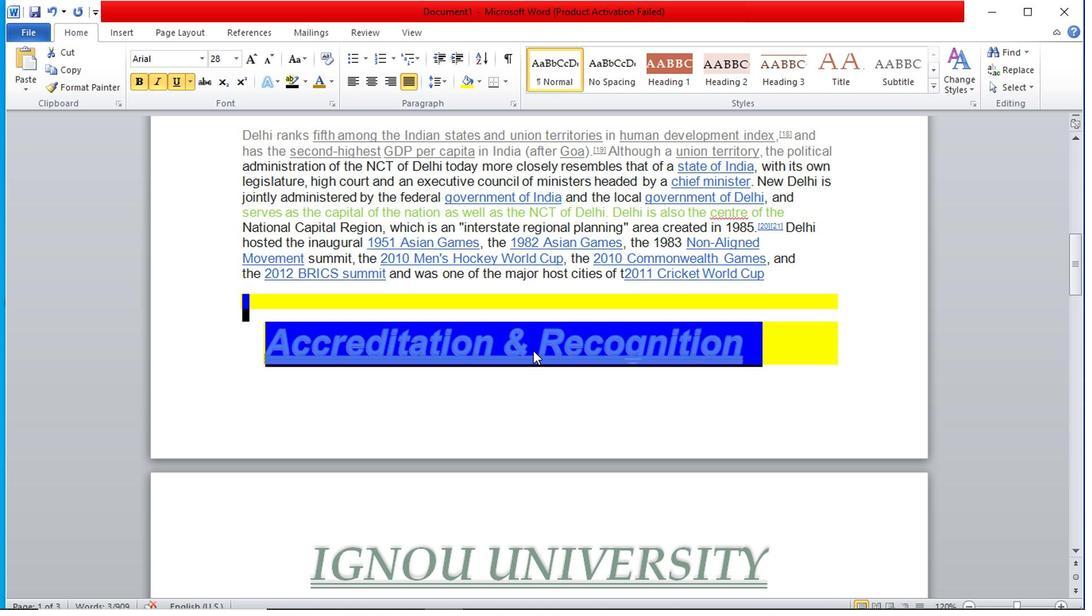 
Action: Mouse pressed left at (519, 421)
Screenshot: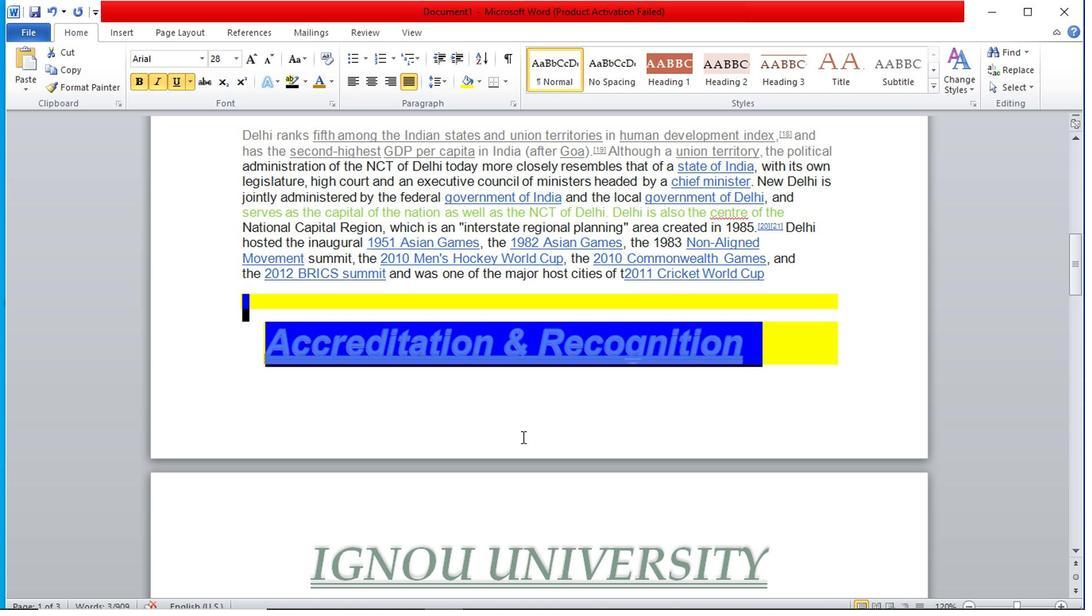 
Action: Mouse moved to (700, 400)
Screenshot: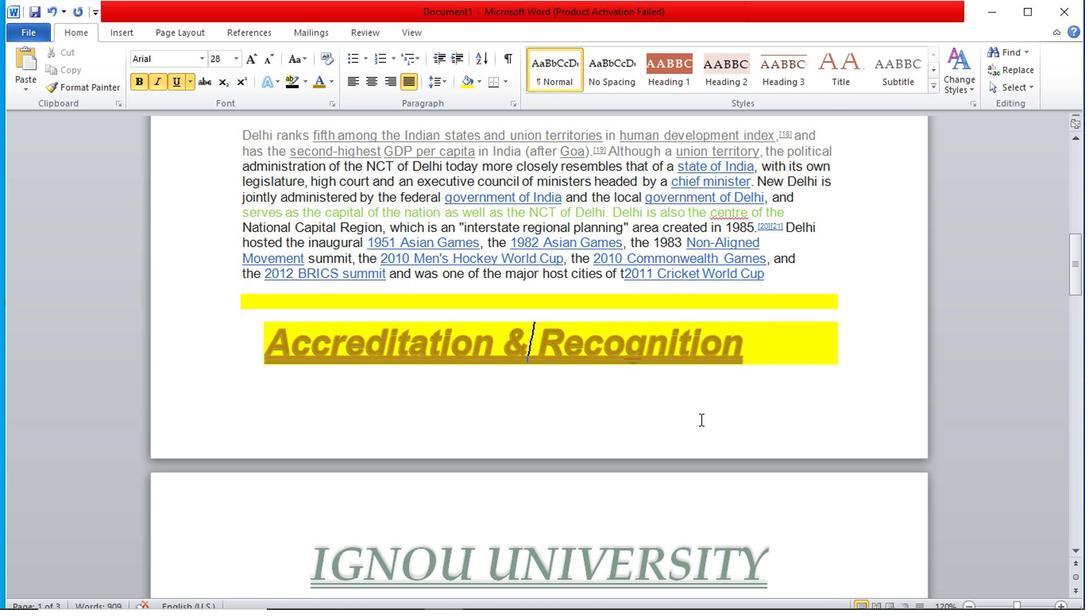 
Action: Mouse scrolled (700, 399) with delta (0, 0)
Screenshot: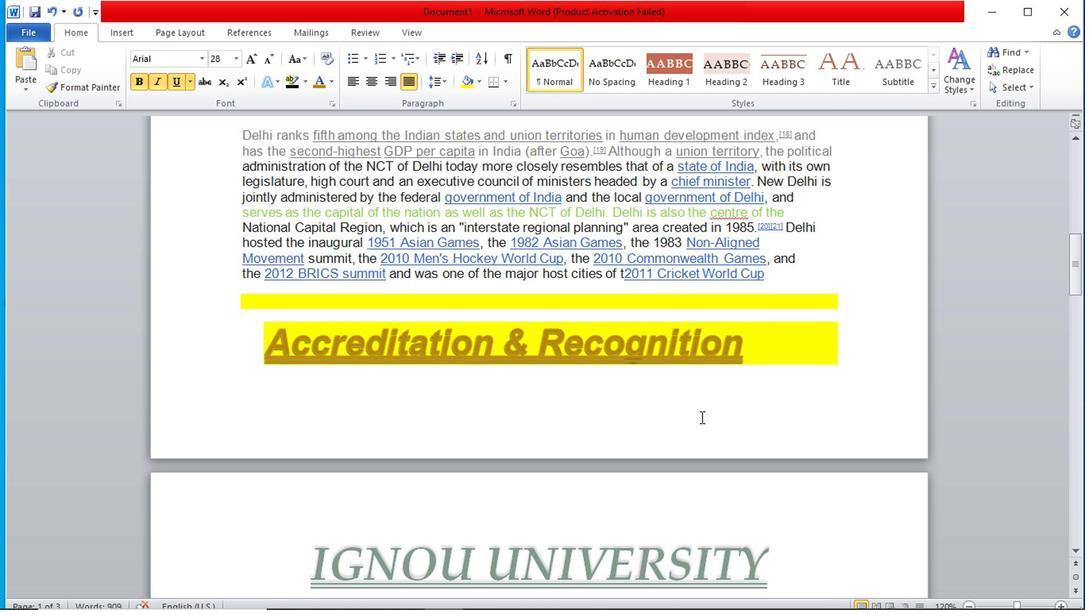 
Action: Mouse scrolled (700, 399) with delta (0, 0)
Screenshot: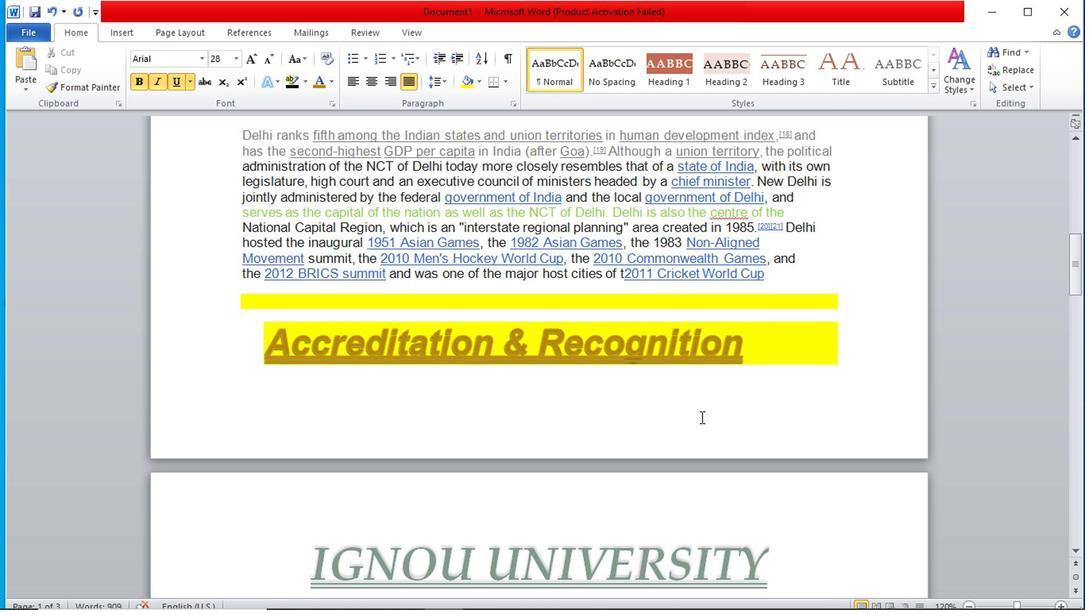 
Action: Mouse moved to (700, 400)
Screenshot: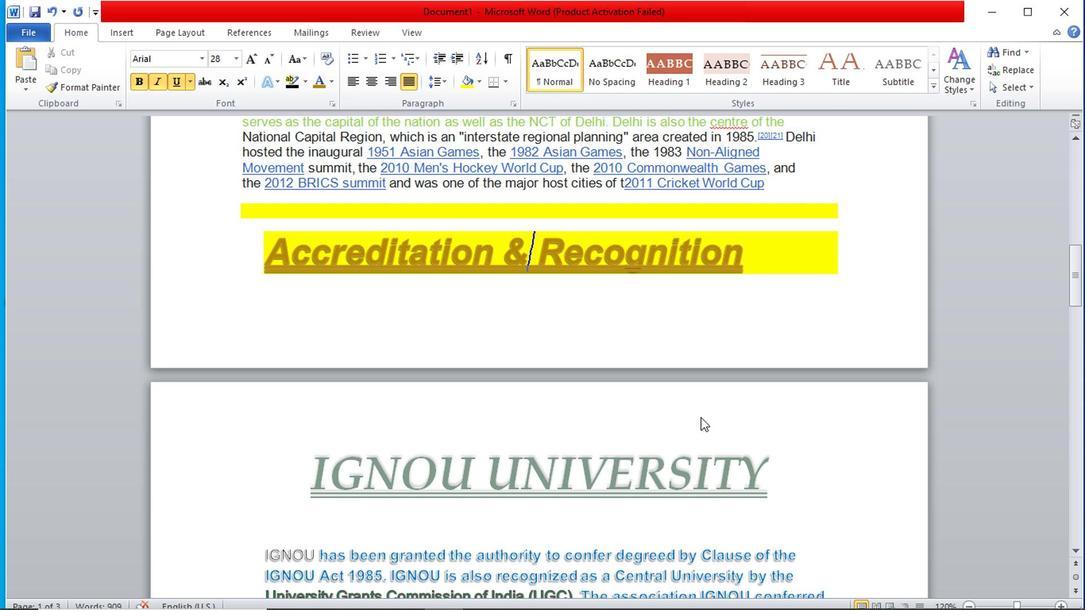 
Action: Mouse scrolled (700, 400) with delta (0, 0)
Screenshot: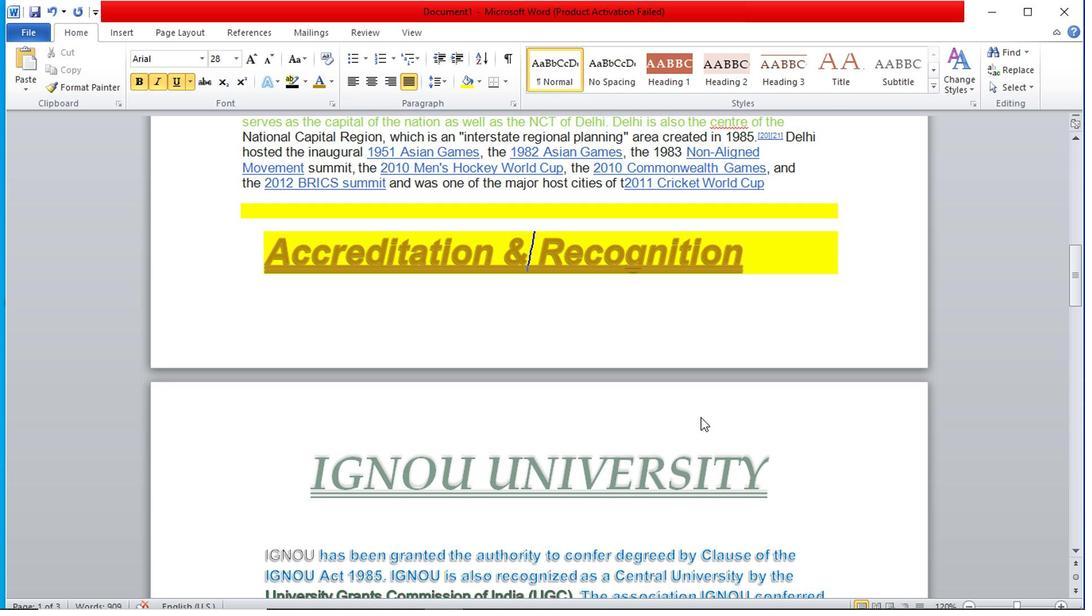 
Action: Mouse moved to (239, 291)
Screenshot: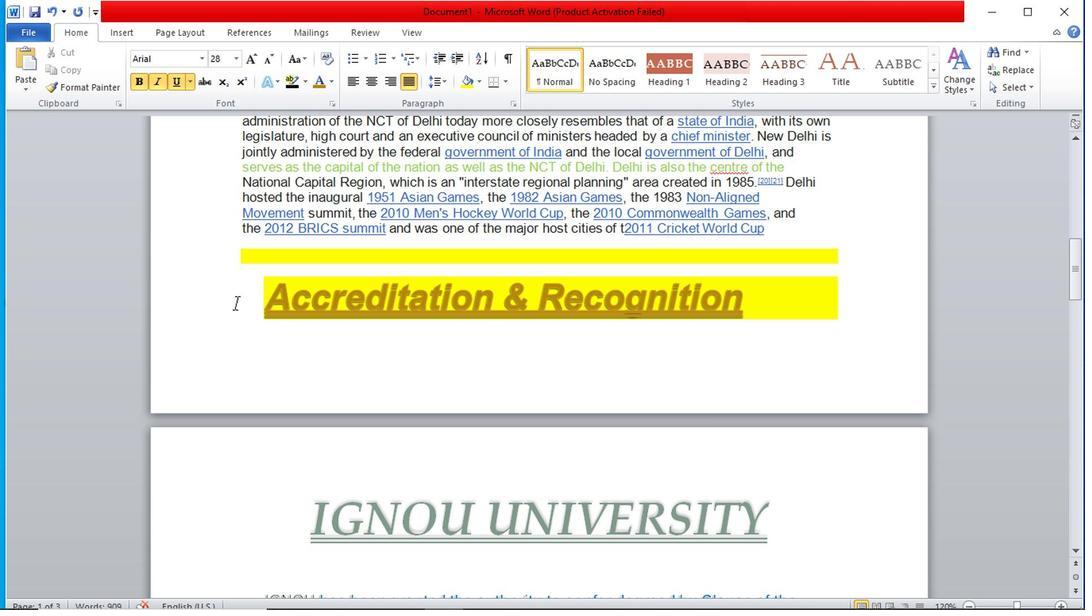 
Action: Mouse pressed left at (239, 291)
Screenshot: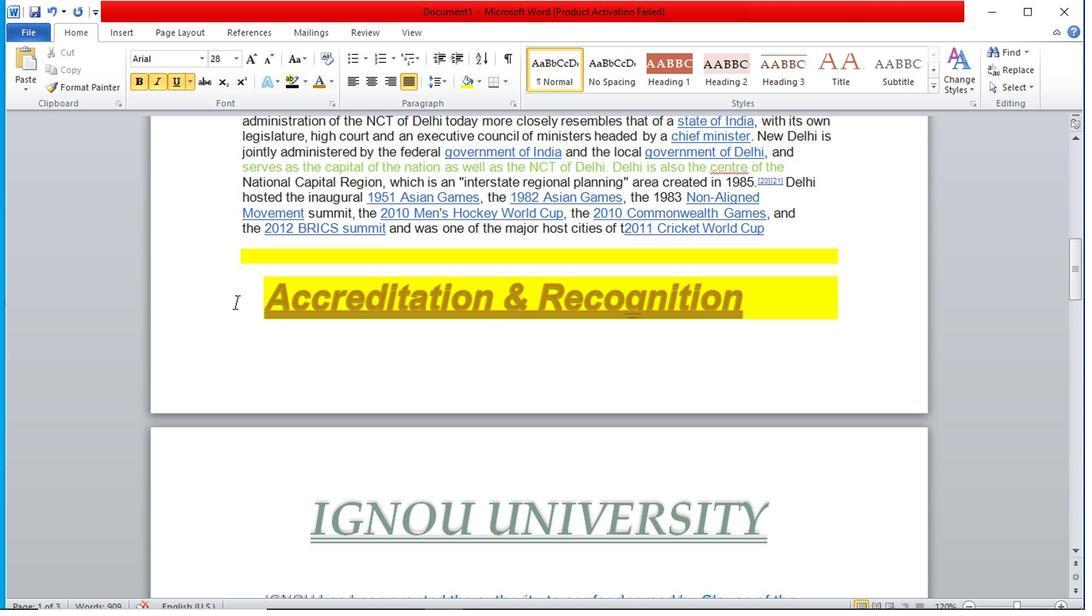 
Action: Mouse pressed left at (239, 291)
Screenshot: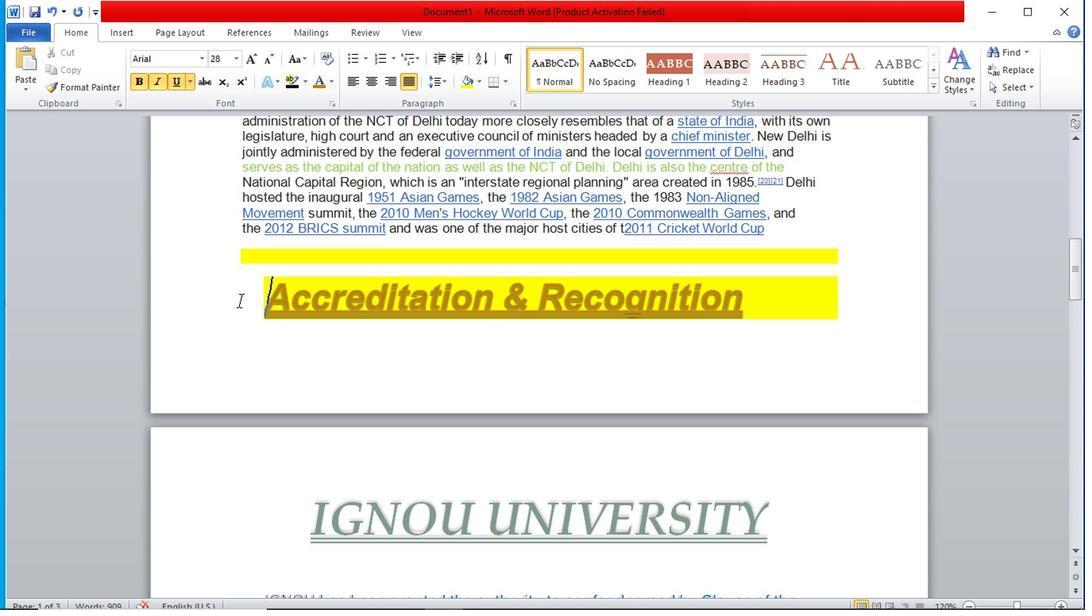 
Action: Mouse moved to (852, 296)
Screenshot: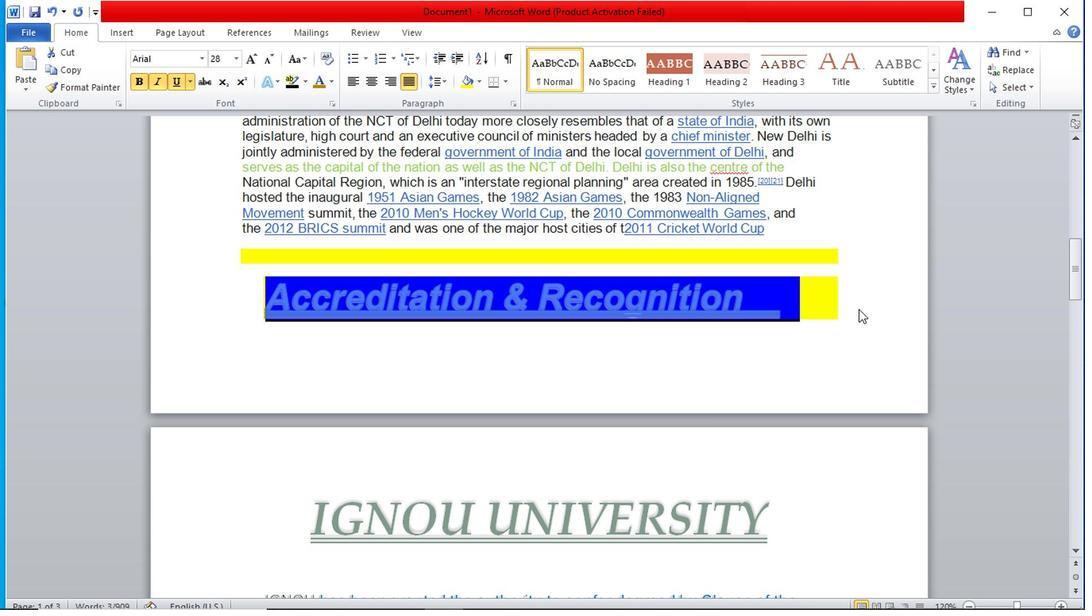 
Action: Mouse pressed left at (852, 296)
Screenshot: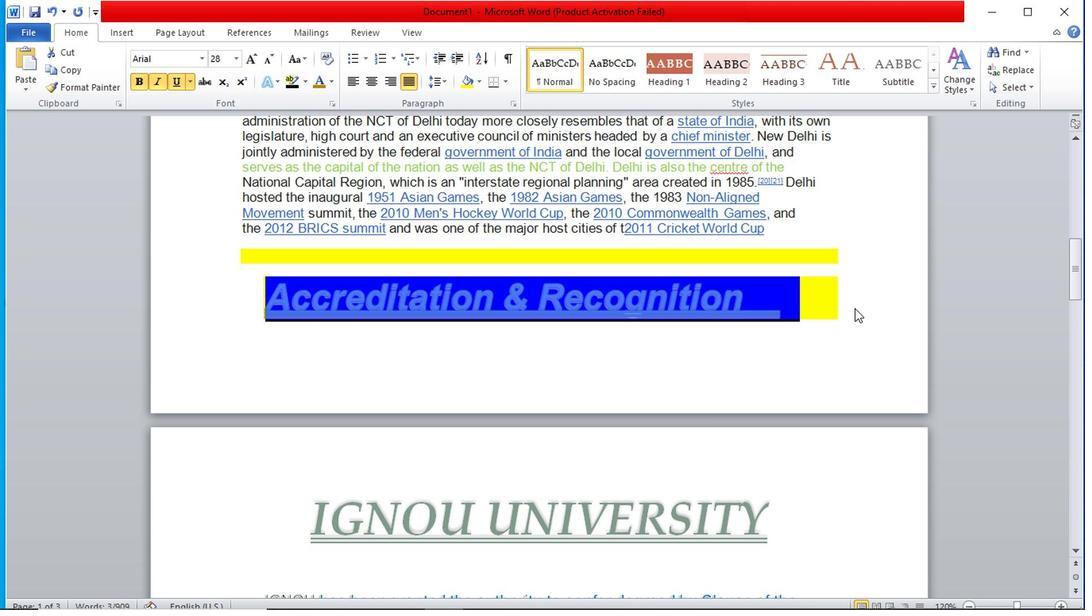 
Action: Mouse moved to (253, 283)
Screenshot: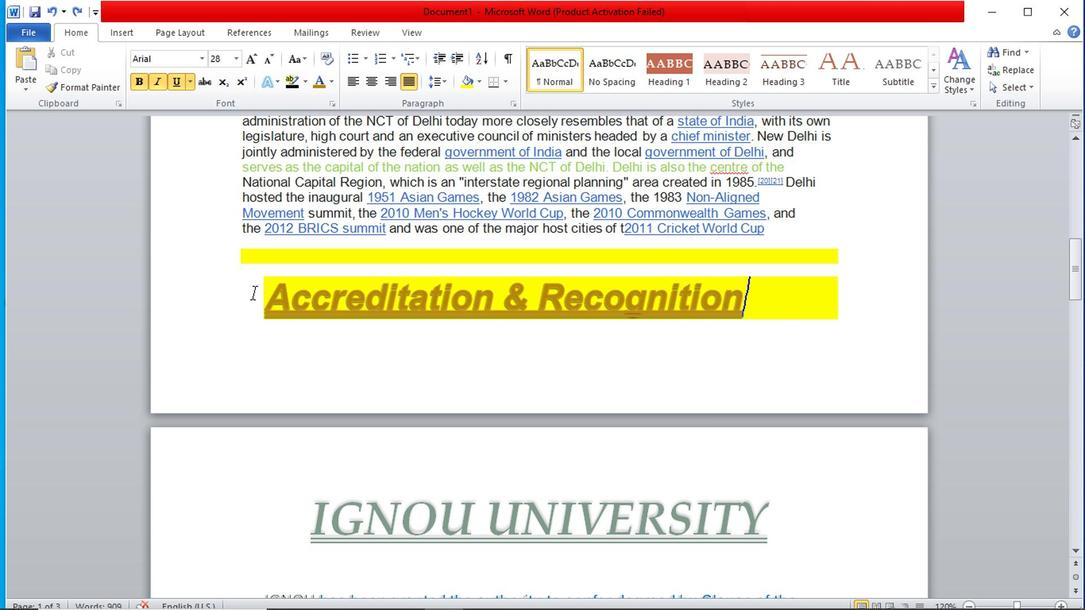 
Action: Mouse pressed left at (253, 283)
Screenshot: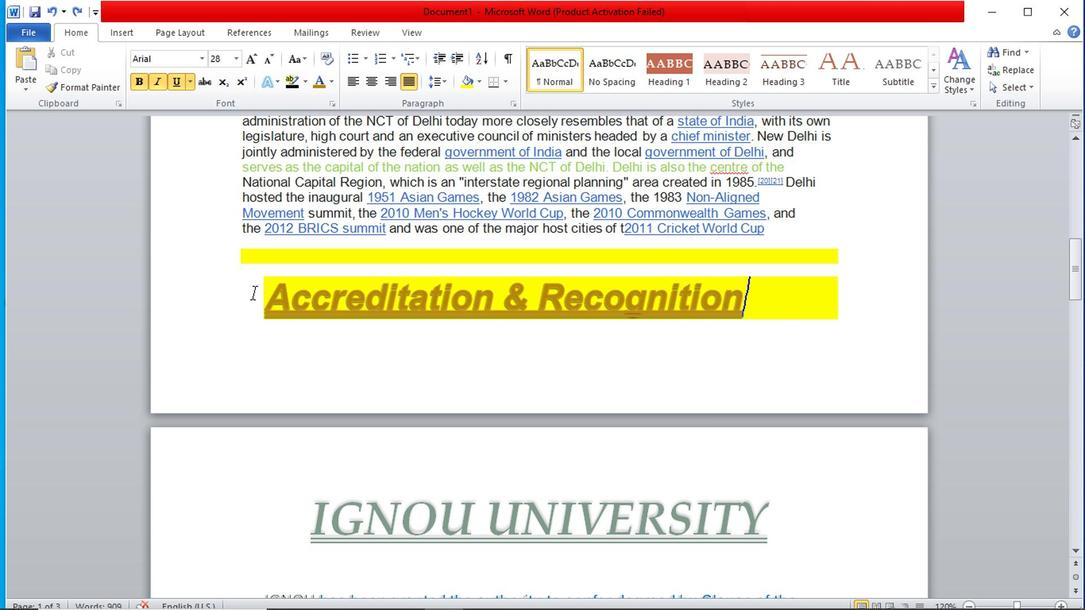
Action: Mouse moved to (333, 89)
Screenshot: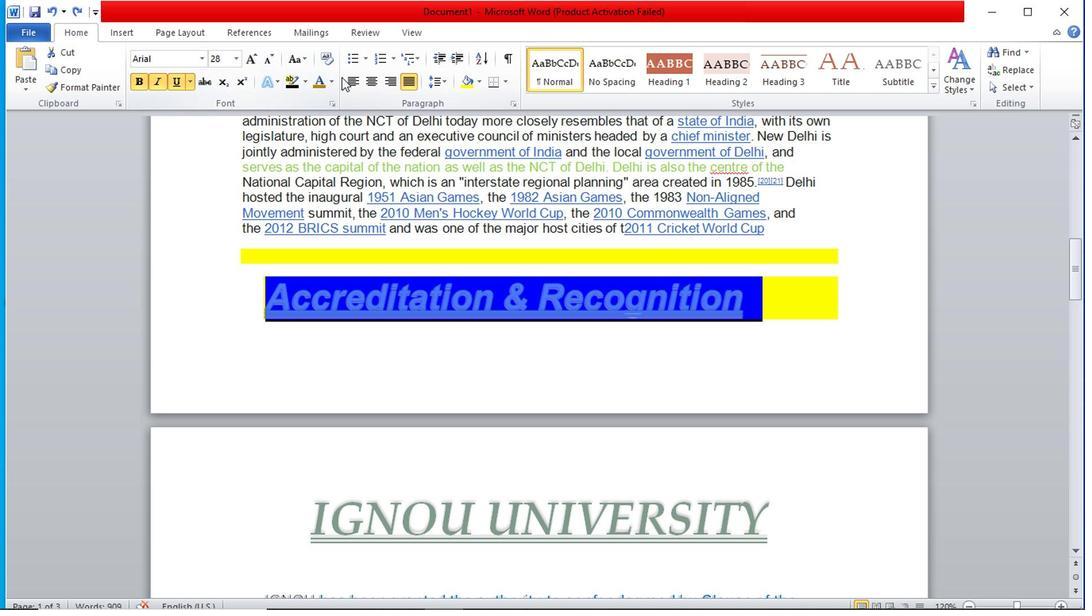 
Action: Mouse pressed left at (333, 89)
Screenshot: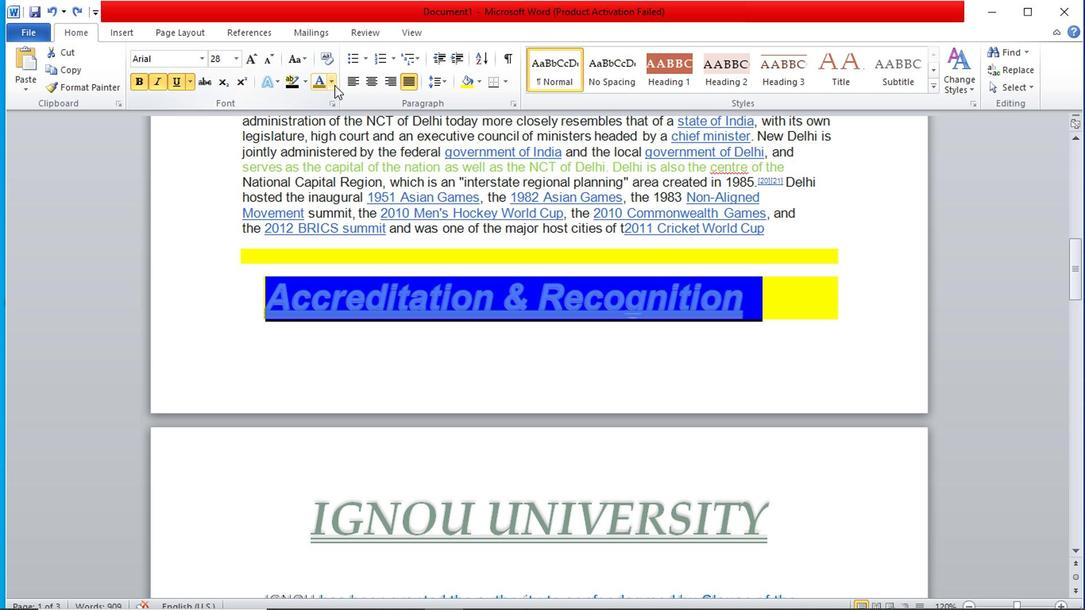 
Action: Mouse moved to (379, 209)
Screenshot: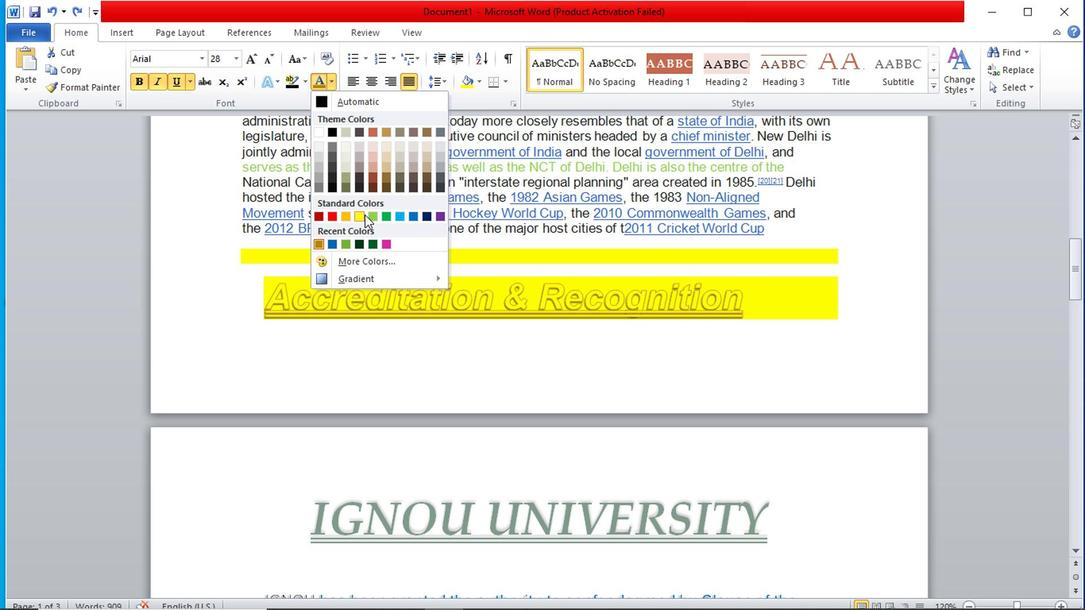 
Action: Mouse pressed left at (379, 209)
Screenshot: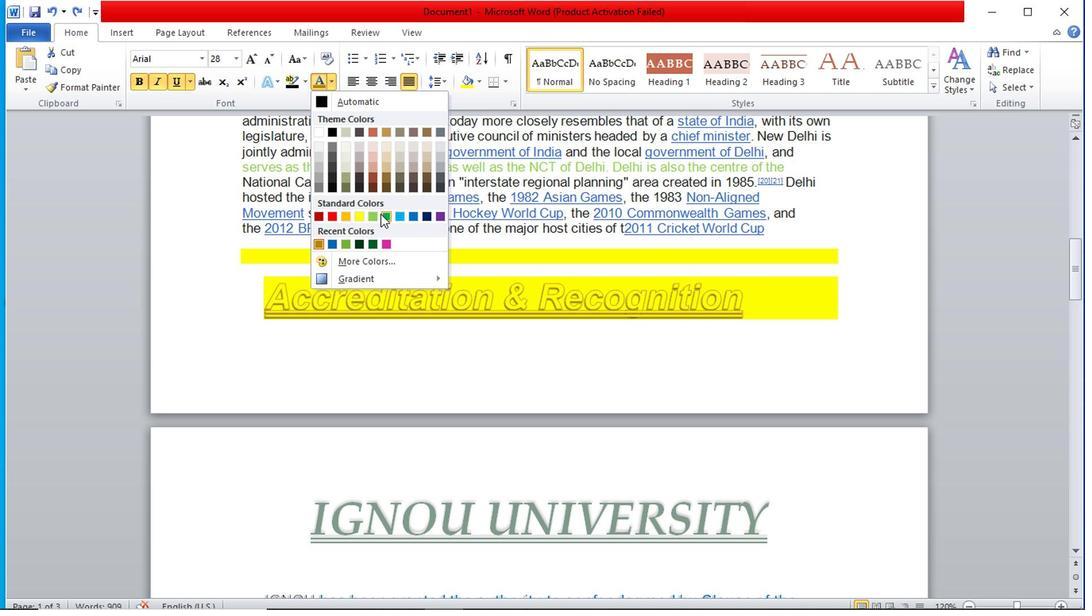 
Action: Mouse moved to (256, 318)
Screenshot: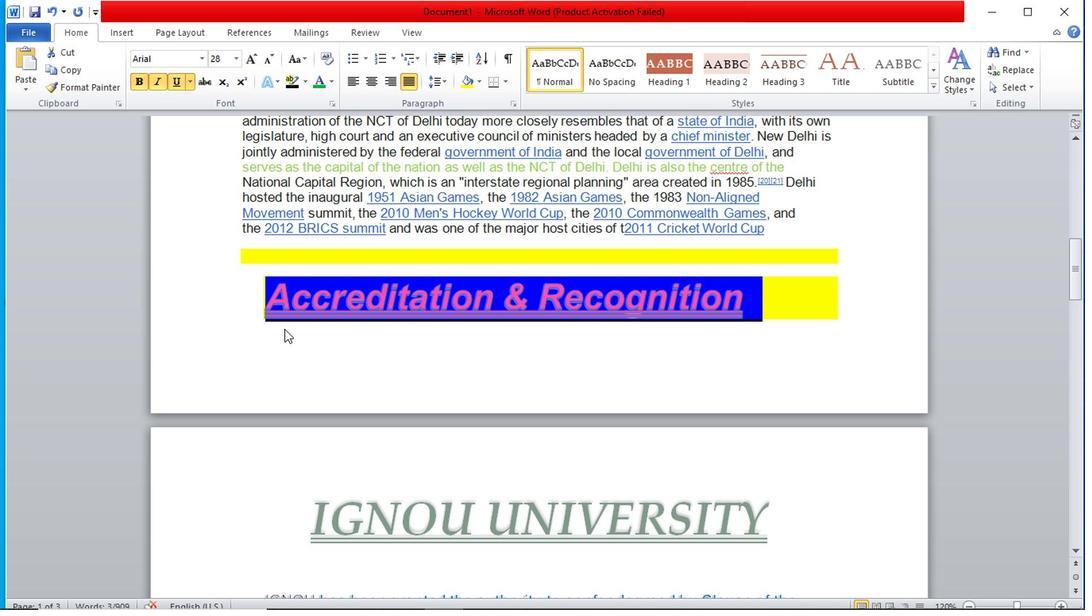 
Action: Mouse pressed left at (256, 318)
Screenshot: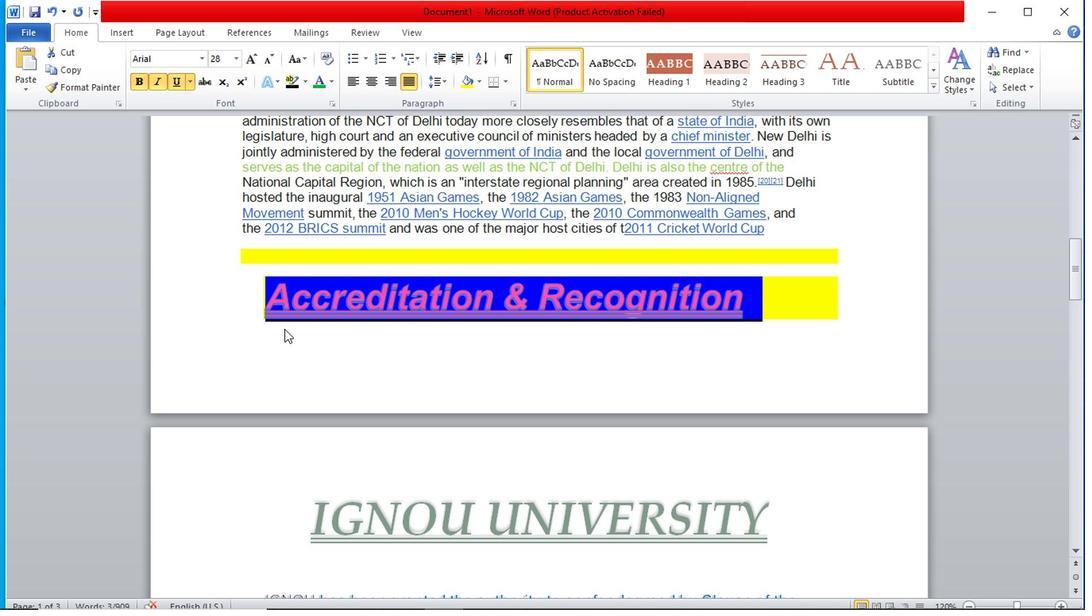 
Action: Mouse moved to (230, 288)
Screenshot: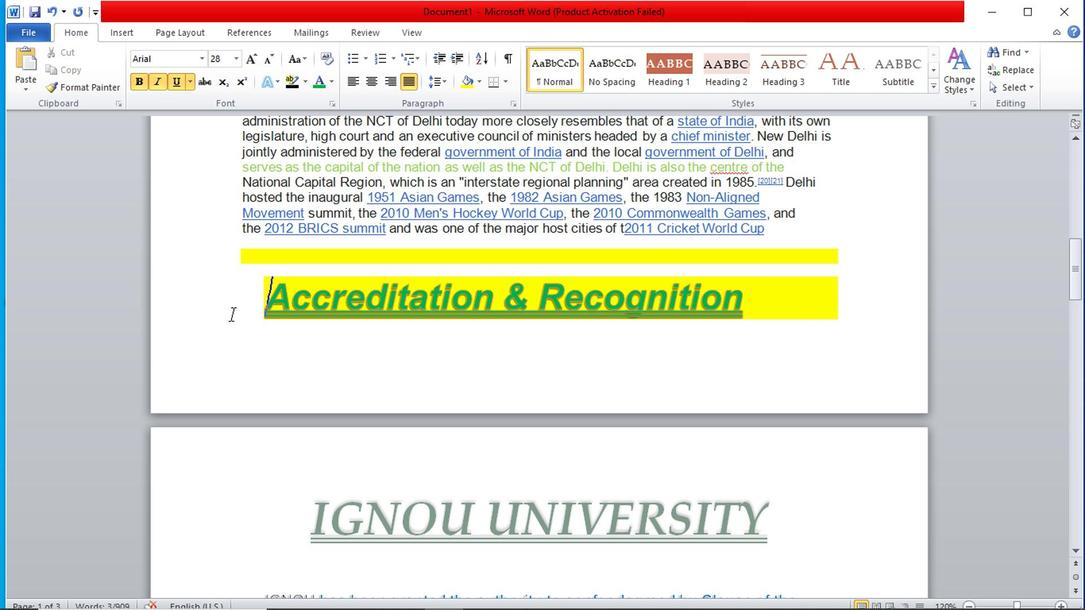 
Action: Mouse pressed left at (230, 288)
Screenshot: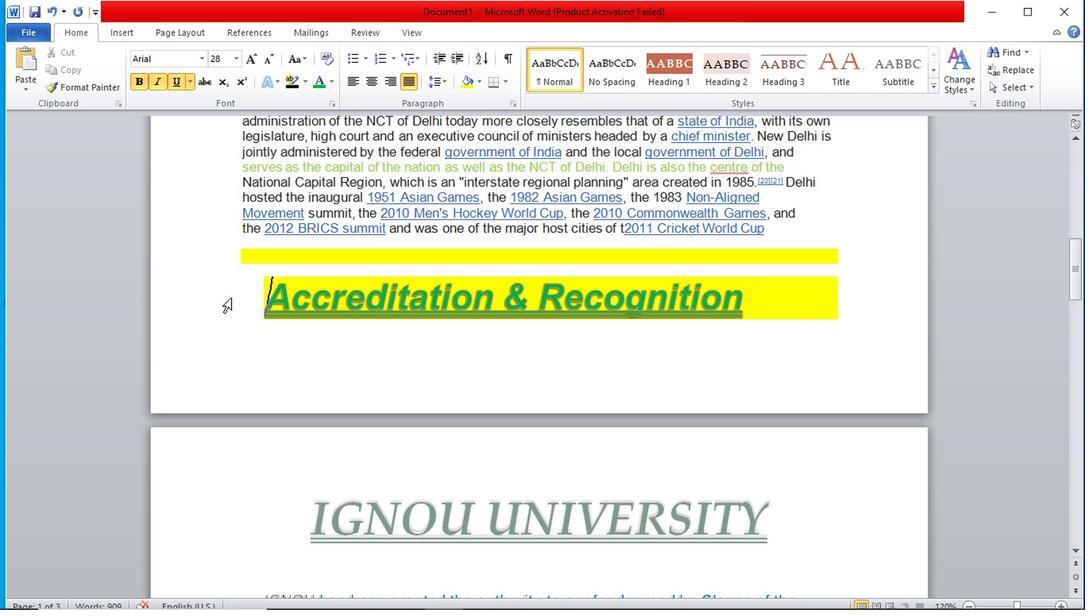 
Action: Mouse moved to (230, 287)
Screenshot: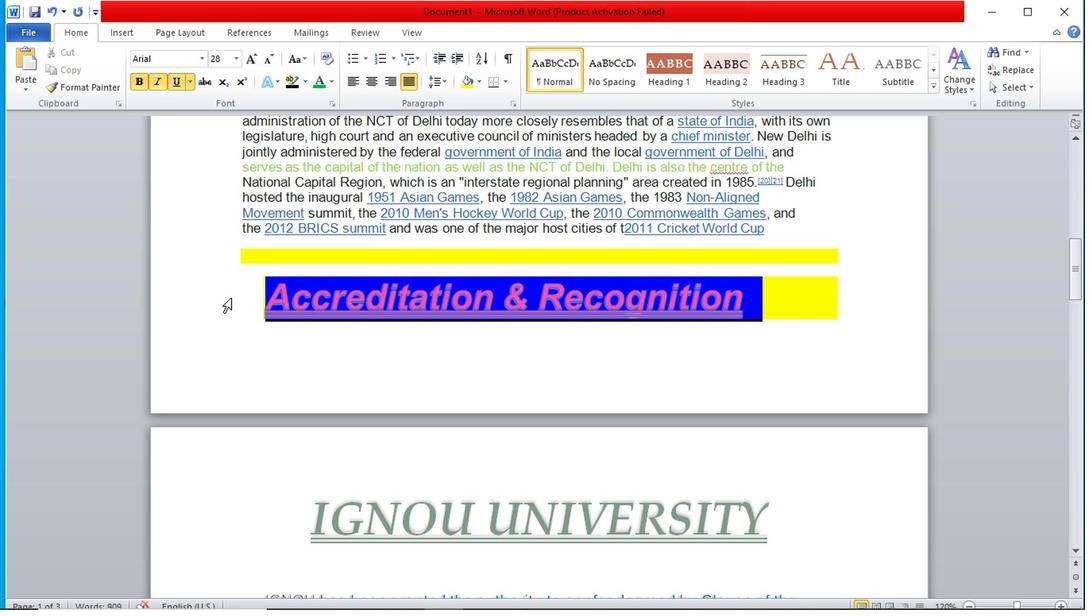 
Action: Mouse pressed left at (230, 287)
Screenshot: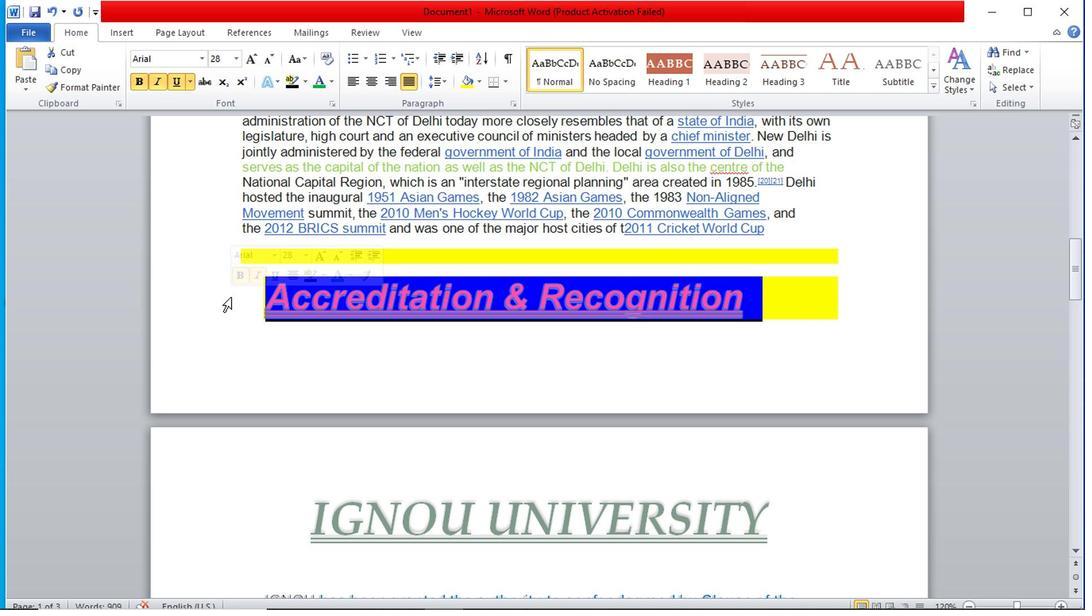 
Action: Mouse moved to (443, 295)
Screenshot: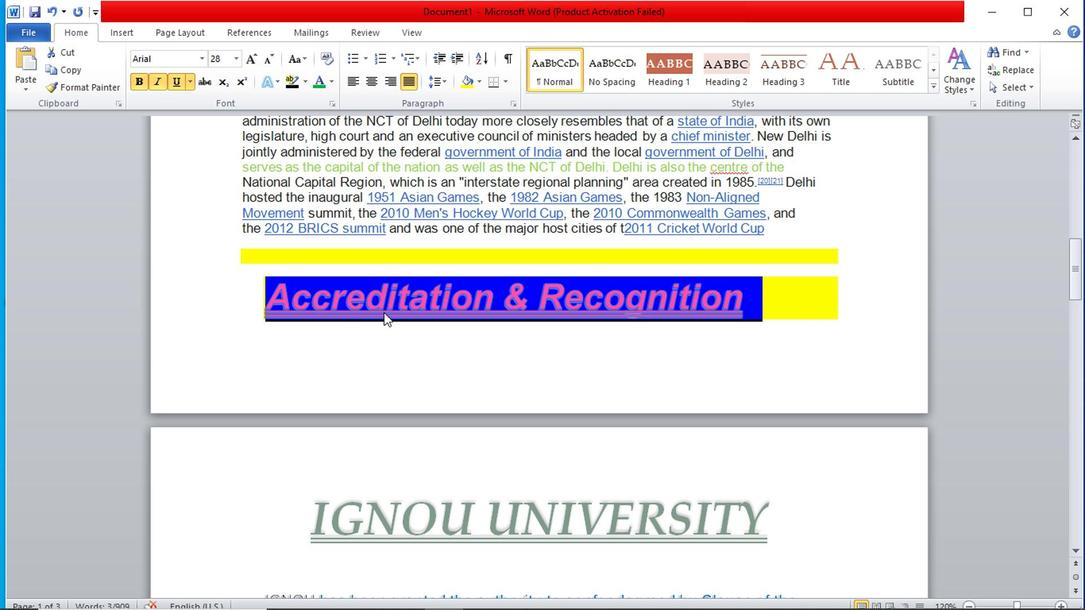 
Action: Mouse pressed left at (443, 295)
Screenshot: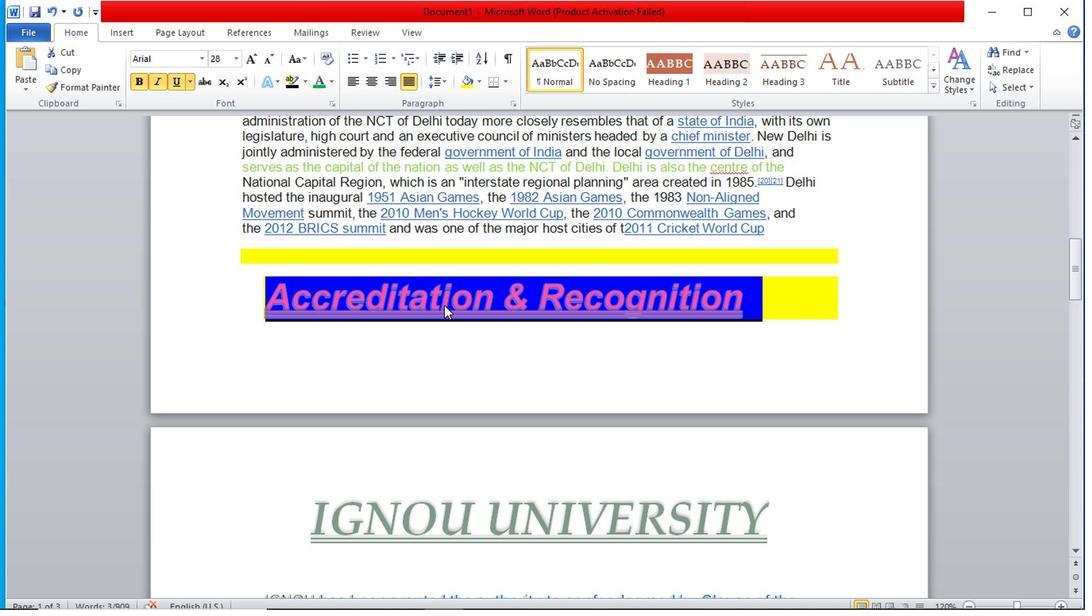 
Action: Mouse moved to (845, 326)
Screenshot: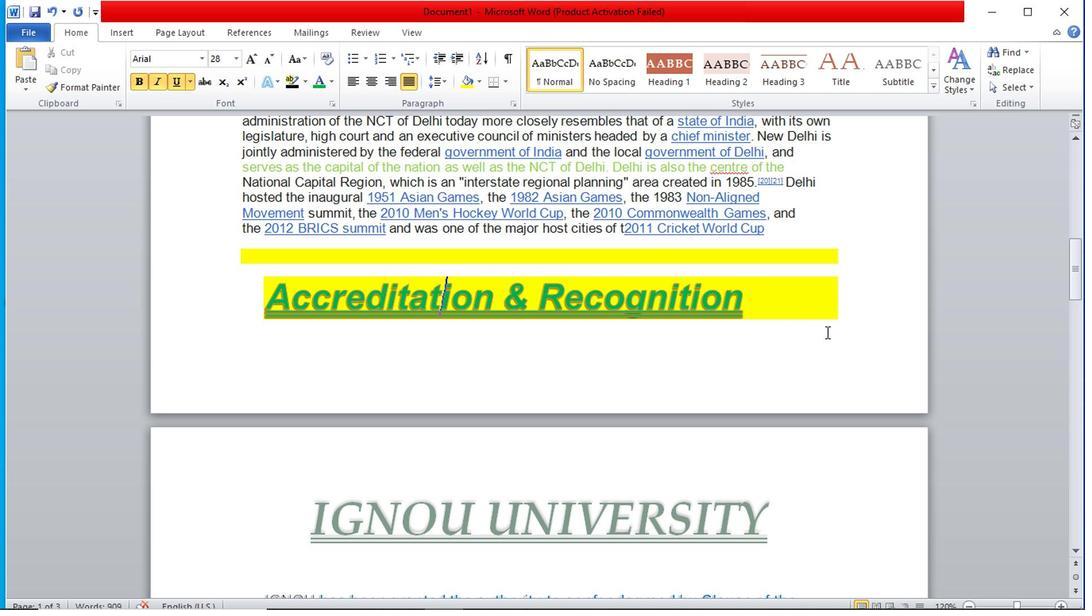 
Action: Mouse pressed left at (845, 326)
Screenshot: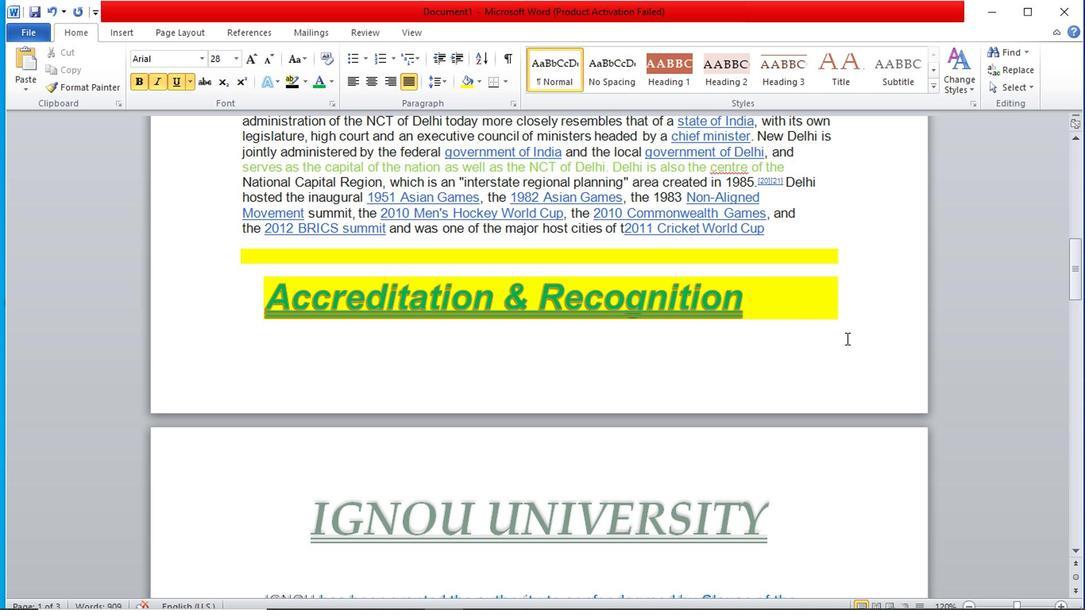 
Action: Mouse moved to (218, 243)
Screenshot: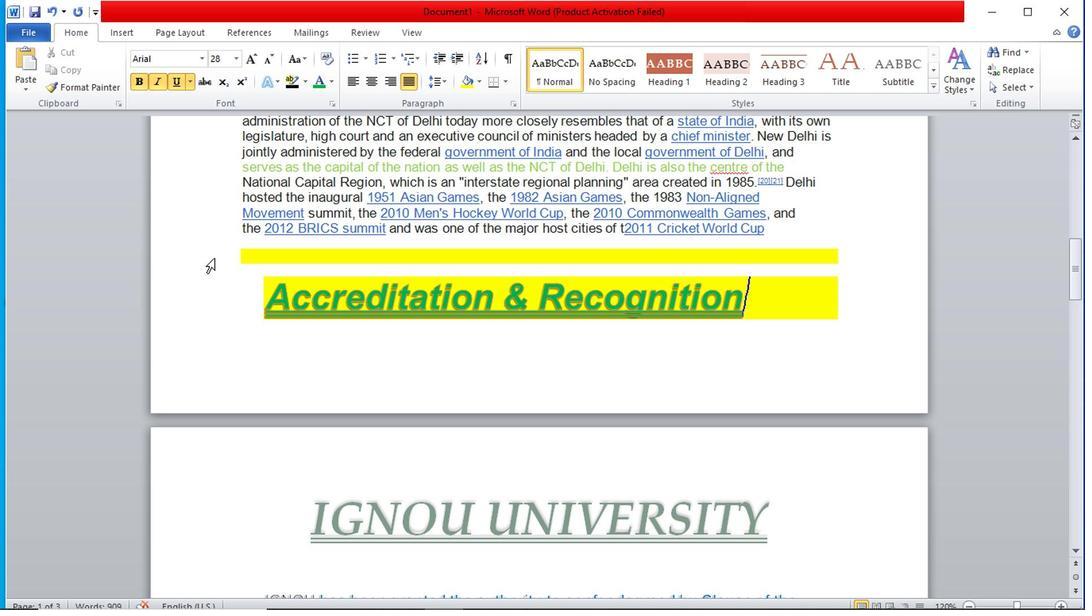
Action: Mouse pressed left at (218, 243)
Screenshot: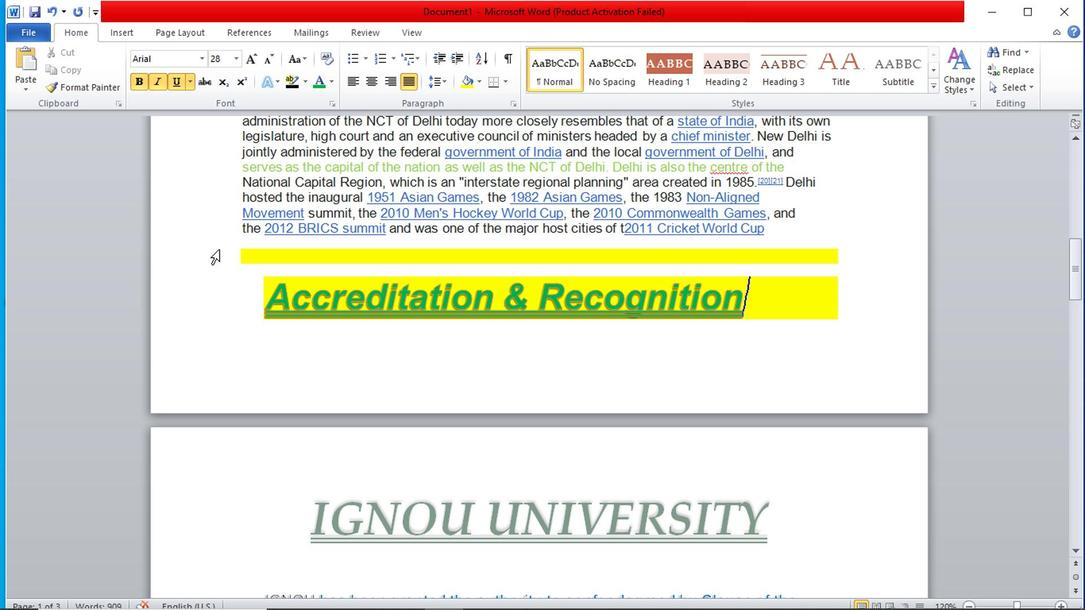 
Action: Mouse moved to (791, 329)
Screenshot: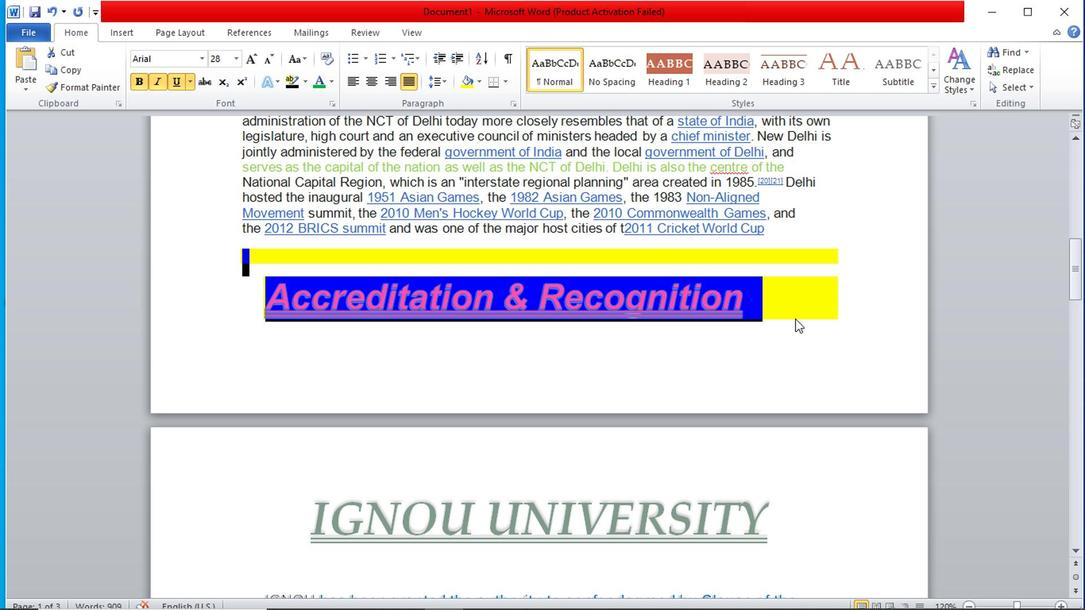 
Action: Mouse pressed left at (791, 329)
Screenshot: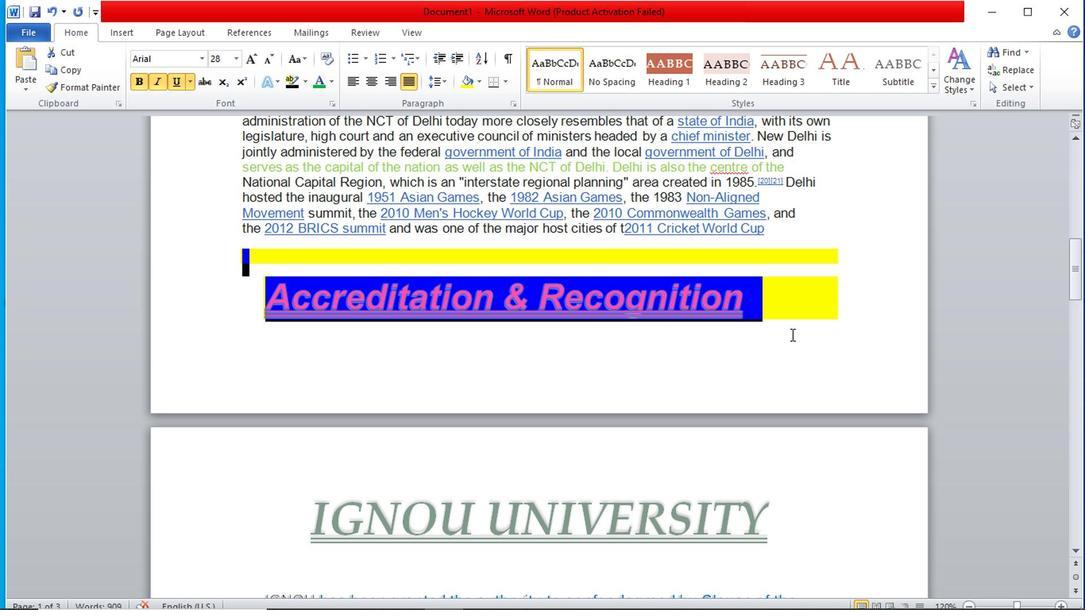 
Action: Mouse moved to (787, 335)
Screenshot: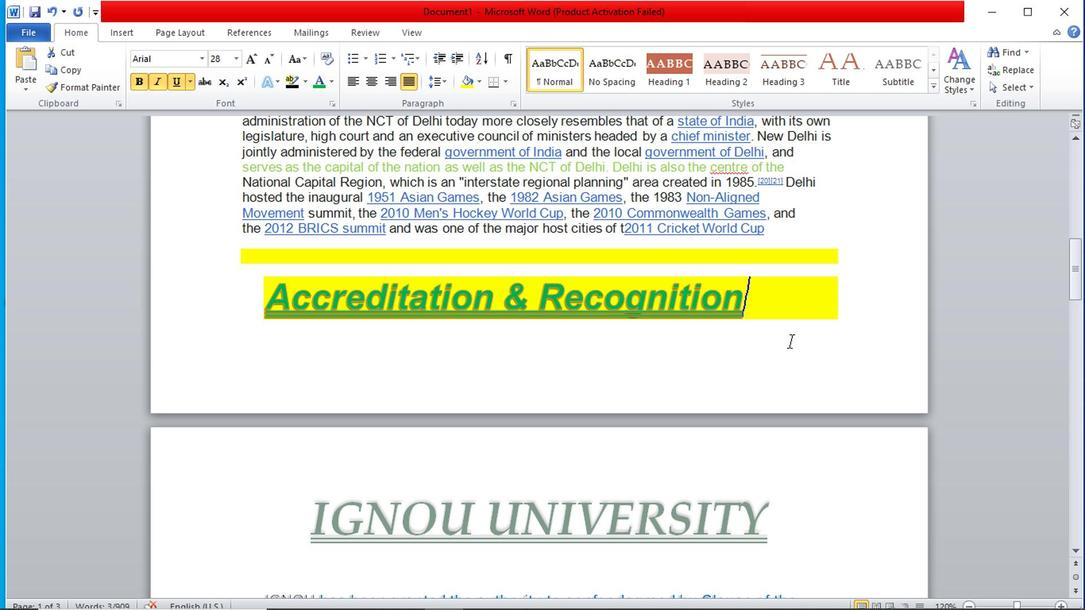 
Action: Mouse pressed left at (787, 335)
Screenshot: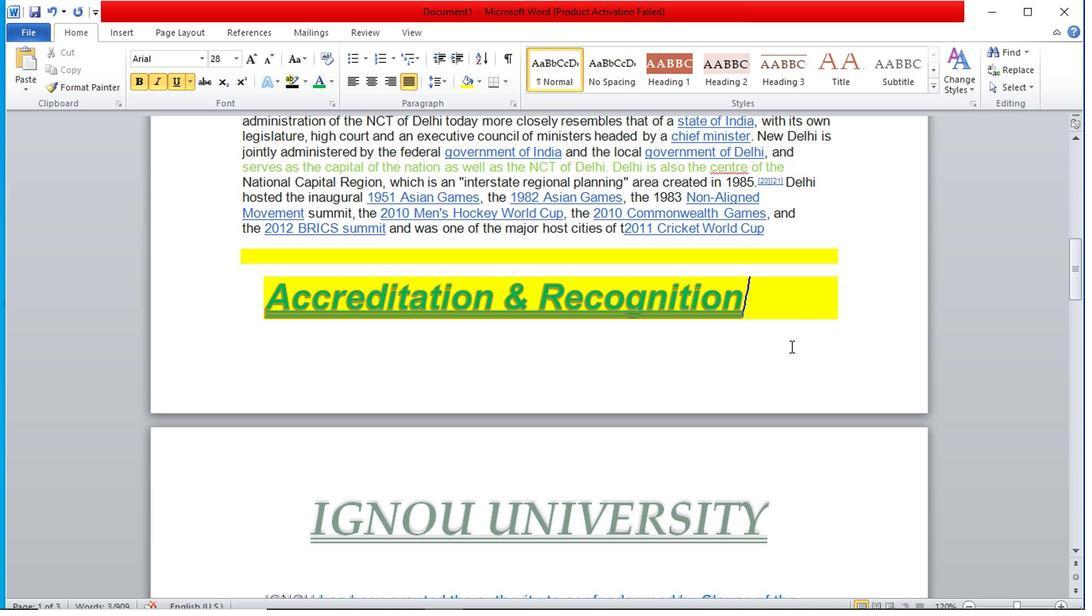 
Action: Mouse moved to (760, 346)
Screenshot: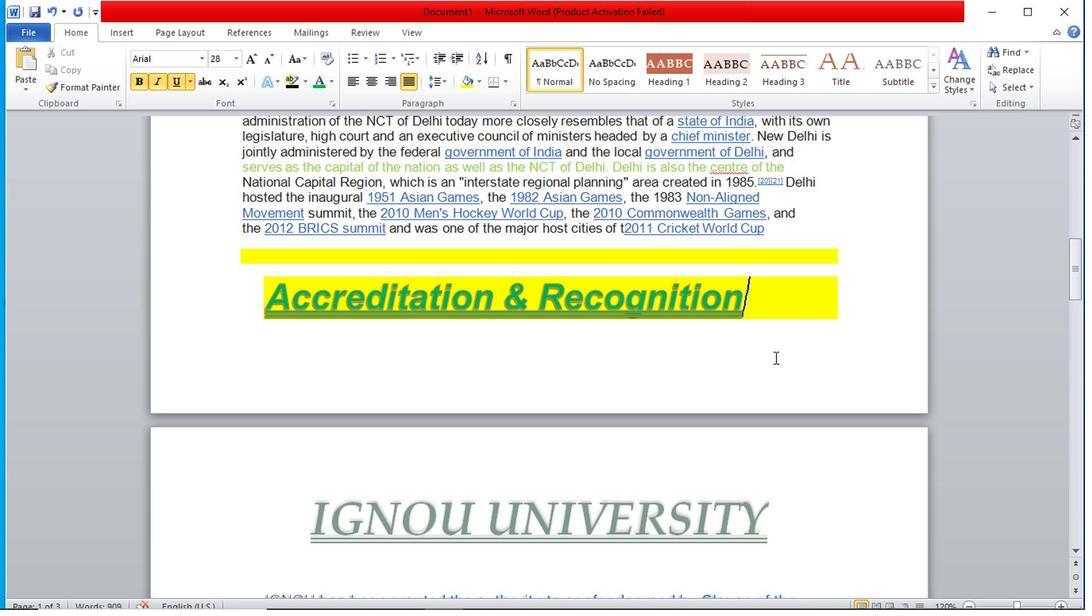 
Action: Mouse pressed left at (760, 346)
Screenshot: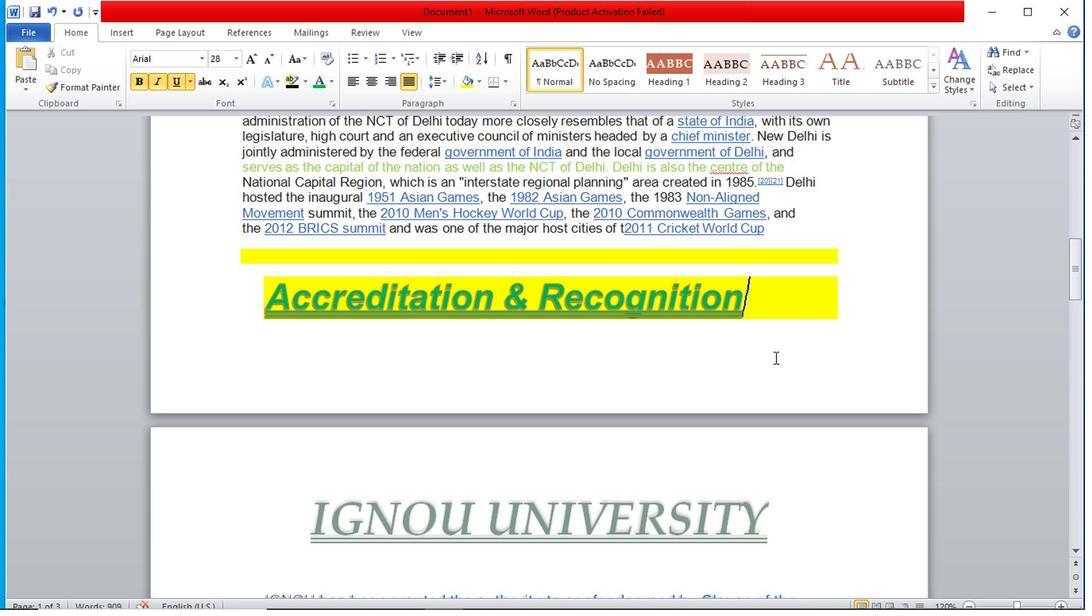 
Action: Mouse moved to (758, 345)
Screenshot: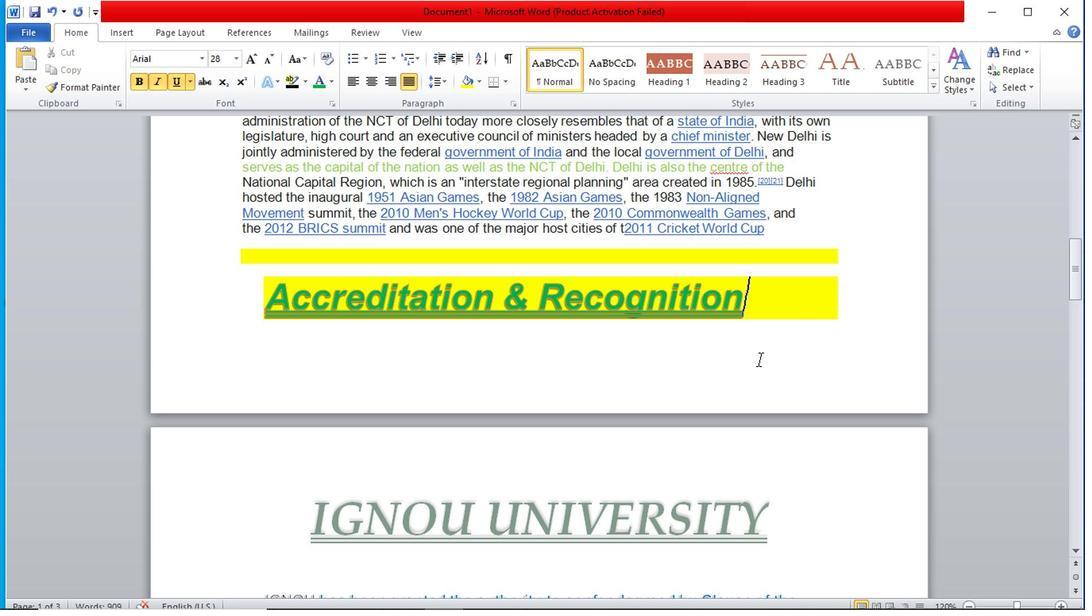 
Action: Mouse pressed left at (758, 345)
Screenshot: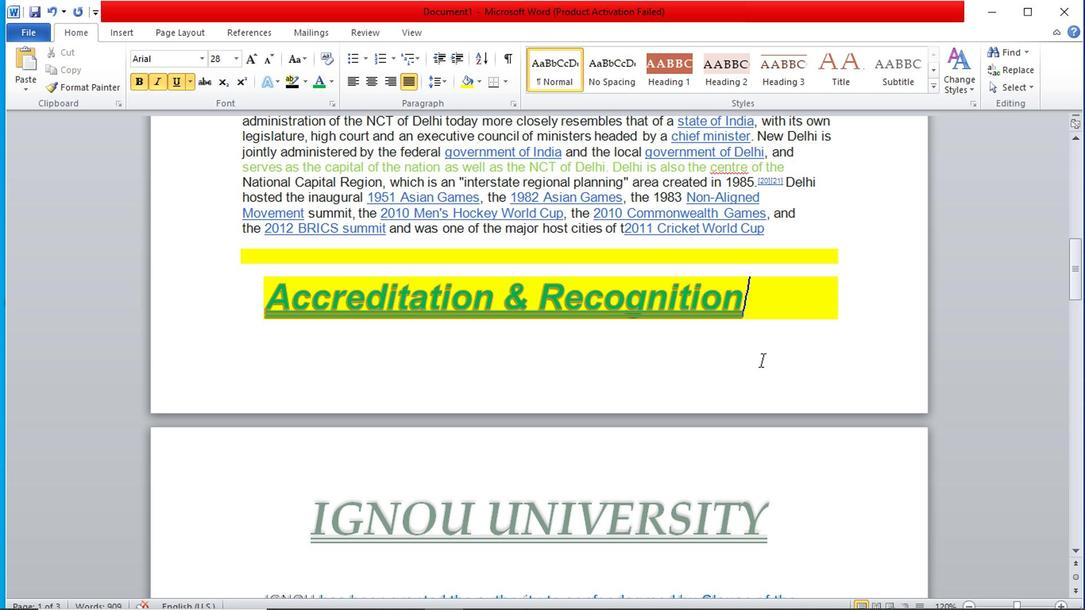 
Action: Mouse moved to (754, 345)
Screenshot: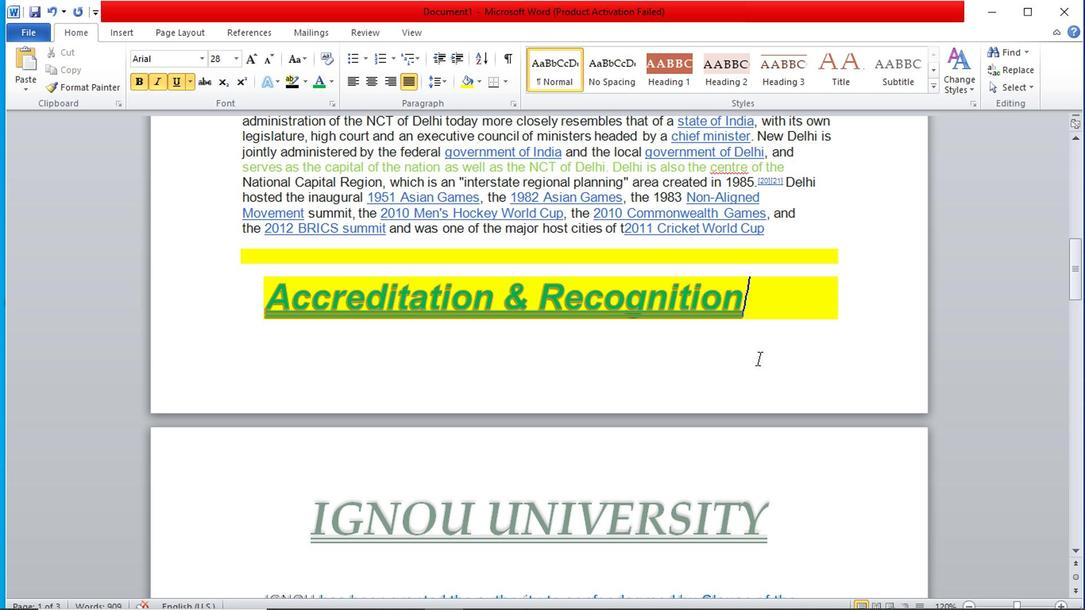 
Action: Mouse pressed left at (754, 345)
Screenshot: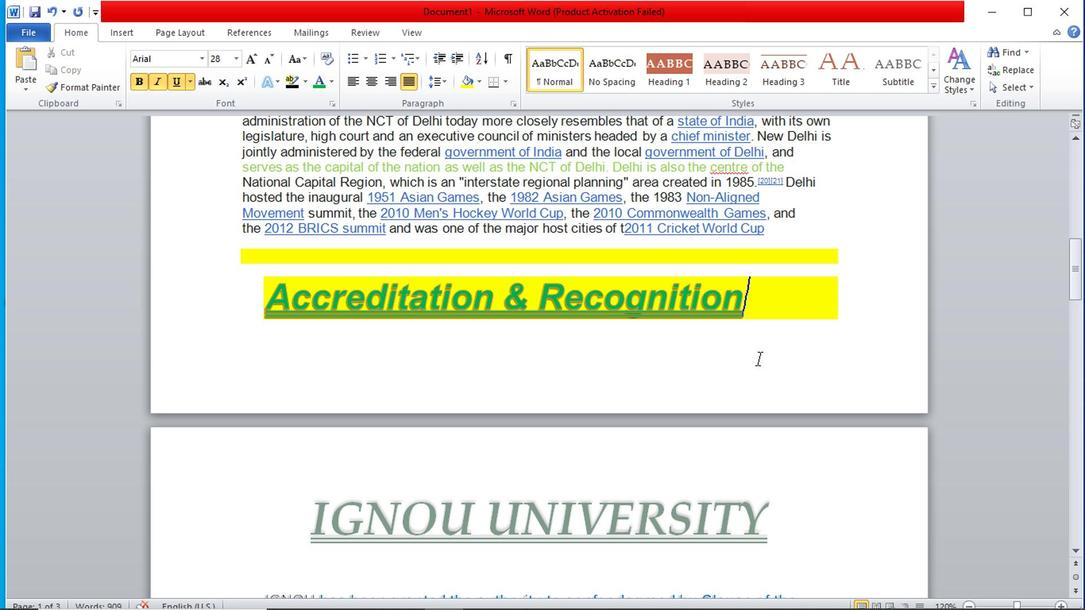 
Action: Mouse moved to (852, 314)
Screenshot: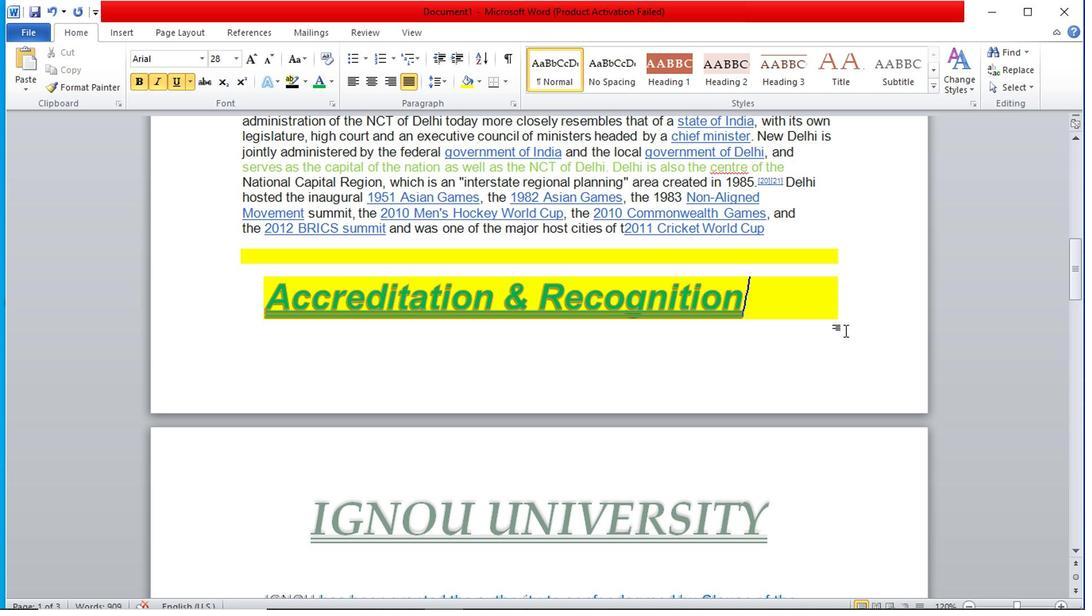 
Action: Mouse pressed left at (852, 314)
Screenshot: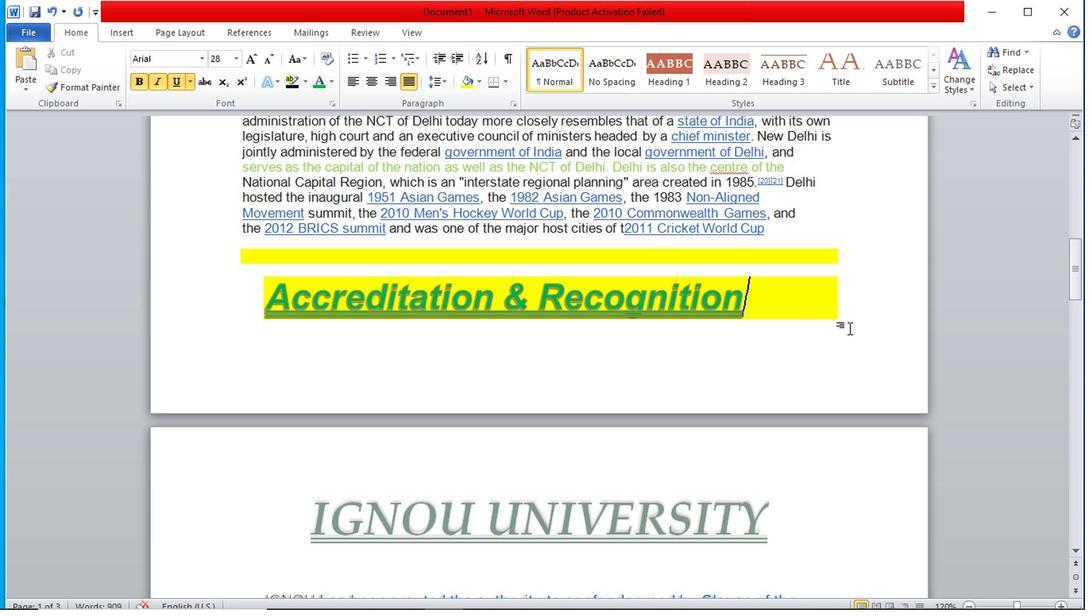 
Action: Mouse moved to (857, 313)
Screenshot: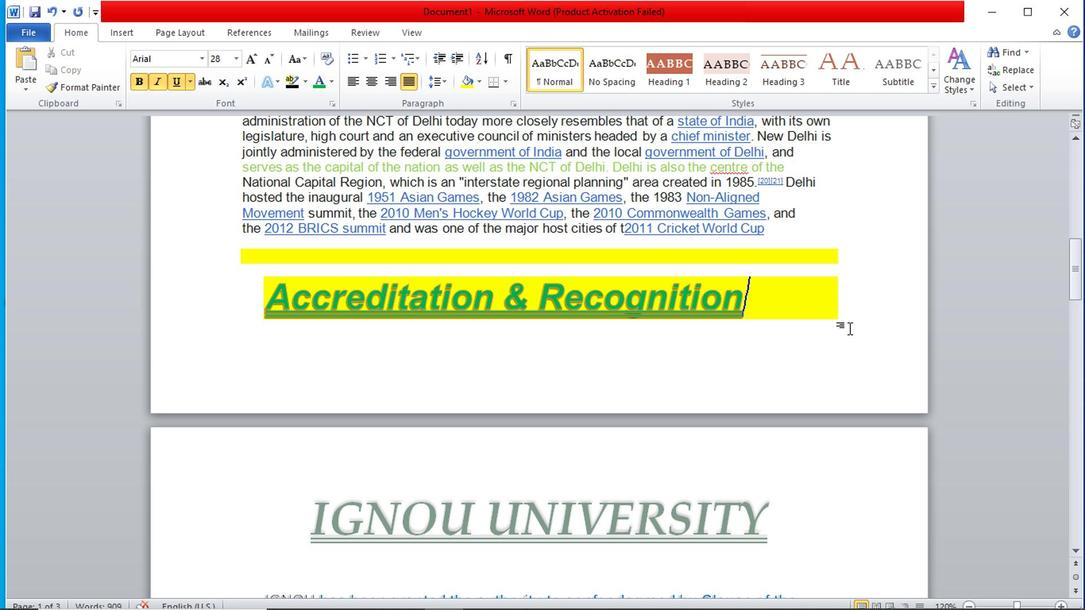 
Action: Mouse pressed left at (857, 313)
Screenshot: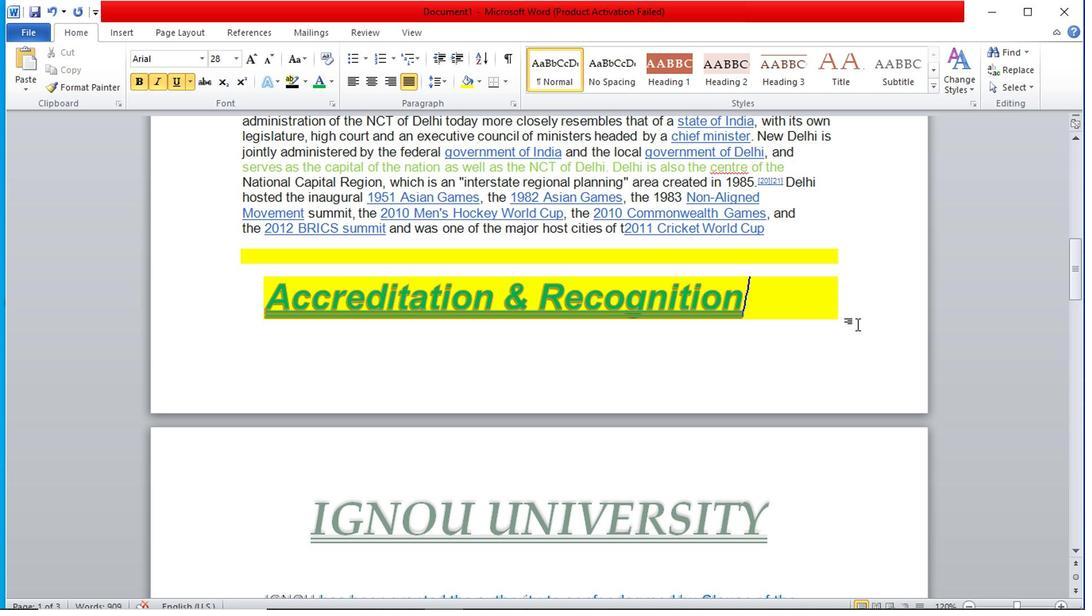 
Action: Mouse moved to (859, 312)
Screenshot: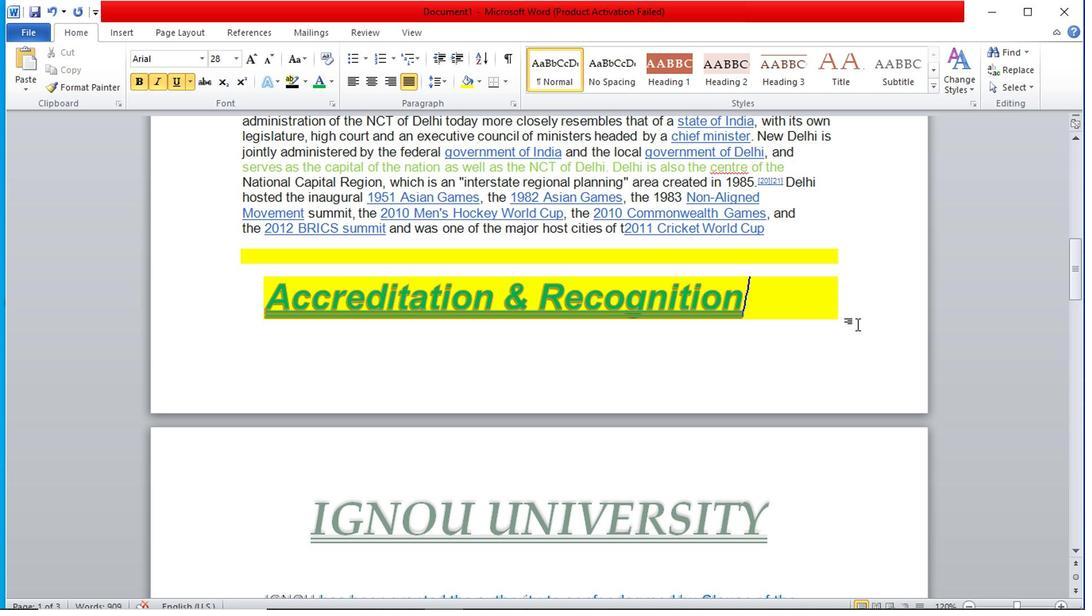 
Action: Mouse pressed left at (859, 312)
Screenshot: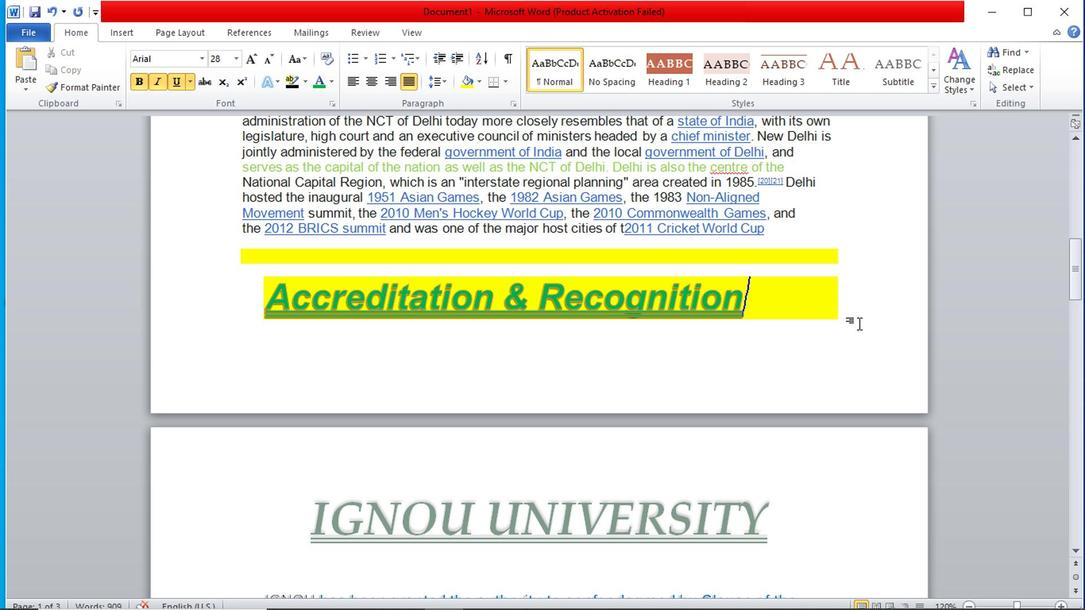 
Action: Mouse pressed left at (859, 312)
Screenshot: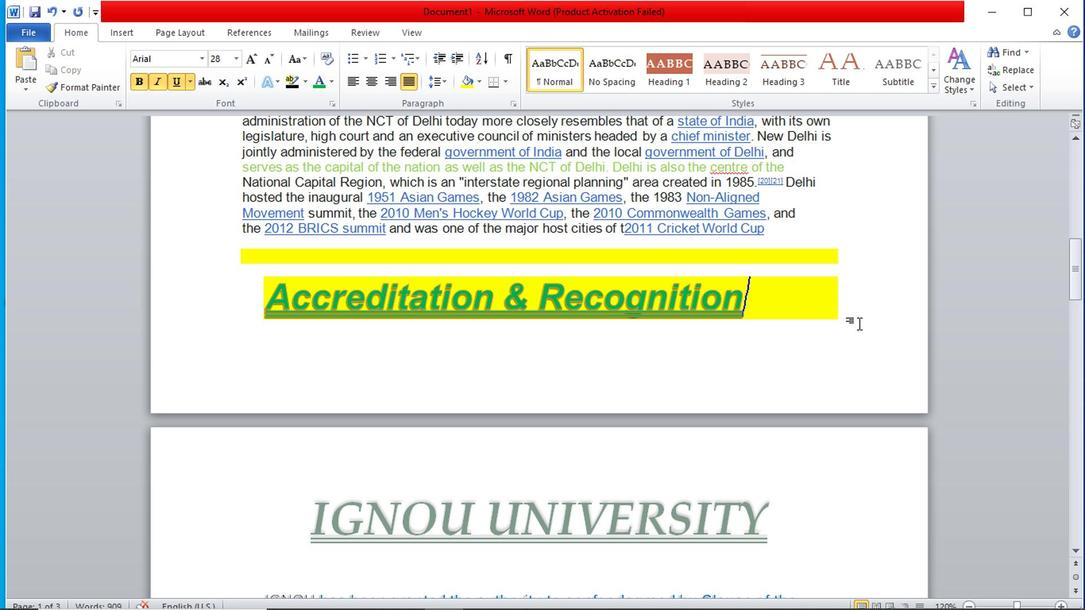 
Action: Mouse pressed left at (859, 312)
